 Task: Search one way flight ticket for 4 adults, 2 children, 2 infants in seat and 1 infant on lap in economy from Columbus: Golden Triangle Regional Airport to Fort Wayne: Fort Wayne International Airport on 5-4-2023. Choice of flights is Royal air maroc. Number of bags: 10 checked bags. Price is upto 90000. Outbound departure time preference is 18:00.
Action: Mouse moved to (616, 644)
Screenshot: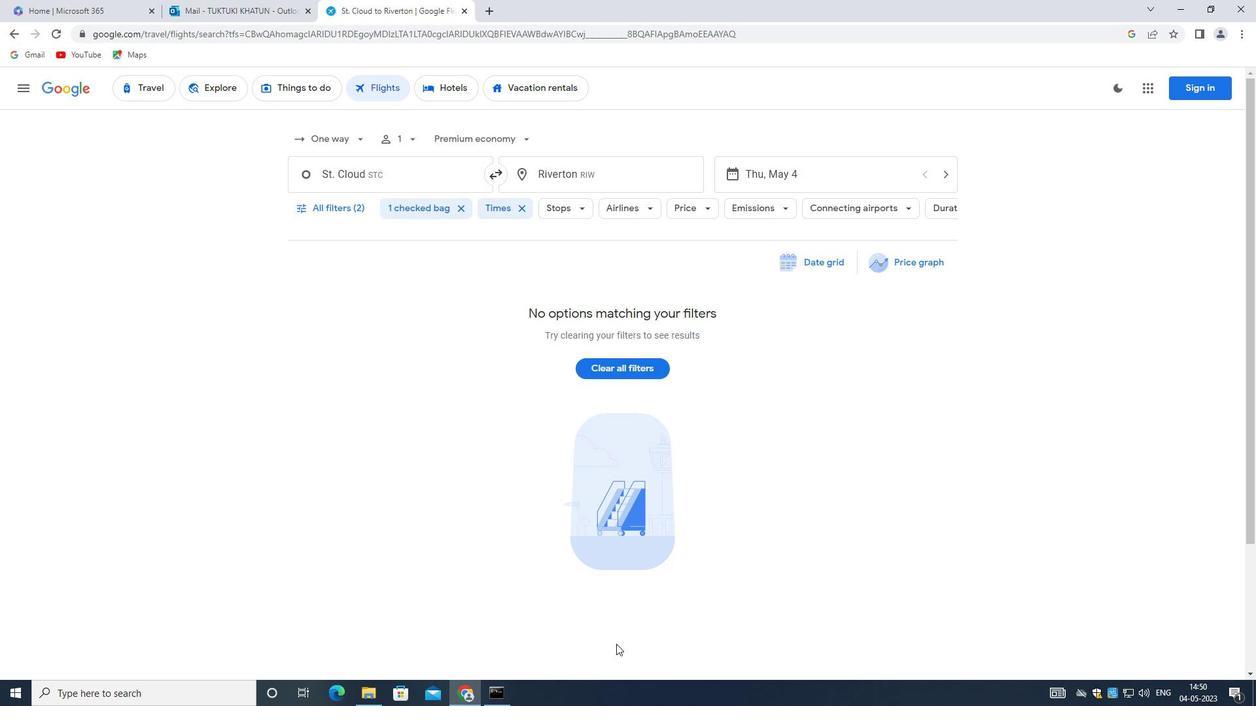 
Action: Mouse scrolled (616, 644) with delta (0, 0)
Screenshot: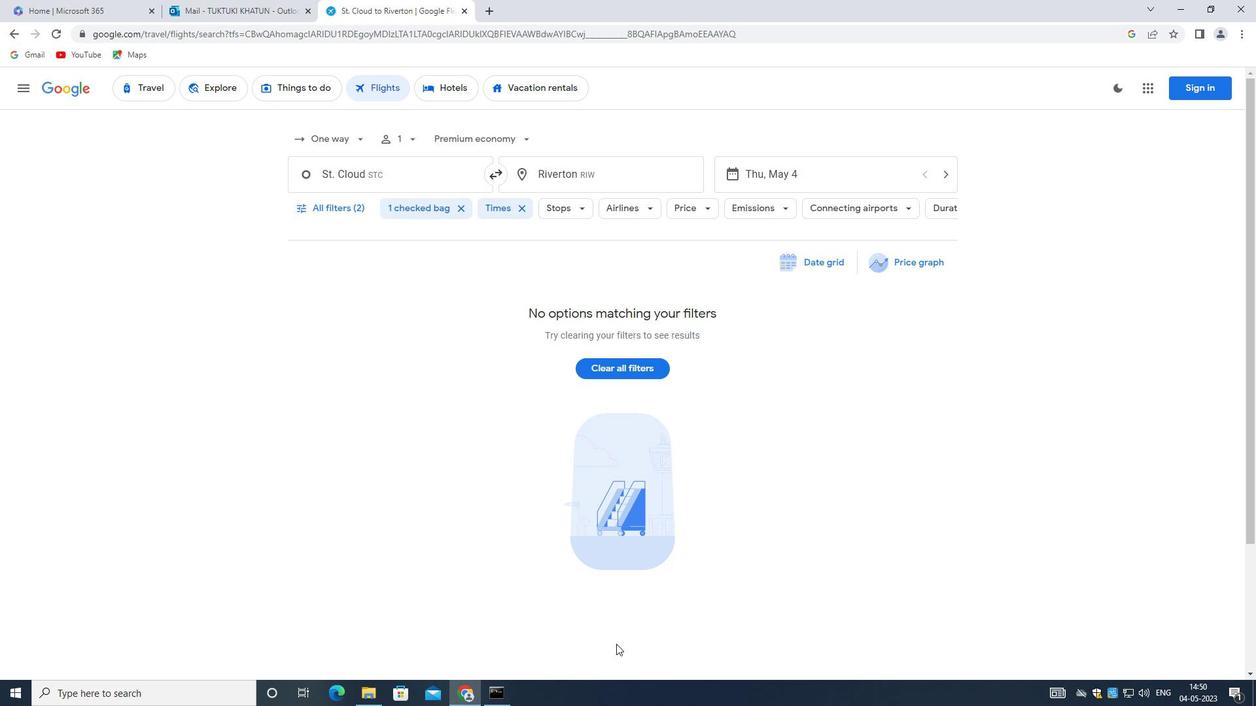 
Action: Mouse moved to (345, 136)
Screenshot: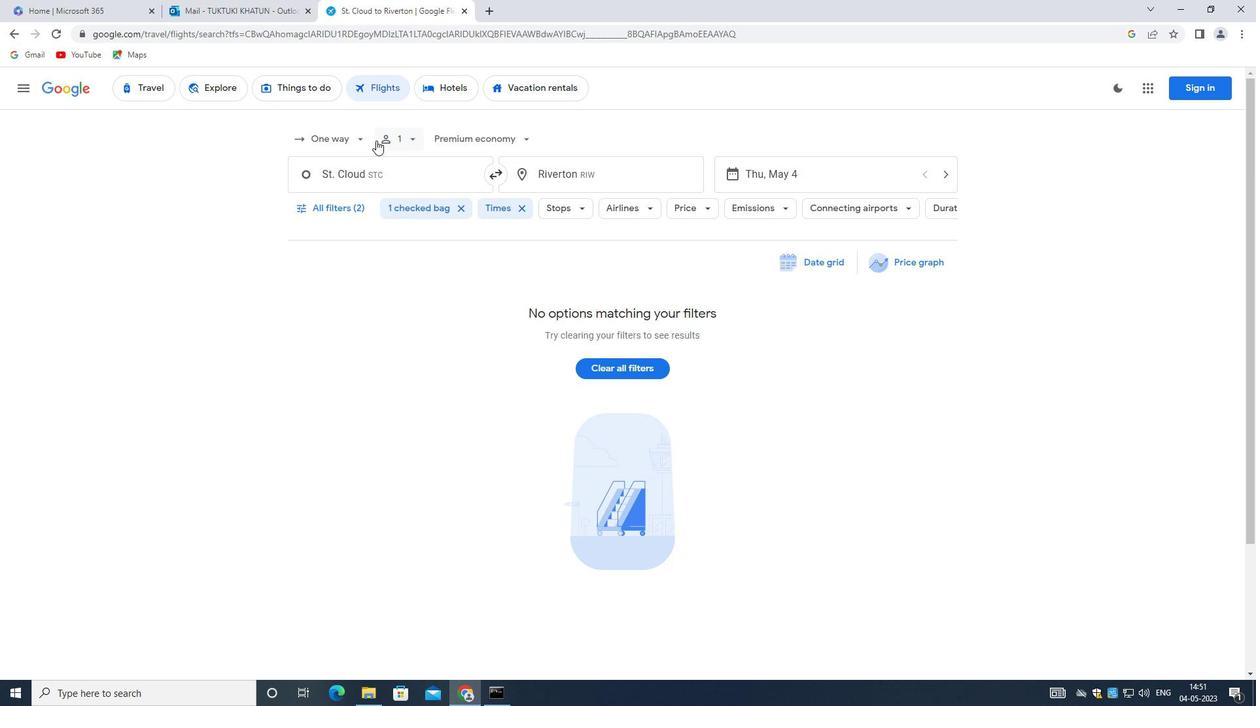
Action: Mouse pressed left at (345, 136)
Screenshot: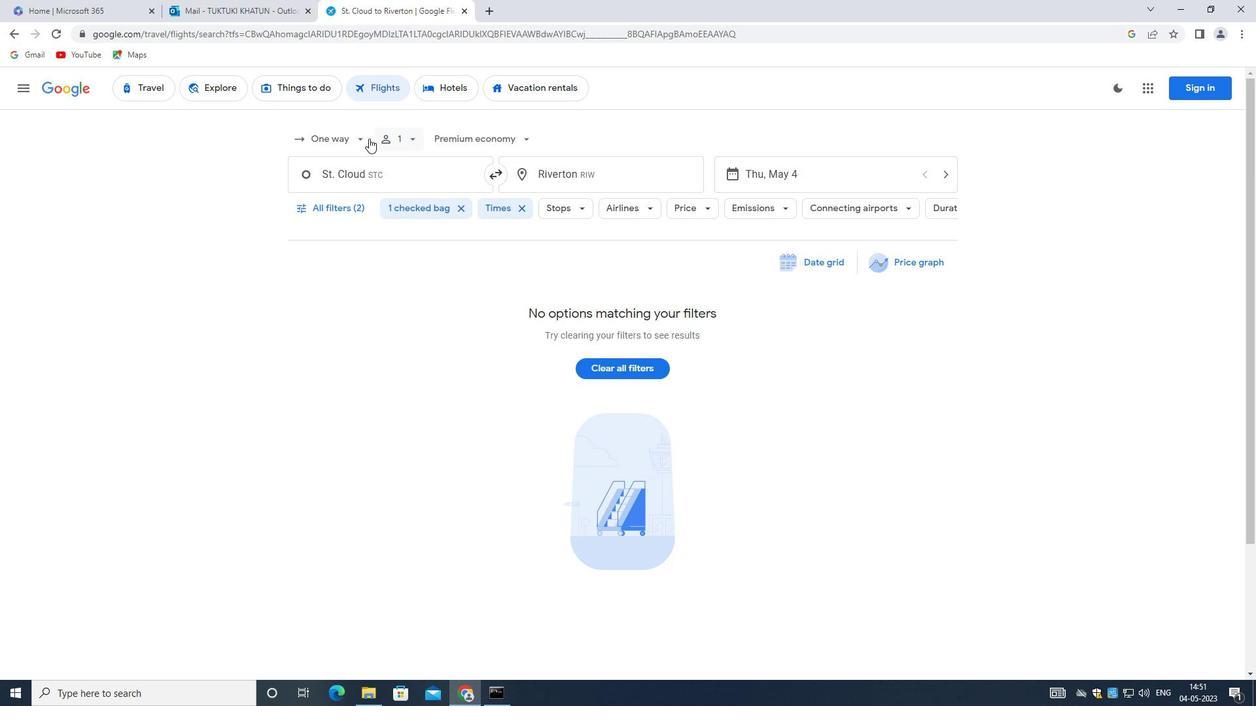 
Action: Mouse moved to (349, 198)
Screenshot: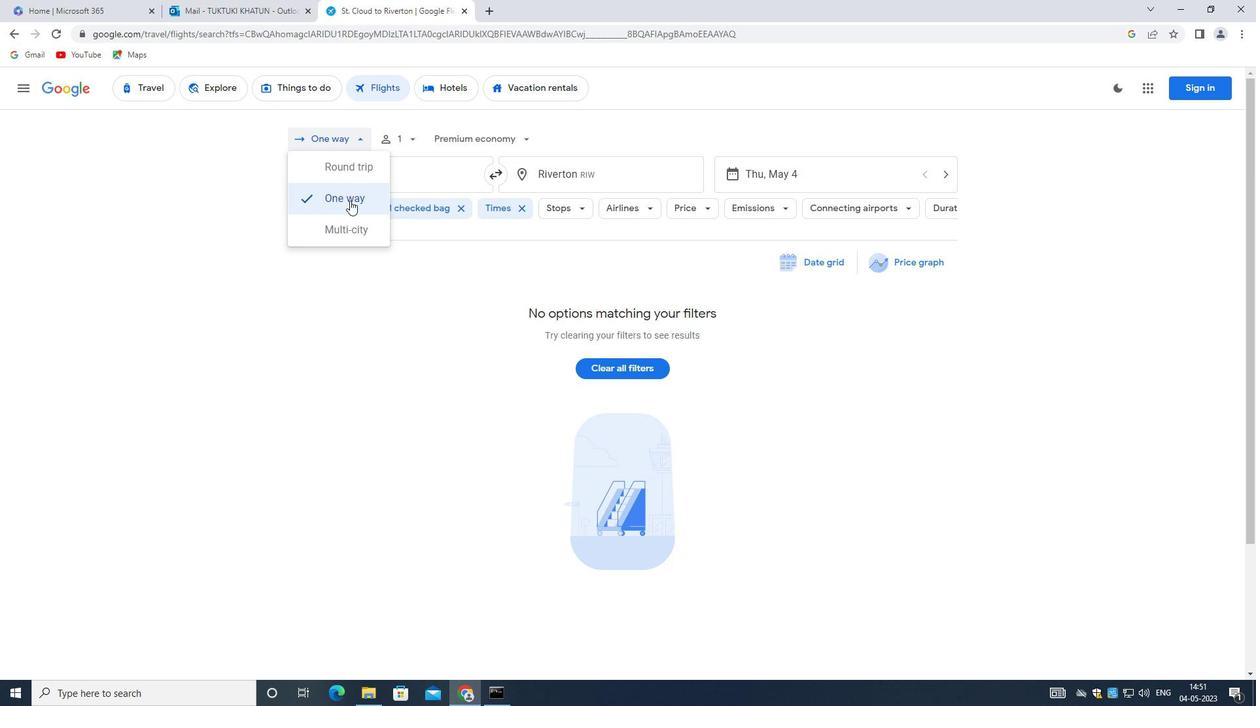 
Action: Mouse pressed left at (349, 198)
Screenshot: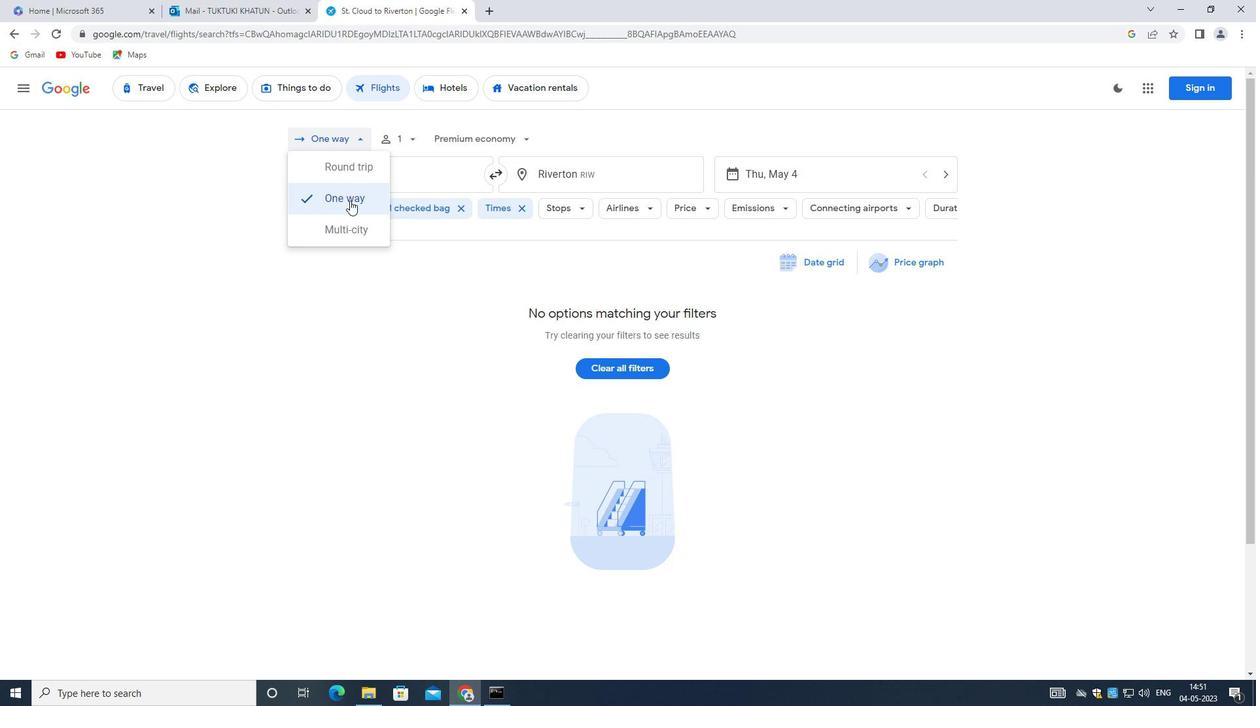 
Action: Mouse moved to (404, 140)
Screenshot: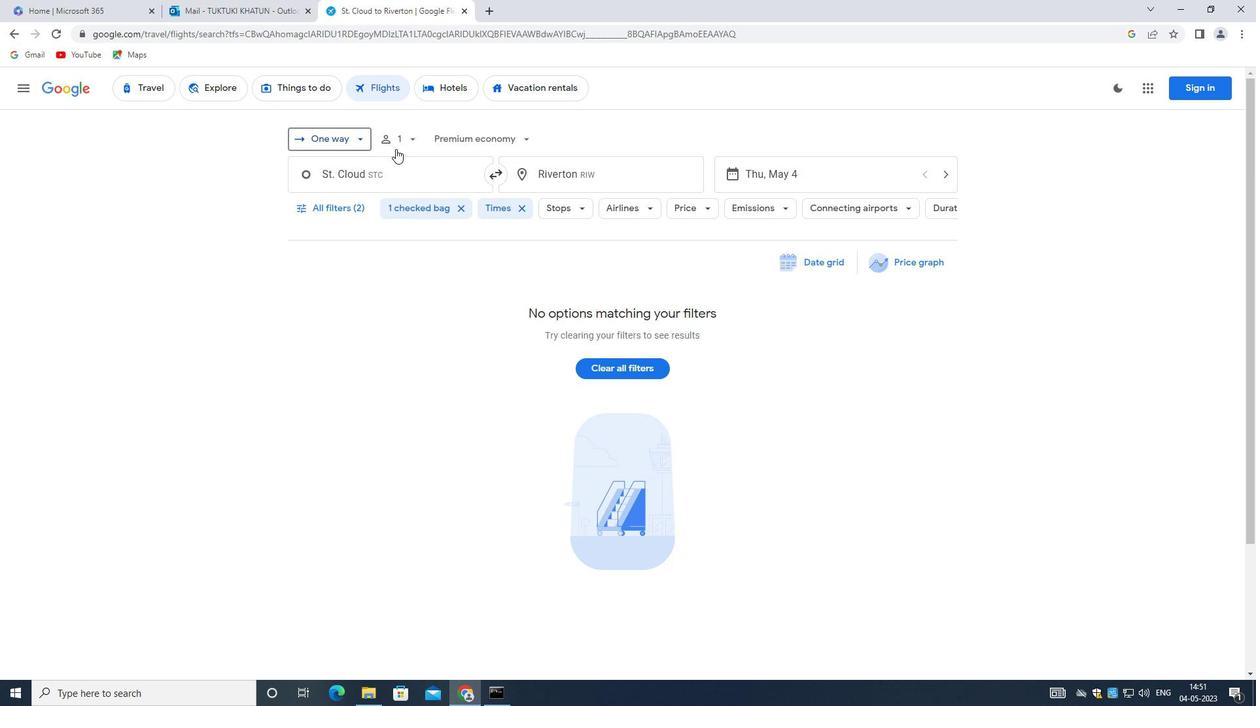 
Action: Mouse pressed left at (404, 140)
Screenshot: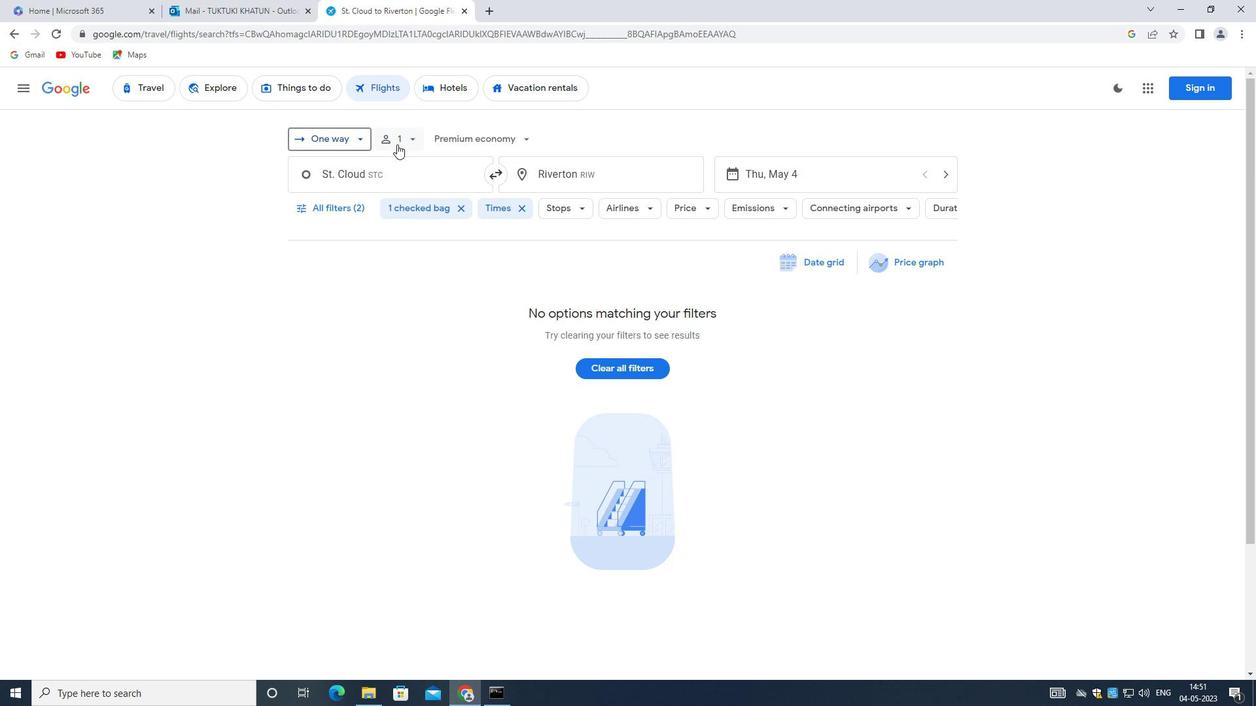 
Action: Mouse moved to (511, 172)
Screenshot: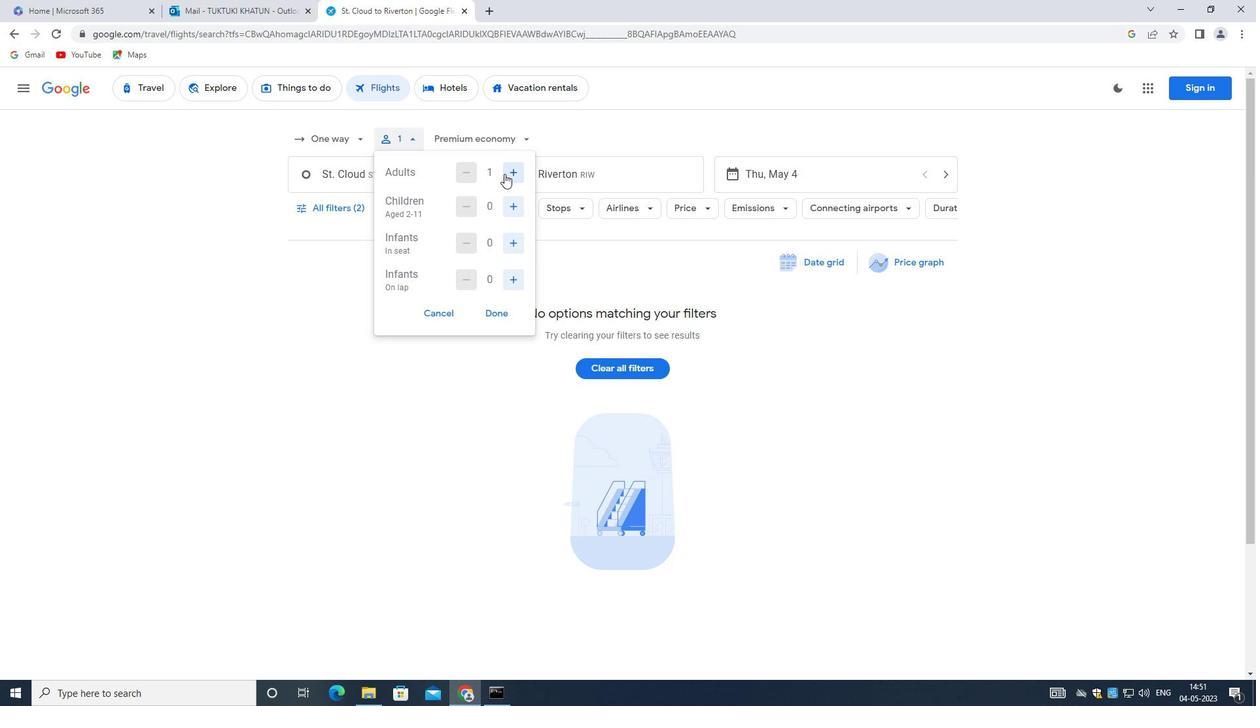 
Action: Mouse pressed left at (511, 172)
Screenshot: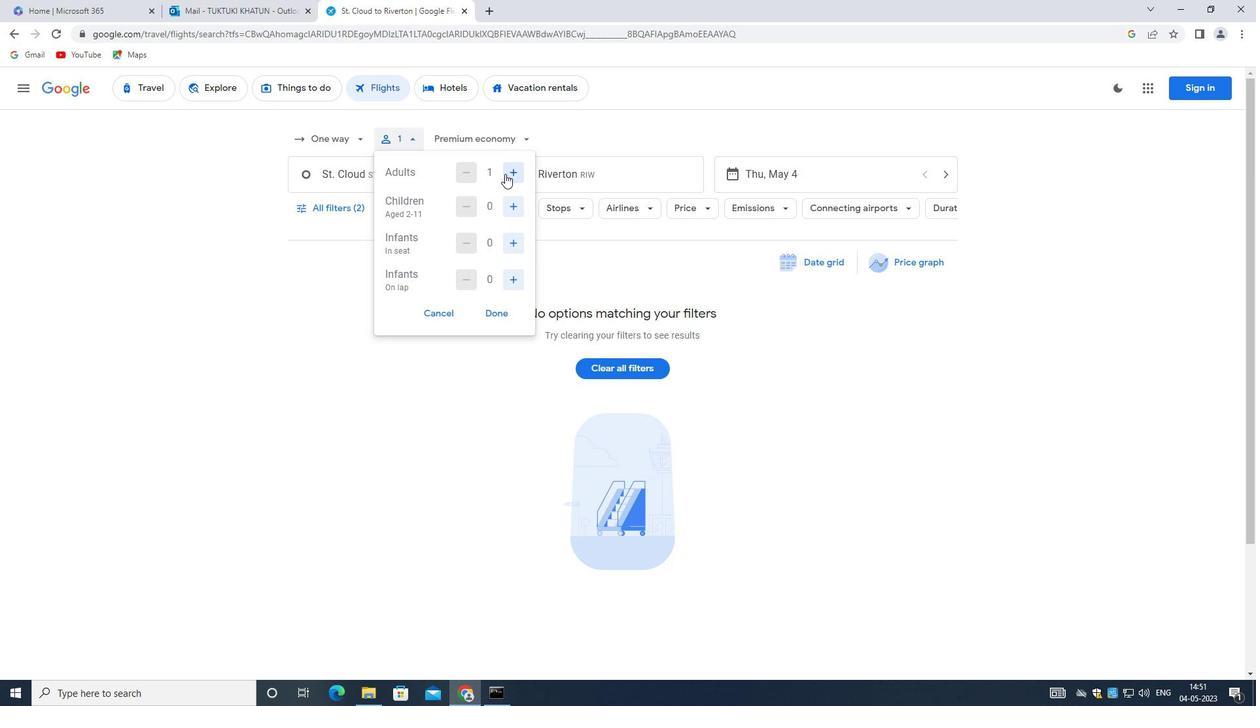 
Action: Mouse moved to (511, 172)
Screenshot: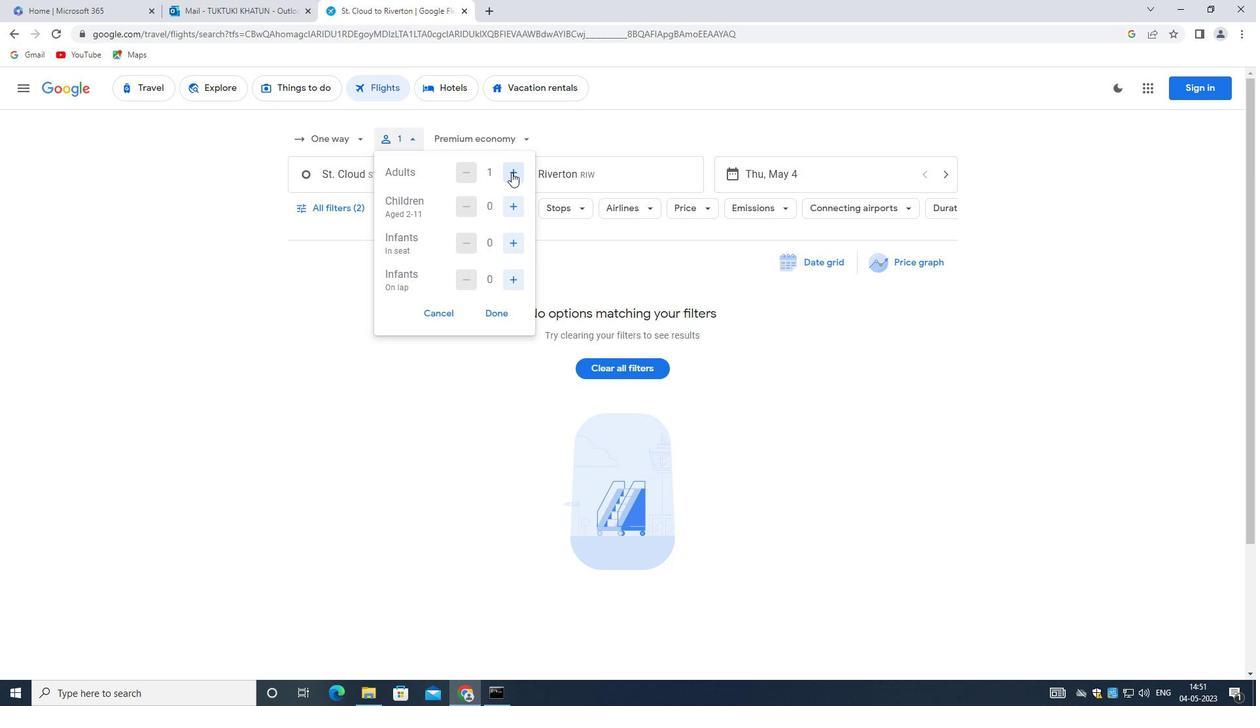 
Action: Mouse pressed left at (511, 172)
Screenshot: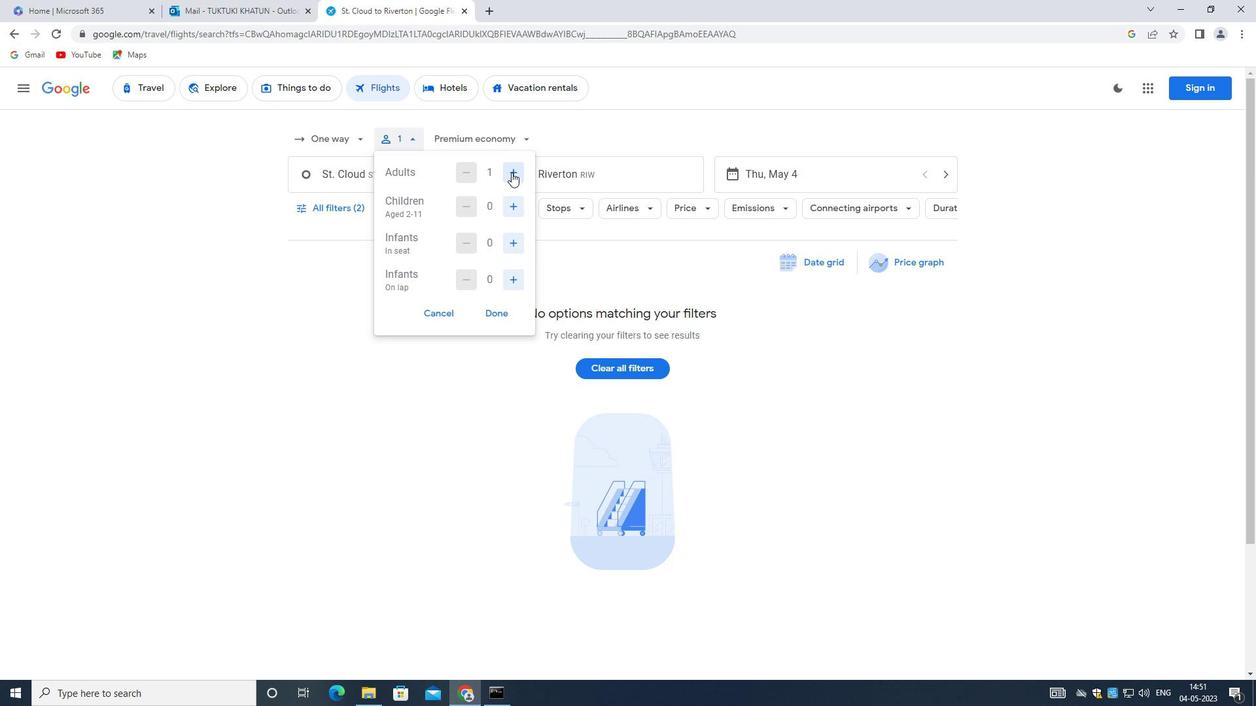 
Action: Mouse pressed left at (511, 172)
Screenshot: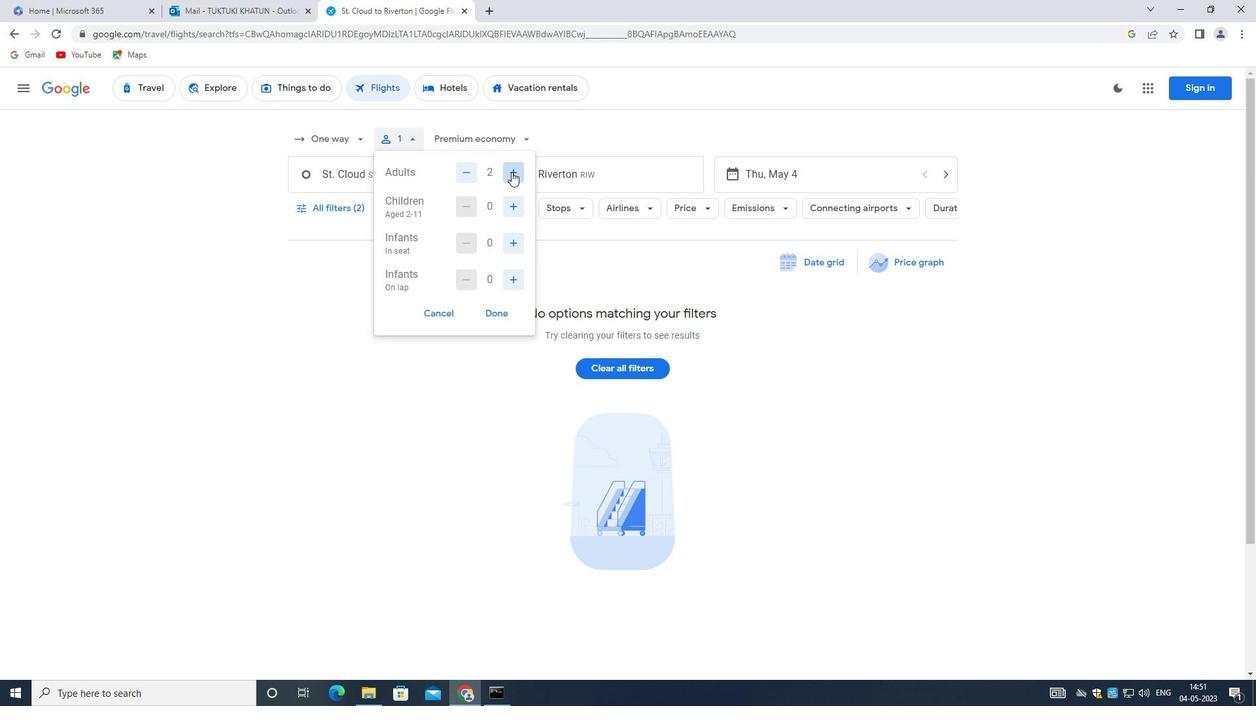 
Action: Mouse moved to (507, 206)
Screenshot: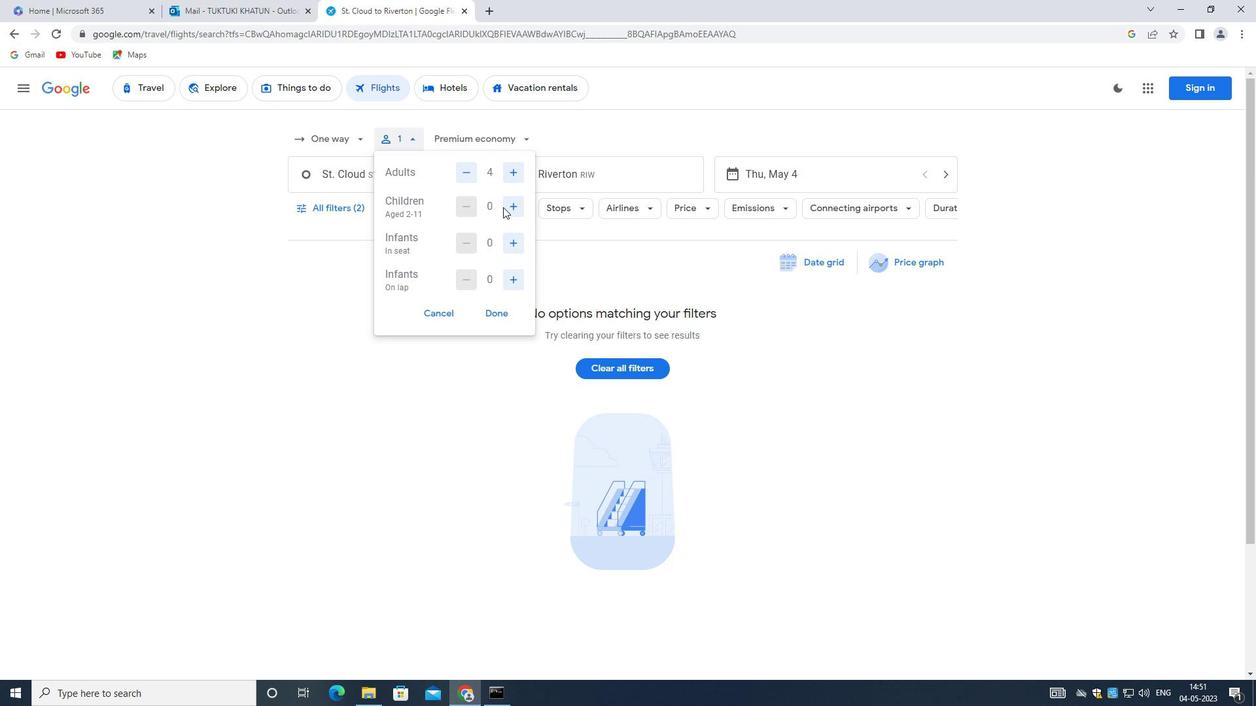 
Action: Mouse pressed left at (507, 206)
Screenshot: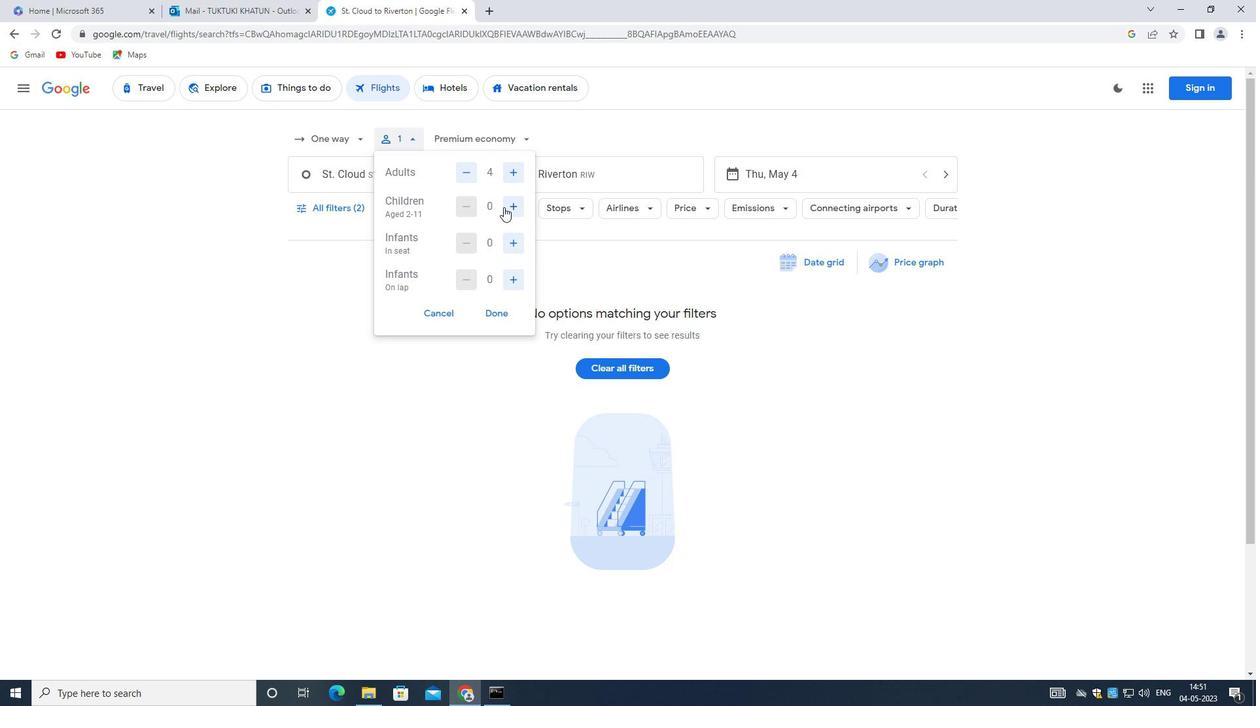 
Action: Mouse moved to (508, 206)
Screenshot: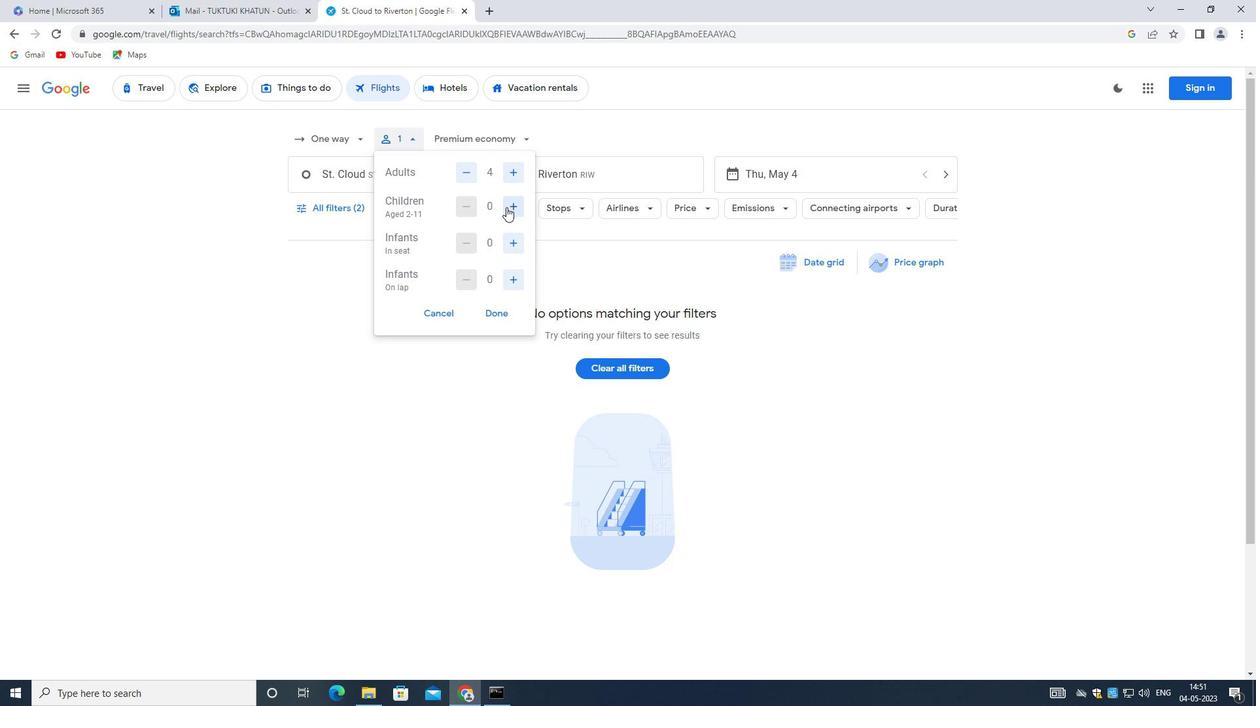
Action: Mouse pressed left at (508, 206)
Screenshot: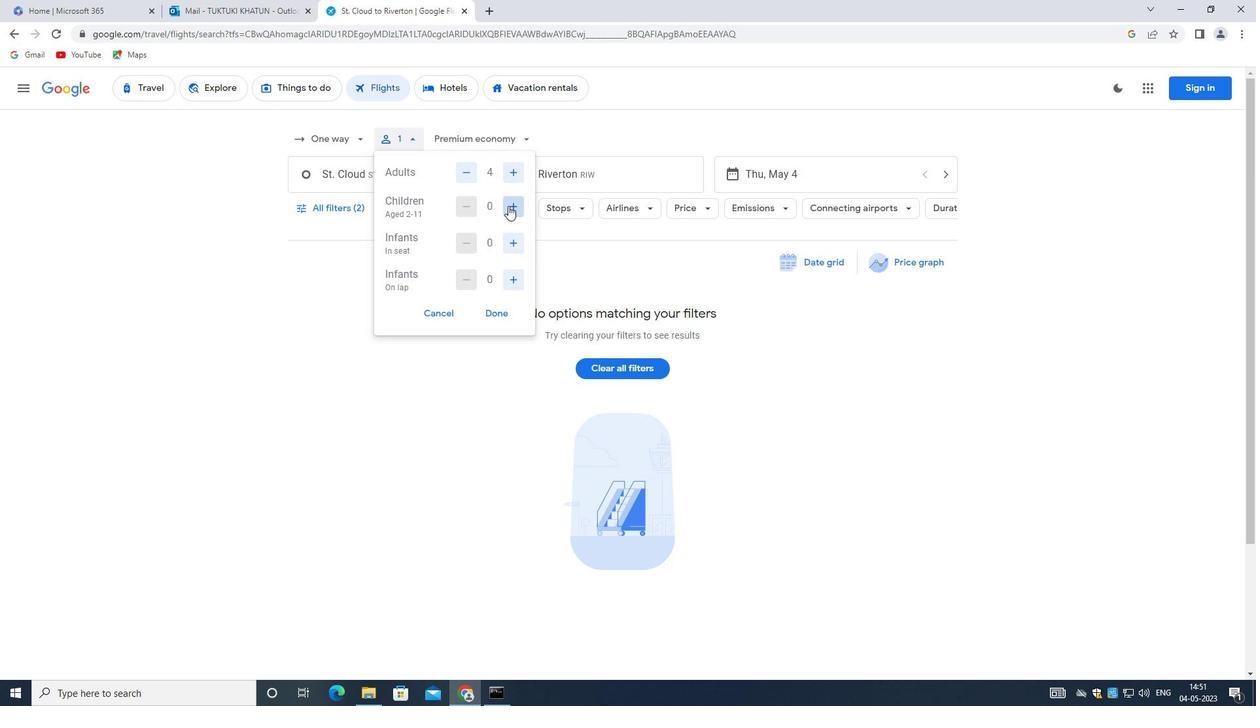 
Action: Mouse moved to (511, 239)
Screenshot: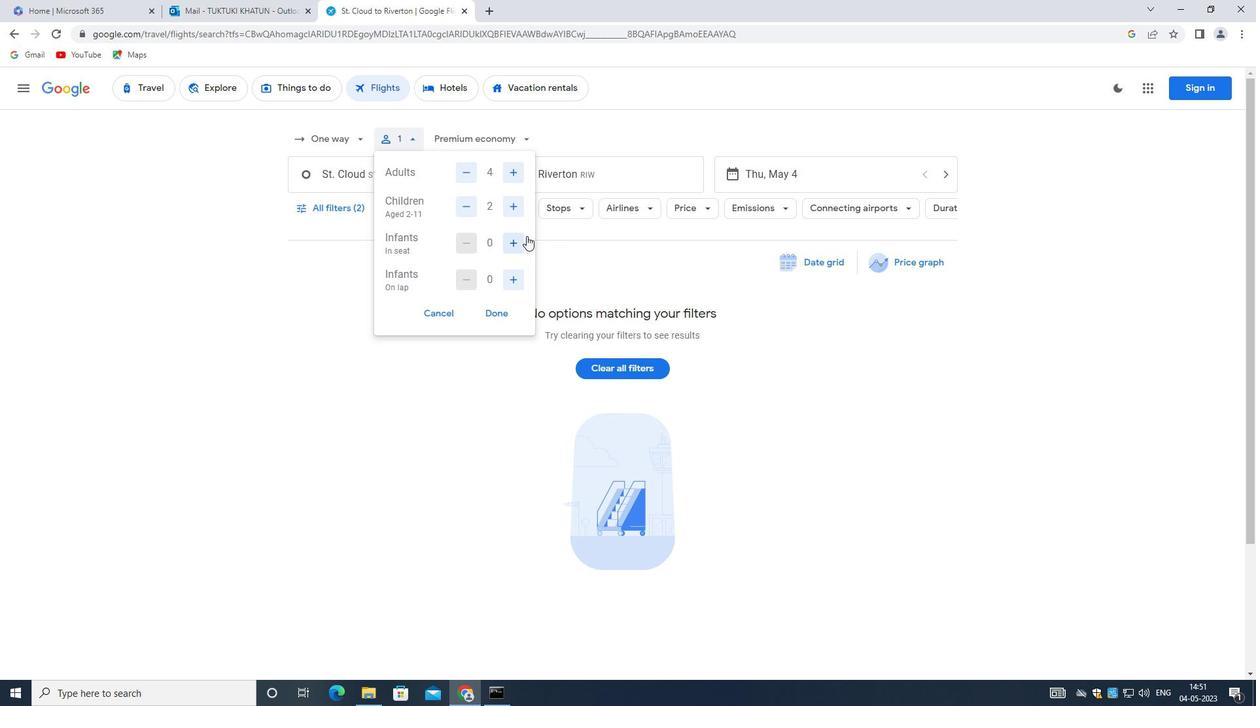 
Action: Mouse pressed left at (511, 239)
Screenshot: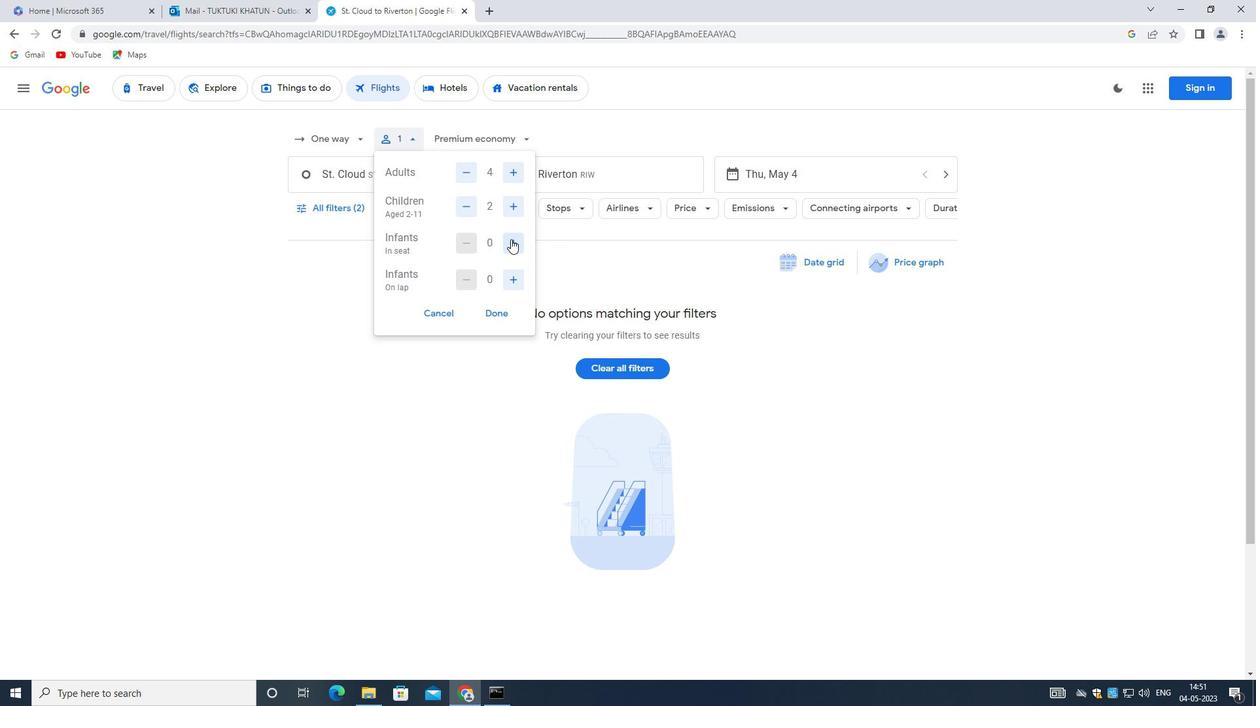 
Action: Mouse pressed left at (511, 239)
Screenshot: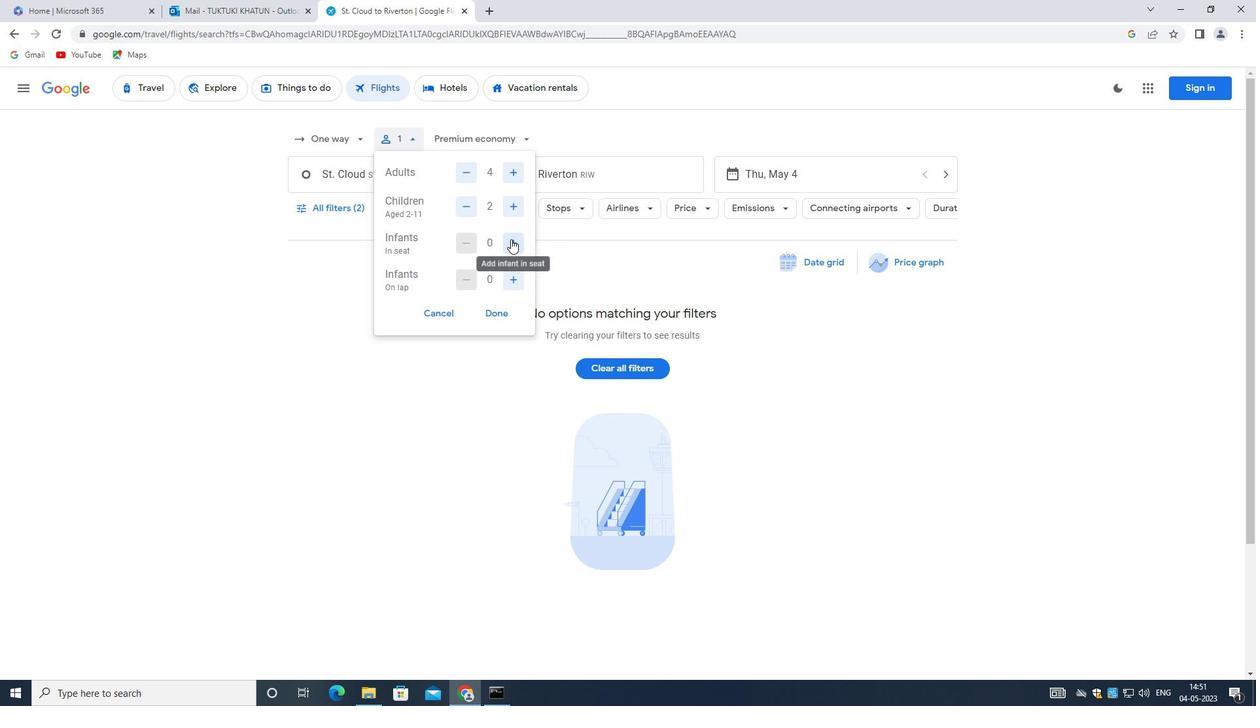 
Action: Mouse moved to (513, 280)
Screenshot: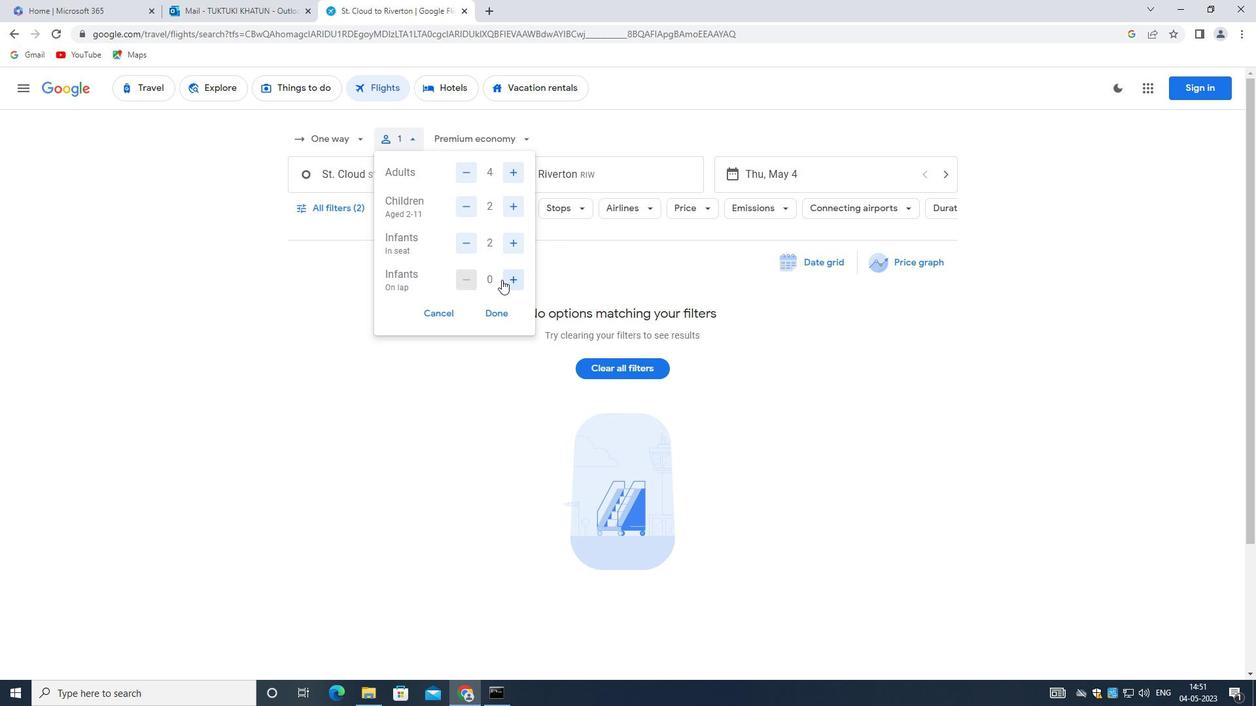 
Action: Mouse pressed left at (513, 280)
Screenshot: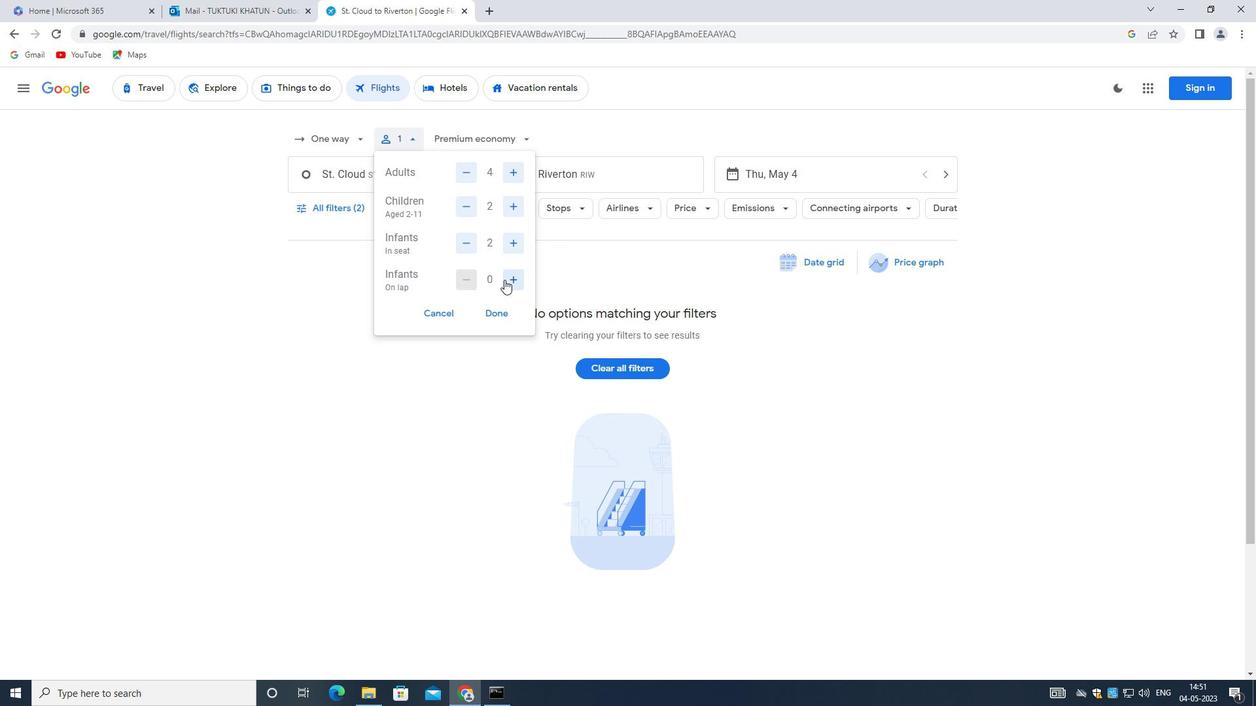 
Action: Mouse moved to (501, 312)
Screenshot: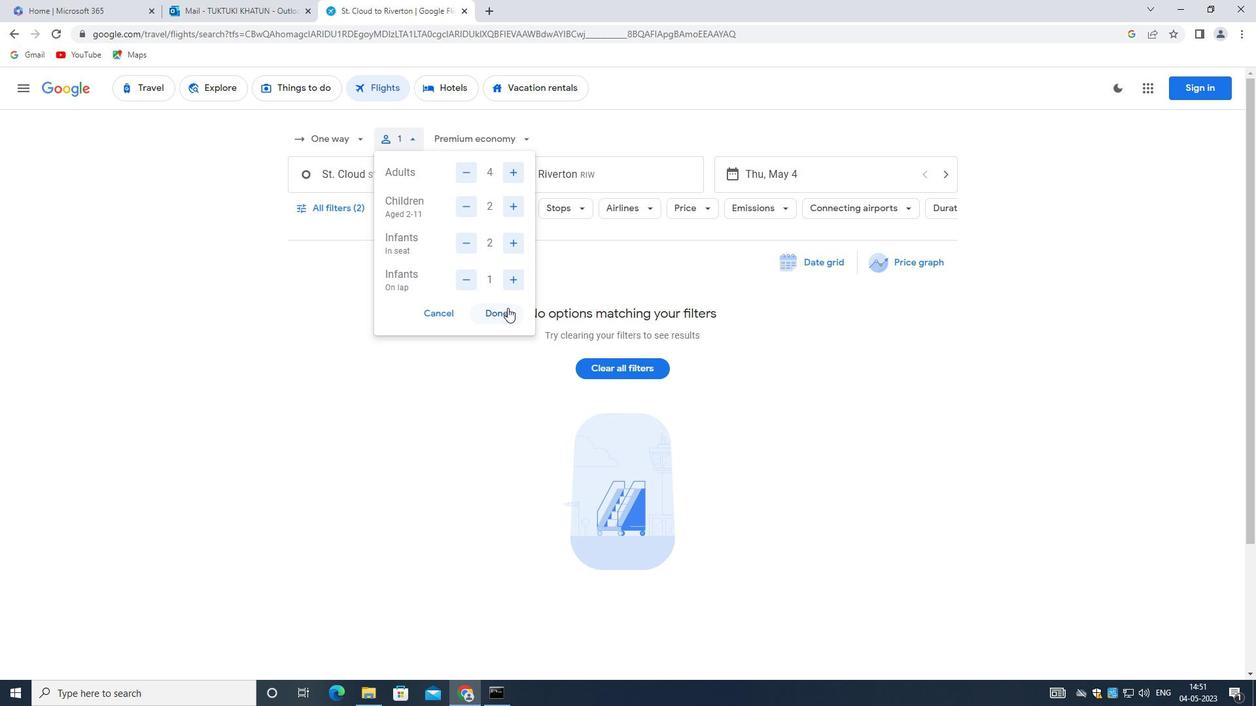 
Action: Mouse pressed left at (501, 312)
Screenshot: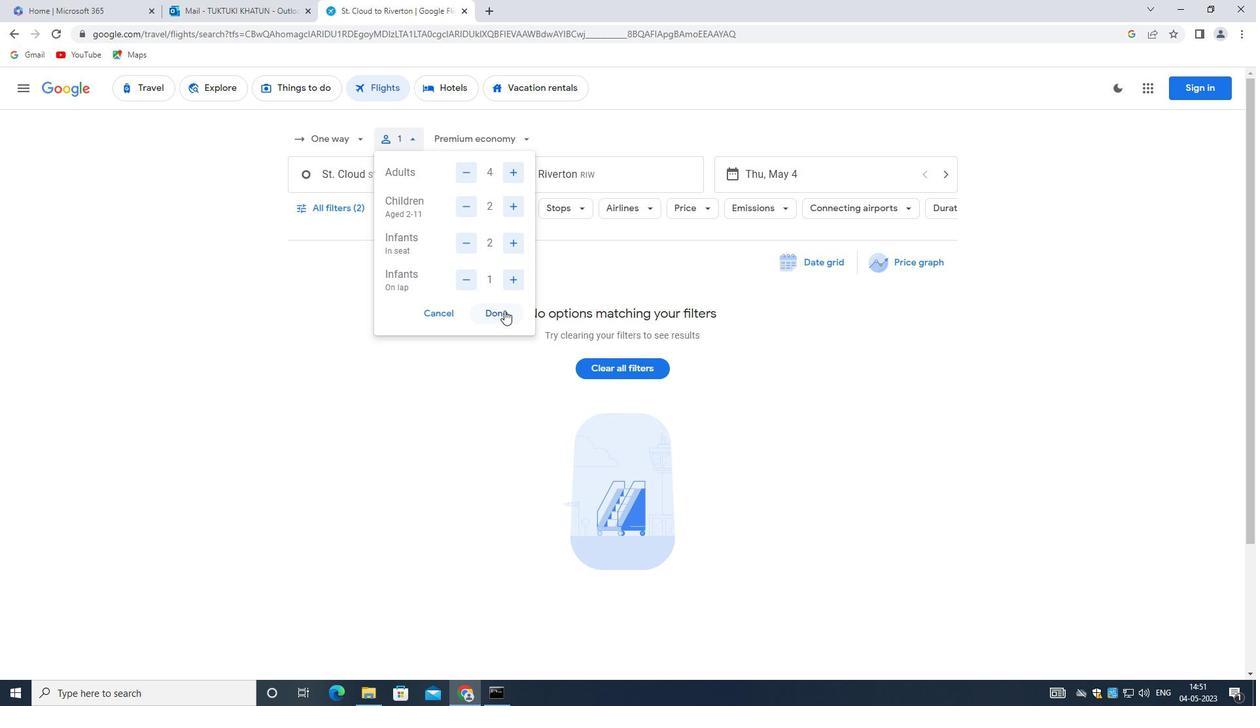 
Action: Mouse moved to (368, 163)
Screenshot: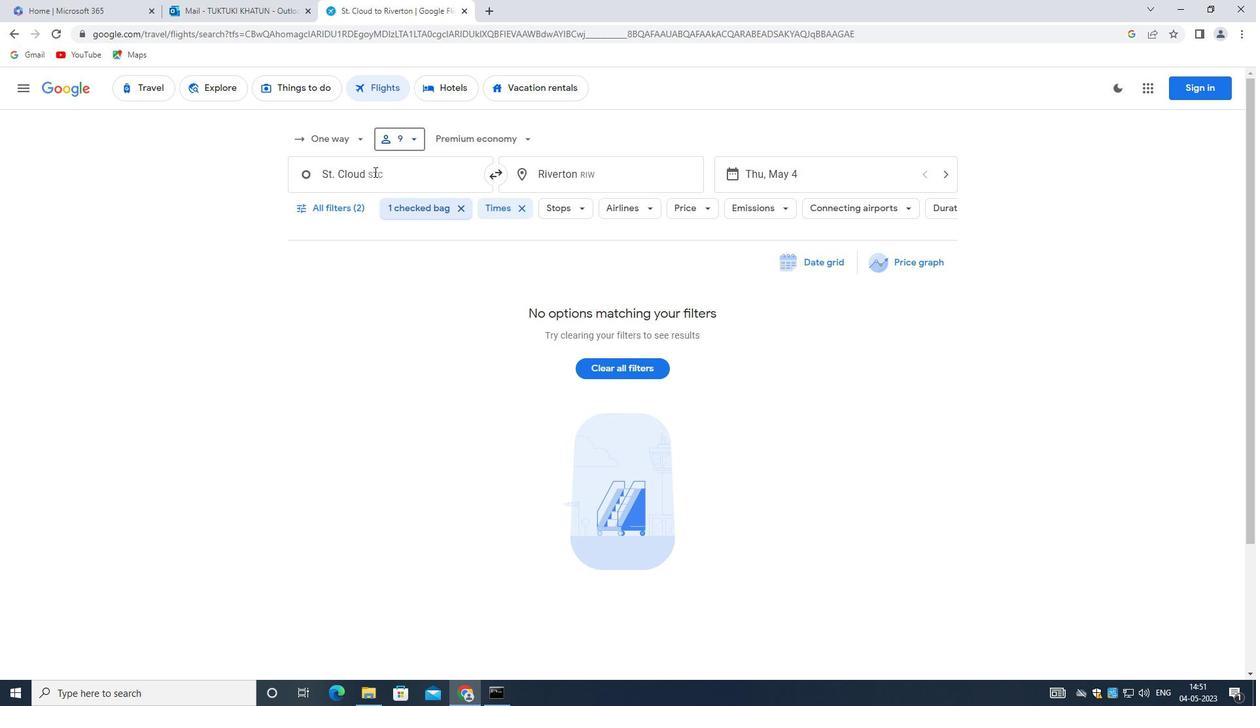 
Action: Mouse pressed left at (368, 163)
Screenshot: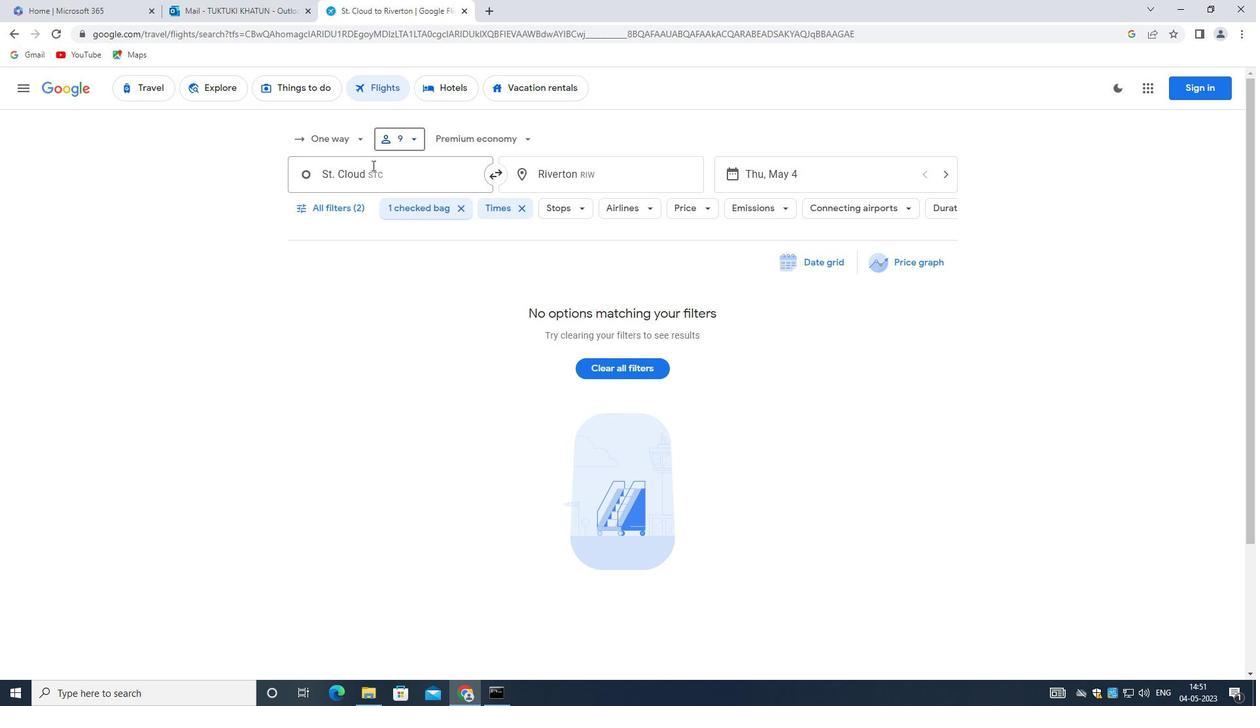 
Action: Key pressed <Key.backspace><Key.shift><Key.shift><Key.shift><Key.shift>GOLDEN<Key.space><Key.shift><Key.shift><Key.shift><Key.shift><Key.shift><Key.shift>TRIANGLE
Screenshot: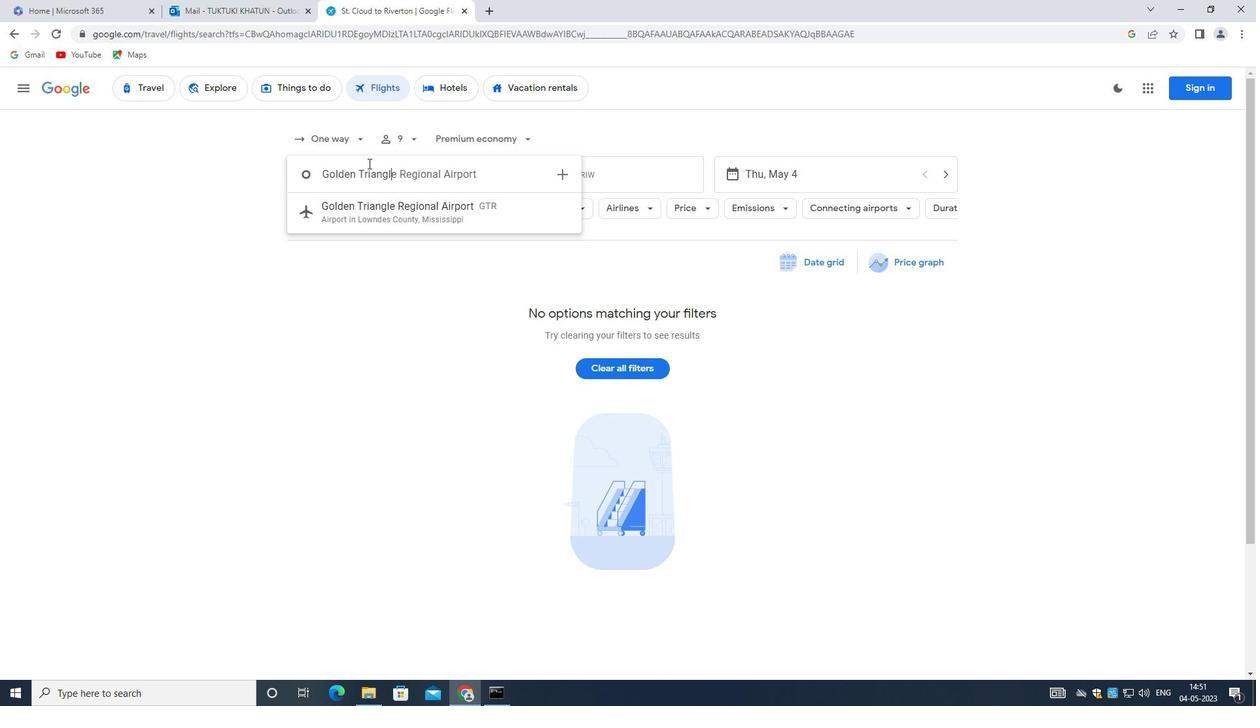 
Action: Mouse moved to (418, 209)
Screenshot: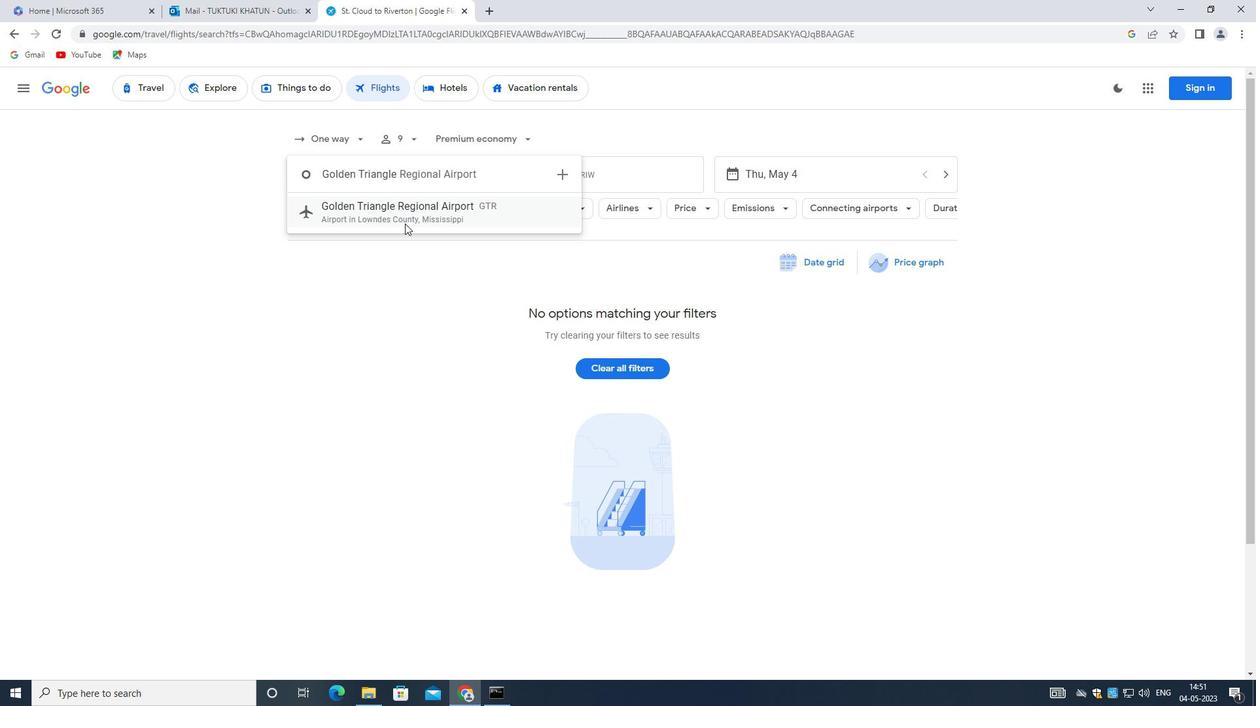
Action: Mouse pressed left at (418, 209)
Screenshot: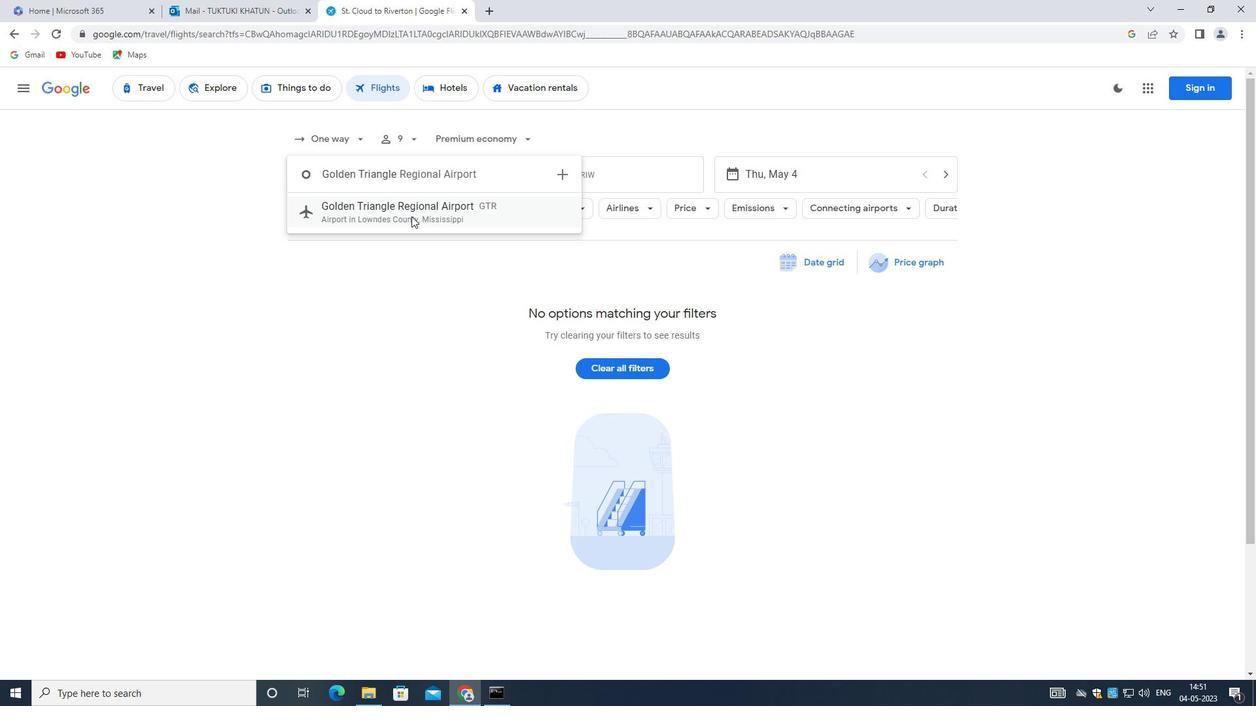 
Action: Mouse moved to (613, 187)
Screenshot: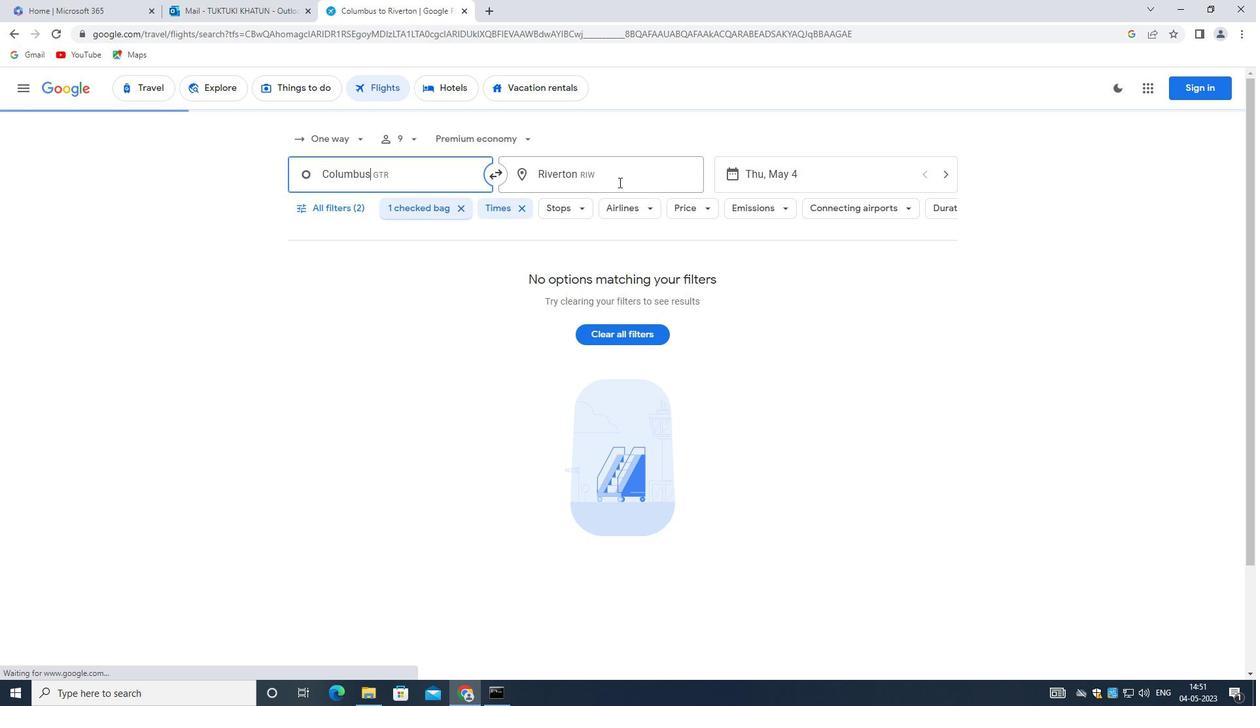 
Action: Mouse pressed left at (613, 187)
Screenshot: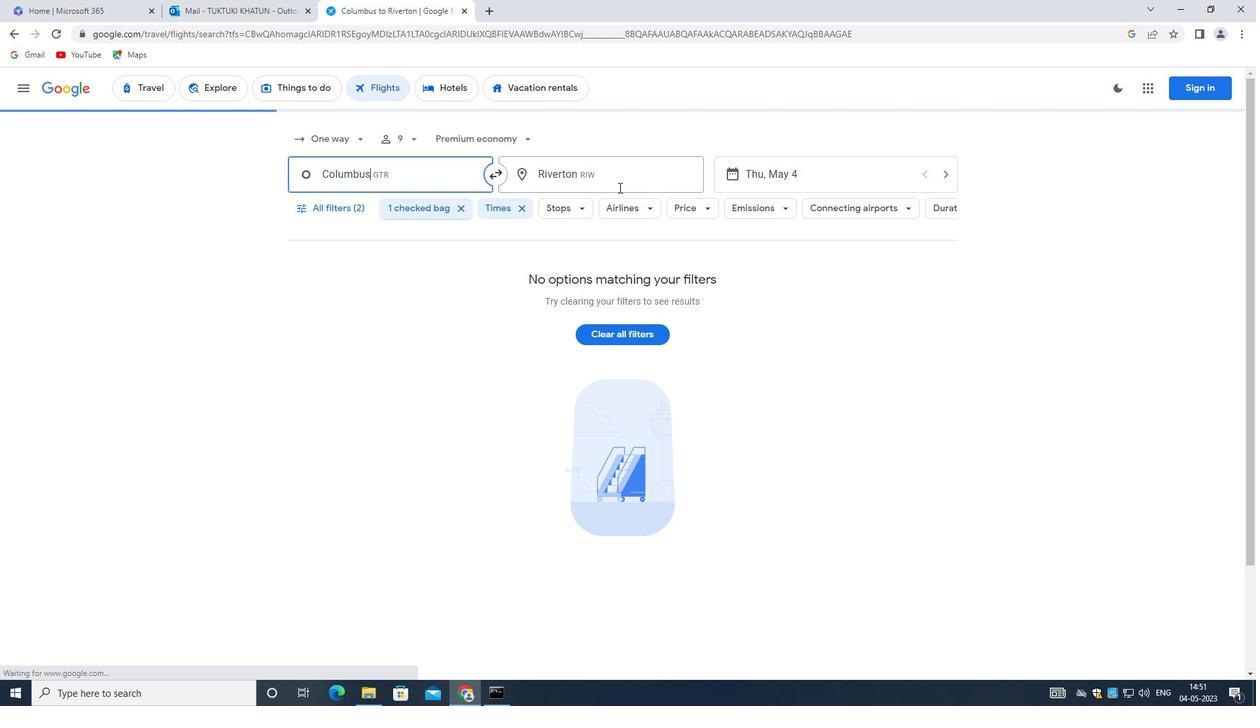 
Action: Mouse moved to (611, 180)
Screenshot: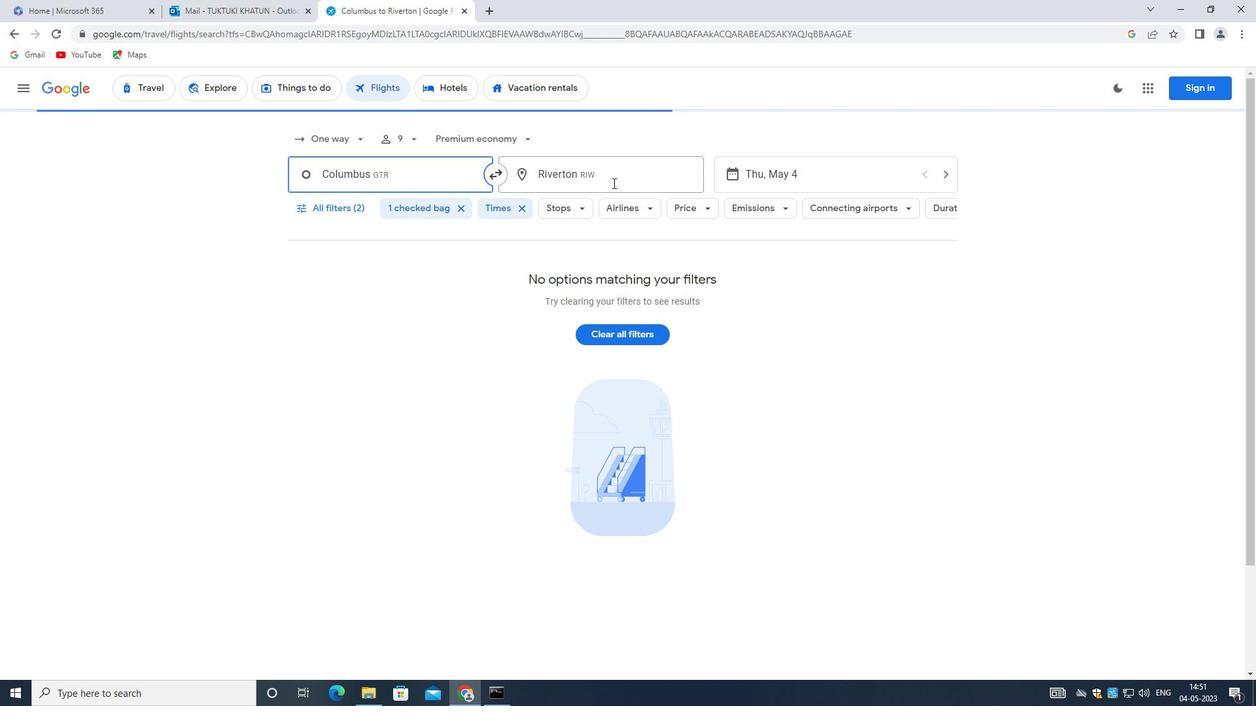 
Action: Key pressed <Key.backspace><Key.shift><Key.shift><Key.shift><Key.shift><Key.shift><Key.shift><Key.shift><Key.shift><Key.shift>FORT<Key.space><Key.shift>WAYNE<Key.space>
Screenshot: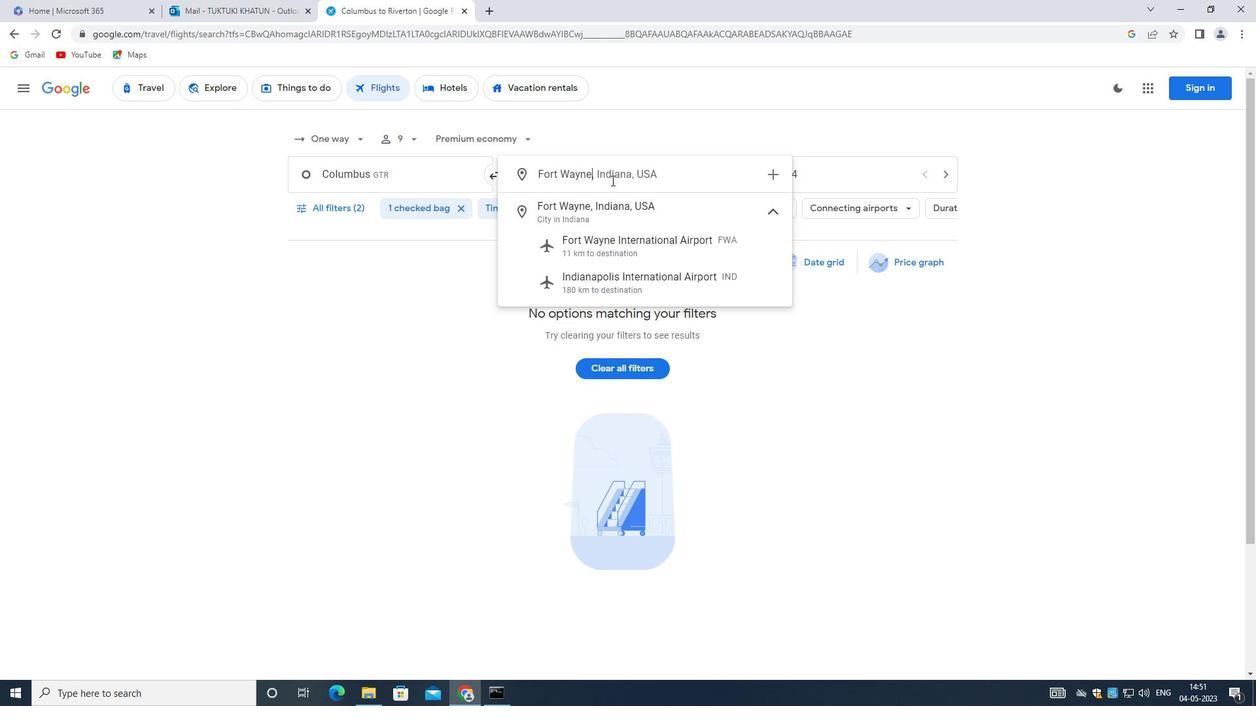 
Action: Mouse moved to (638, 242)
Screenshot: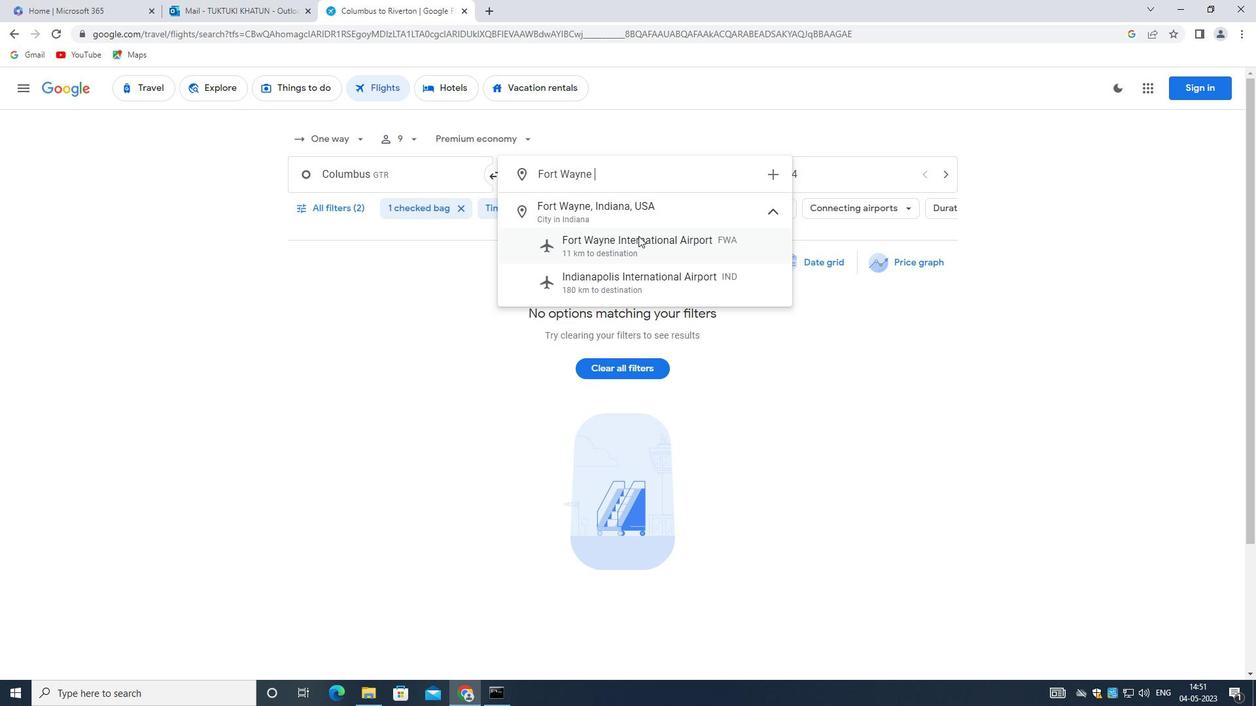 
Action: Mouse pressed left at (638, 242)
Screenshot: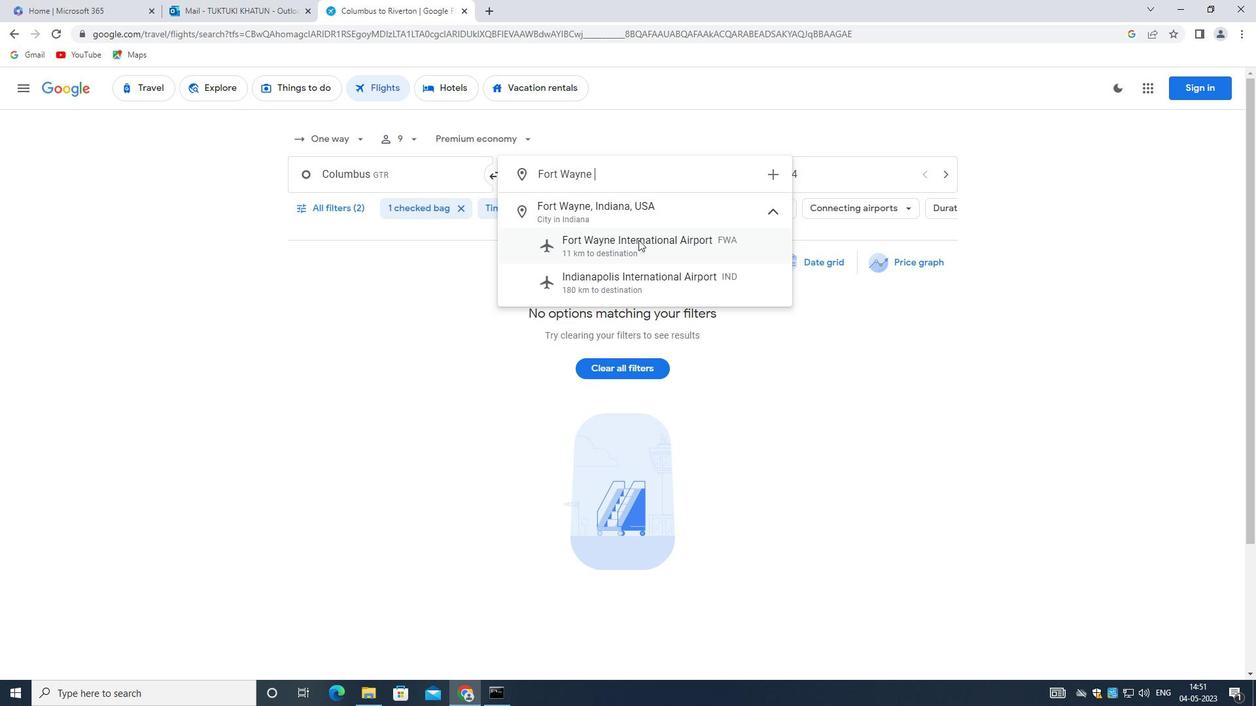 
Action: Mouse moved to (613, 174)
Screenshot: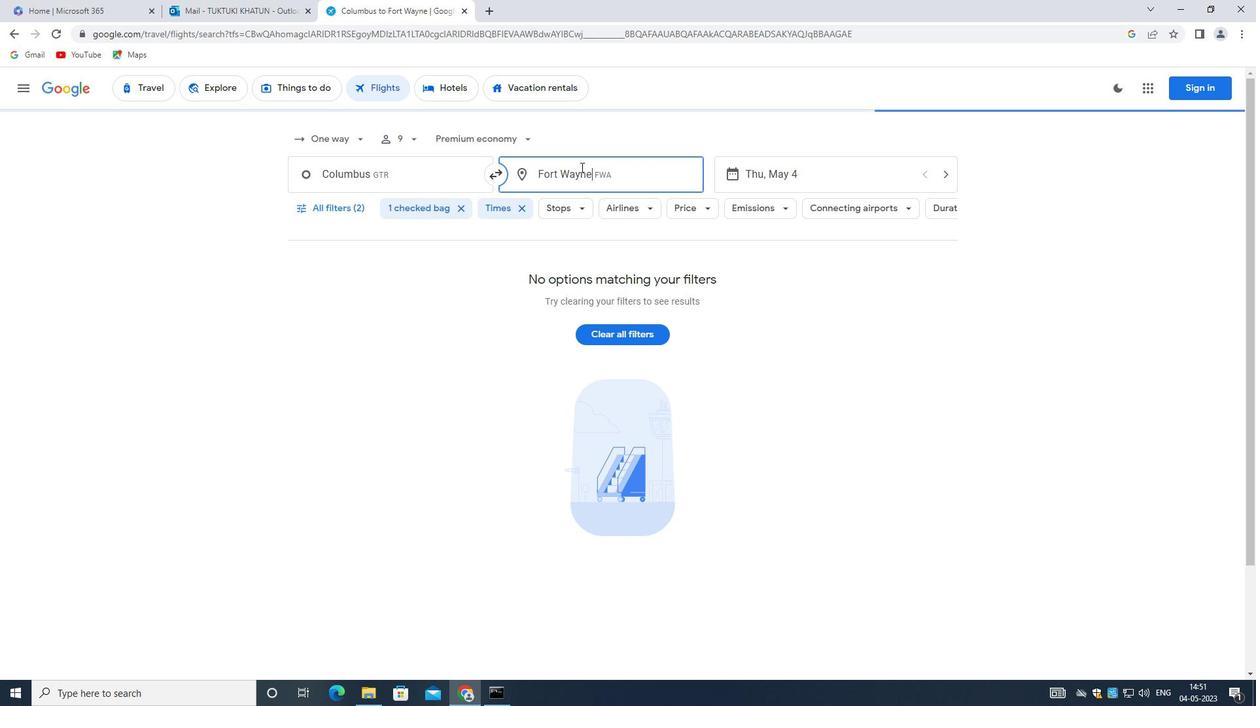 
Action: Mouse pressed left at (613, 174)
Screenshot: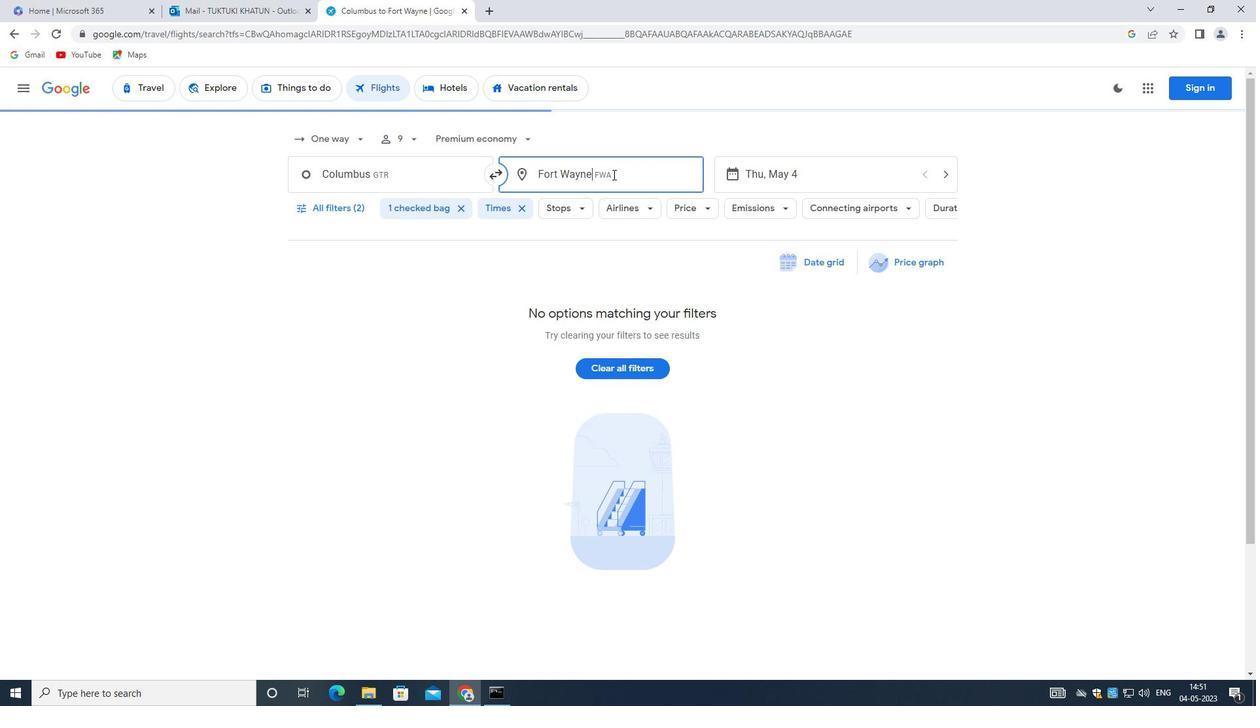 
Action: Mouse moved to (655, 242)
Screenshot: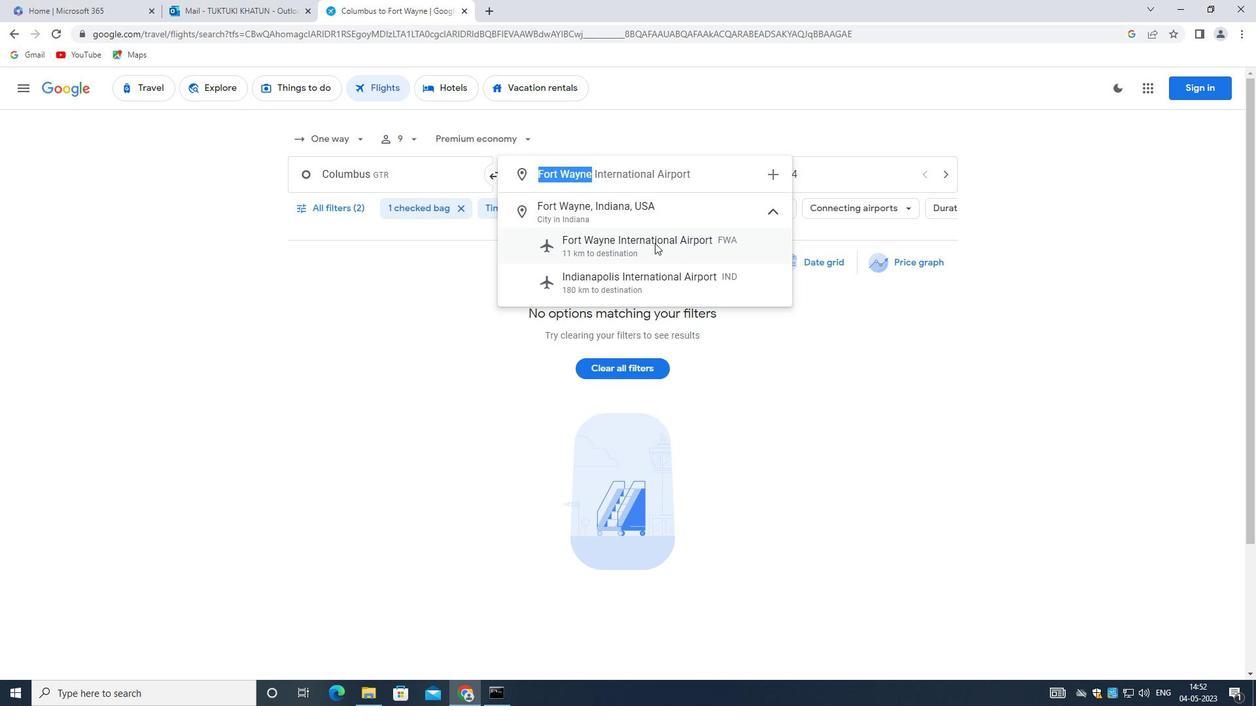 
Action: Mouse pressed left at (655, 242)
Screenshot: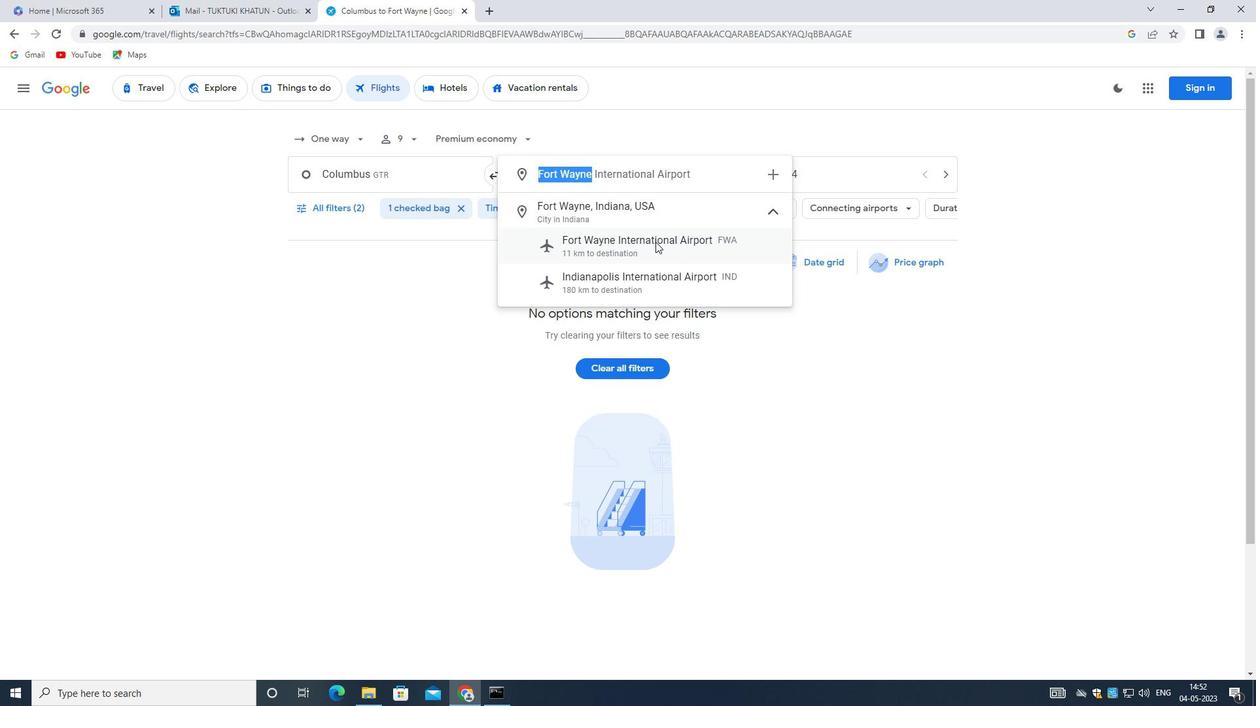 
Action: Mouse moved to (803, 175)
Screenshot: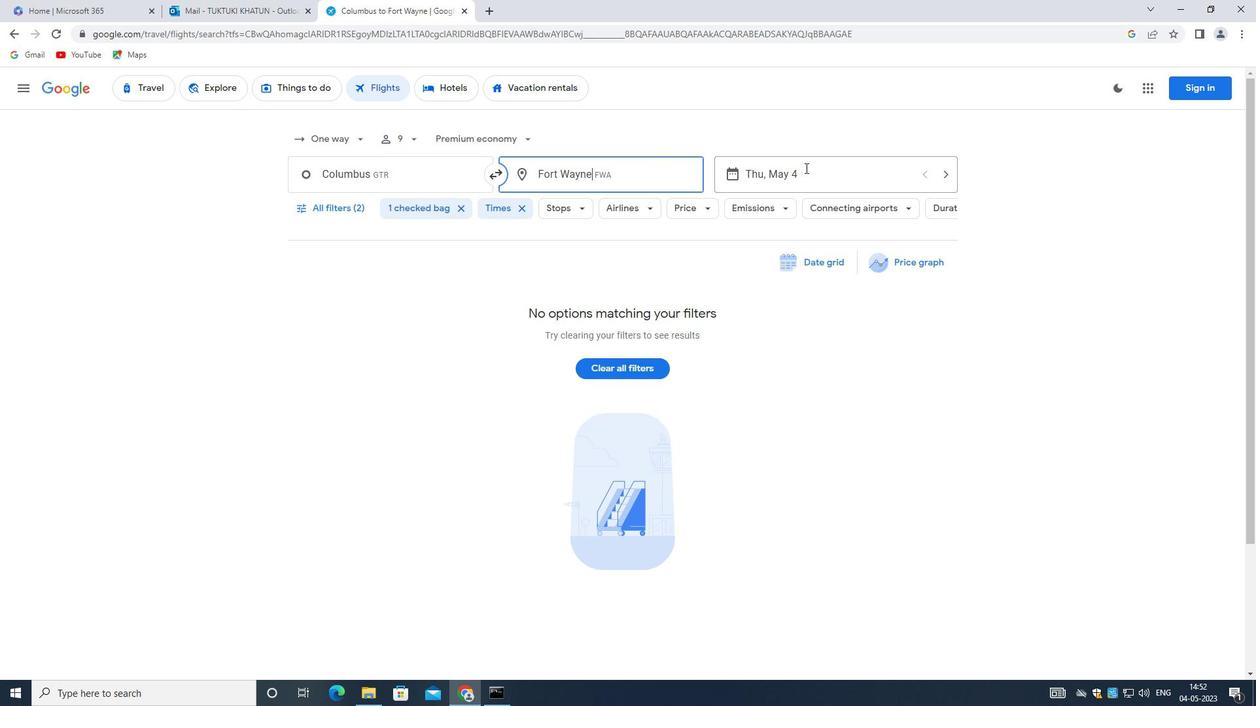 
Action: Mouse pressed left at (803, 175)
Screenshot: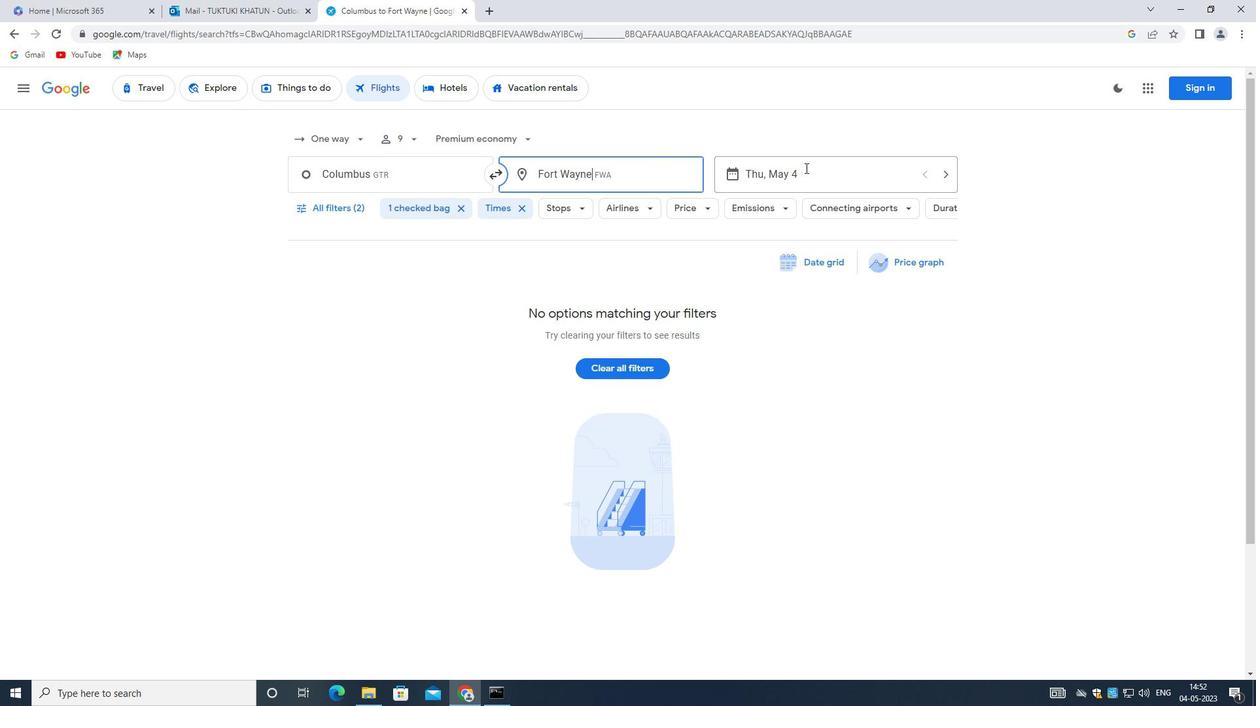 
Action: Mouse moved to (924, 488)
Screenshot: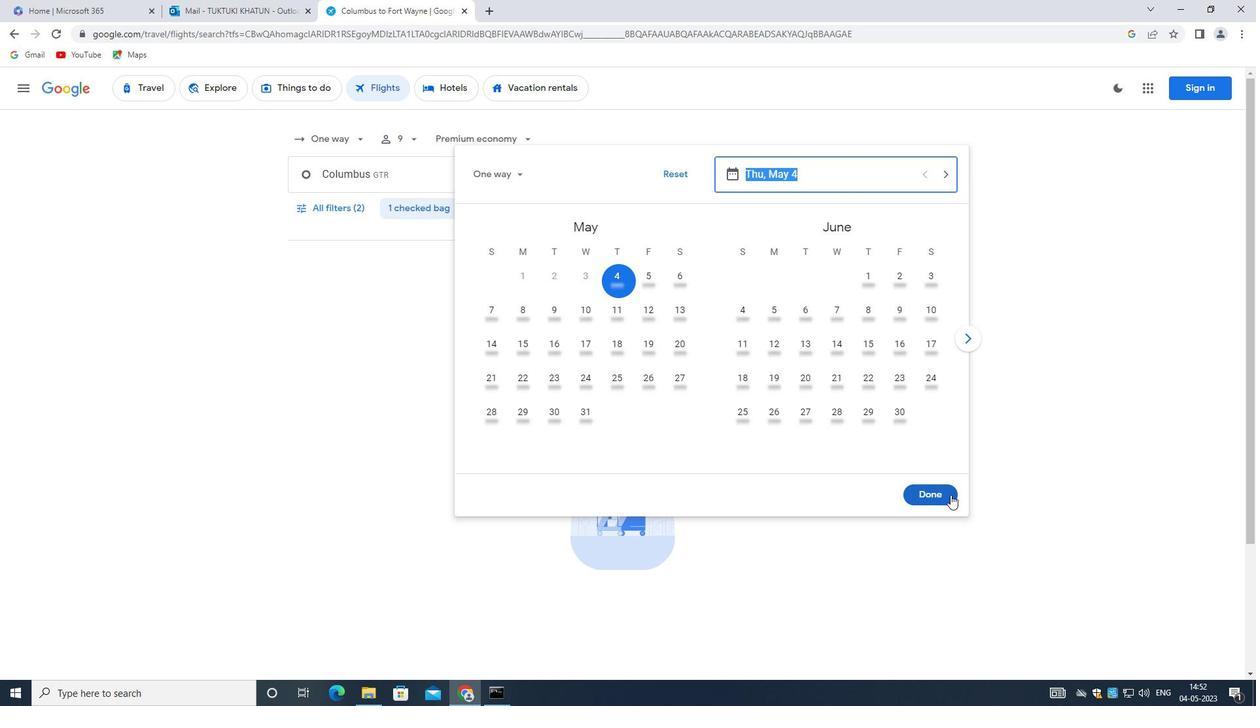 
Action: Mouse pressed left at (924, 488)
Screenshot: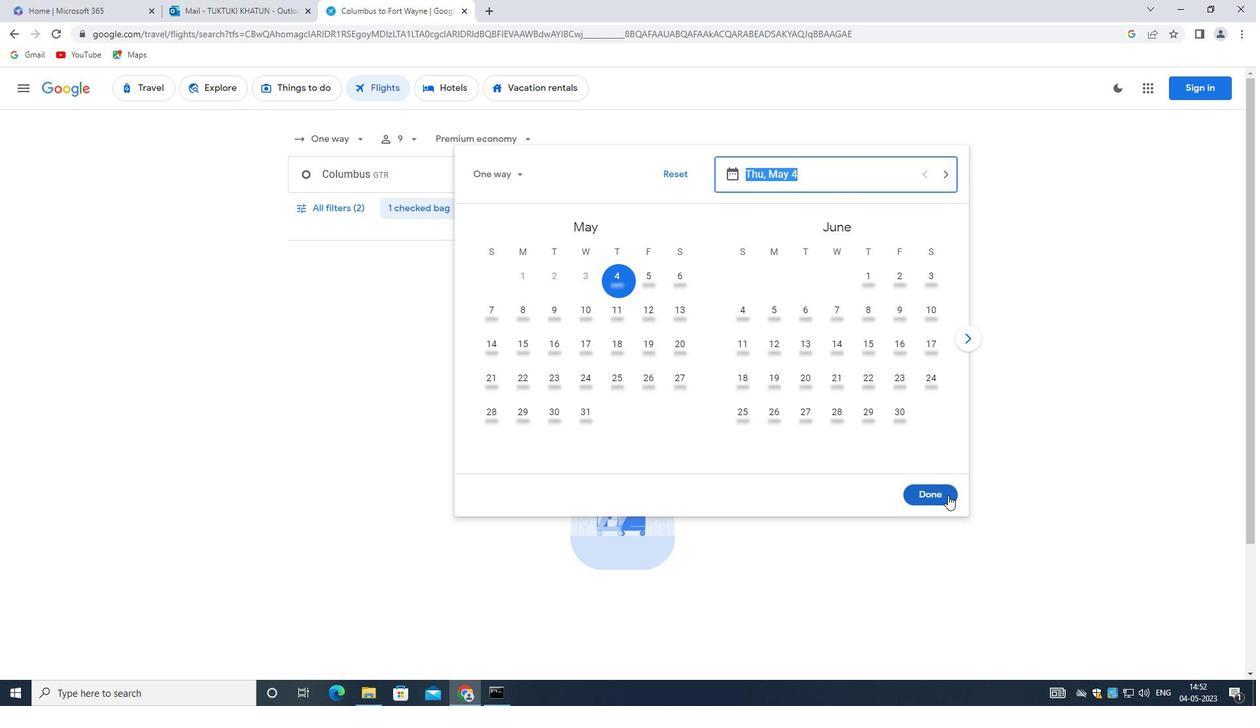 
Action: Mouse moved to (350, 204)
Screenshot: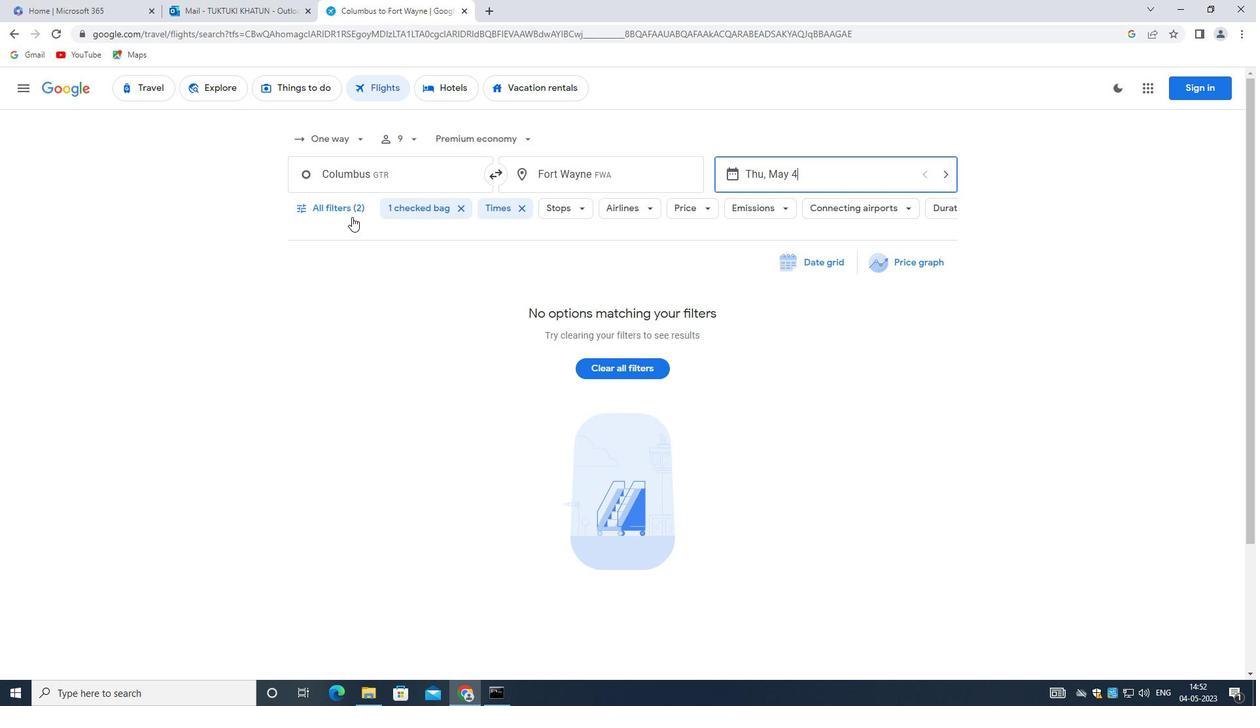 
Action: Mouse pressed left at (350, 204)
Screenshot: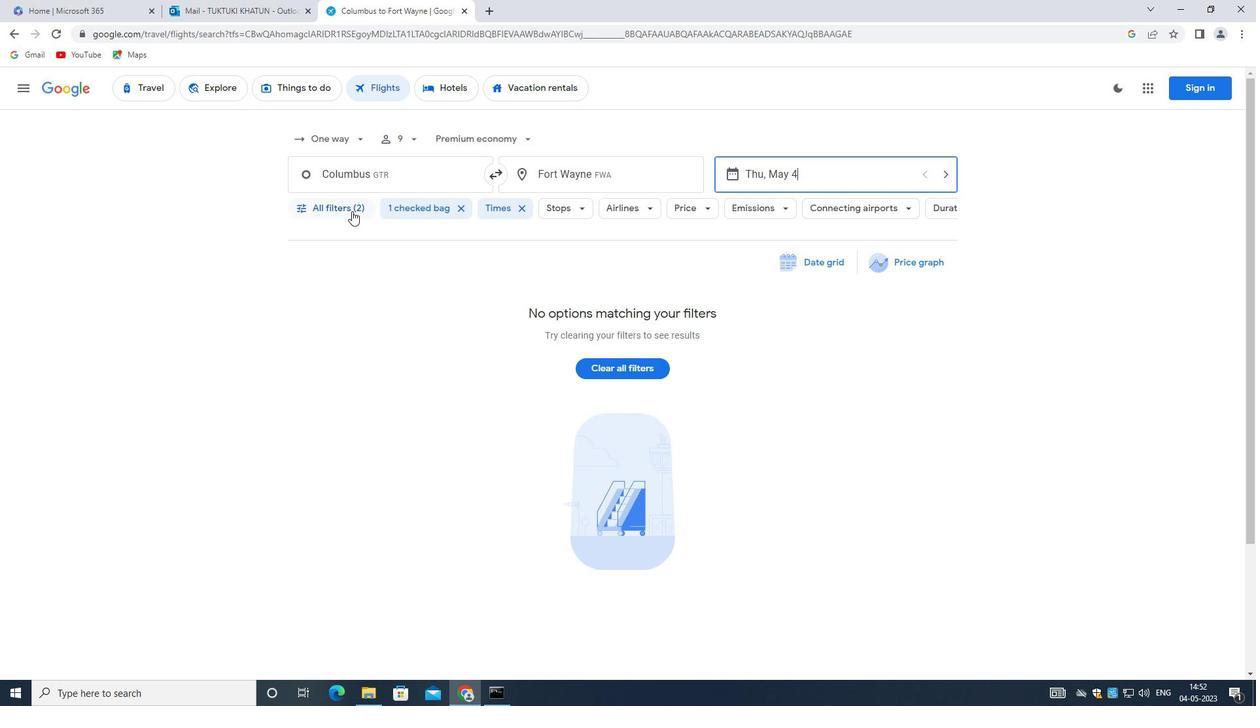 
Action: Mouse moved to (303, 331)
Screenshot: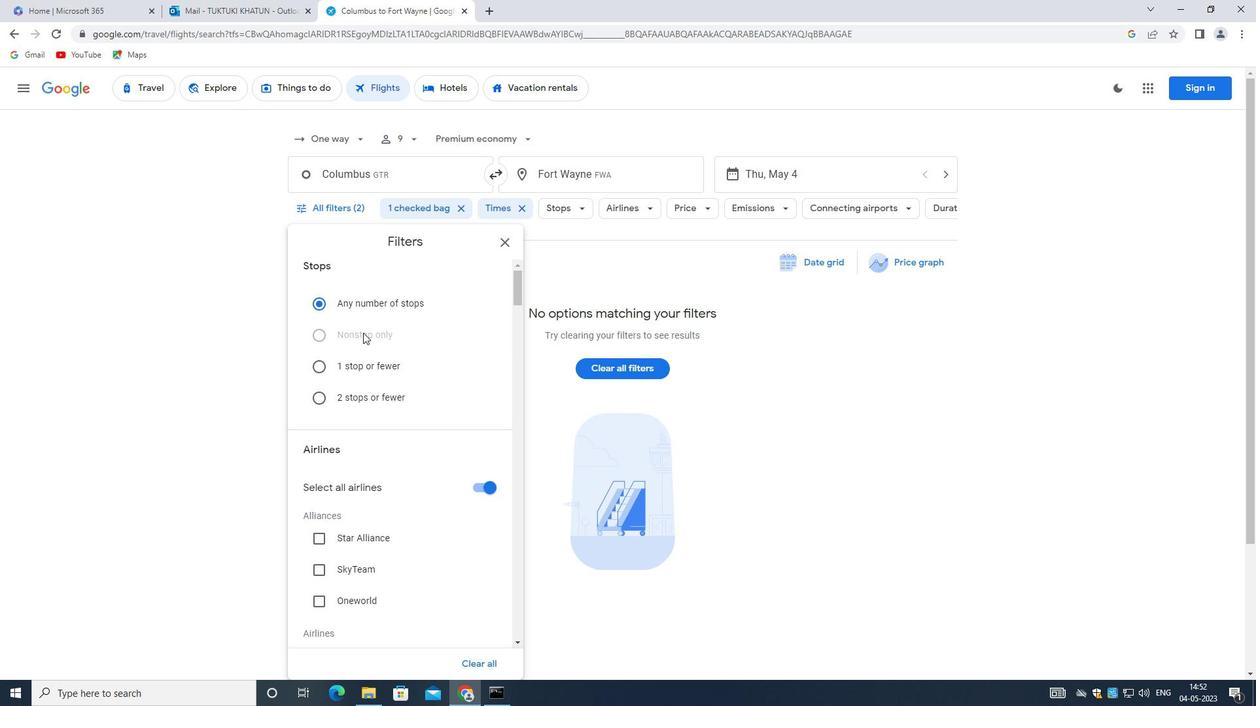 
Action: Mouse scrolled (303, 331) with delta (0, 0)
Screenshot: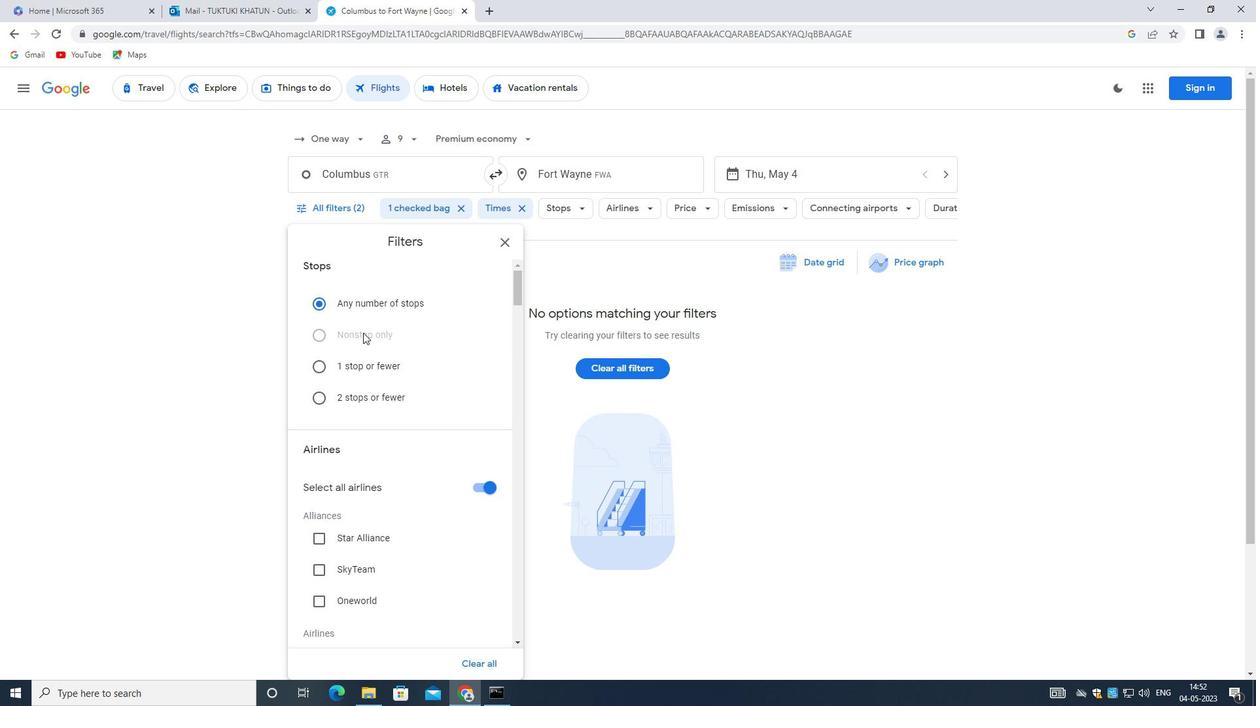 
Action: Mouse moved to (302, 334)
Screenshot: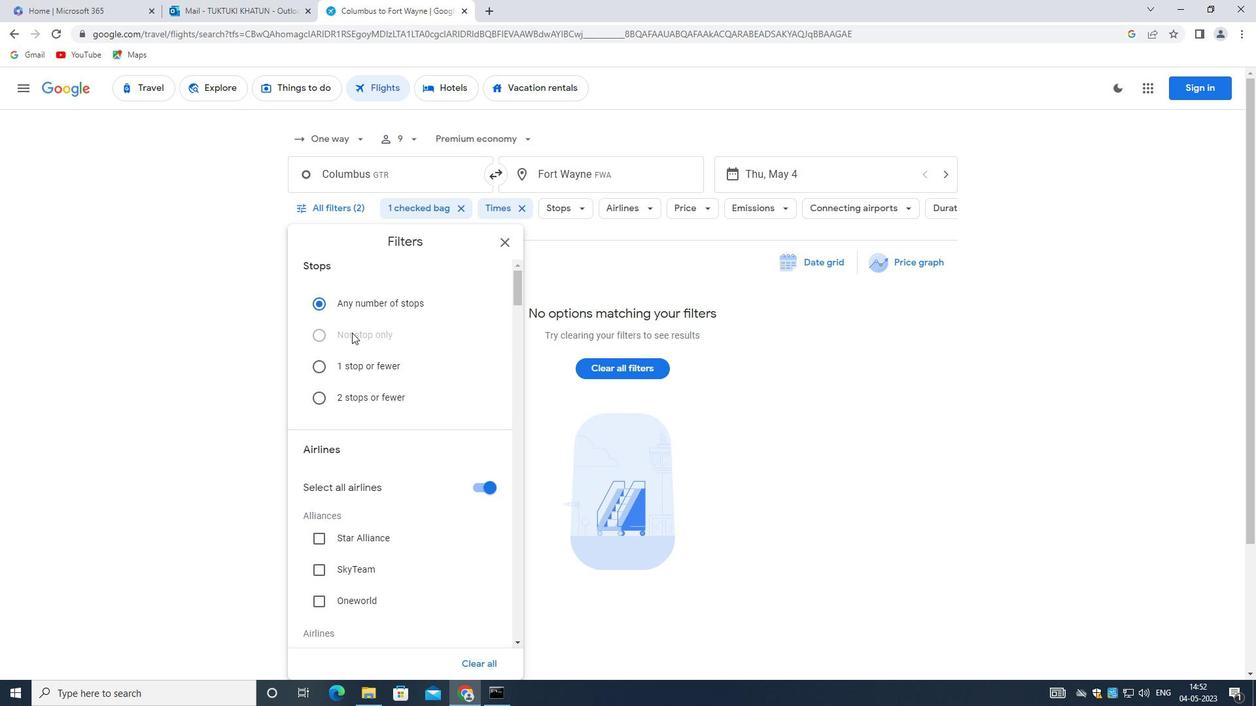 
Action: Mouse scrolled (302, 333) with delta (0, 0)
Screenshot: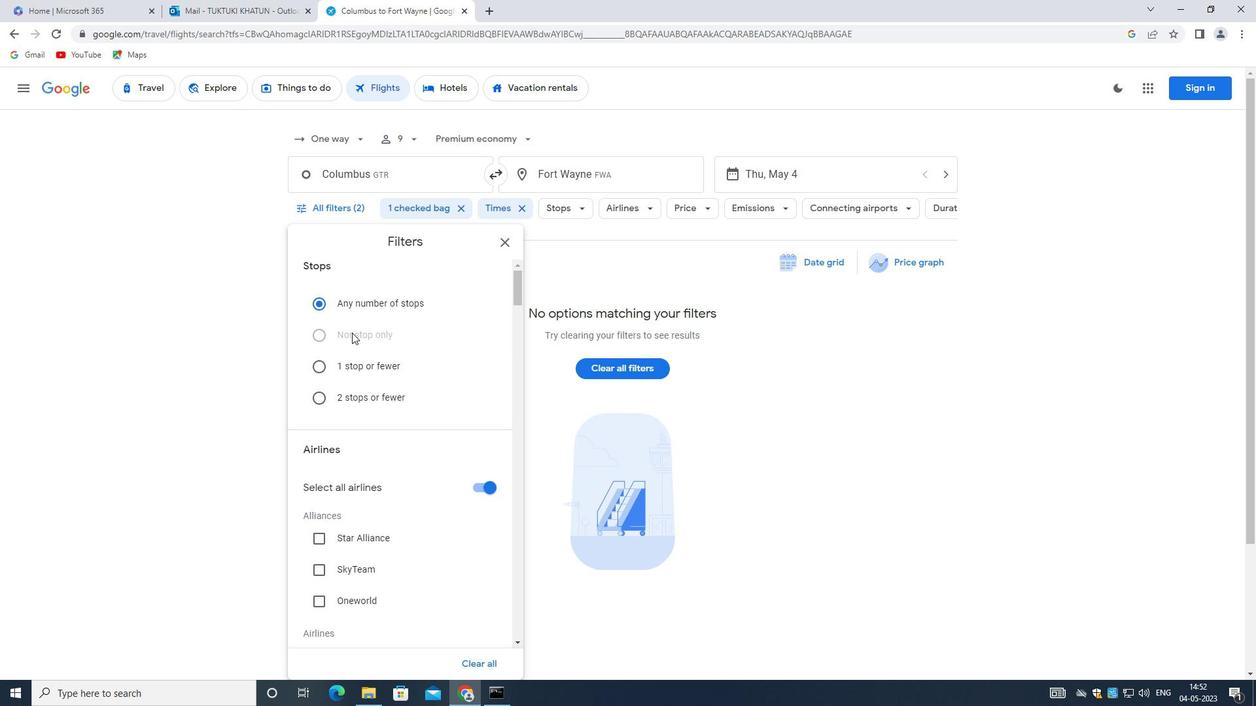 
Action: Mouse scrolled (302, 333) with delta (0, 0)
Screenshot: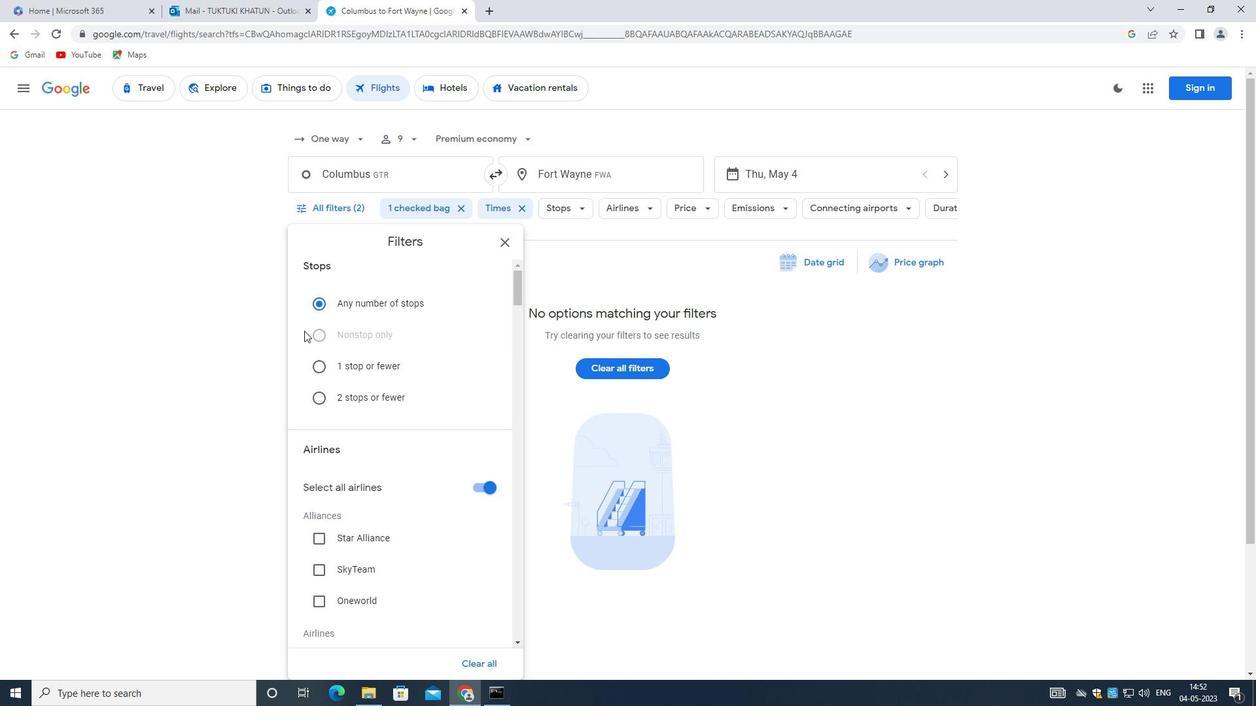 
Action: Mouse moved to (477, 287)
Screenshot: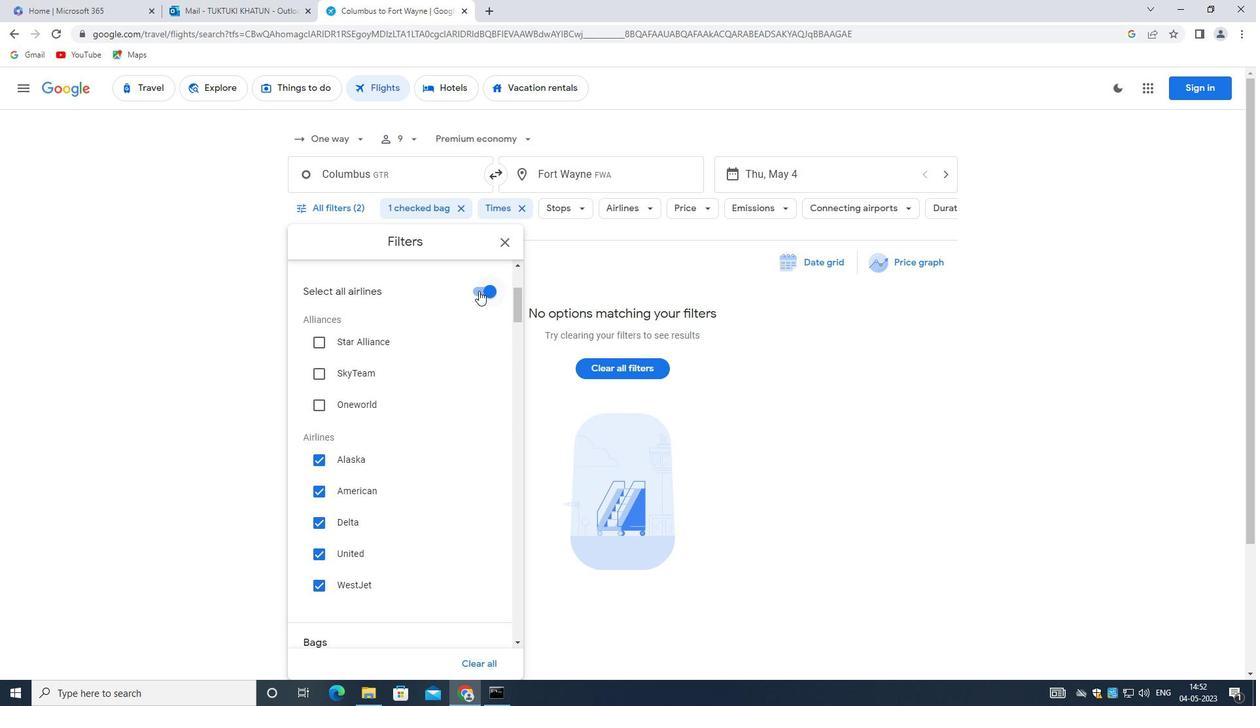 
Action: Mouse pressed left at (477, 287)
Screenshot: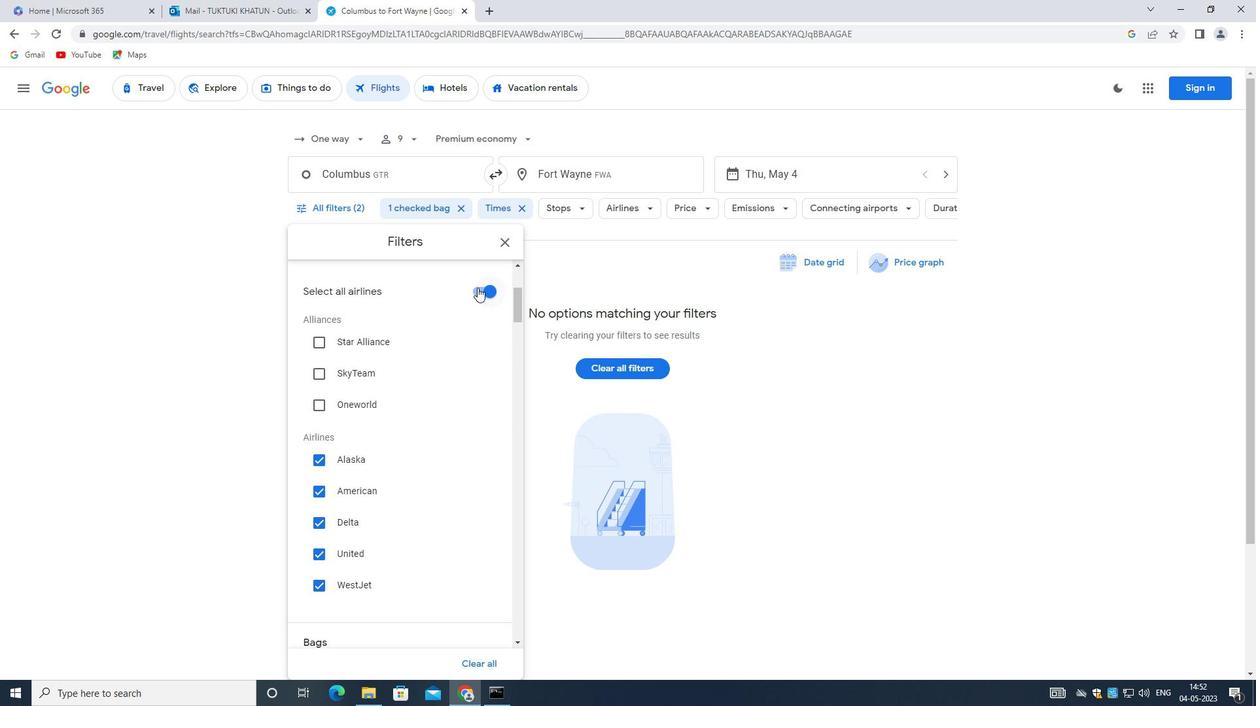 
Action: Mouse moved to (406, 402)
Screenshot: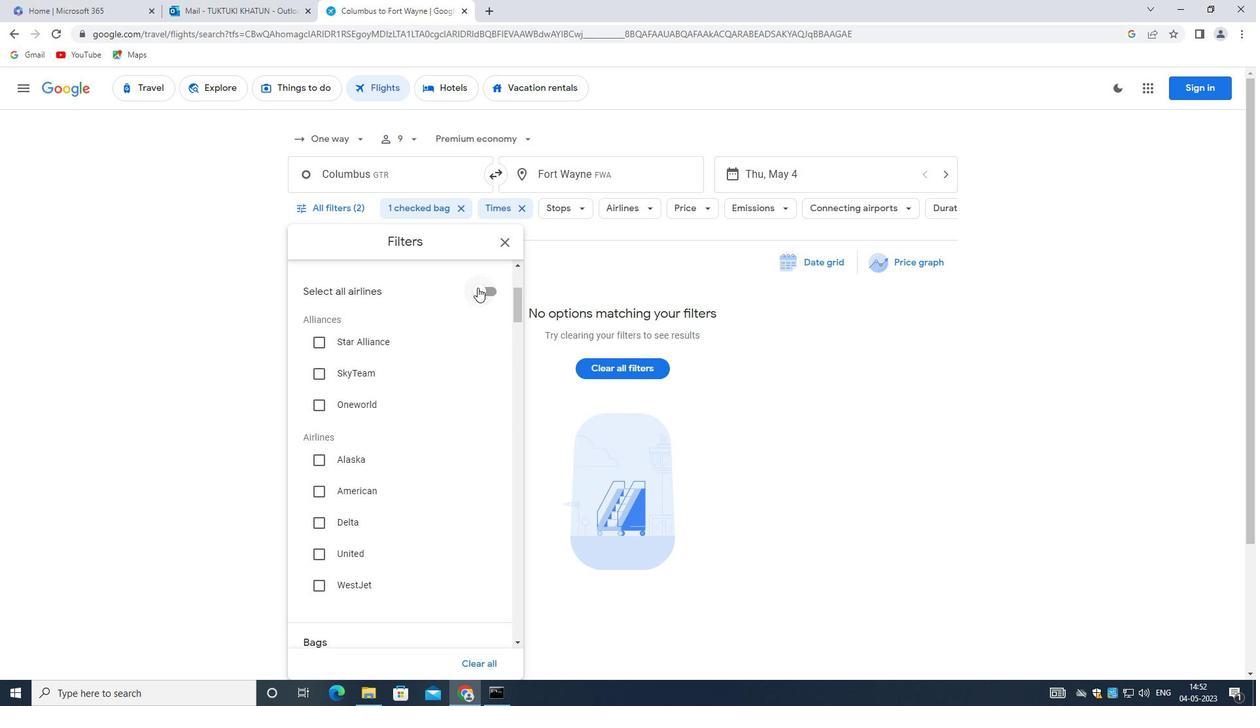 
Action: Mouse scrolled (406, 401) with delta (0, 0)
Screenshot: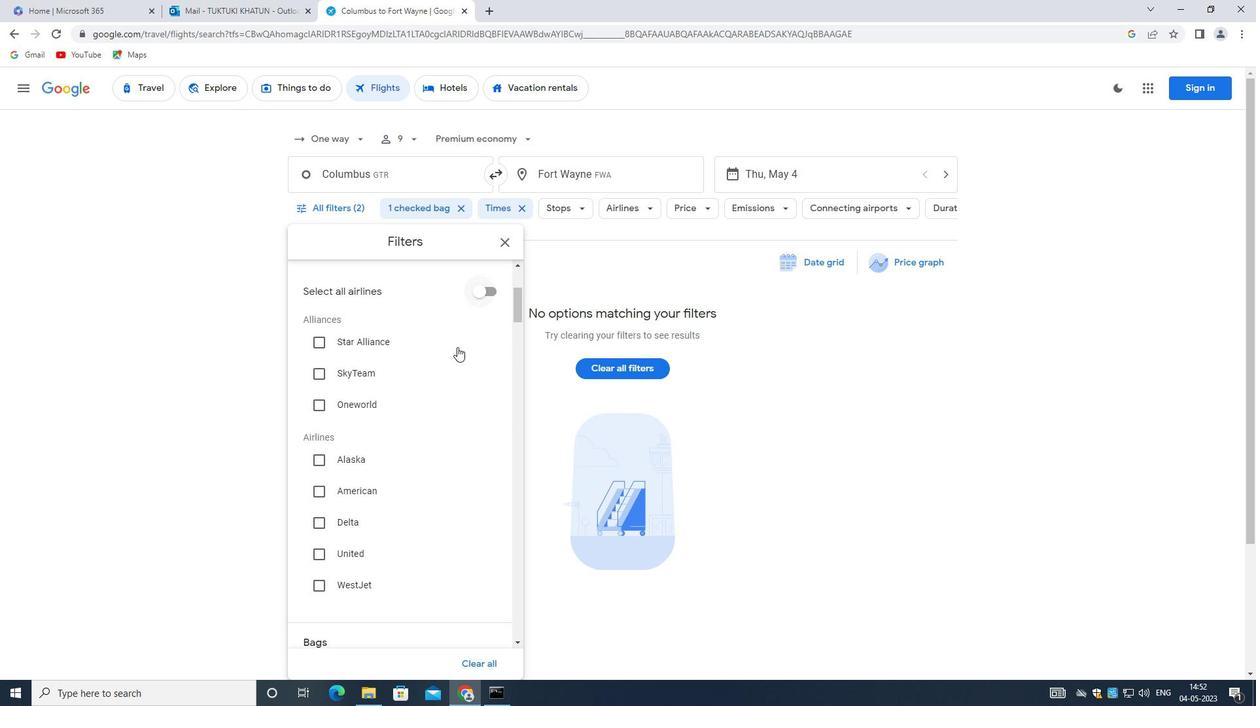 
Action: Mouse scrolled (406, 401) with delta (0, 0)
Screenshot: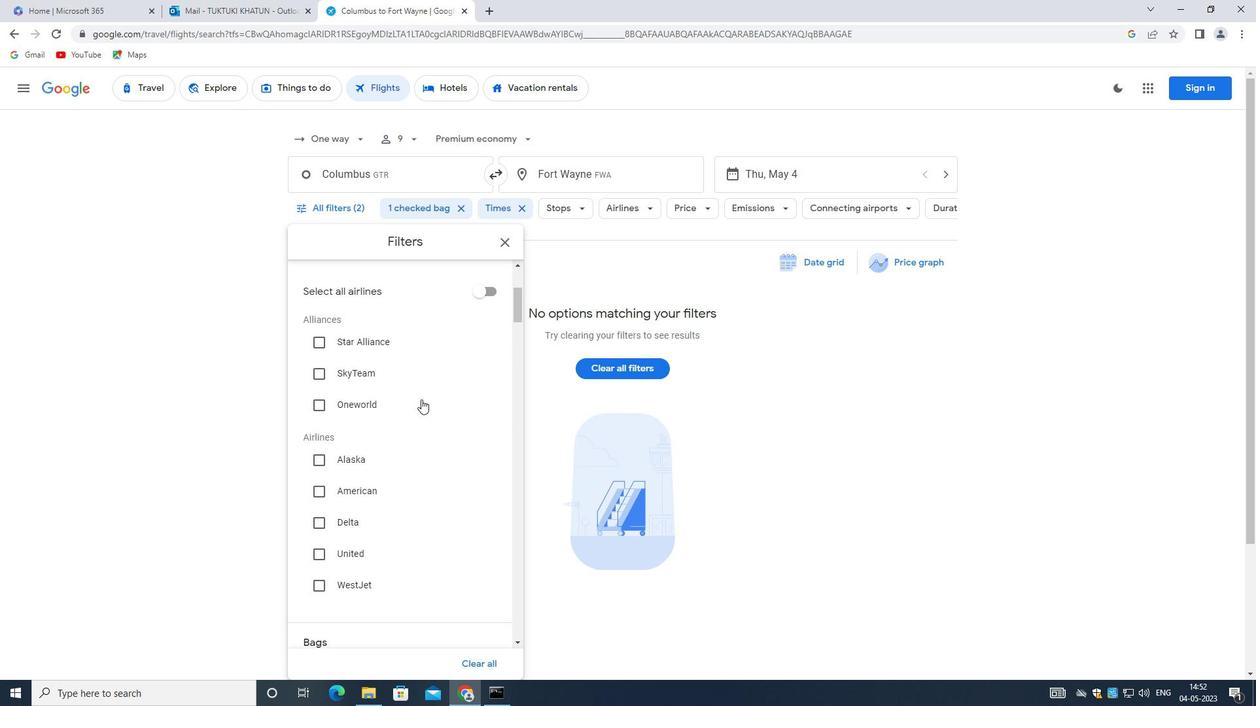 
Action: Mouse scrolled (406, 401) with delta (0, 0)
Screenshot: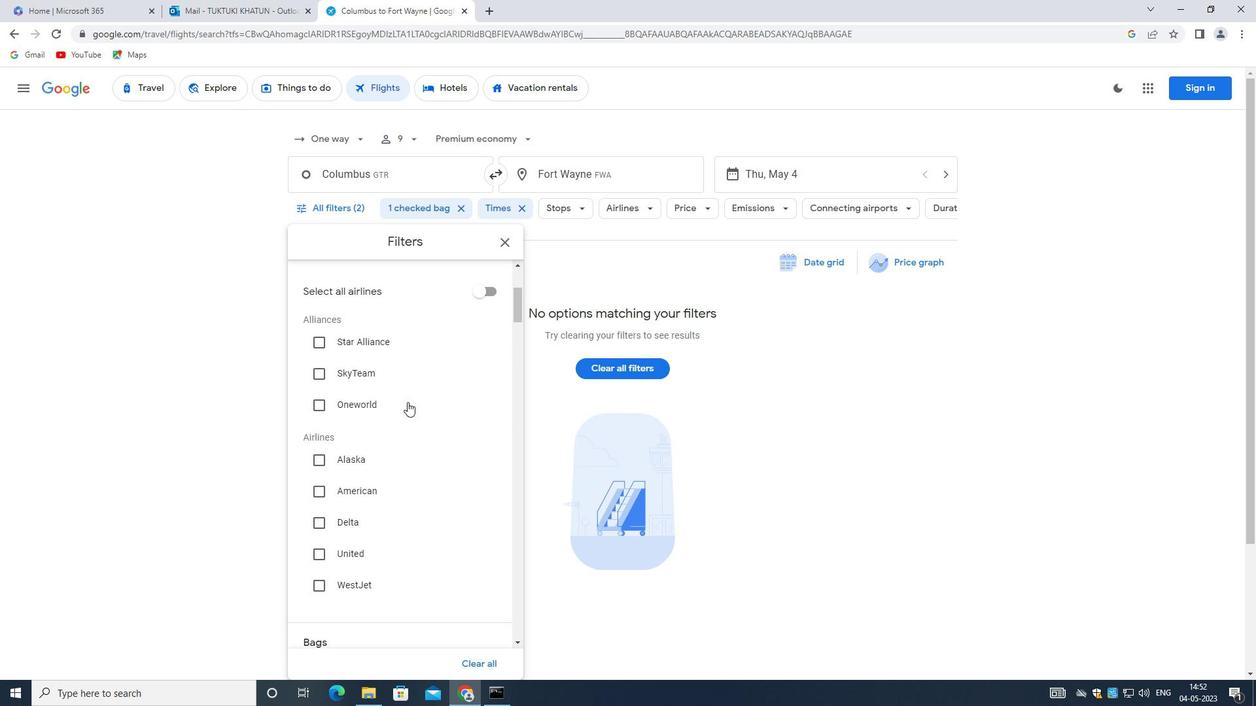 
Action: Mouse scrolled (406, 401) with delta (0, 0)
Screenshot: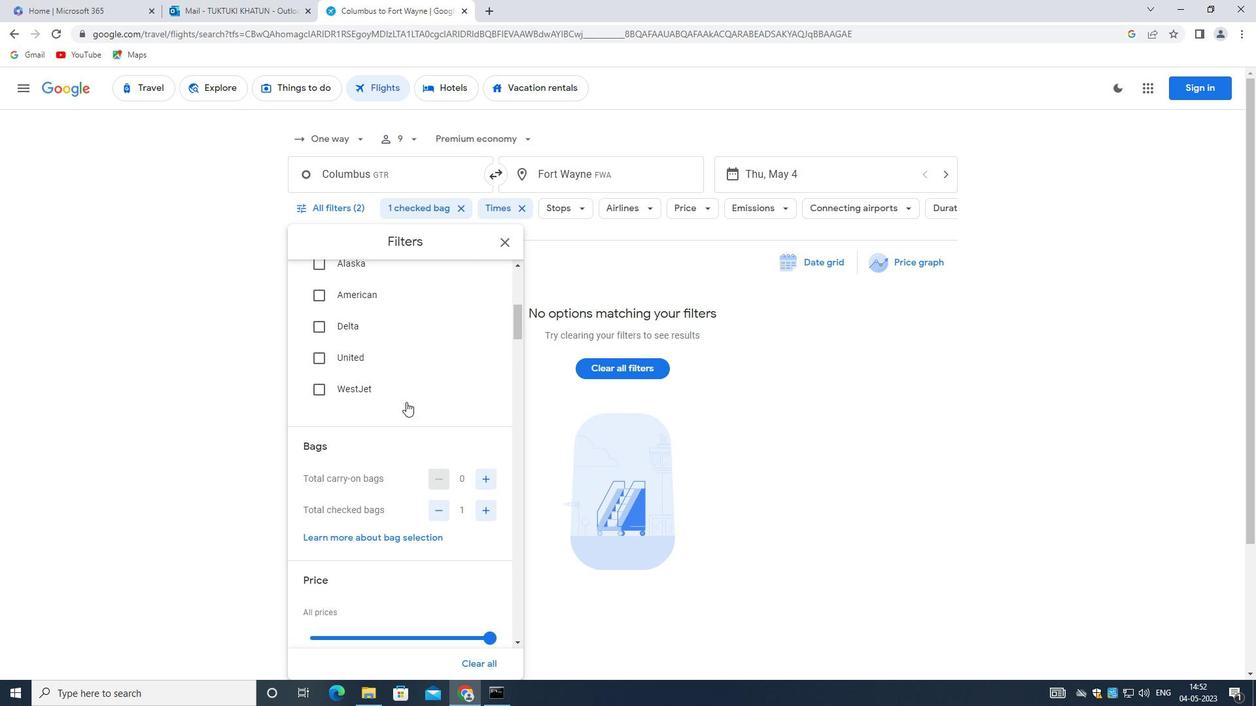 
Action: Mouse moved to (485, 443)
Screenshot: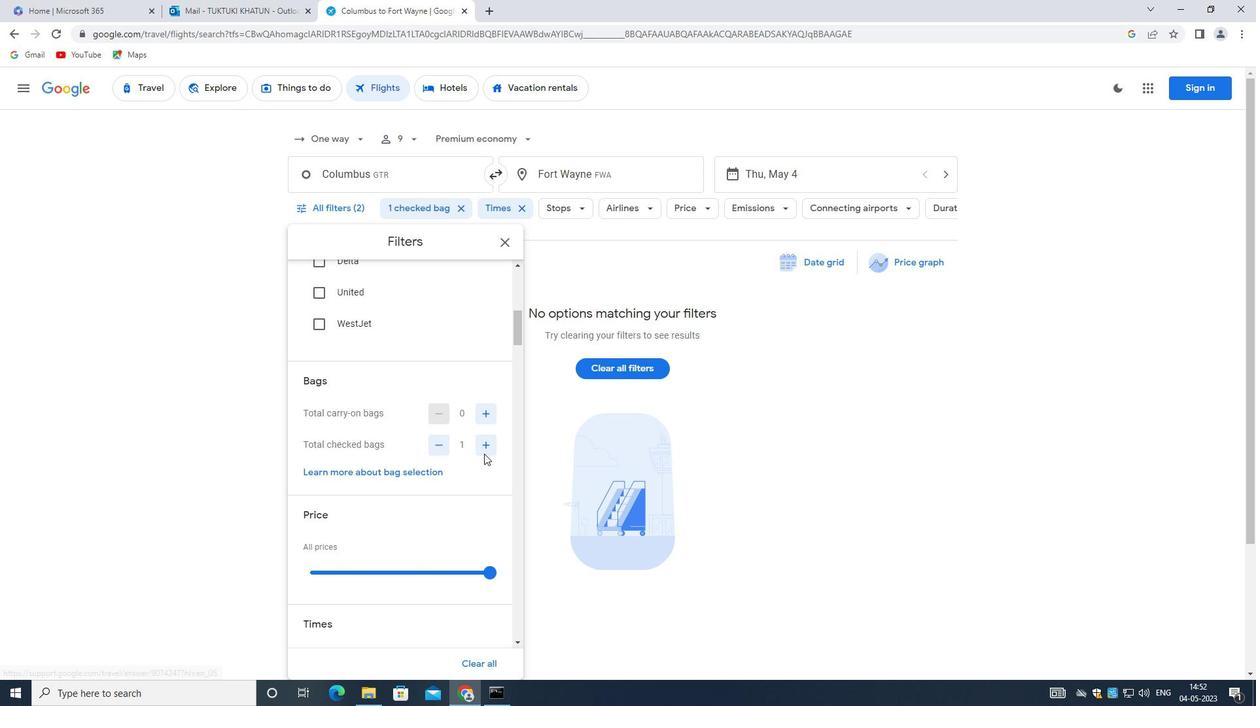 
Action: Mouse pressed left at (485, 443)
Screenshot: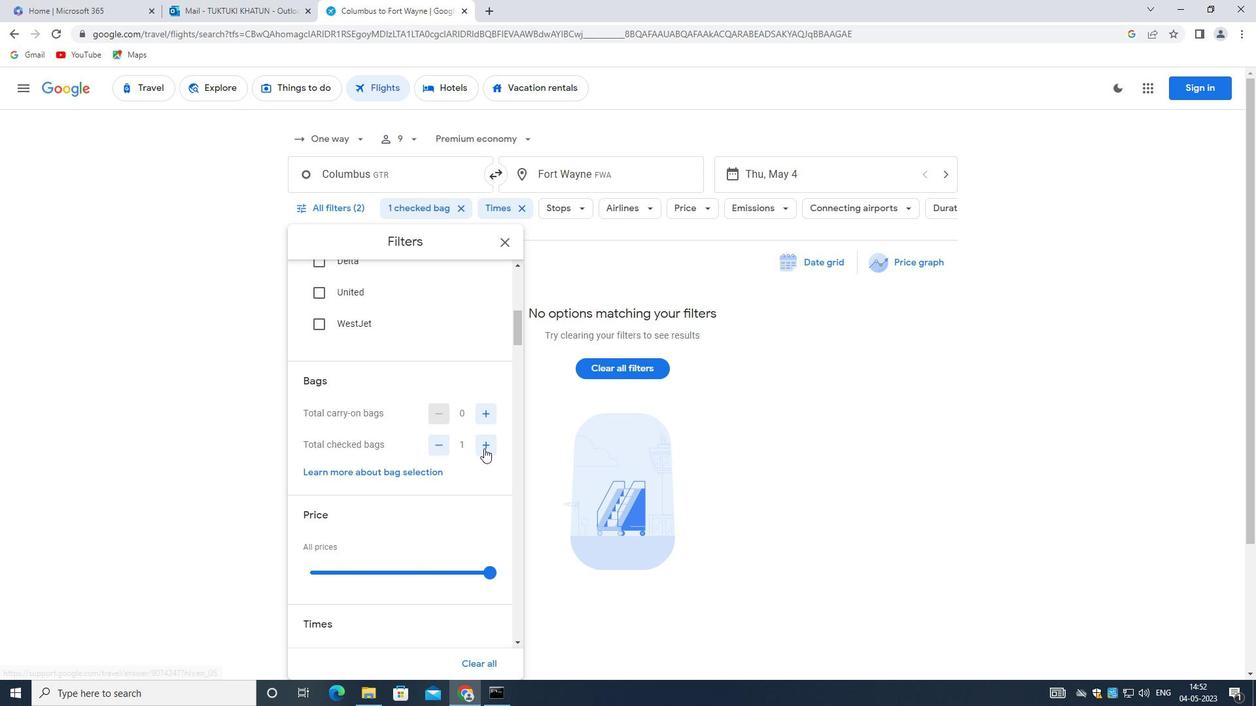 
Action: Mouse pressed left at (485, 443)
Screenshot: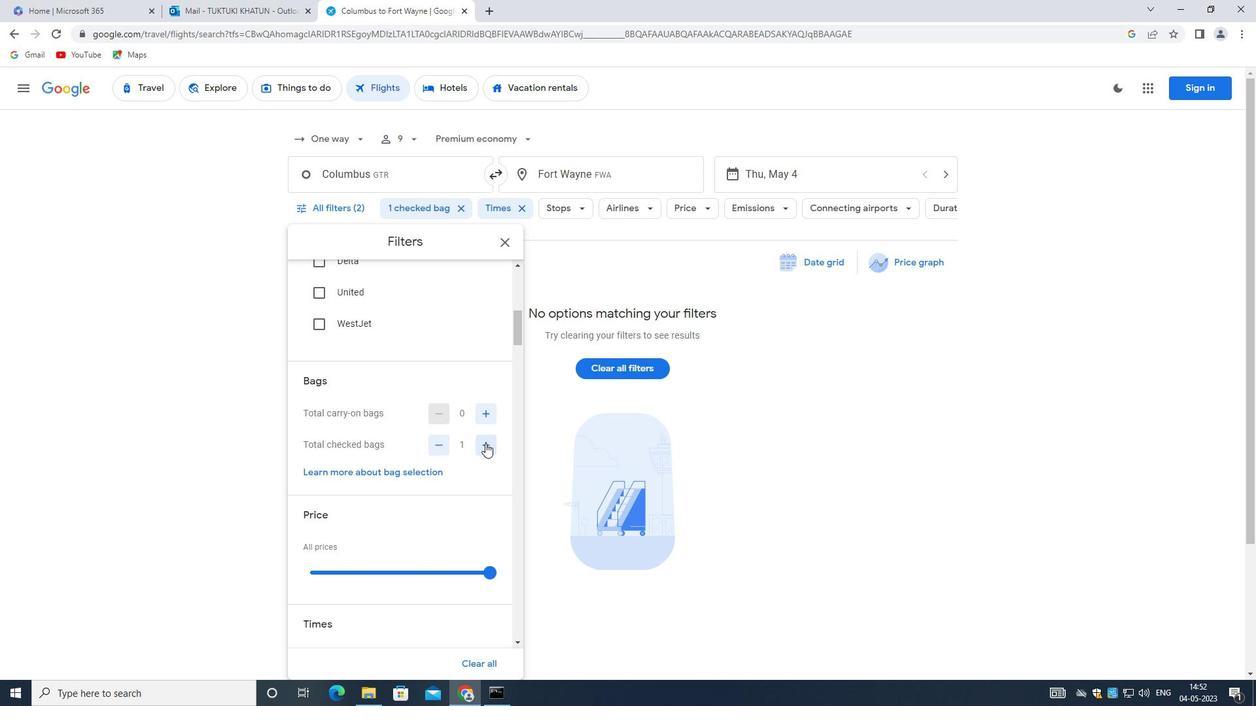 
Action: Mouse moved to (485, 443)
Screenshot: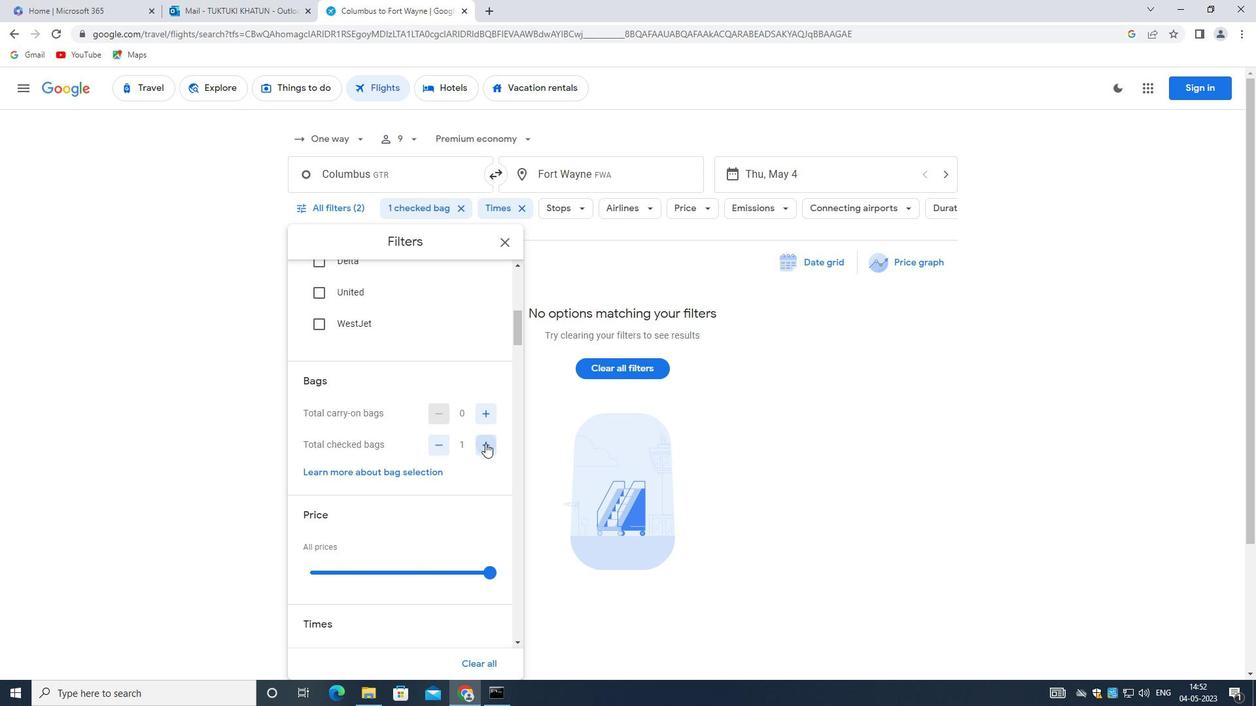 
Action: Mouse pressed left at (485, 443)
Screenshot: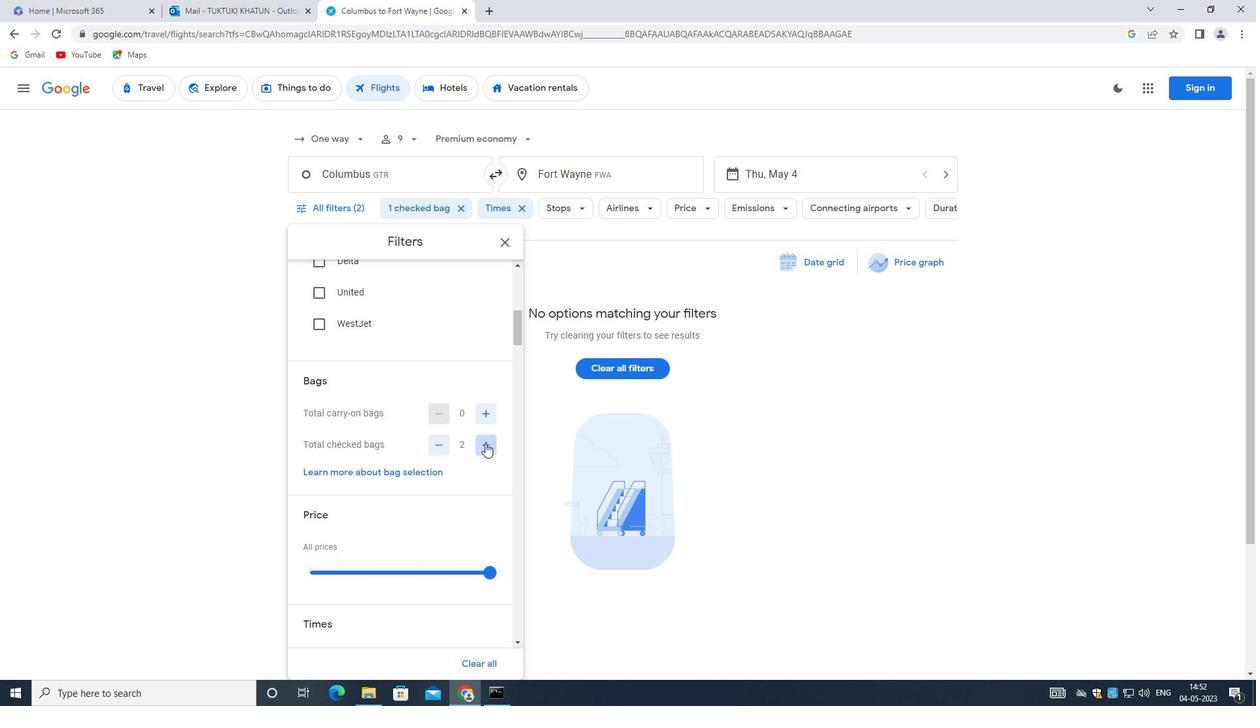 
Action: Mouse pressed left at (485, 443)
Screenshot: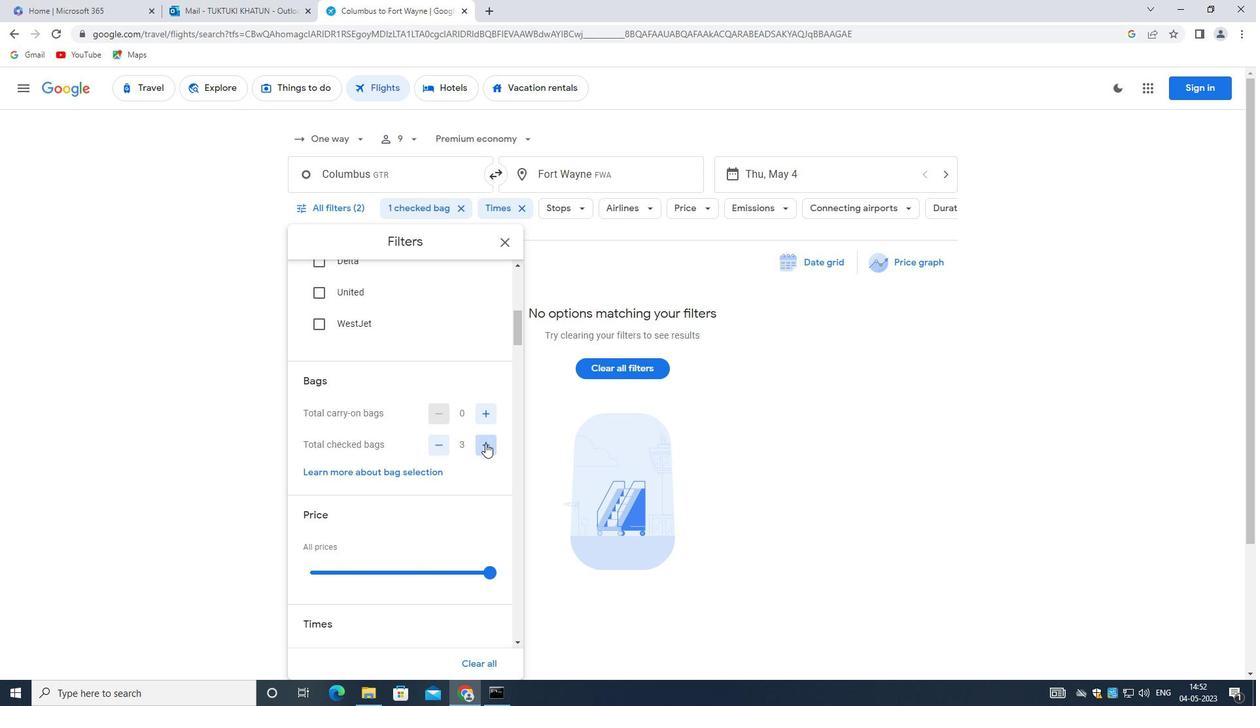
Action: Mouse pressed left at (485, 443)
Screenshot: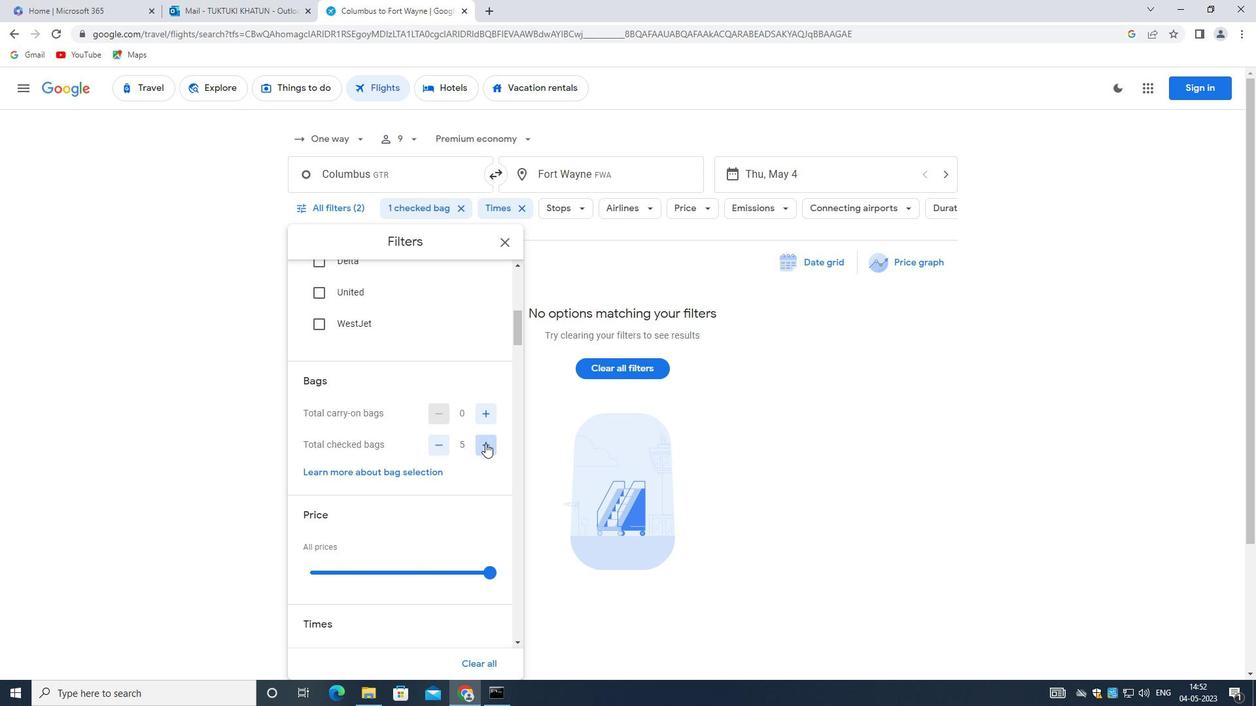 
Action: Mouse pressed left at (485, 443)
Screenshot: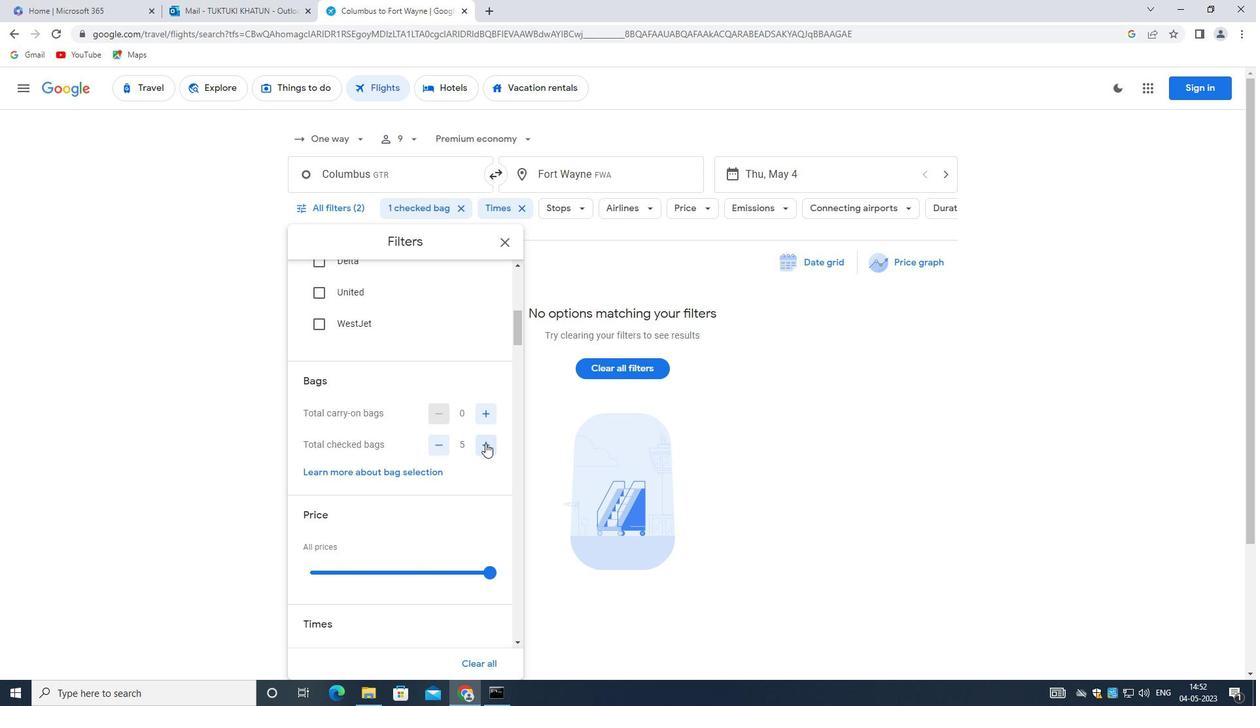 
Action: Mouse pressed left at (485, 443)
Screenshot: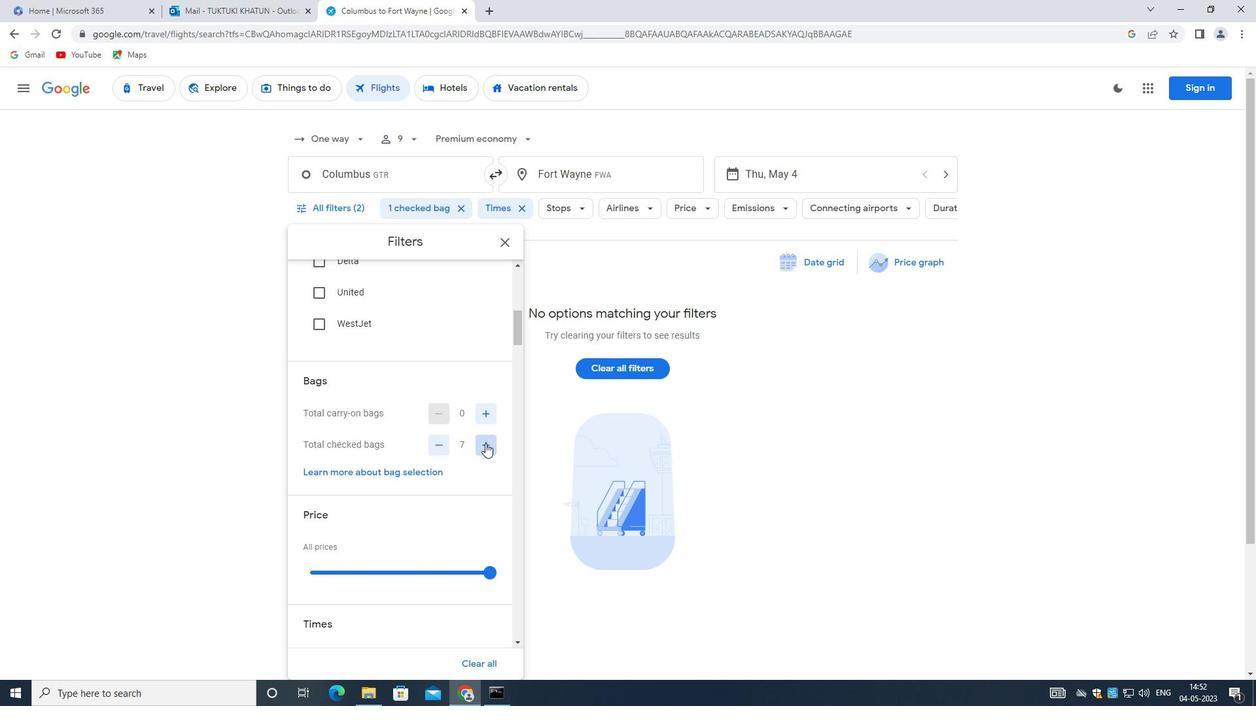 
Action: Mouse pressed left at (485, 443)
Screenshot: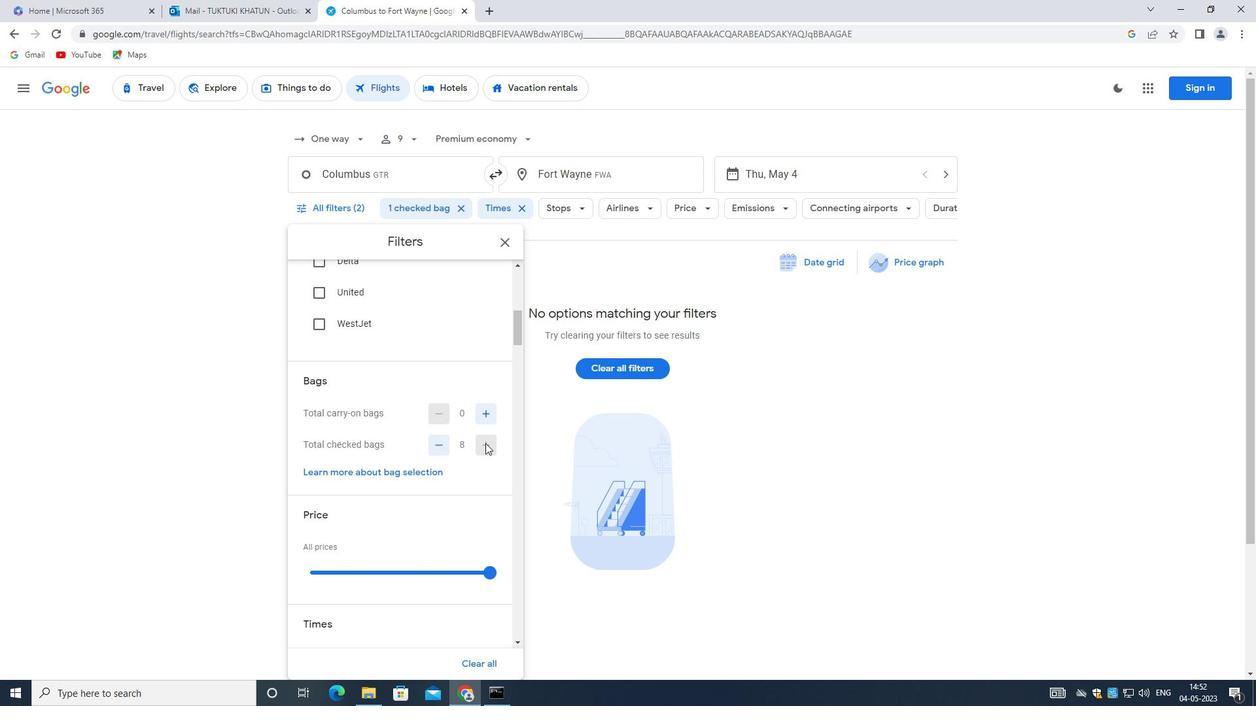 
Action: Mouse moved to (486, 584)
Screenshot: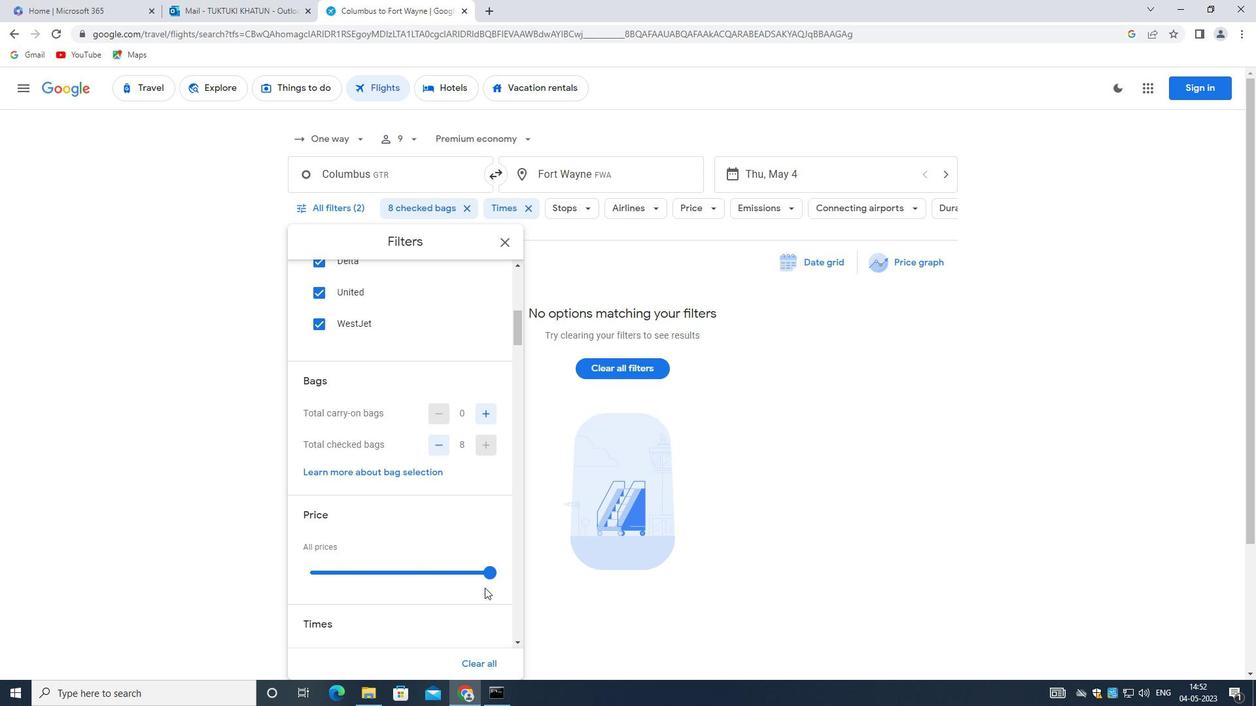 
Action: Mouse pressed left at (486, 584)
Screenshot: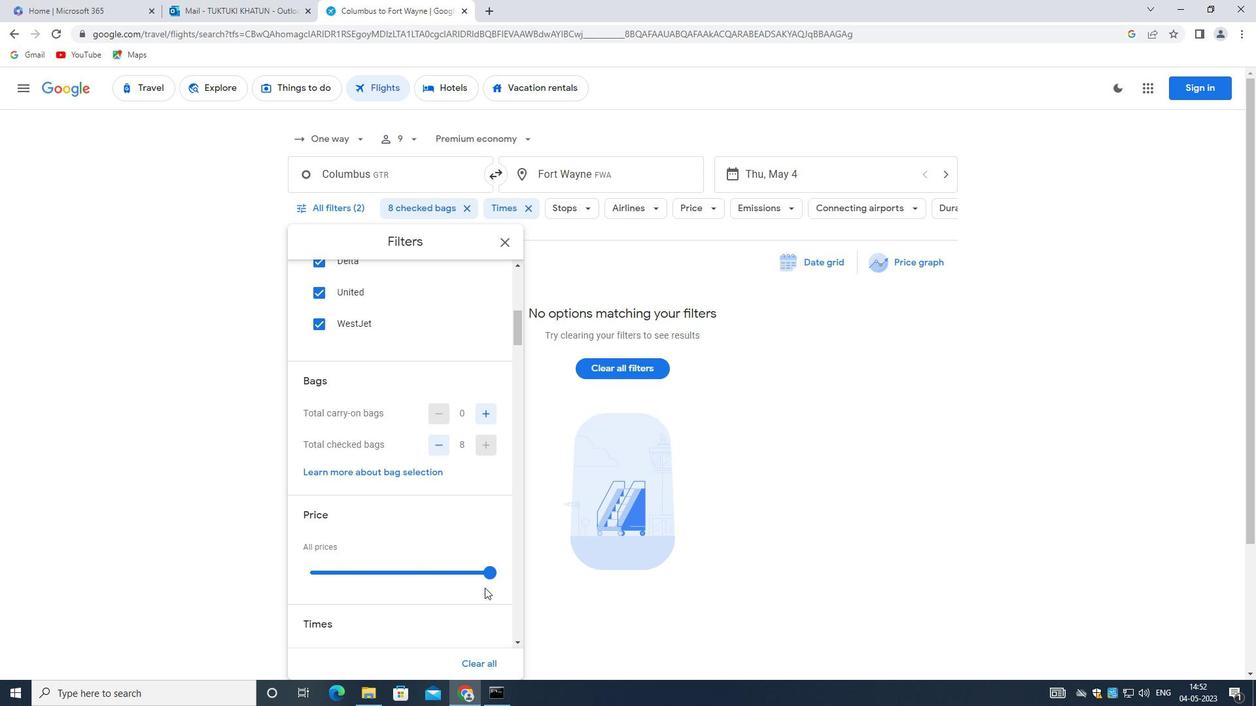 
Action: Mouse moved to (488, 576)
Screenshot: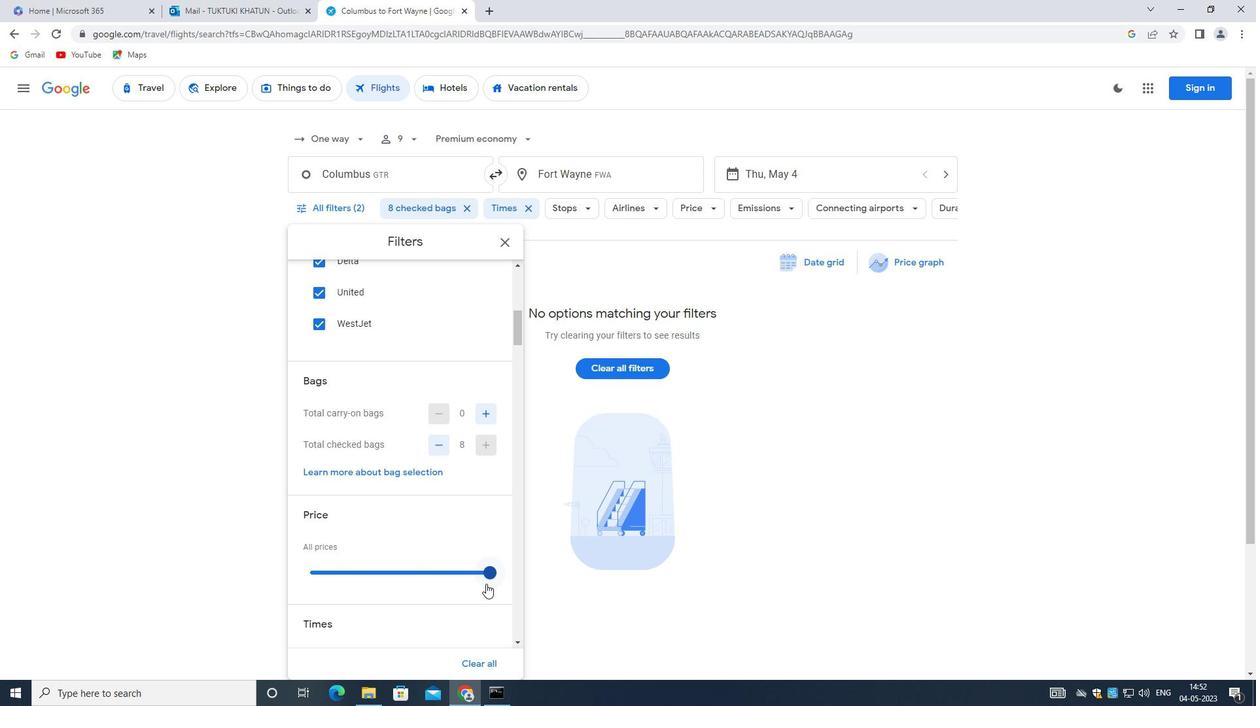 
Action: Mouse pressed left at (488, 576)
Screenshot: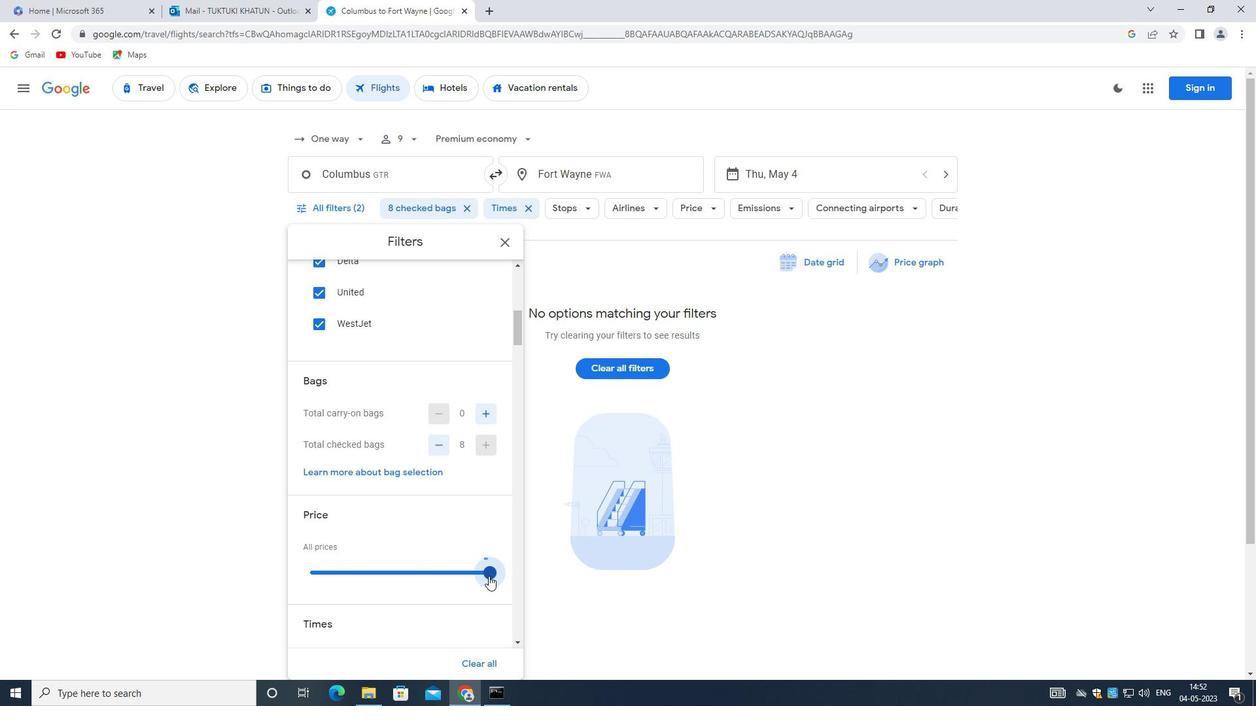 
Action: Mouse moved to (455, 519)
Screenshot: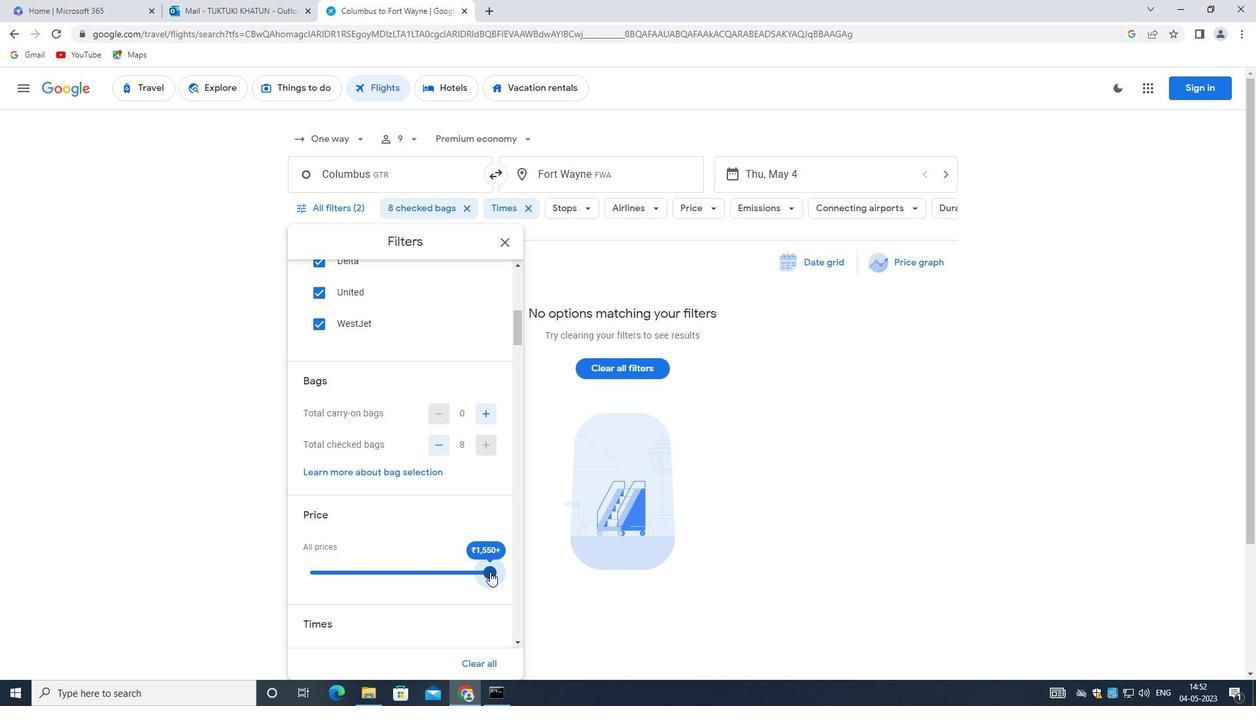 
Action: Mouse scrolled (455, 518) with delta (0, 0)
Screenshot: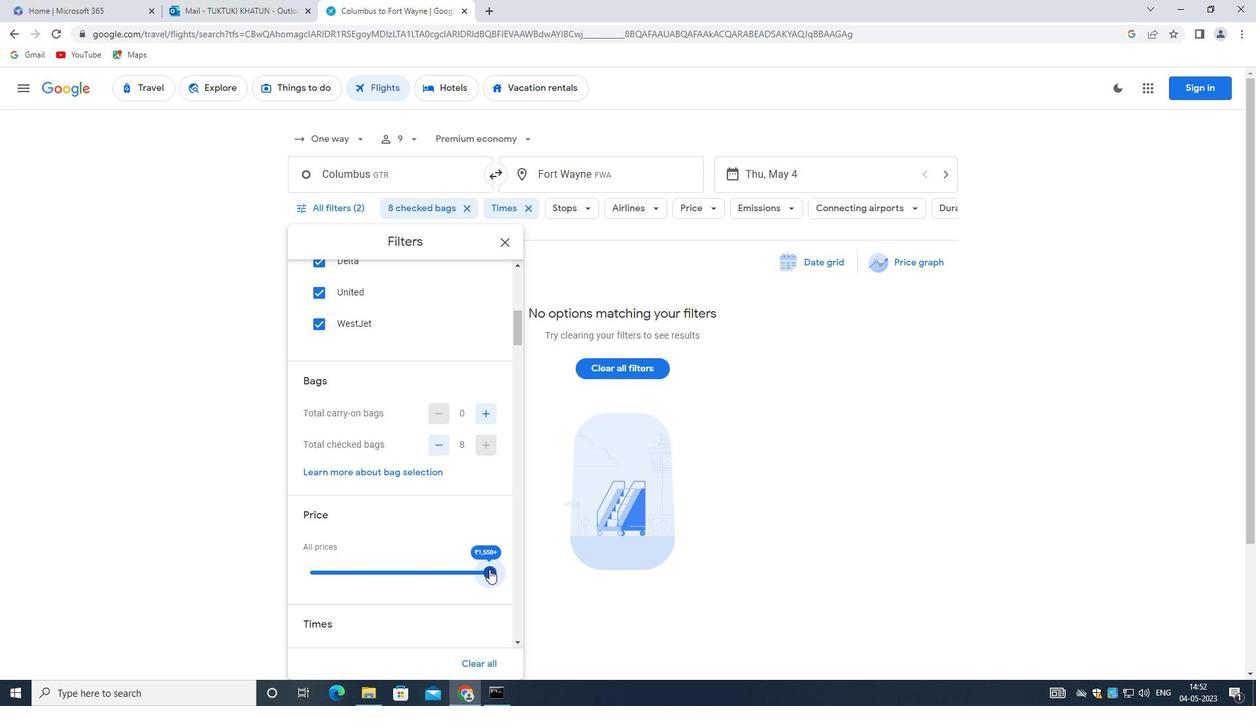 
Action: Mouse scrolled (455, 518) with delta (0, 0)
Screenshot: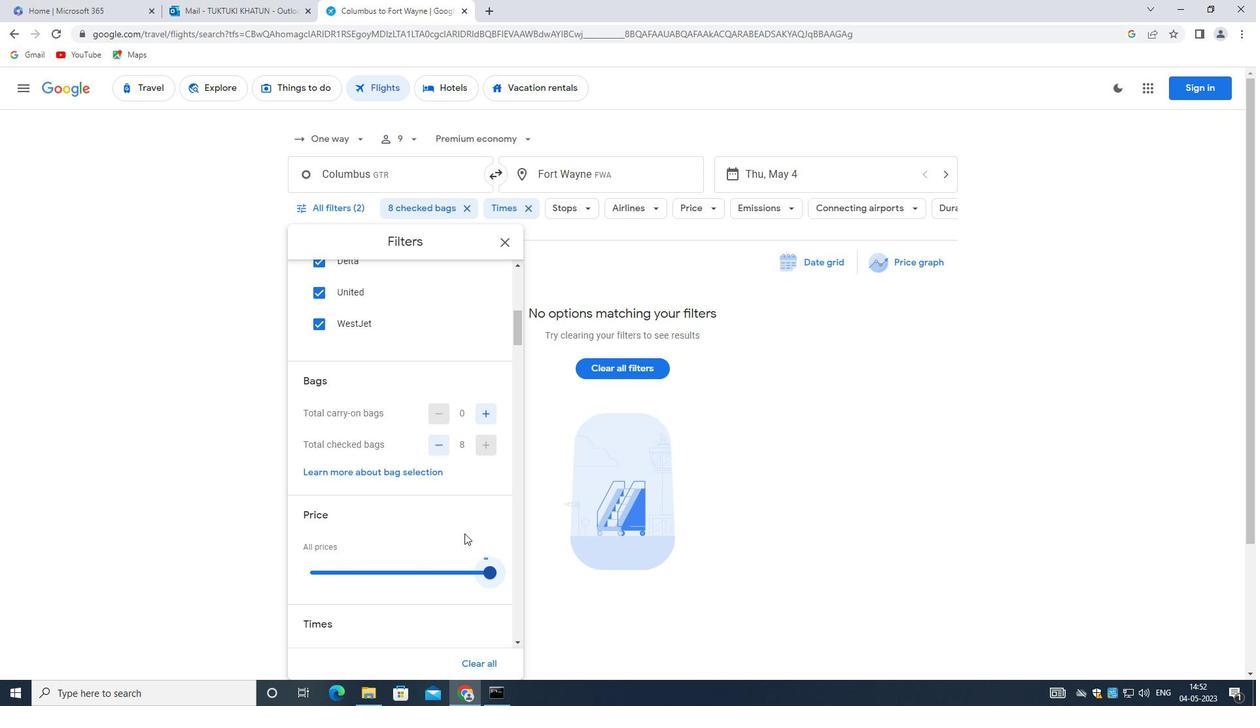 
Action: Mouse scrolled (455, 518) with delta (0, 0)
Screenshot: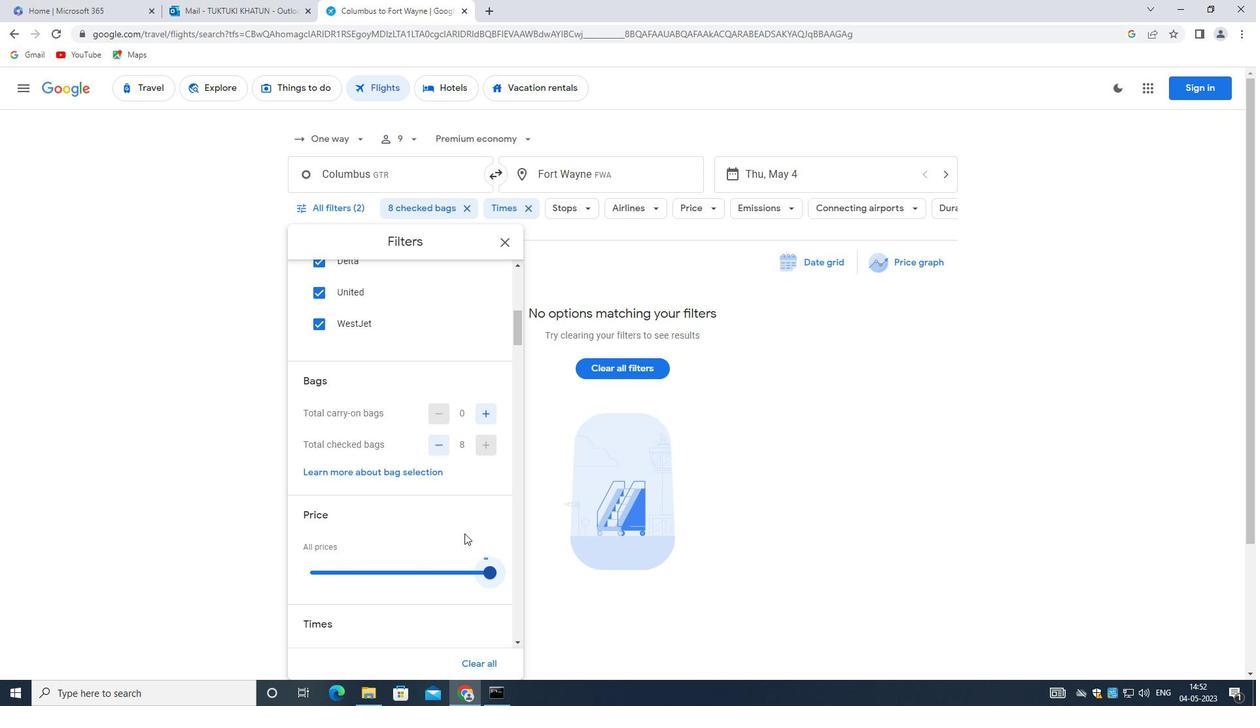 
Action: Mouse scrolled (455, 518) with delta (0, 0)
Screenshot: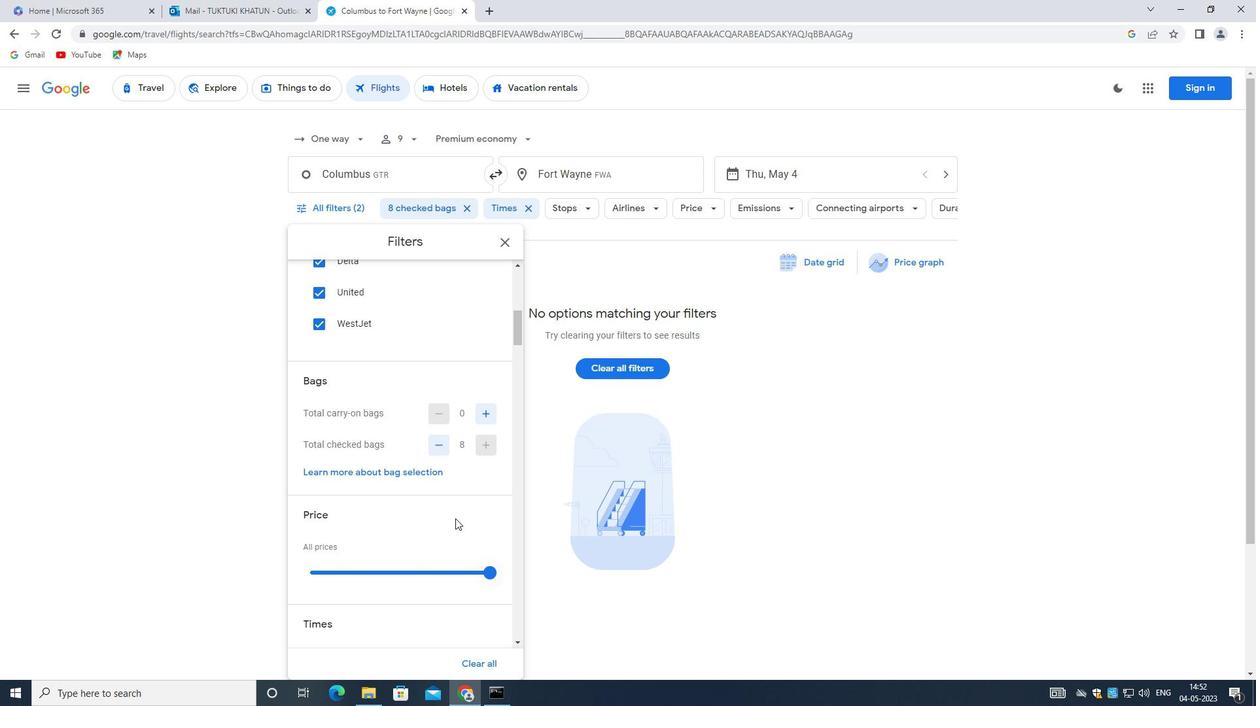 
Action: Mouse moved to (454, 516)
Screenshot: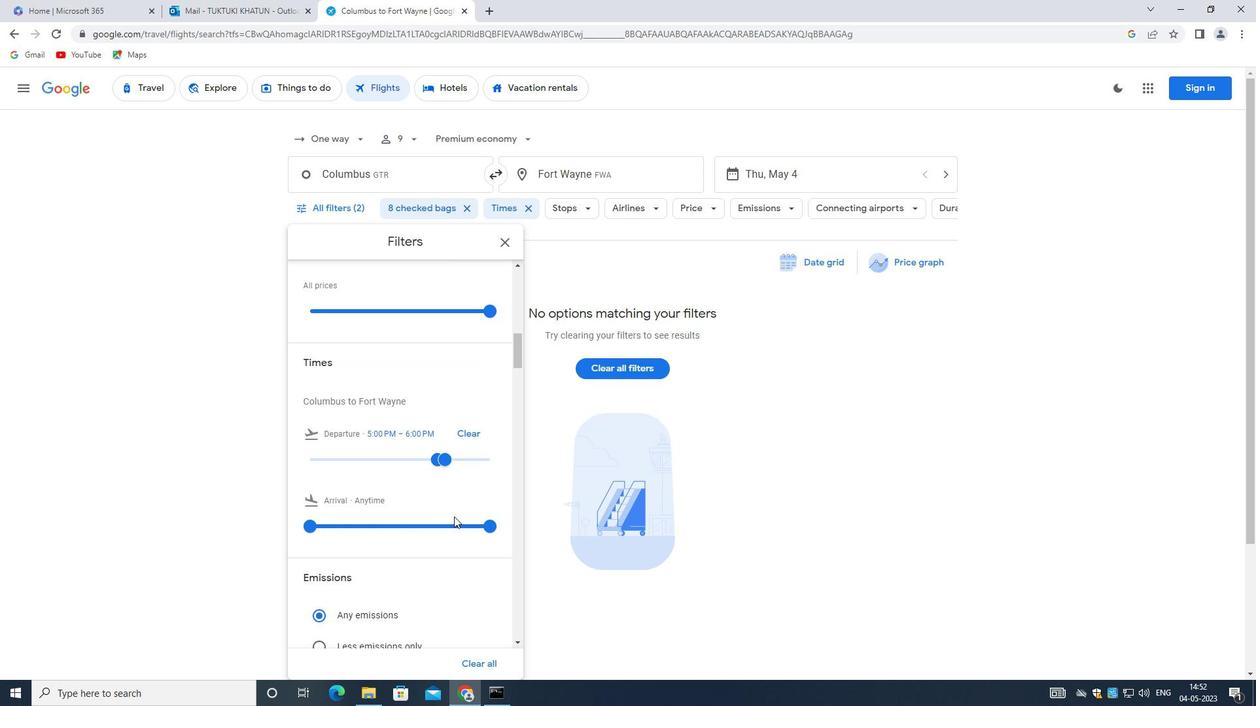 
Action: Mouse scrolled (454, 515) with delta (0, 0)
Screenshot: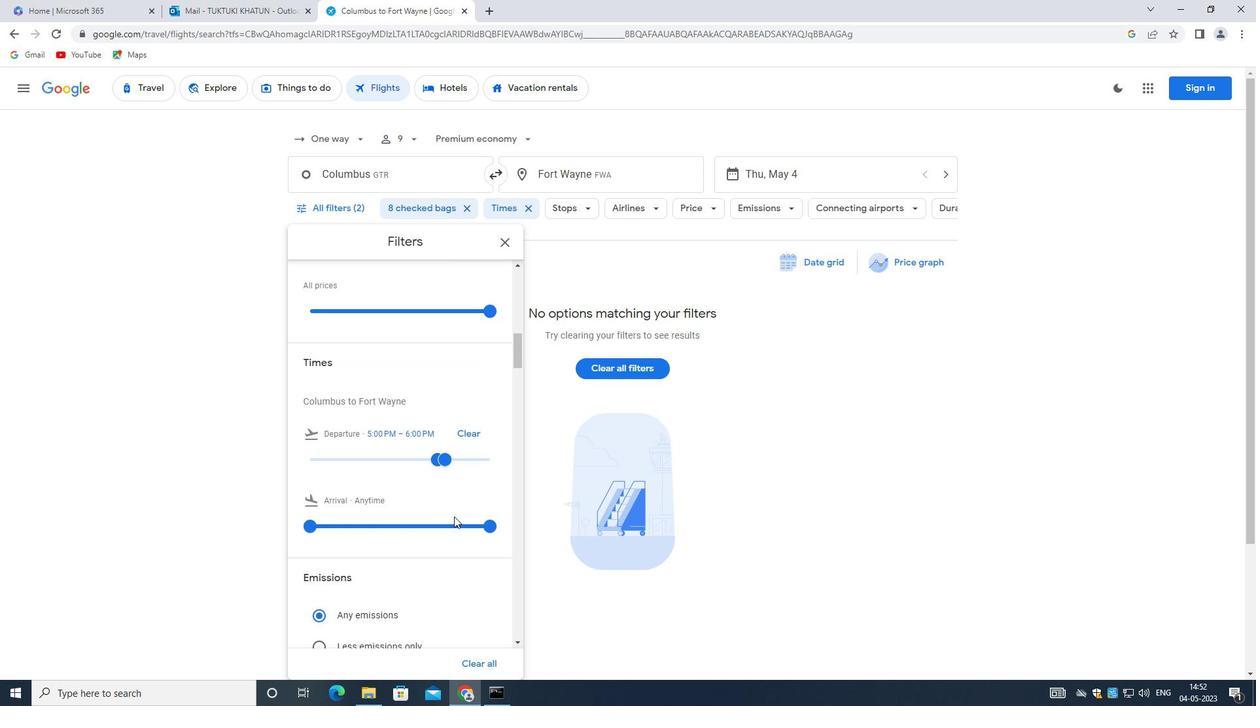 
Action: Mouse scrolled (454, 515) with delta (0, 0)
Screenshot: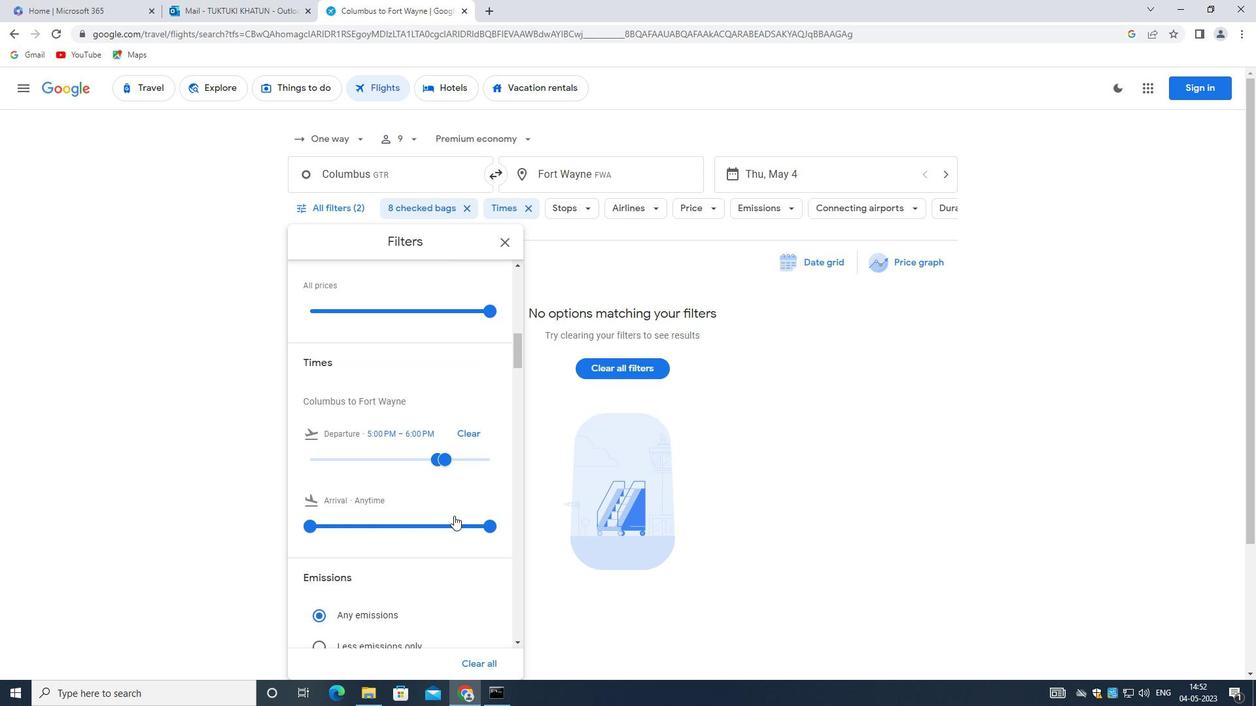 
Action: Mouse moved to (407, 312)
Screenshot: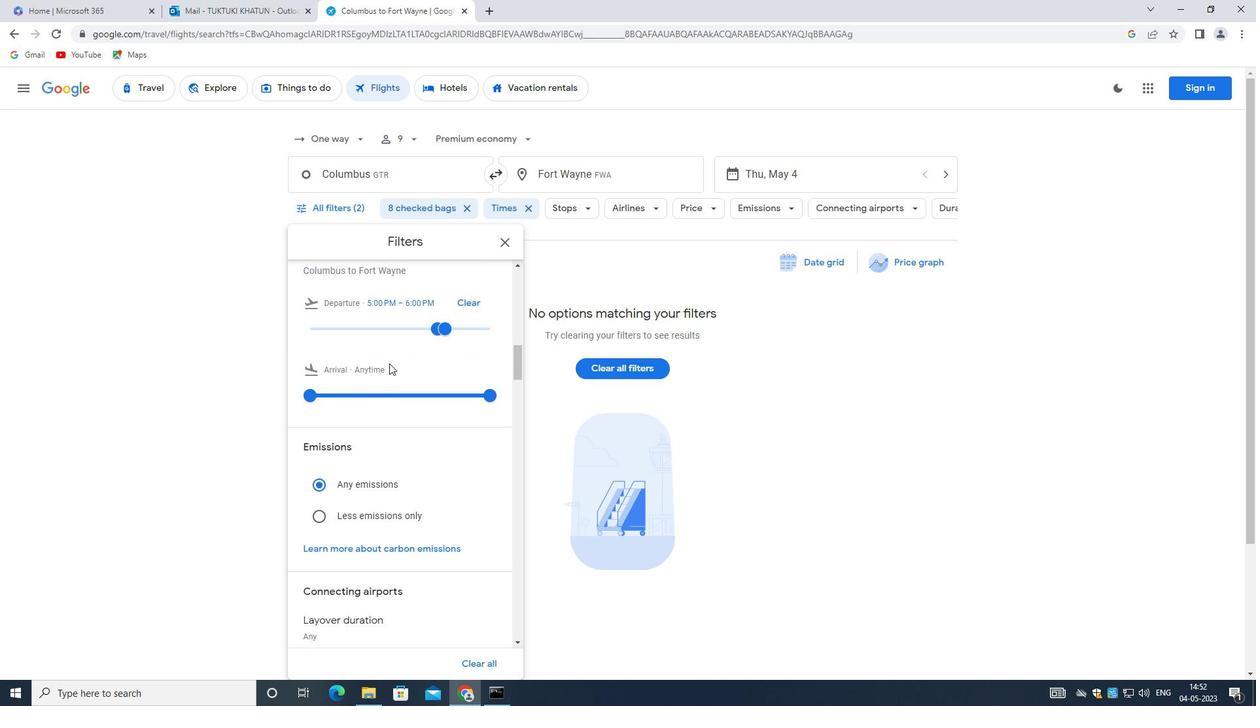 
Action: Mouse pressed left at (407, 312)
Screenshot: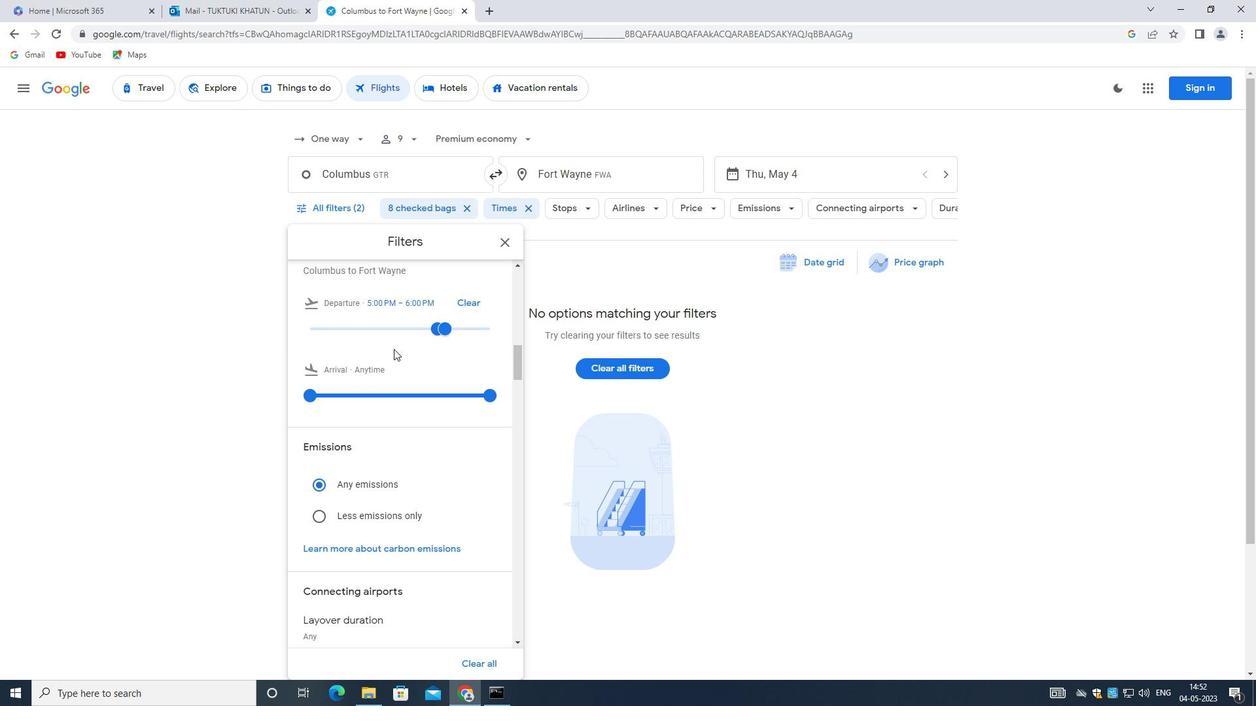 
Action: Mouse moved to (492, 323)
Screenshot: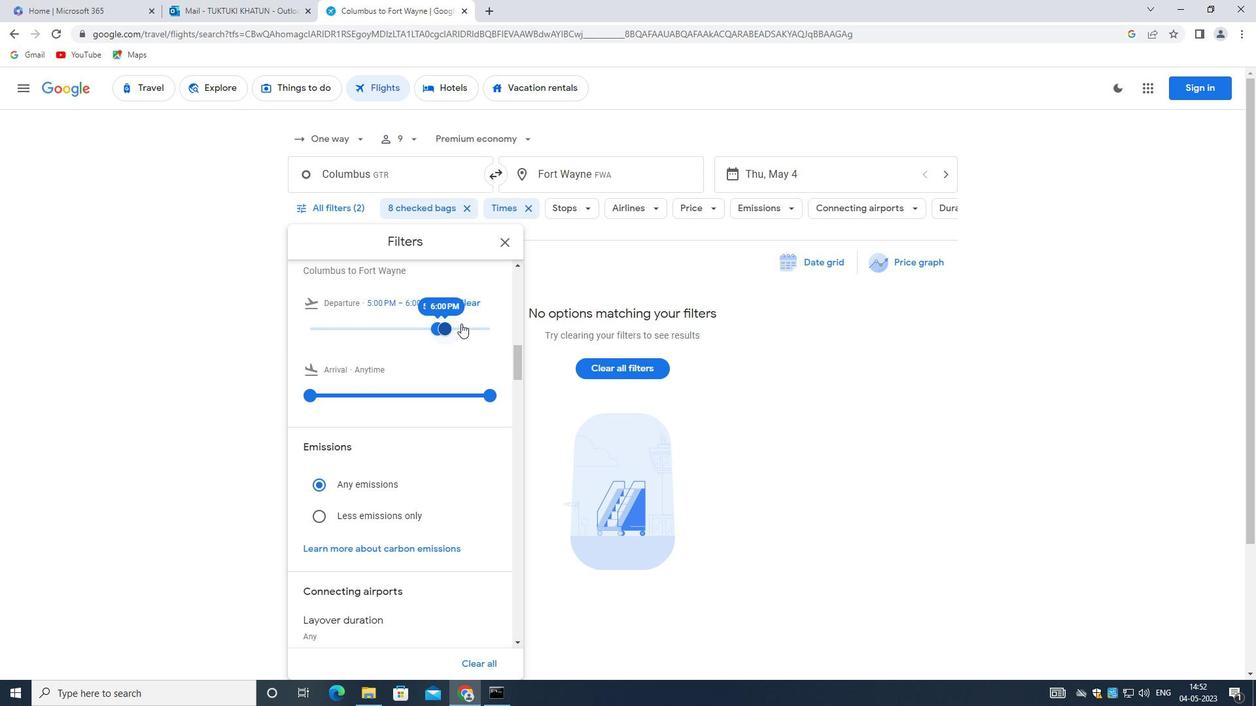 
Action: Mouse pressed left at (492, 323)
Screenshot: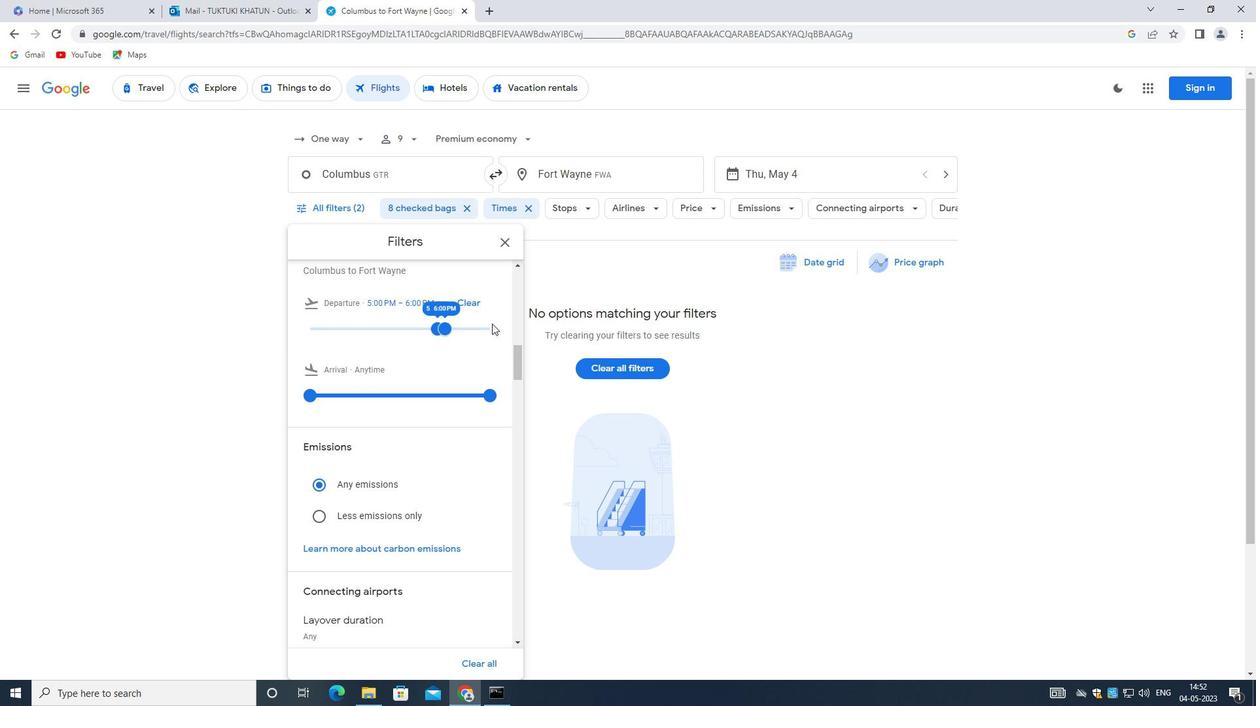
Action: Mouse moved to (485, 327)
Screenshot: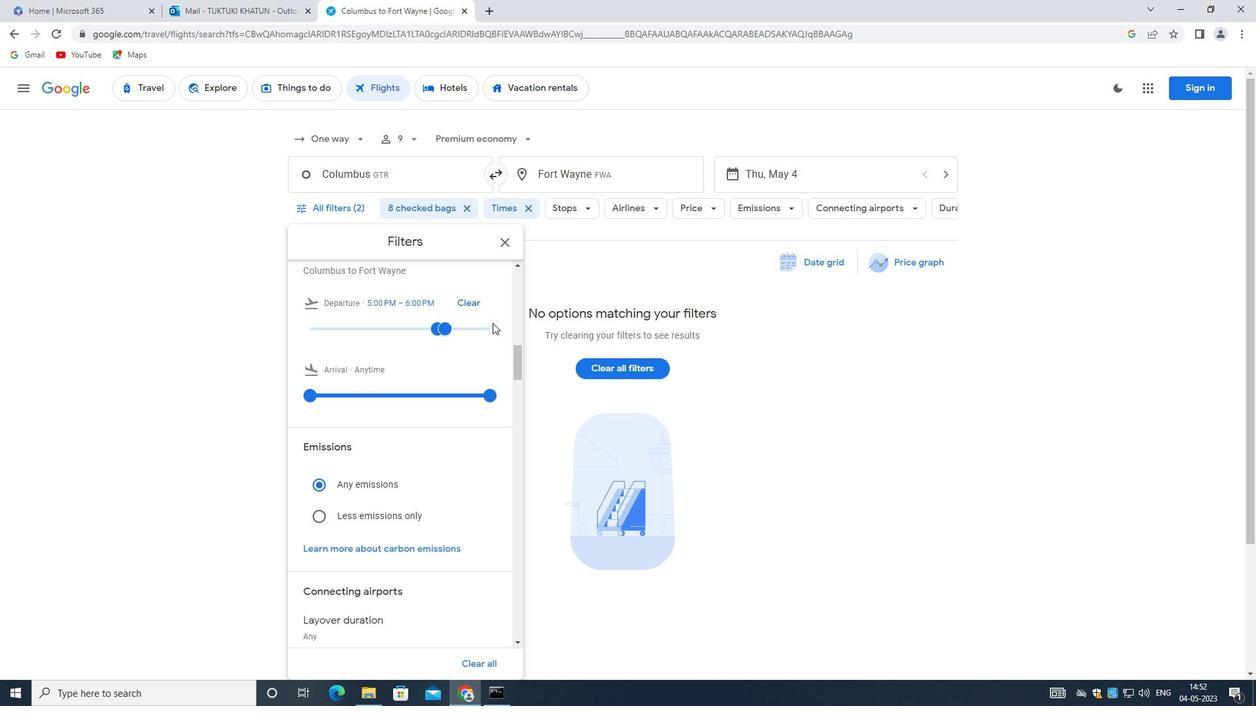 
Action: Mouse pressed left at (485, 327)
Screenshot: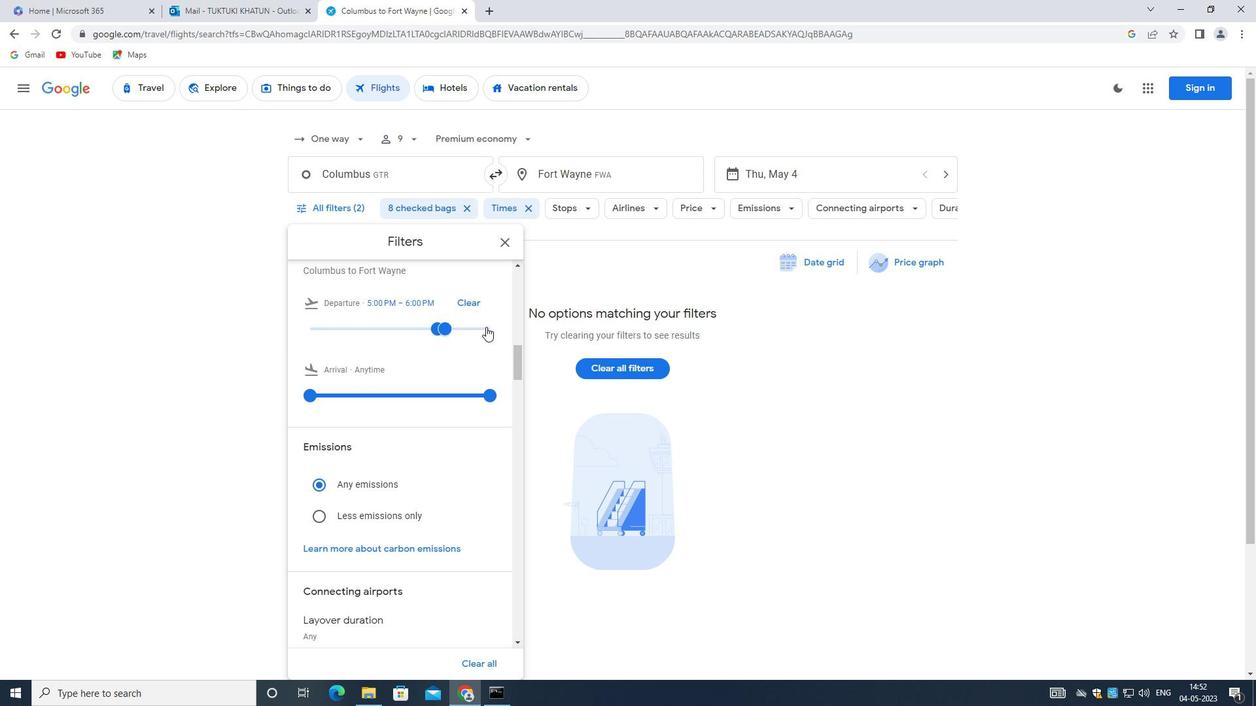 
Action: Mouse moved to (413, 328)
Screenshot: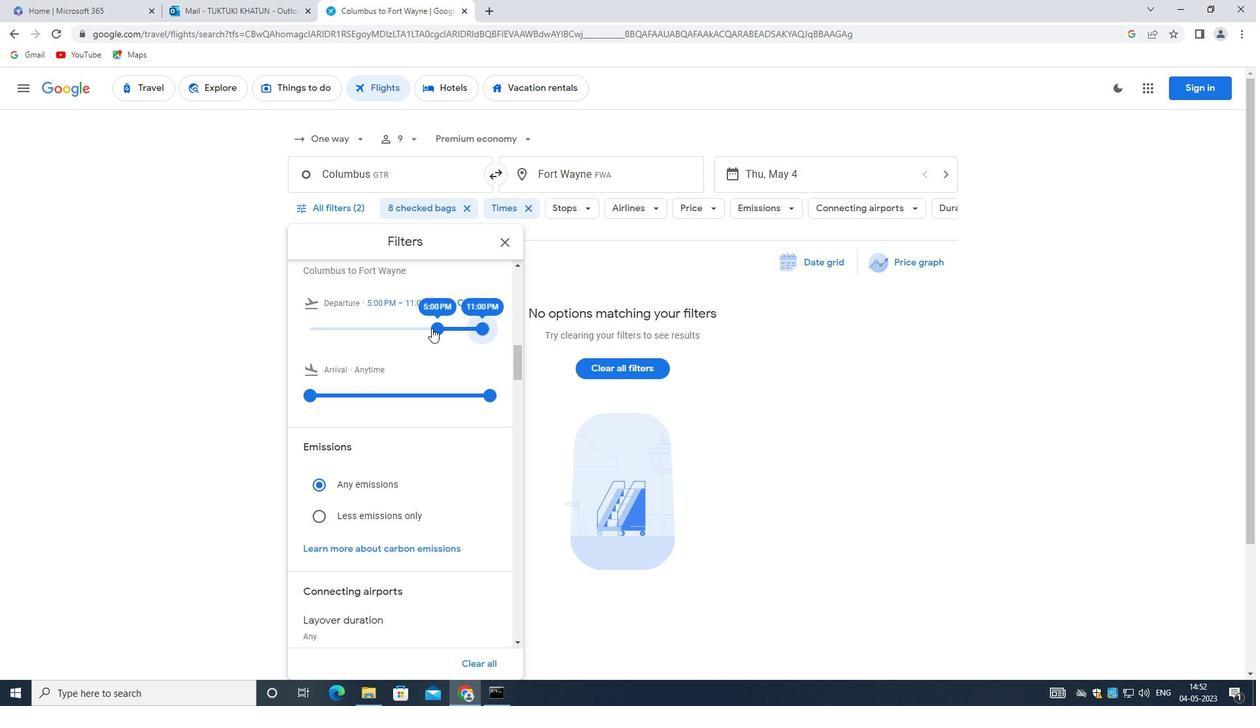 
Action: Mouse pressed left at (413, 328)
Screenshot: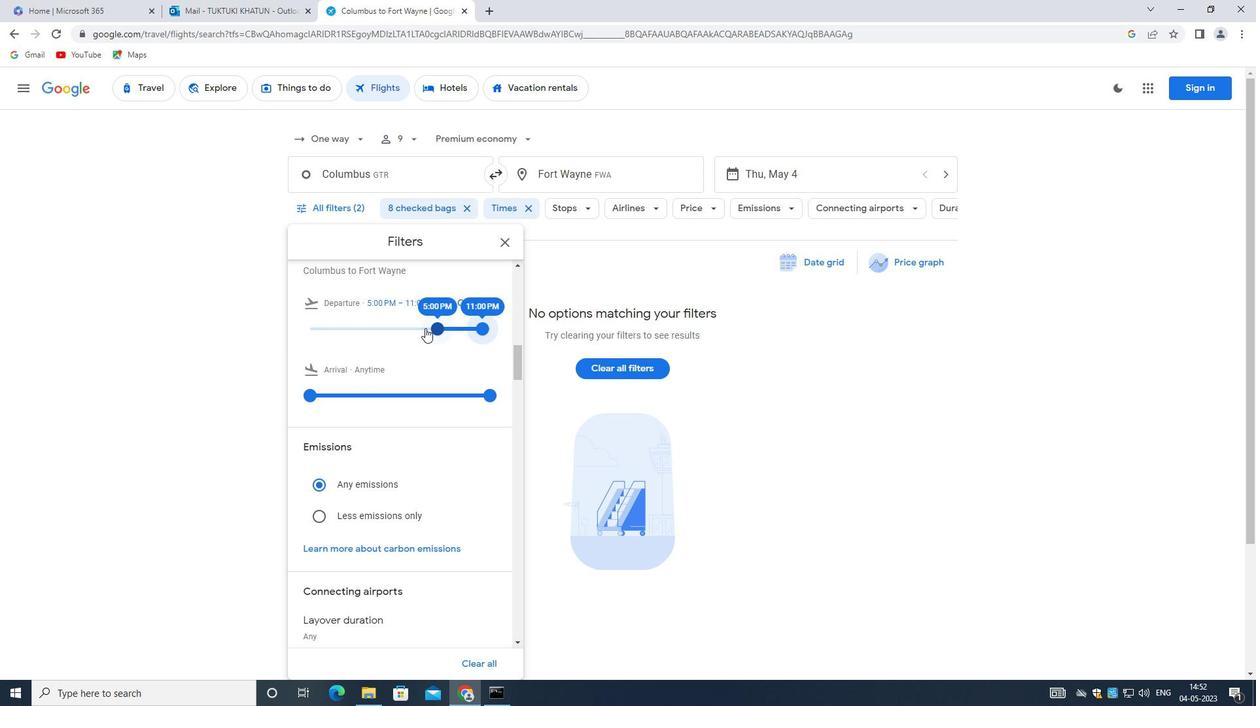 
Action: Mouse moved to (443, 325)
Screenshot: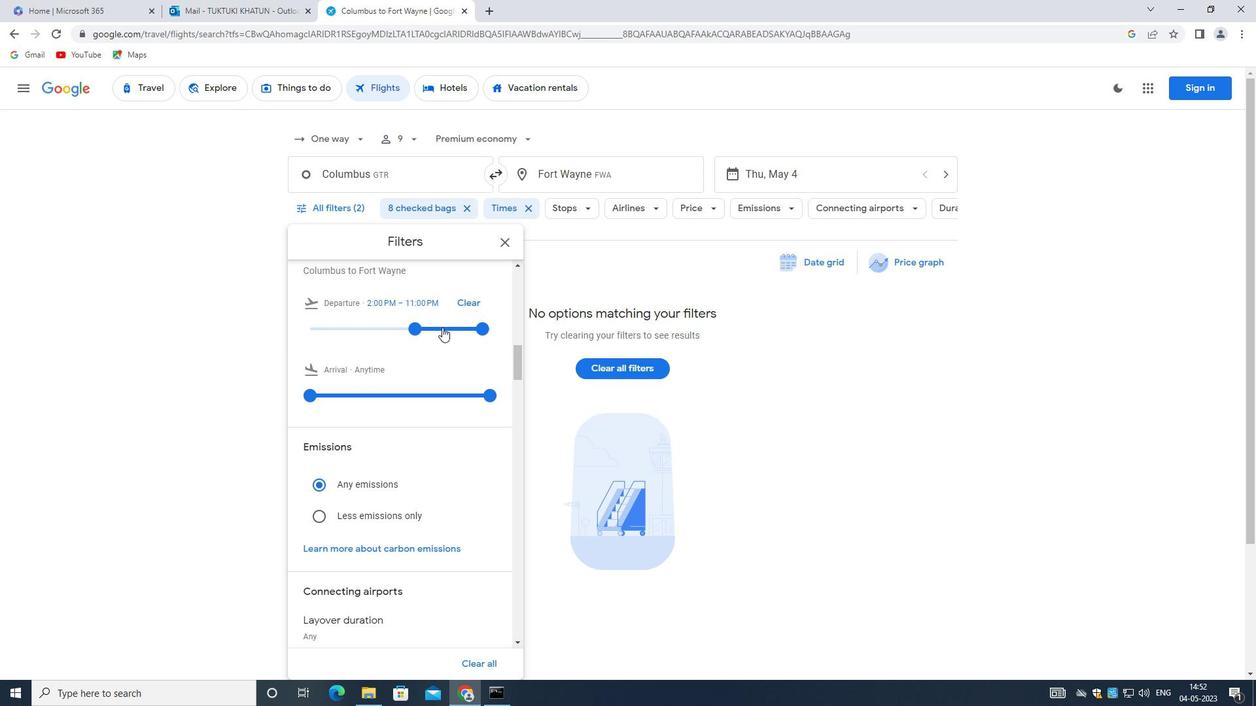 
Action: Mouse pressed left at (443, 325)
Screenshot: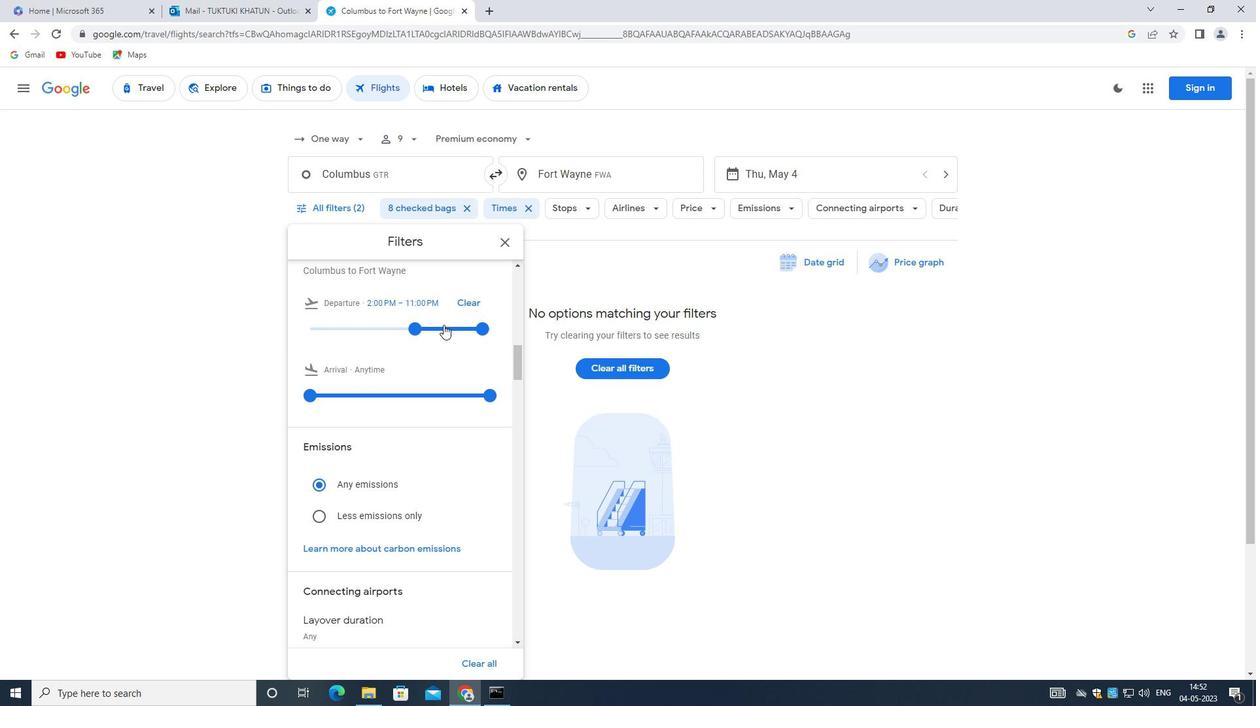 
Action: Mouse moved to (477, 323)
Screenshot: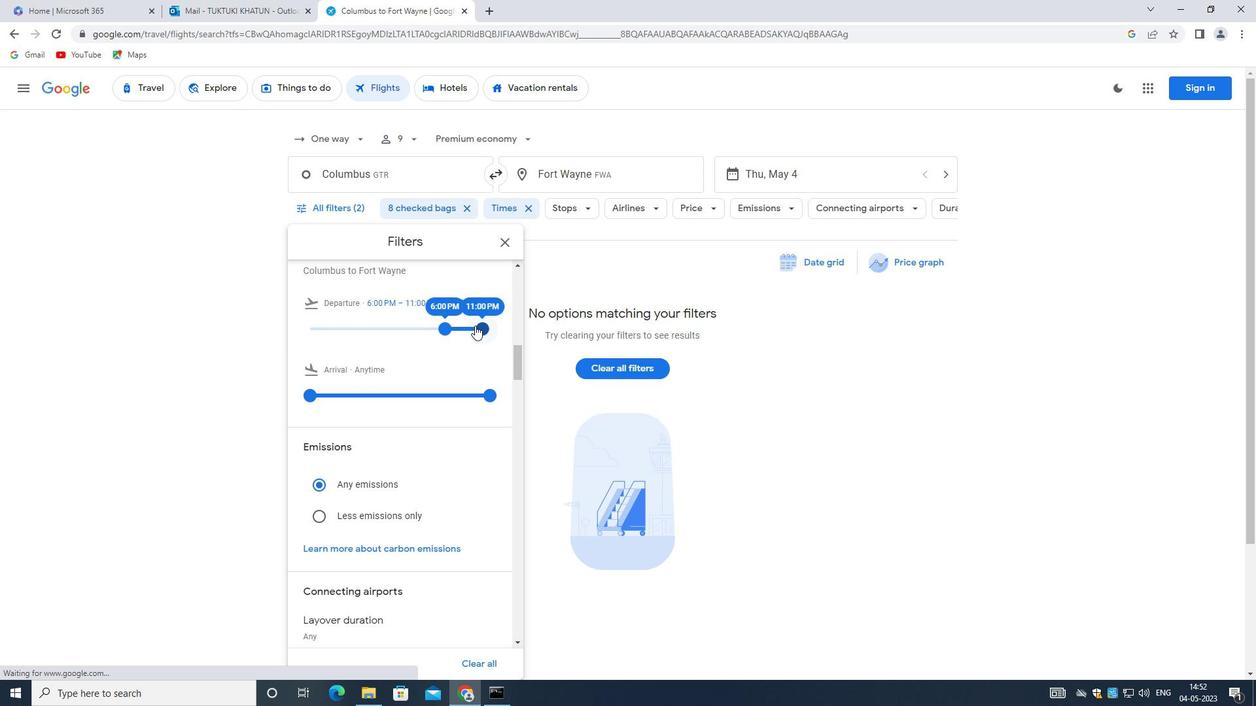 
Action: Mouse pressed left at (477, 323)
Screenshot: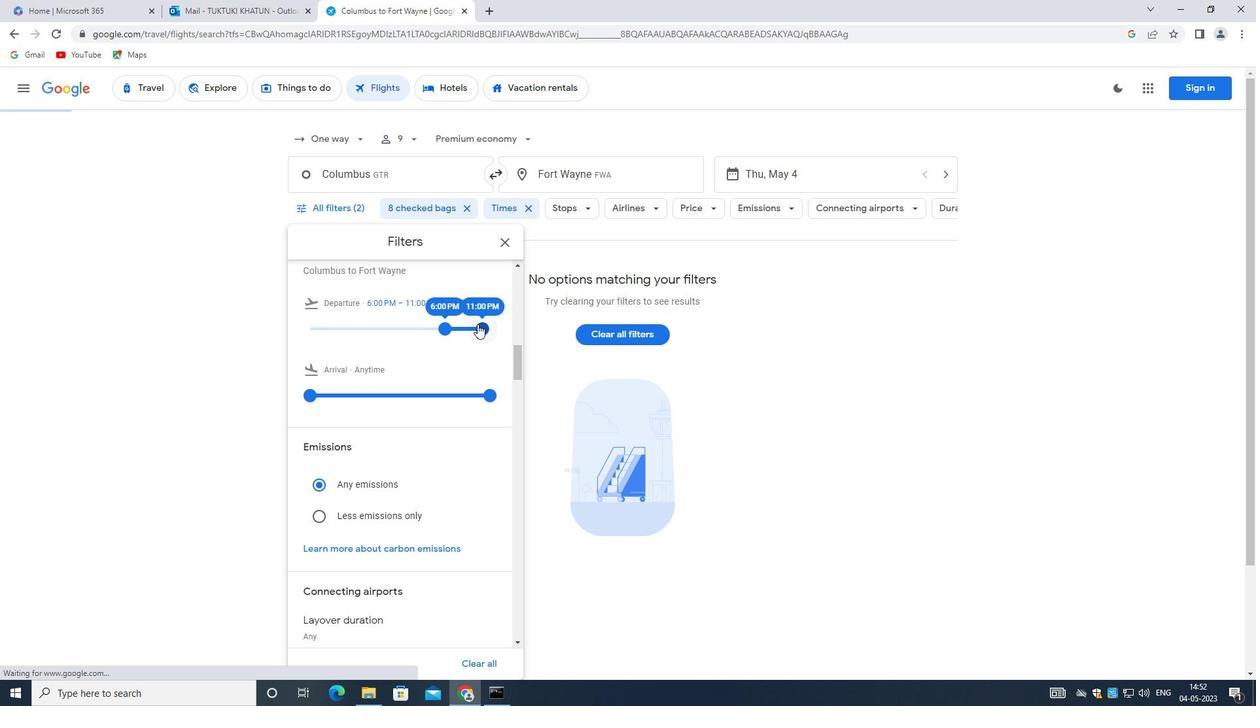 
Action: Mouse moved to (418, 432)
Screenshot: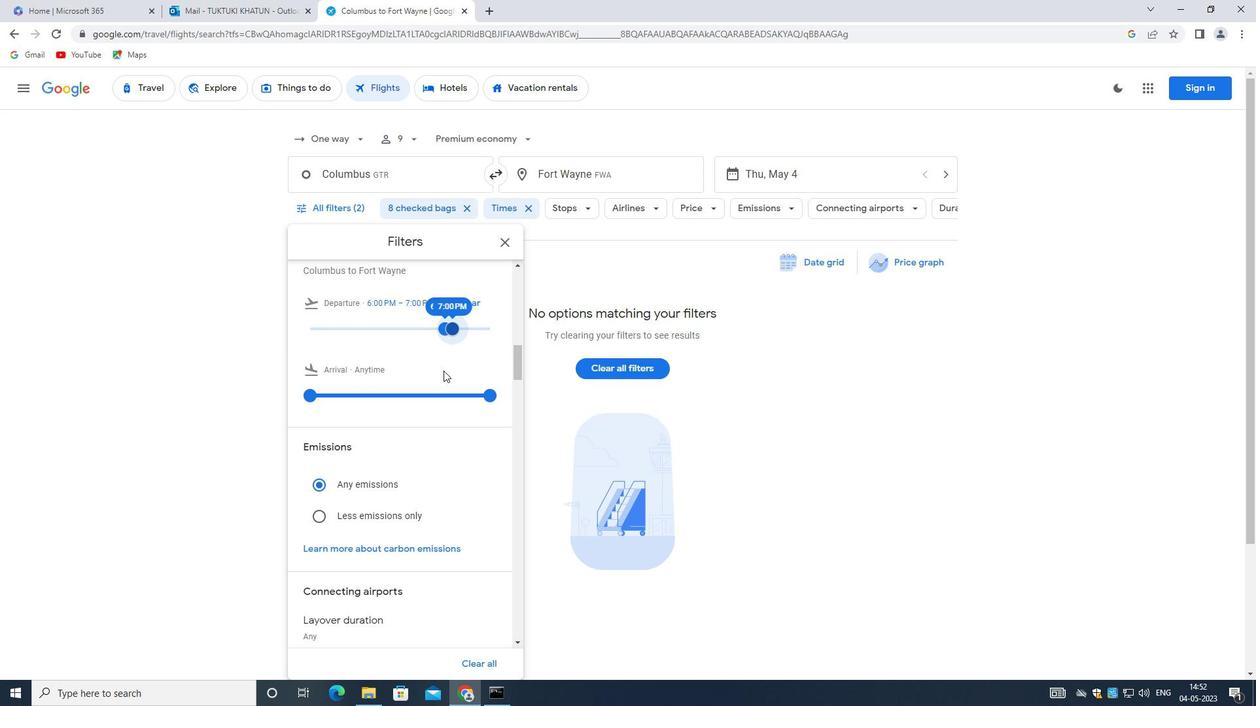 
Action: Mouse scrolled (418, 431) with delta (0, 0)
Screenshot: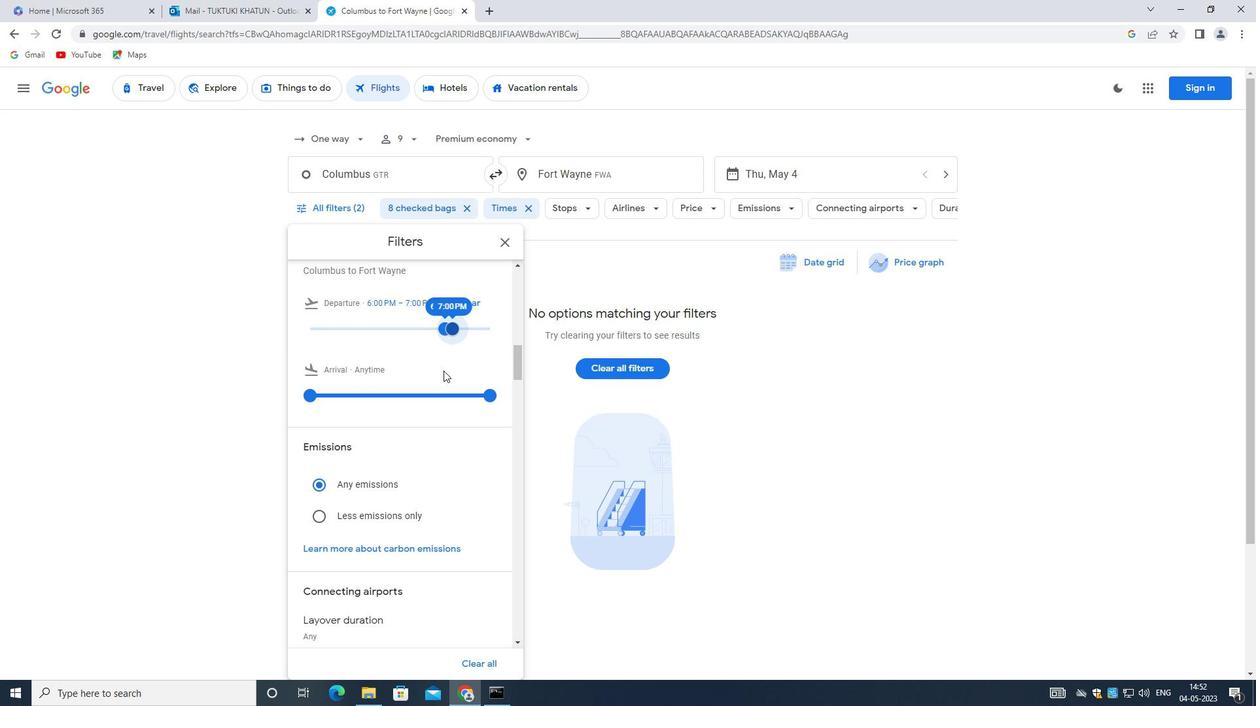 
Action: Mouse moved to (418, 437)
Screenshot: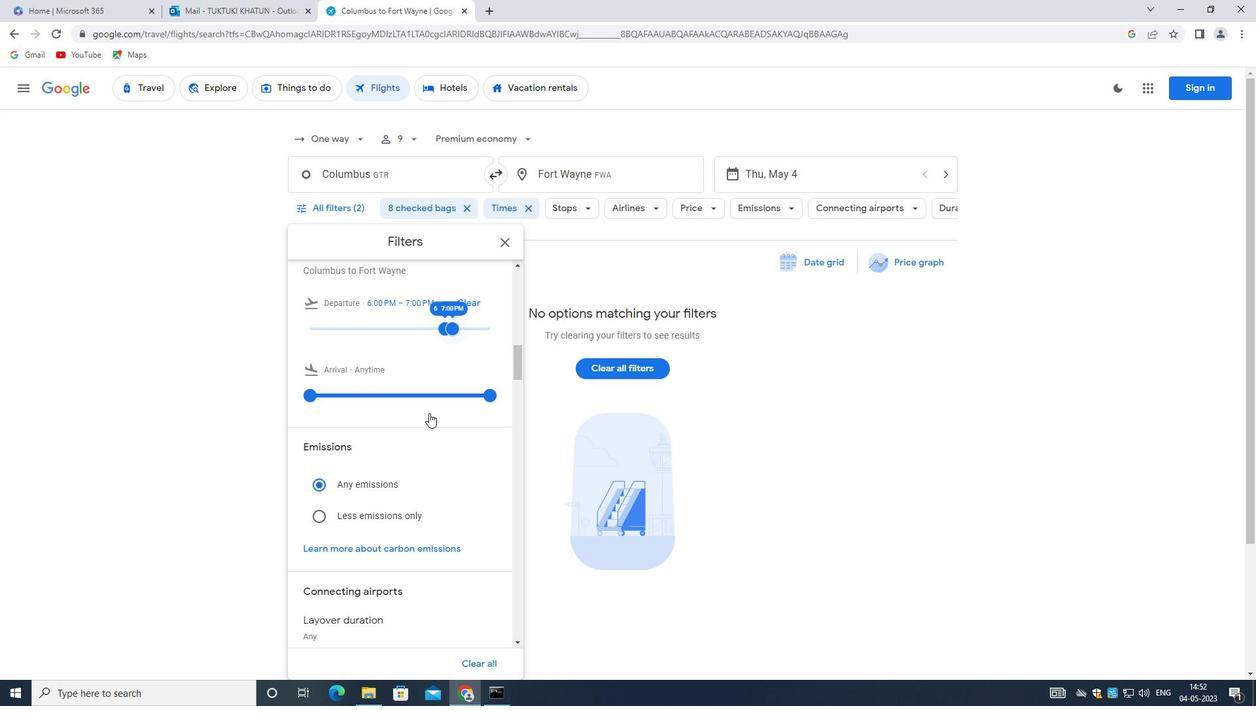 
Action: Mouse scrolled (418, 436) with delta (0, 0)
Screenshot: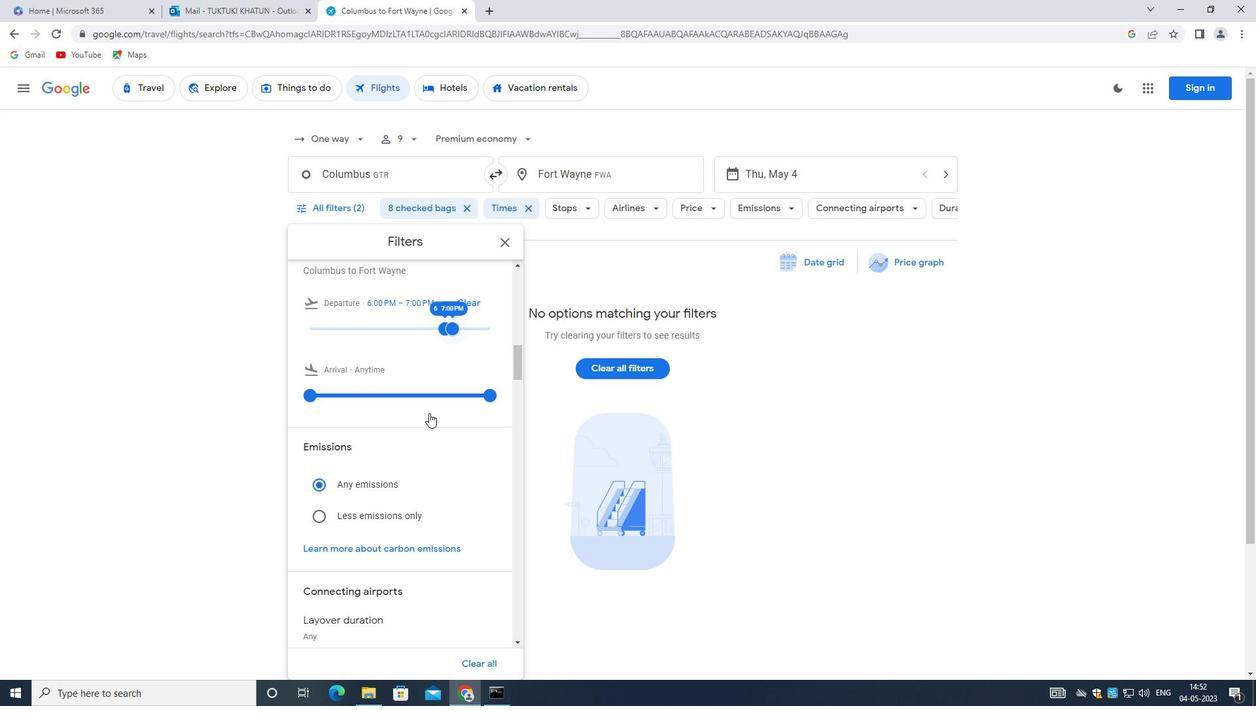 
Action: Mouse moved to (418, 437)
Screenshot: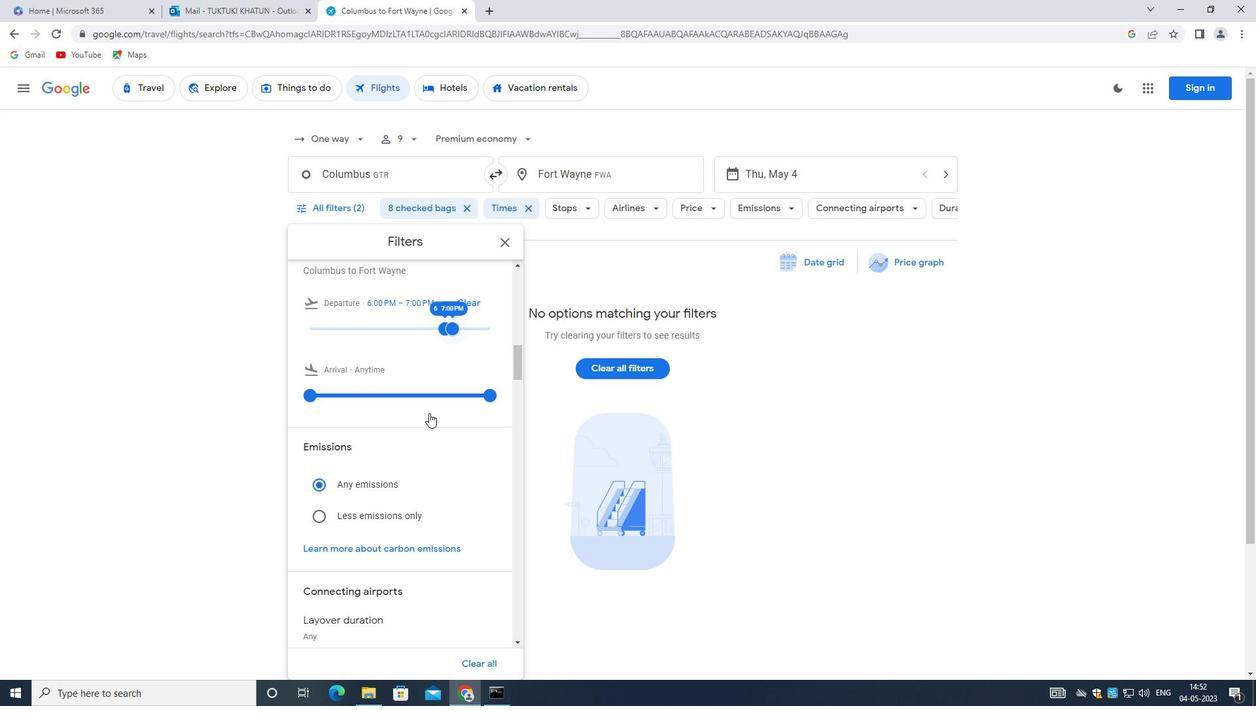 
Action: Mouse scrolled (418, 436) with delta (0, 0)
Screenshot: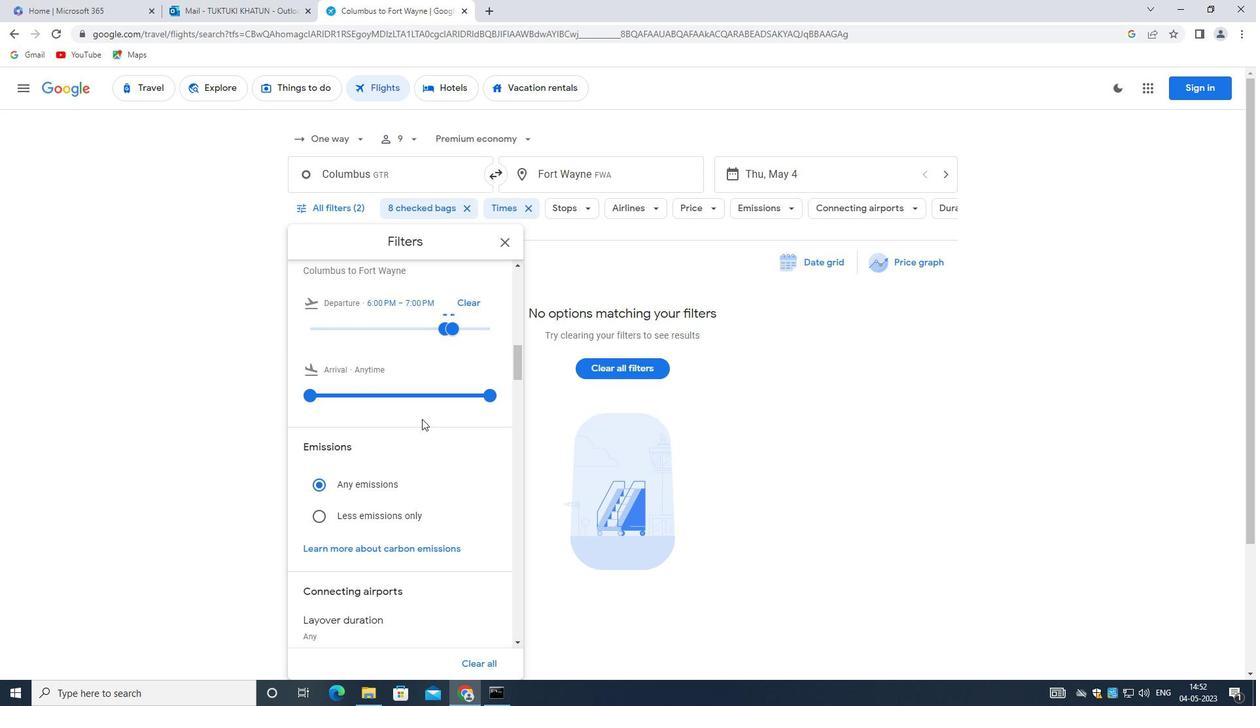 
Action: Mouse moved to (418, 437)
Screenshot: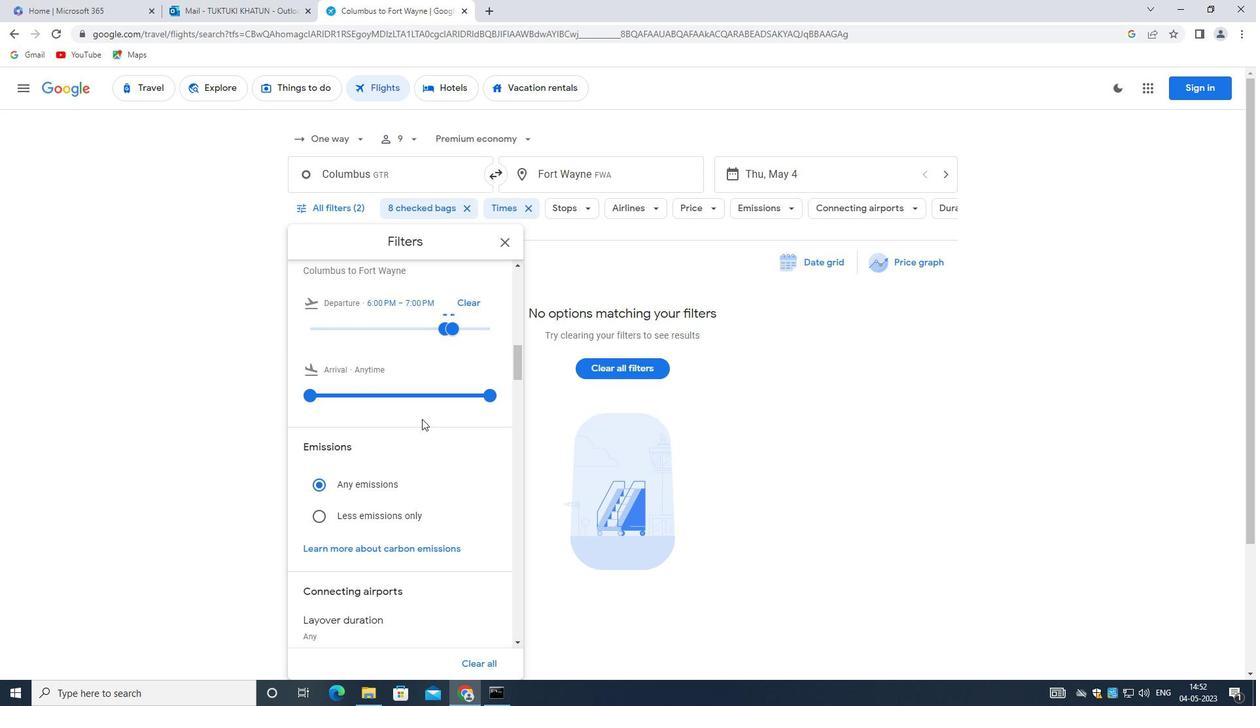 
Action: Mouse scrolled (418, 437) with delta (0, 0)
Screenshot: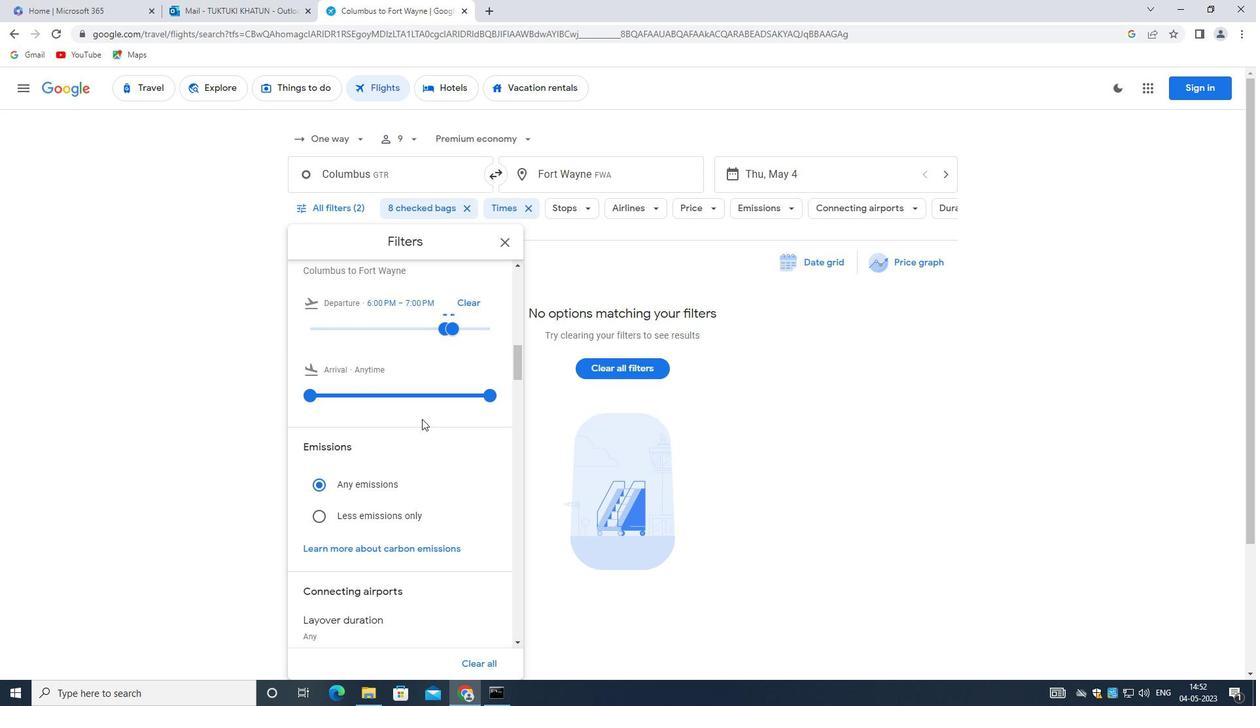 
Action: Mouse scrolled (418, 437) with delta (0, 0)
Screenshot: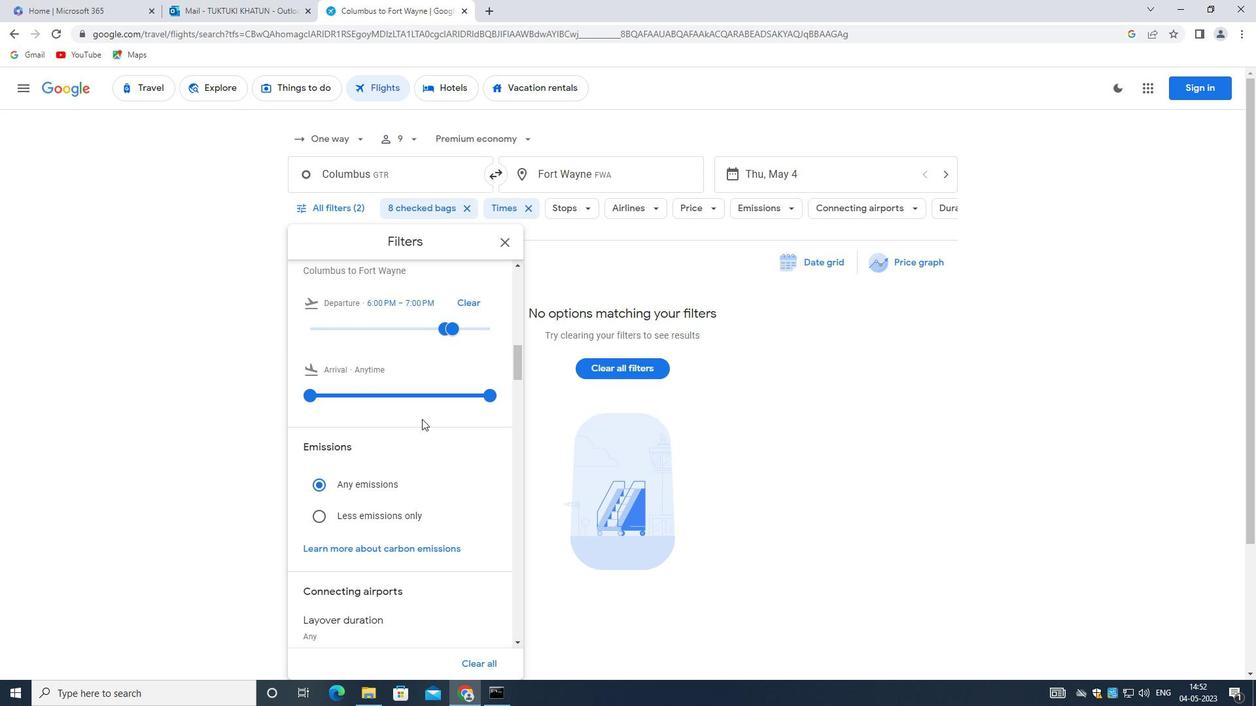 
Action: Mouse moved to (418, 437)
Screenshot: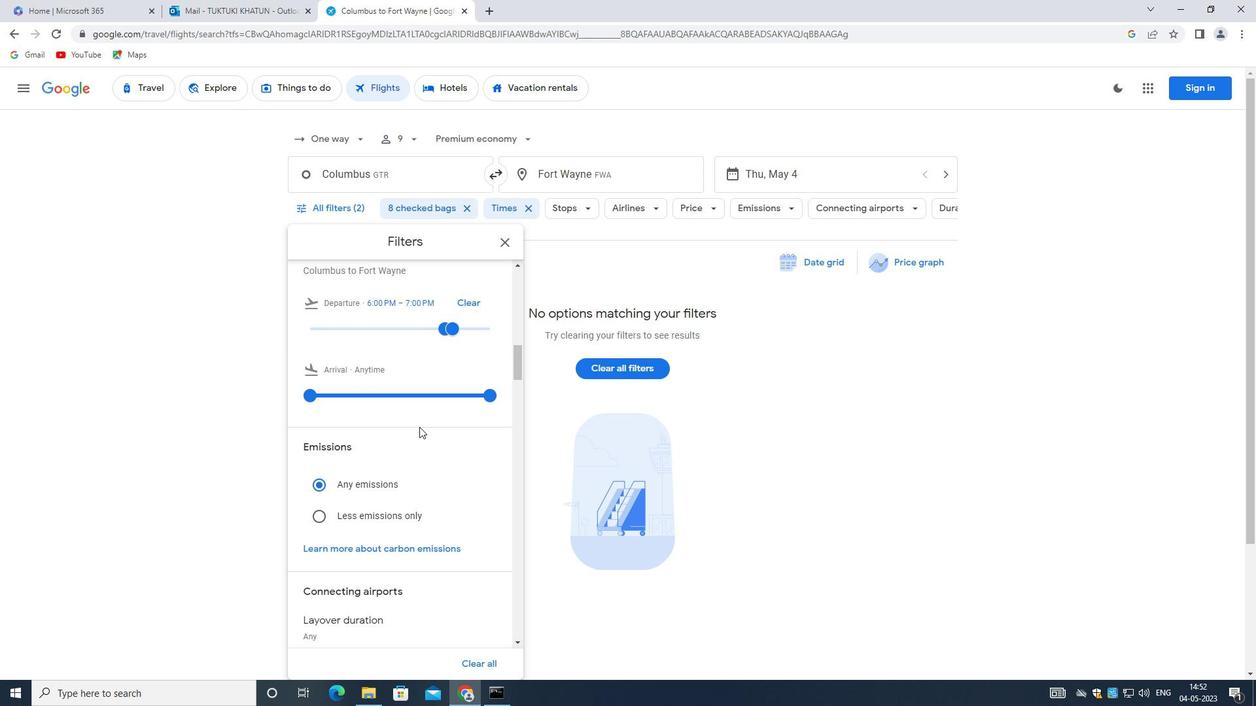 
Action: Mouse scrolled (418, 437) with delta (0, 0)
Screenshot: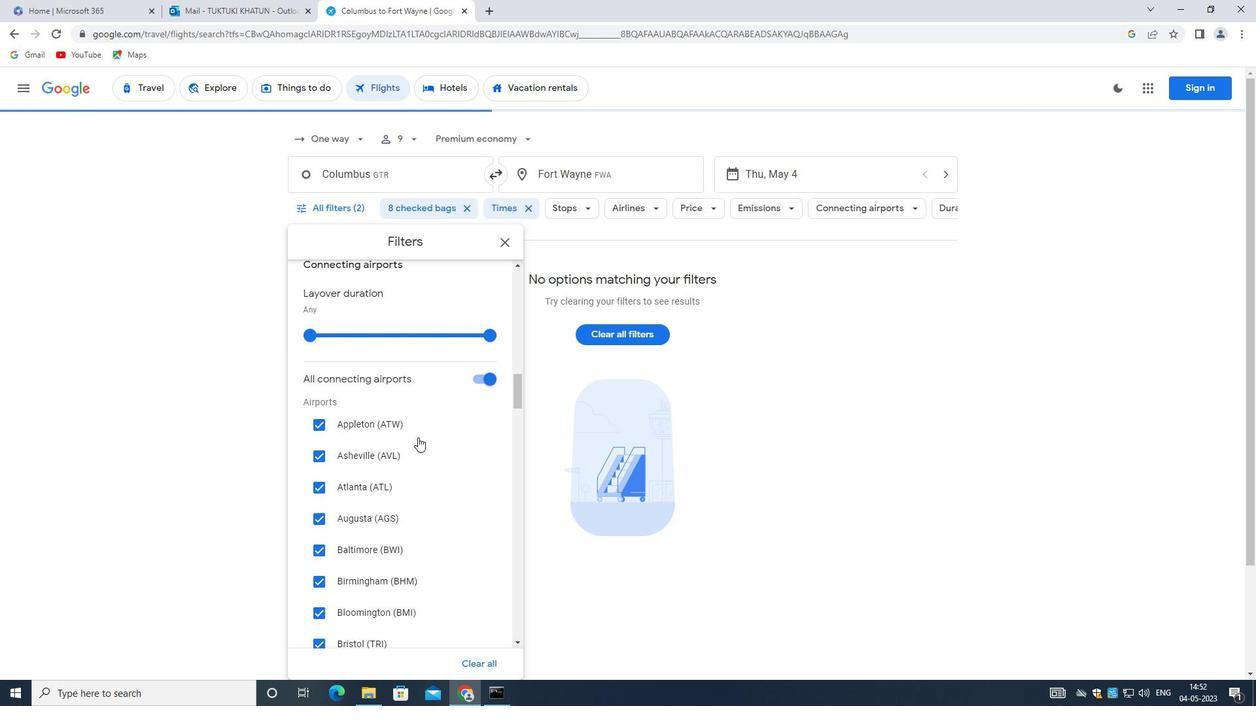 
Action: Mouse scrolled (418, 437) with delta (0, 0)
Screenshot: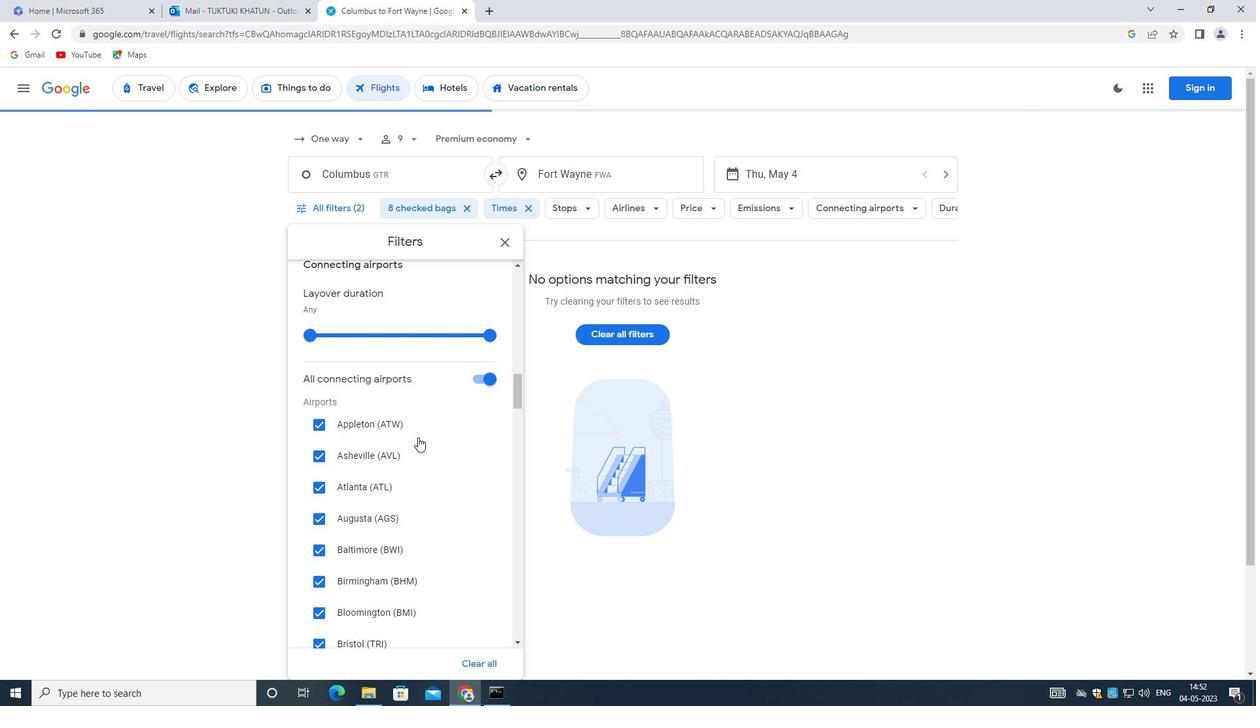 
Action: Mouse scrolled (418, 437) with delta (0, 0)
Screenshot: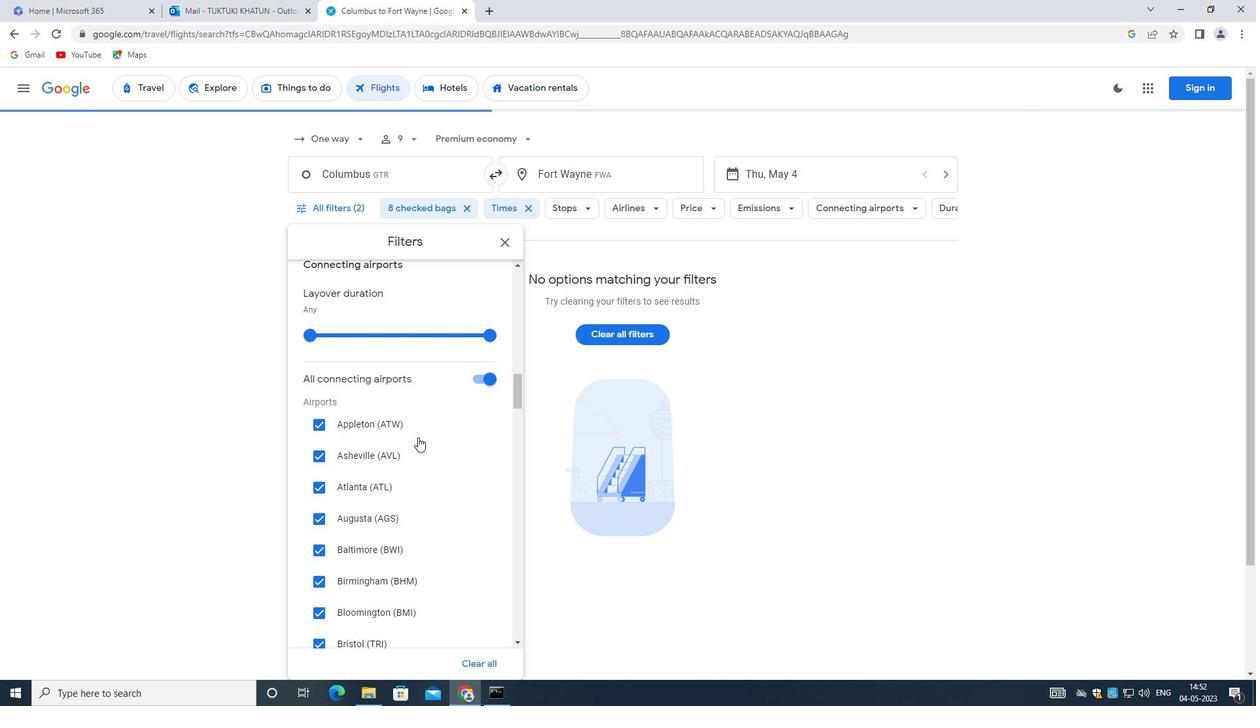 
Action: Mouse scrolled (418, 437) with delta (0, 0)
Screenshot: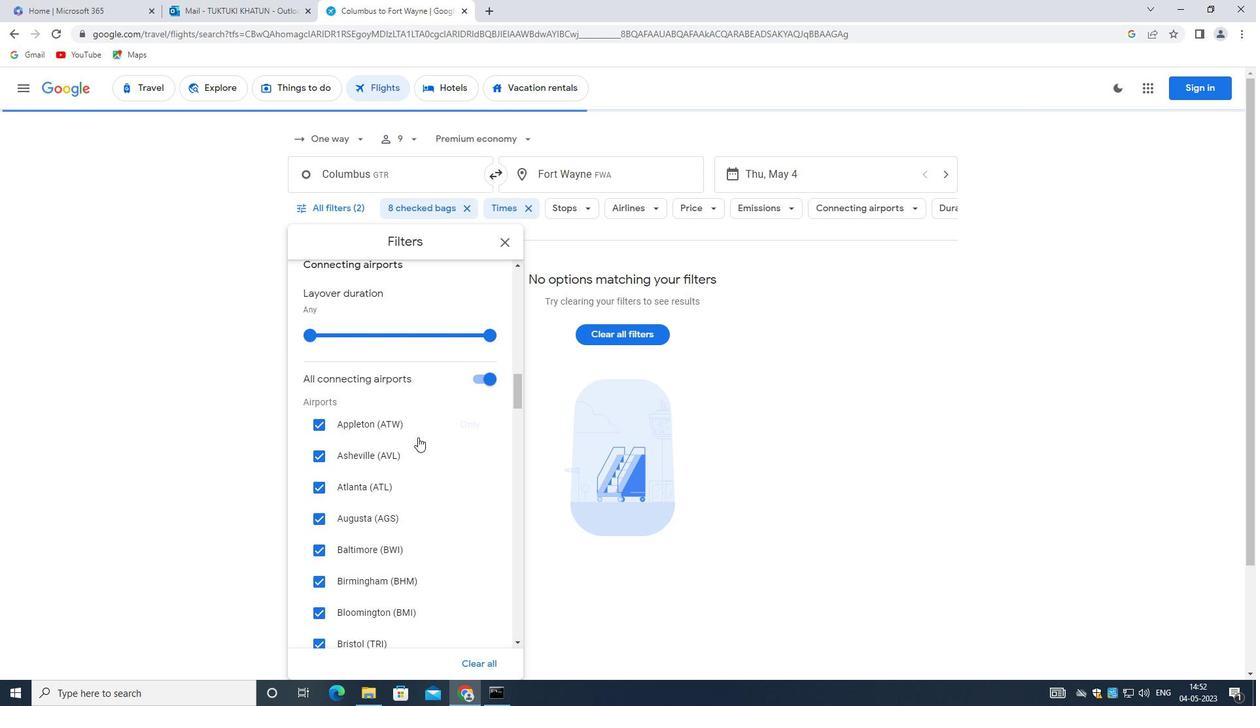 
Action: Mouse scrolled (418, 437) with delta (0, 0)
Screenshot: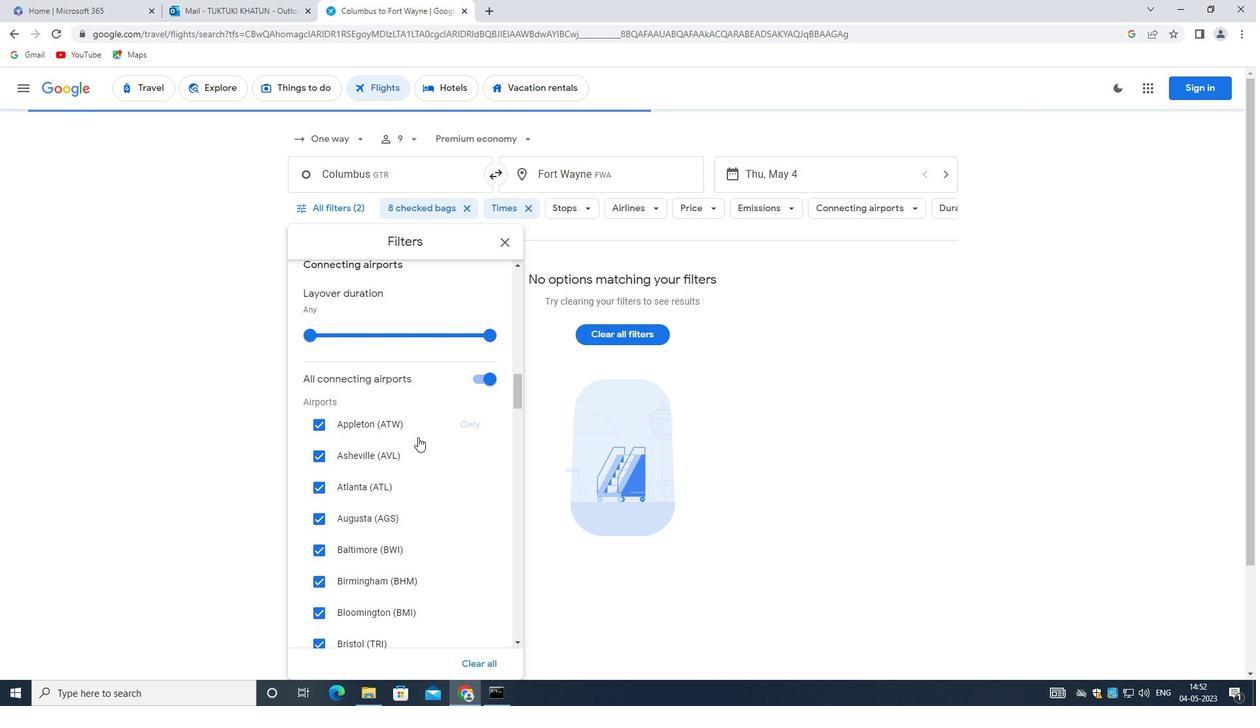 
Action: Mouse moved to (416, 437)
Screenshot: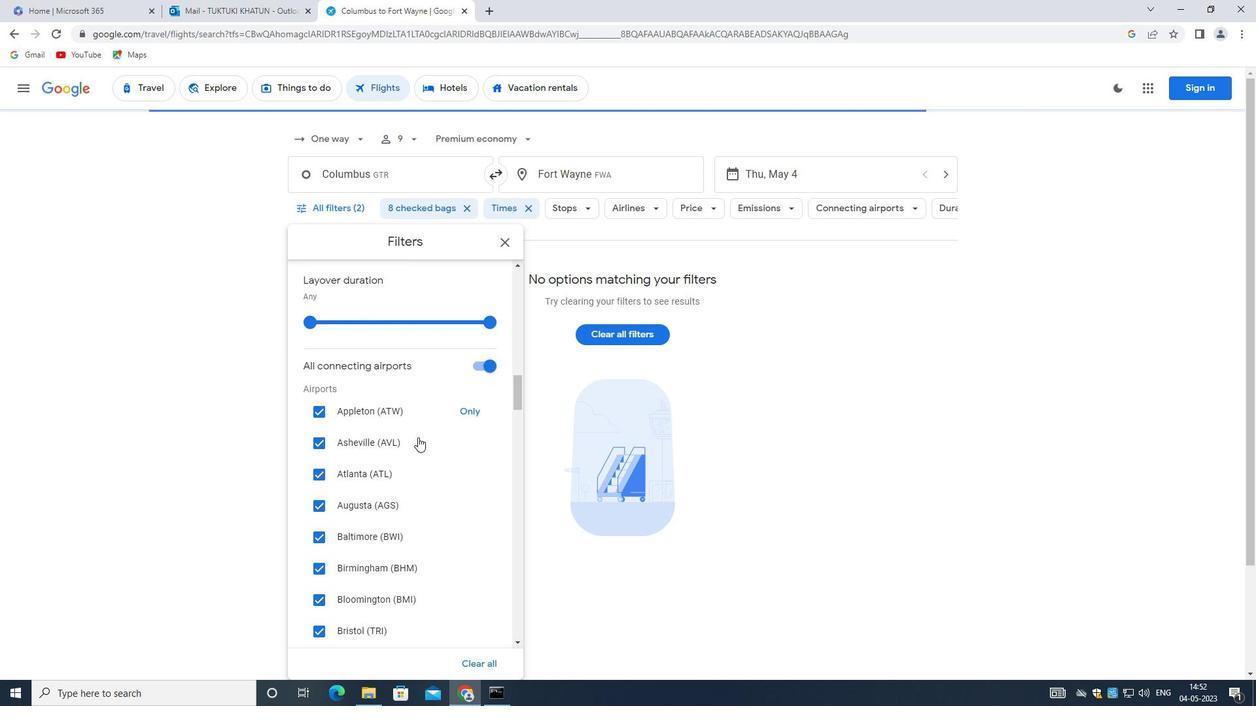 
Action: Mouse scrolled (416, 437) with delta (0, 0)
Screenshot: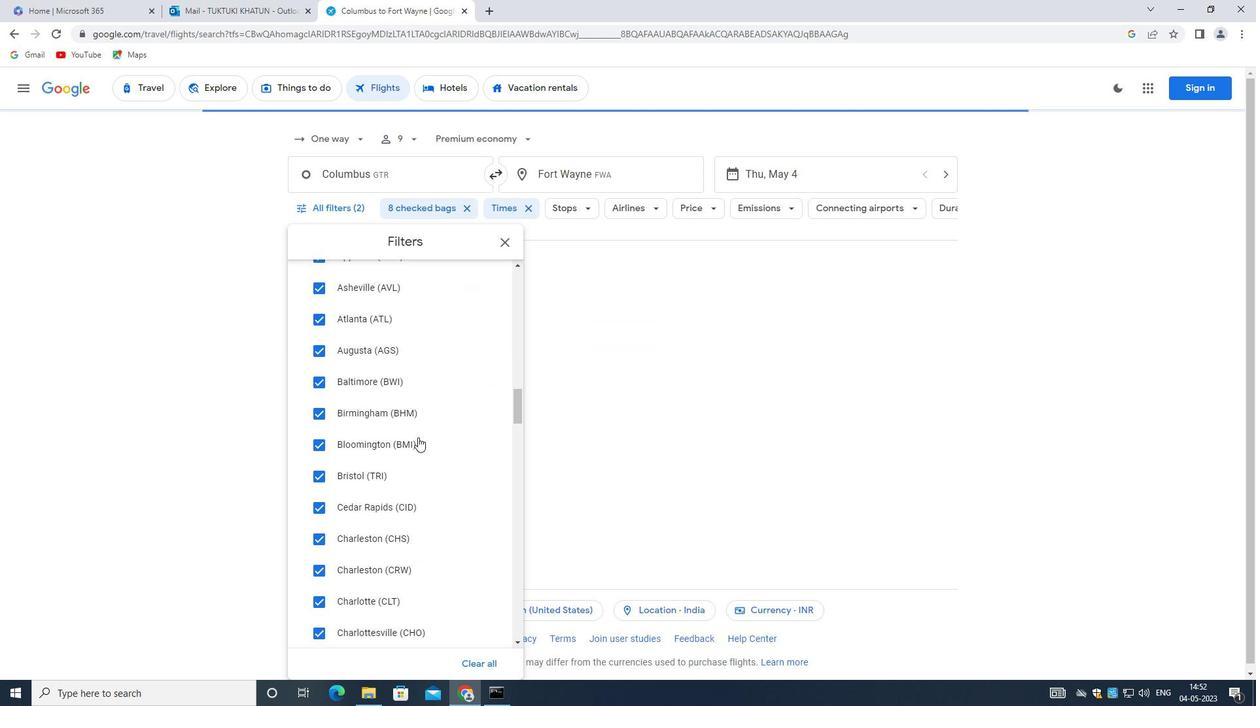 
Action: Mouse scrolled (416, 437) with delta (0, 0)
Screenshot: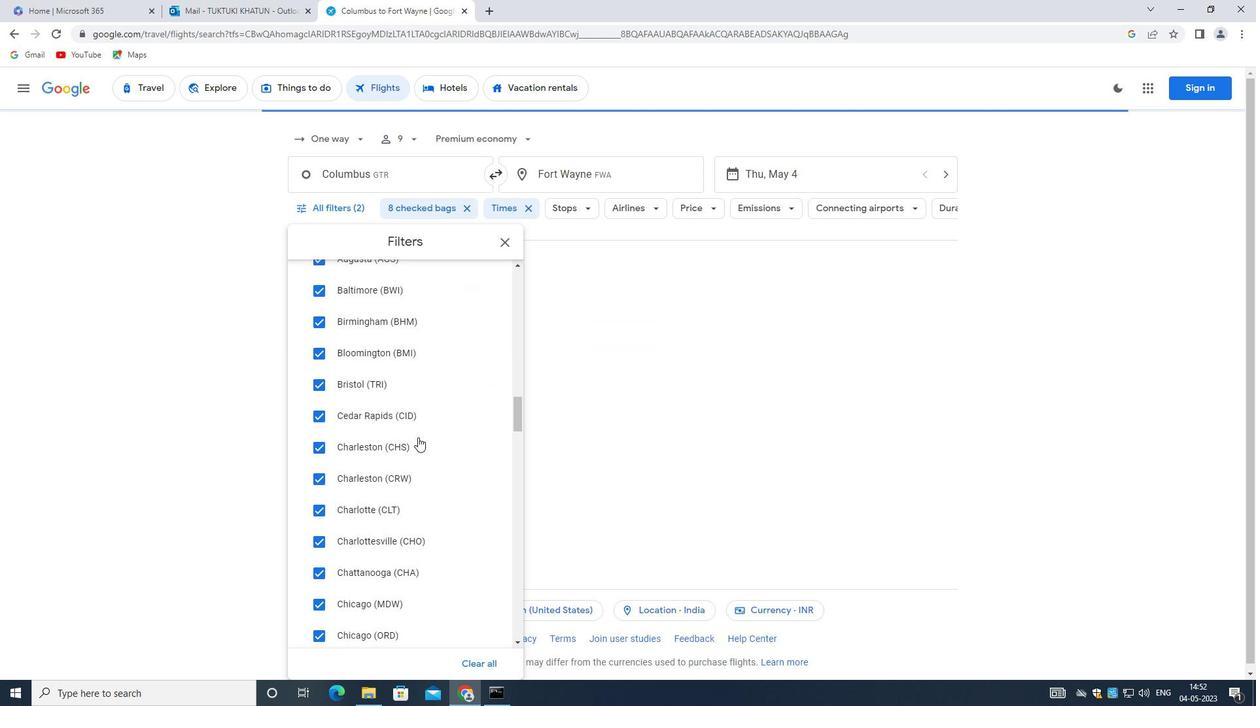 
Action: Mouse scrolled (416, 437) with delta (0, 0)
Screenshot: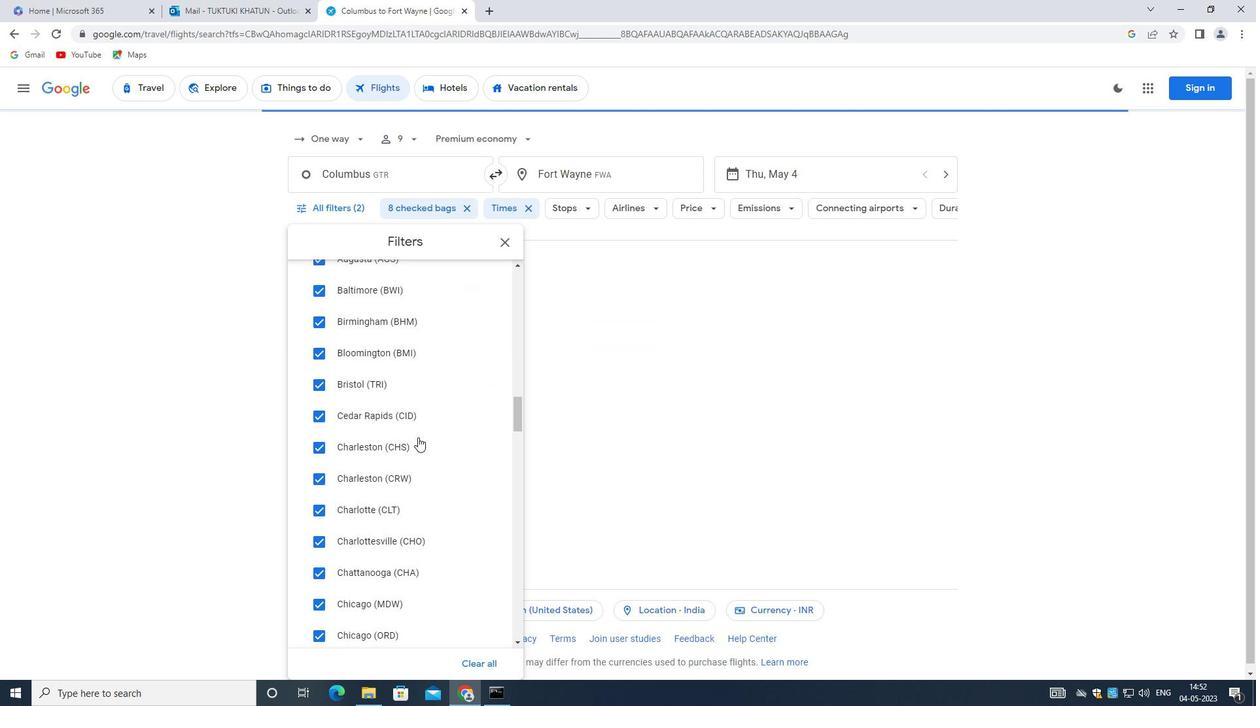 
Action: Mouse moved to (367, 433)
Screenshot: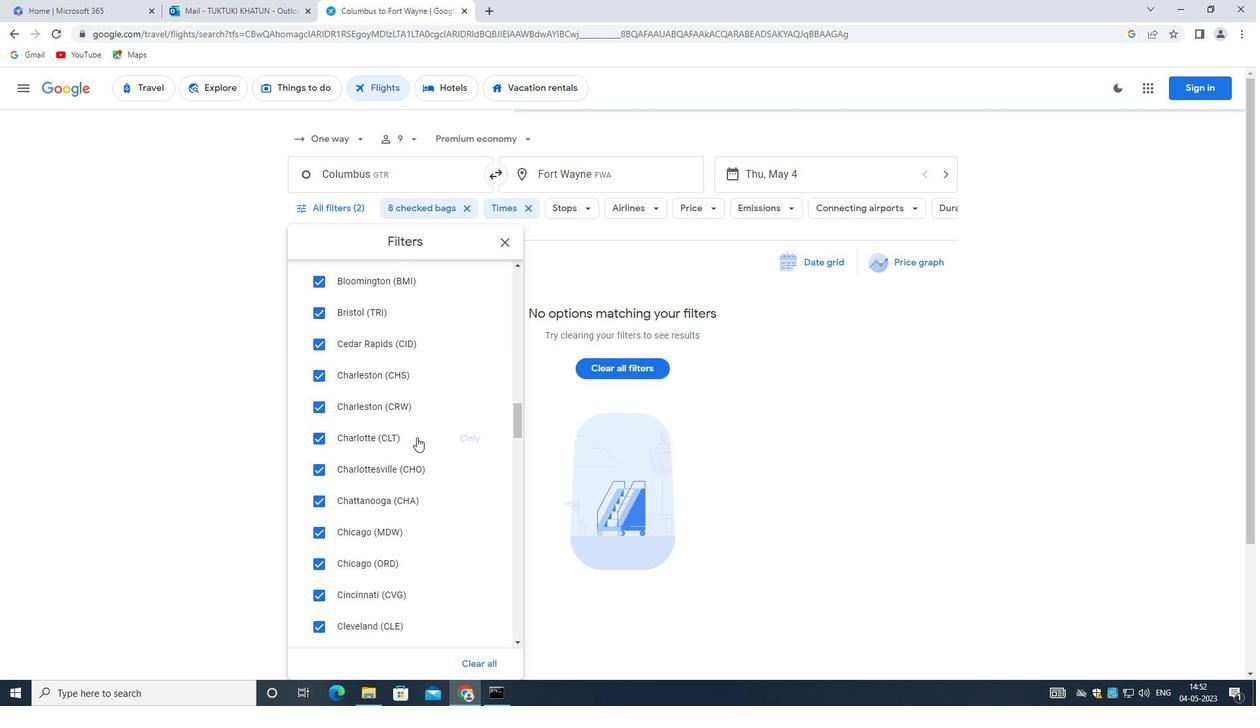 
Action: Mouse scrolled (367, 433) with delta (0, 0)
Screenshot: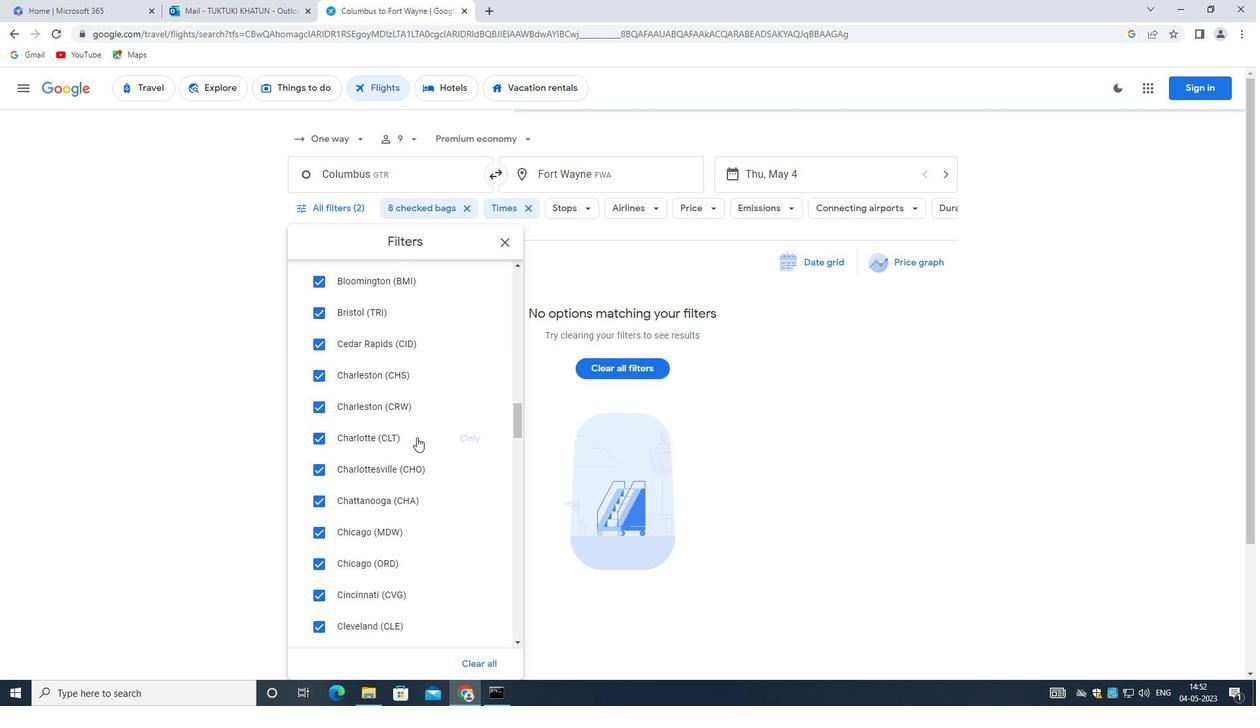 
Action: Mouse moved to (367, 433)
Screenshot: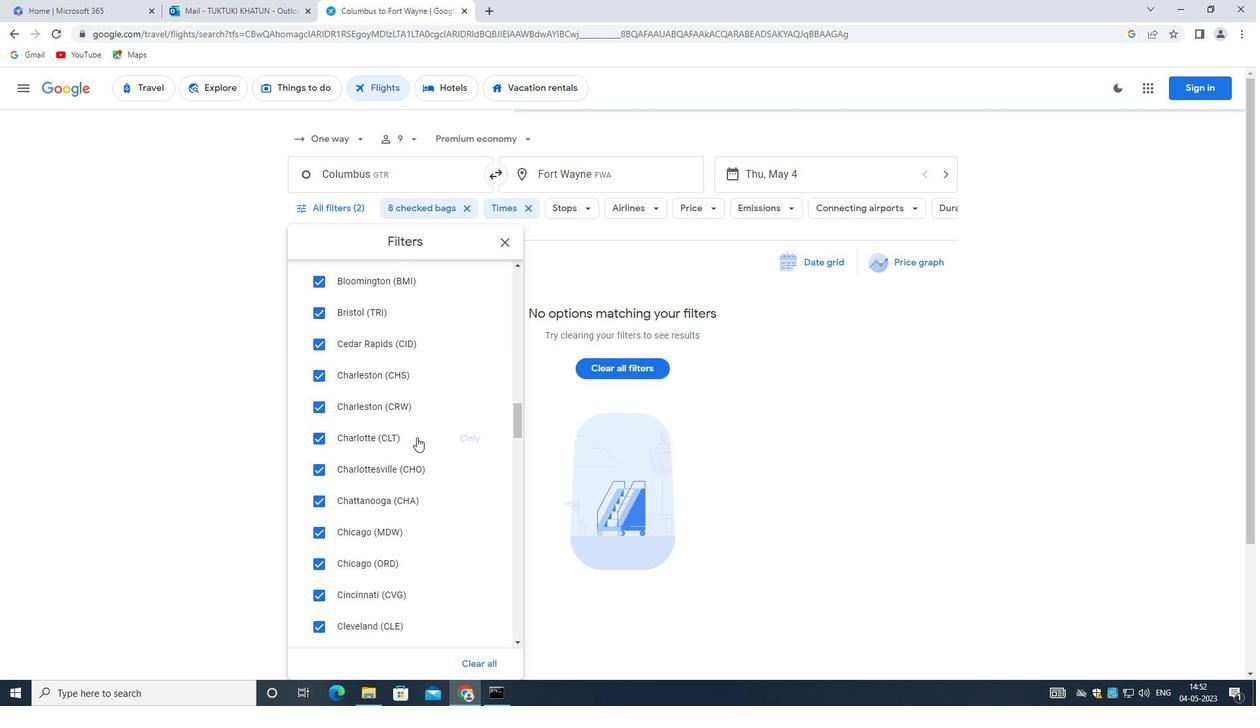 
Action: Mouse scrolled (367, 433) with delta (0, 0)
Screenshot: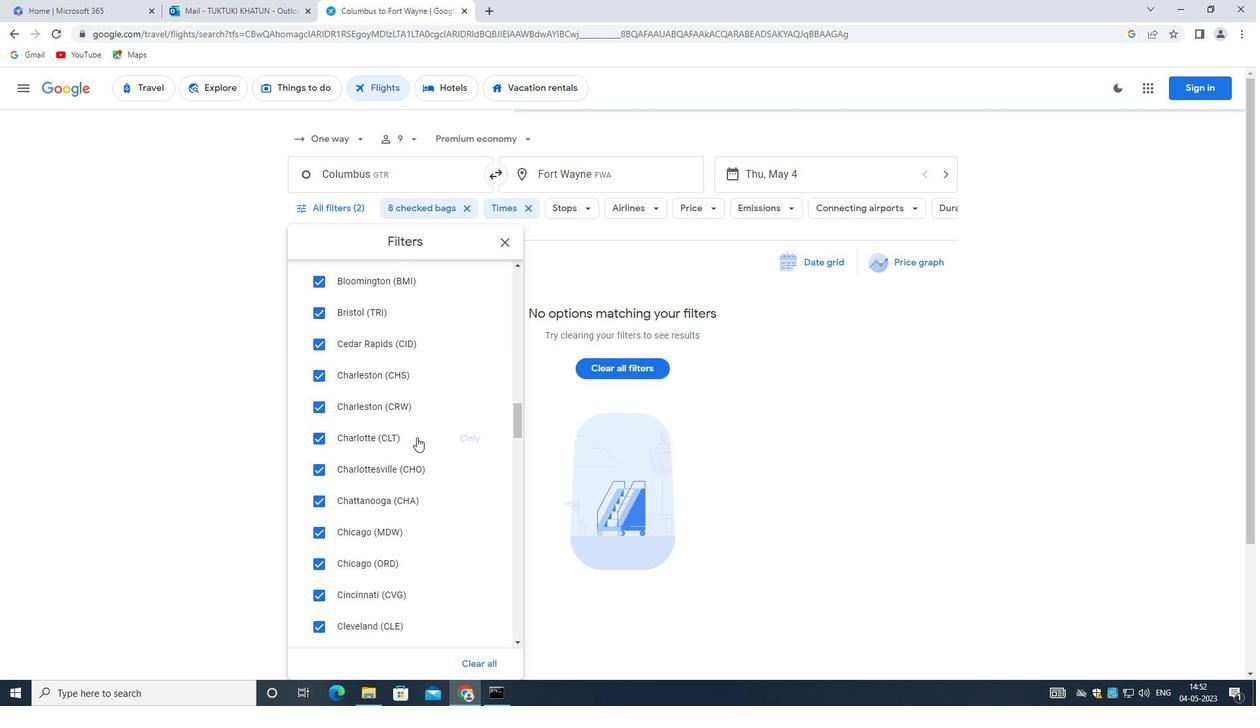 
Action: Mouse moved to (359, 423)
Screenshot: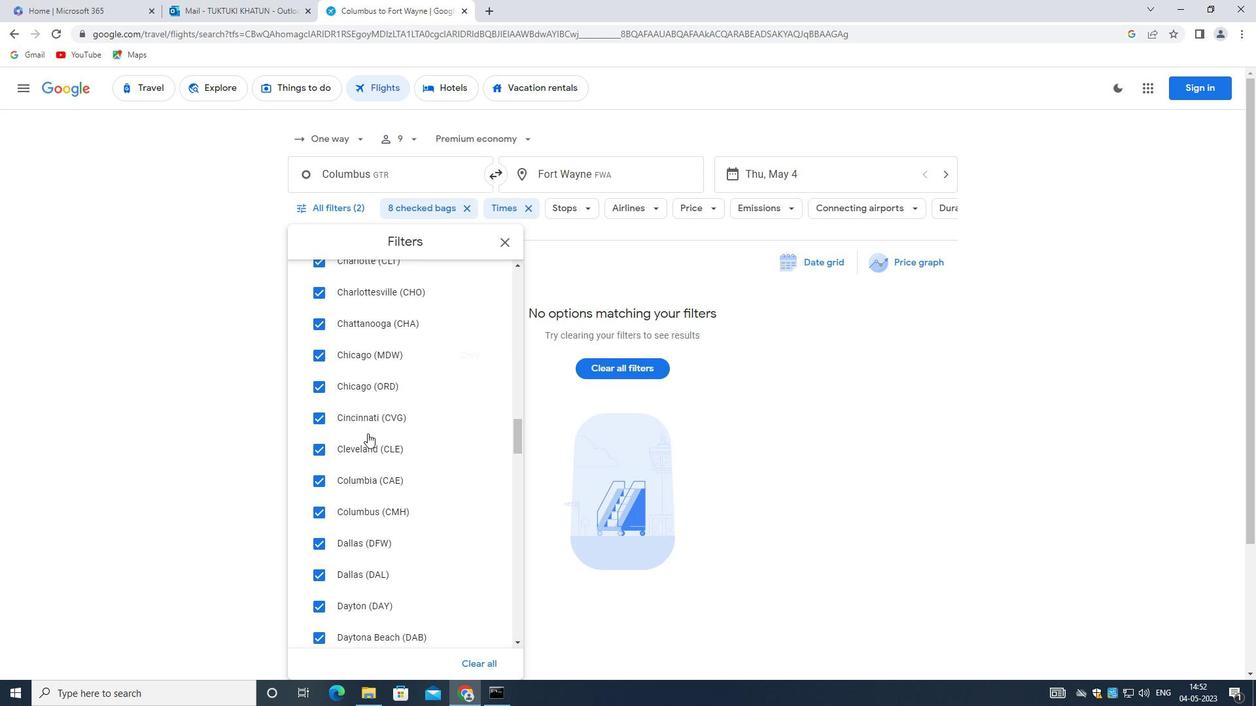 
Action: Mouse scrolled (359, 422) with delta (0, 0)
Screenshot: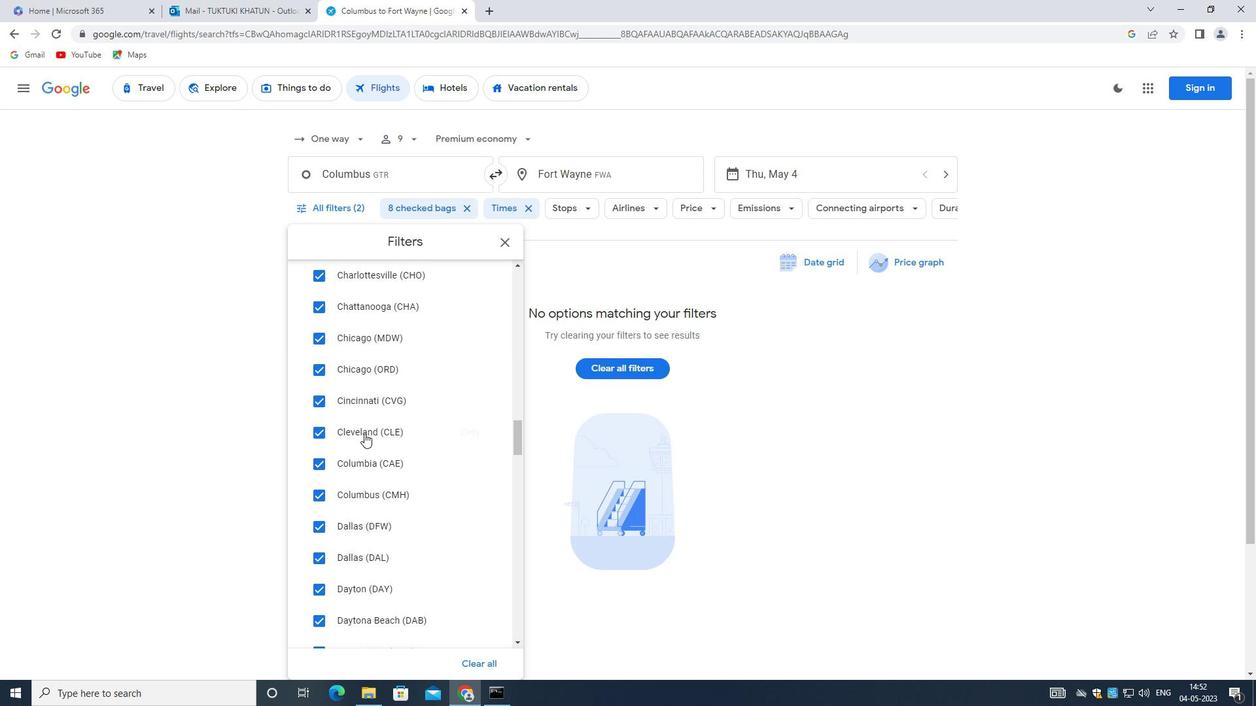 
Action: Mouse scrolled (359, 422) with delta (0, 0)
Screenshot: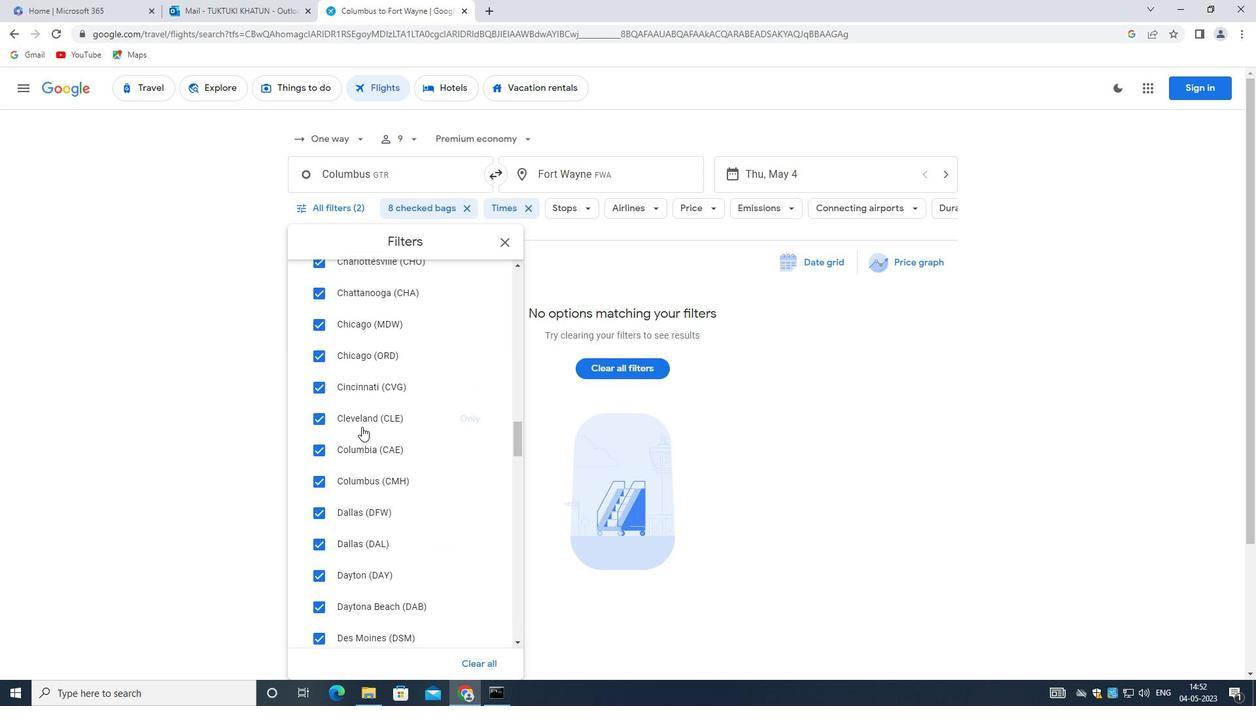 
Action: Mouse moved to (359, 422)
Screenshot: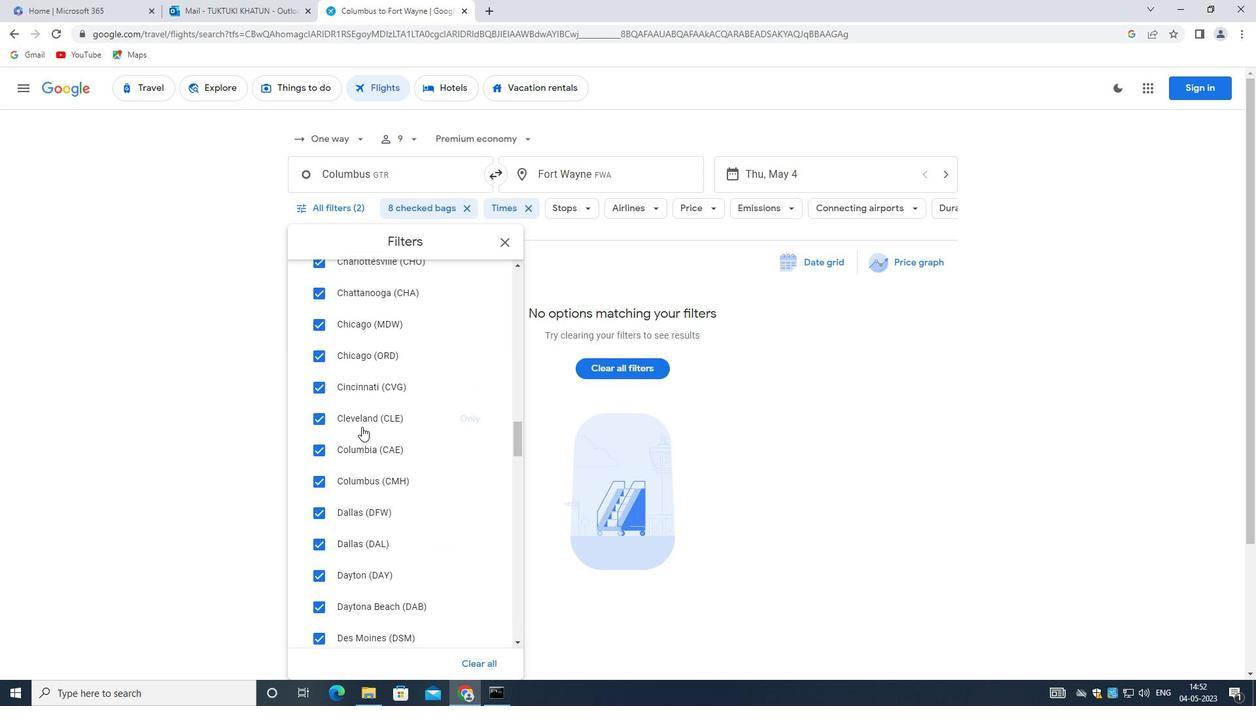 
Action: Mouse scrolled (359, 422) with delta (0, 0)
Screenshot: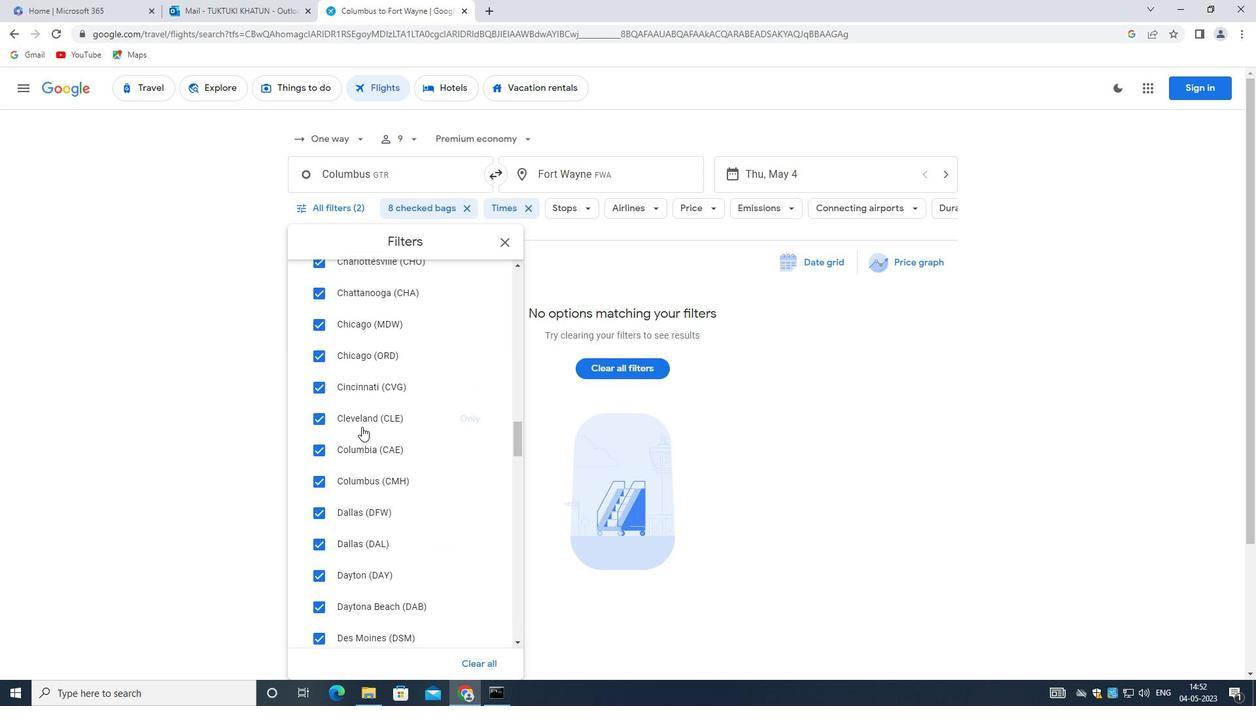 
Action: Mouse moved to (359, 418)
Screenshot: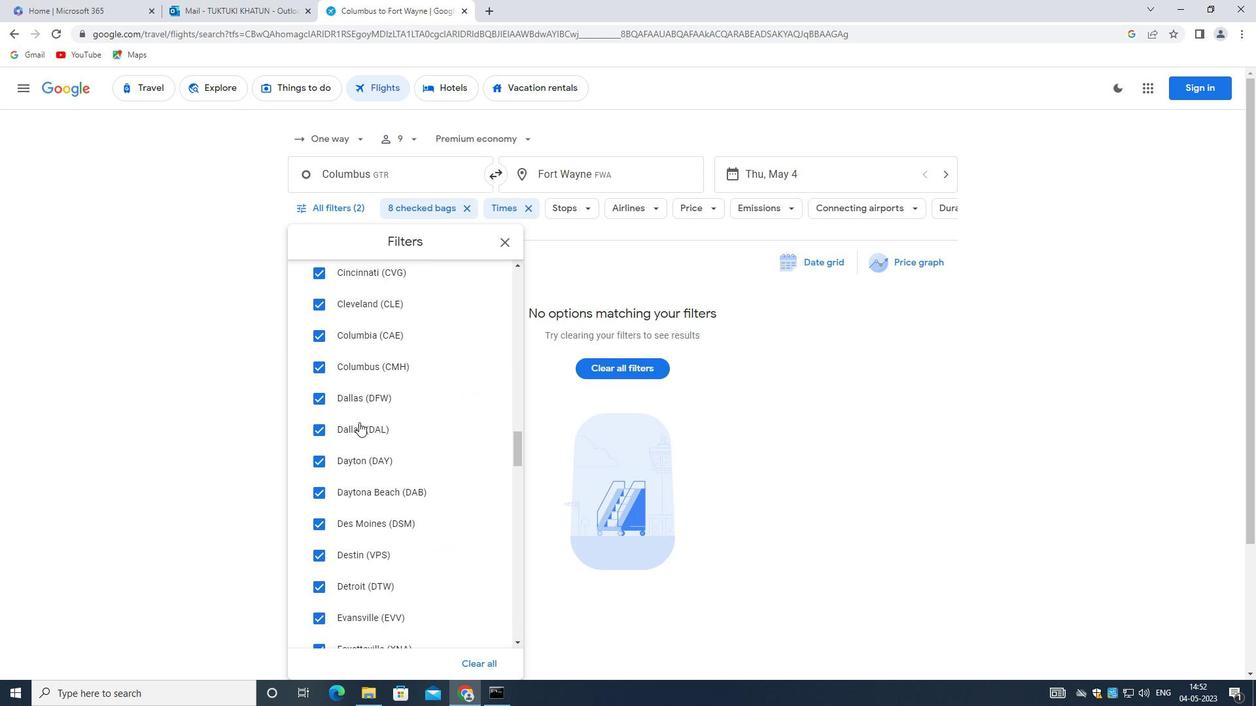 
Action: Mouse scrolled (359, 417) with delta (0, 0)
Screenshot: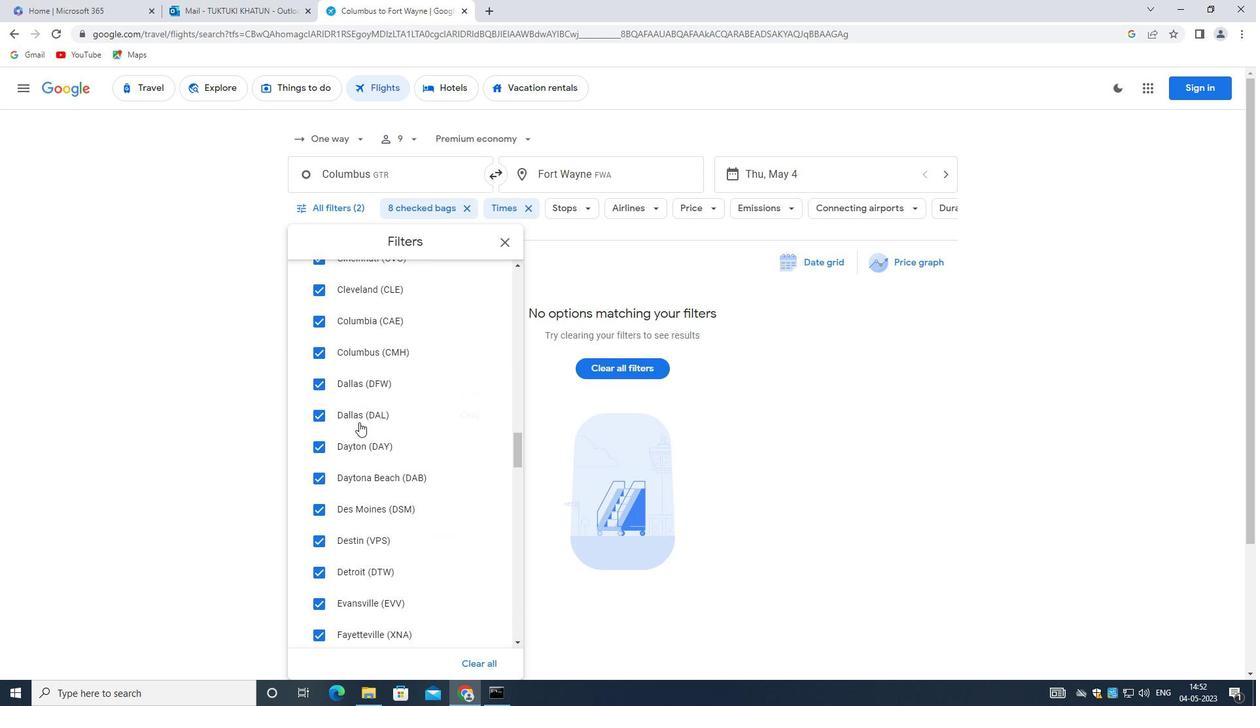
Action: Mouse moved to (359, 418)
Screenshot: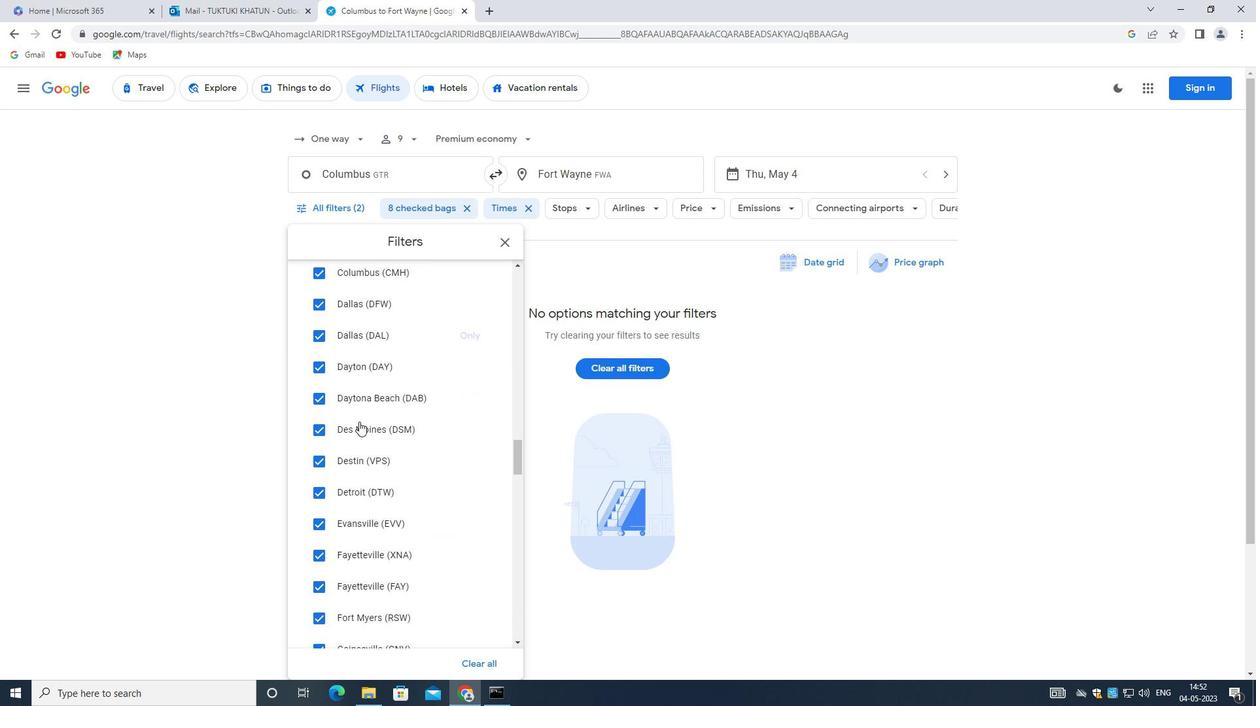 
Action: Mouse scrolled (359, 417) with delta (0, 0)
Screenshot: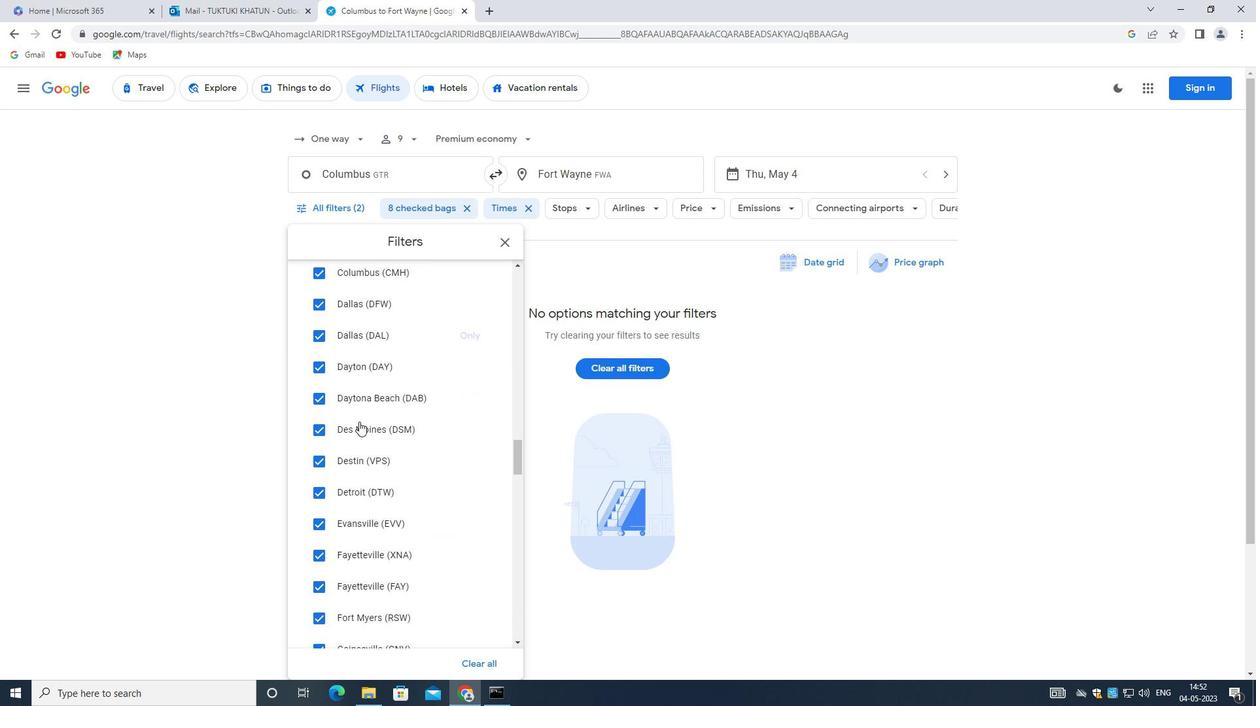 
Action: Mouse scrolled (359, 417) with delta (0, 0)
Screenshot: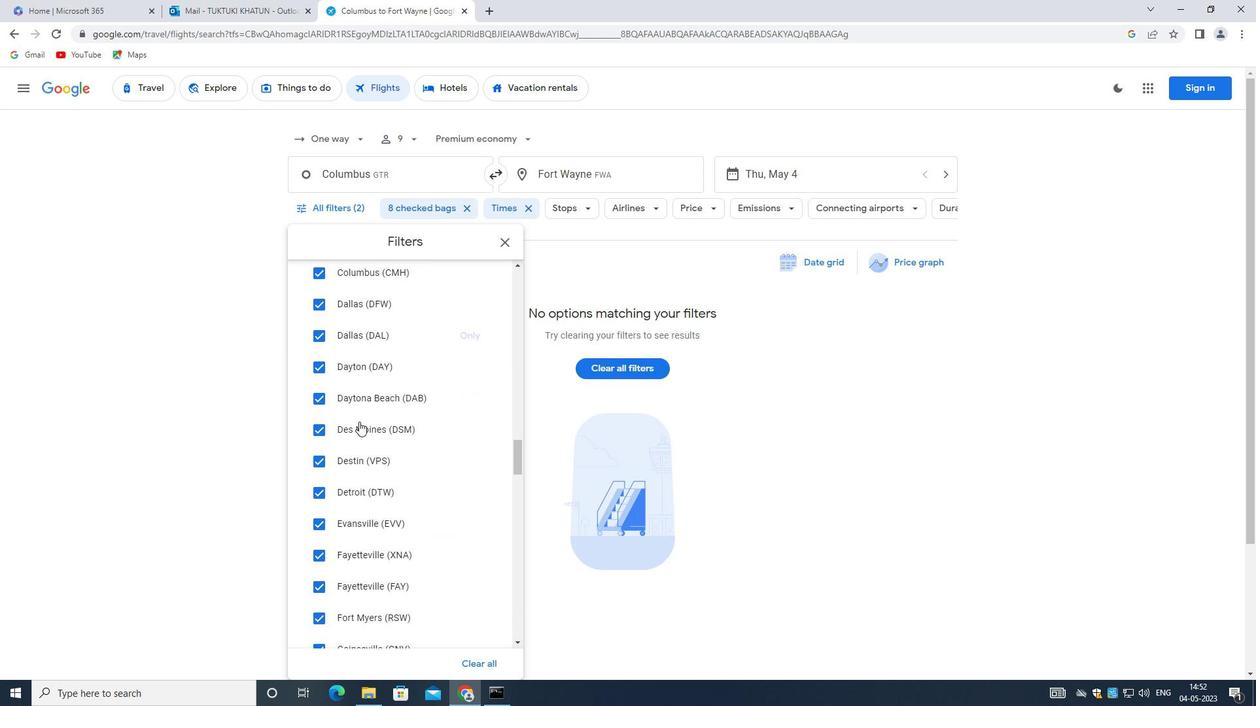 
Action: Mouse scrolled (359, 417) with delta (0, 0)
Screenshot: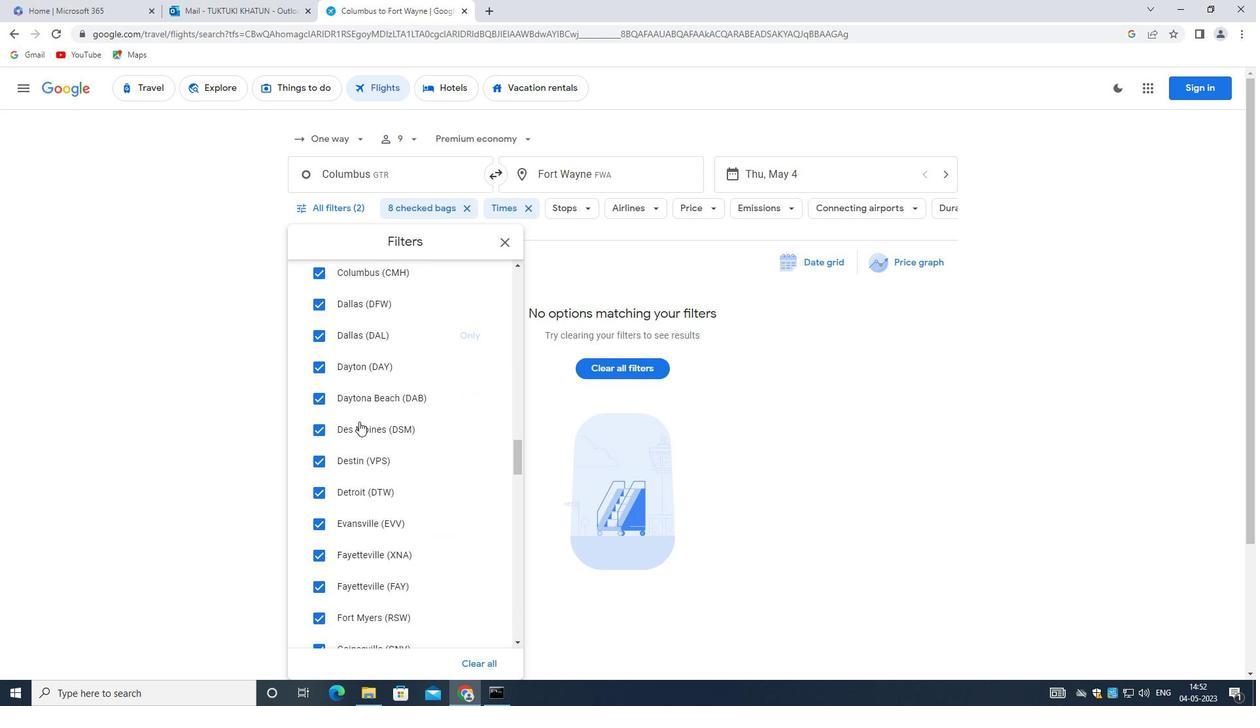
Action: Mouse scrolled (359, 417) with delta (0, 0)
Screenshot: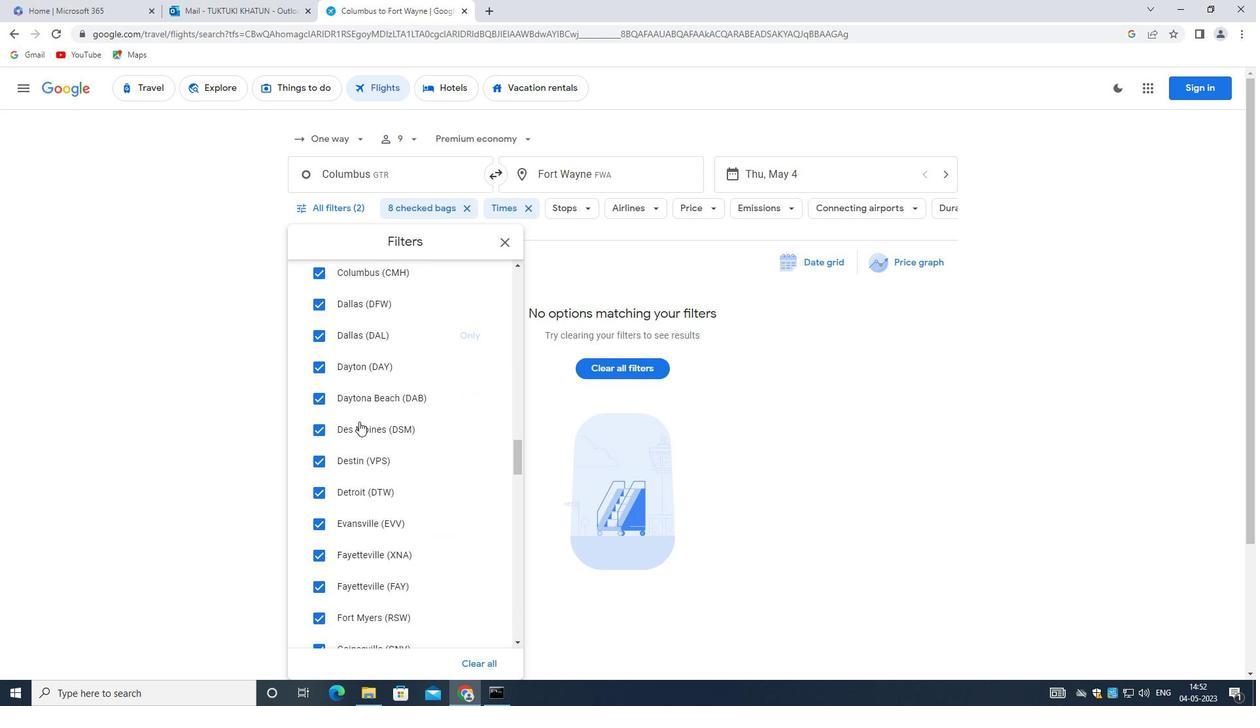 
Action: Mouse scrolled (359, 417) with delta (0, 0)
Screenshot: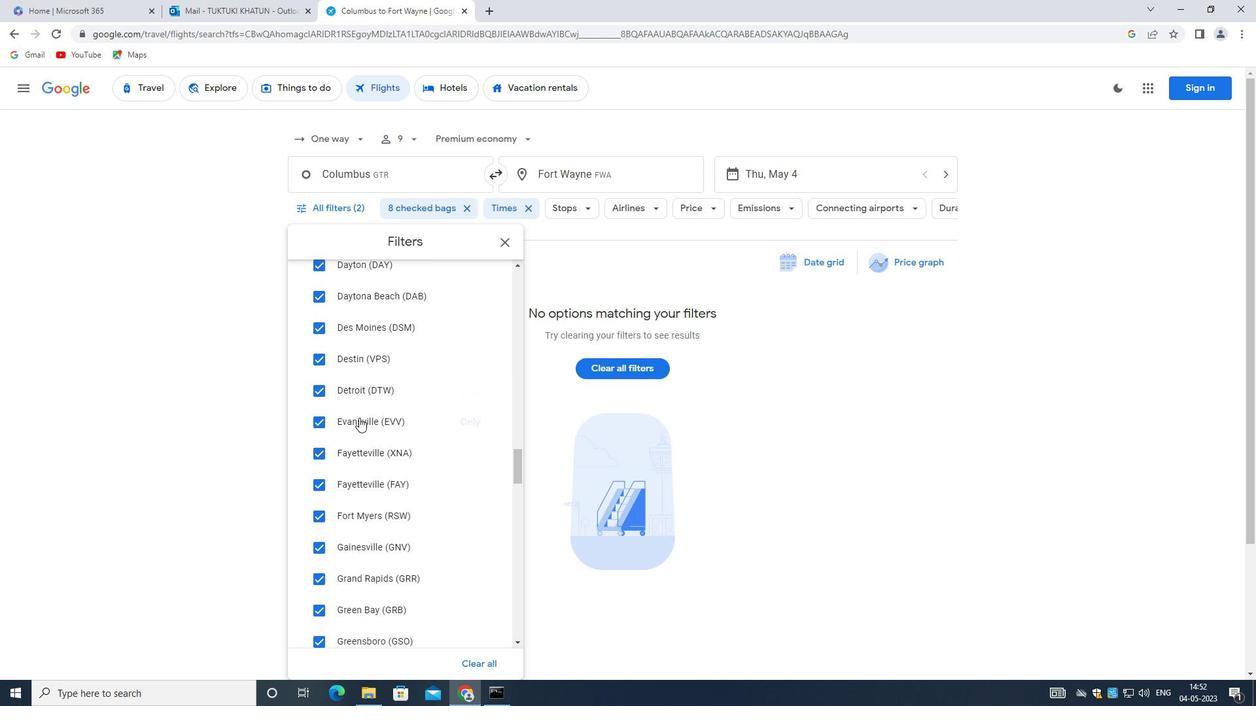 
Action: Mouse scrolled (359, 417) with delta (0, 0)
Screenshot: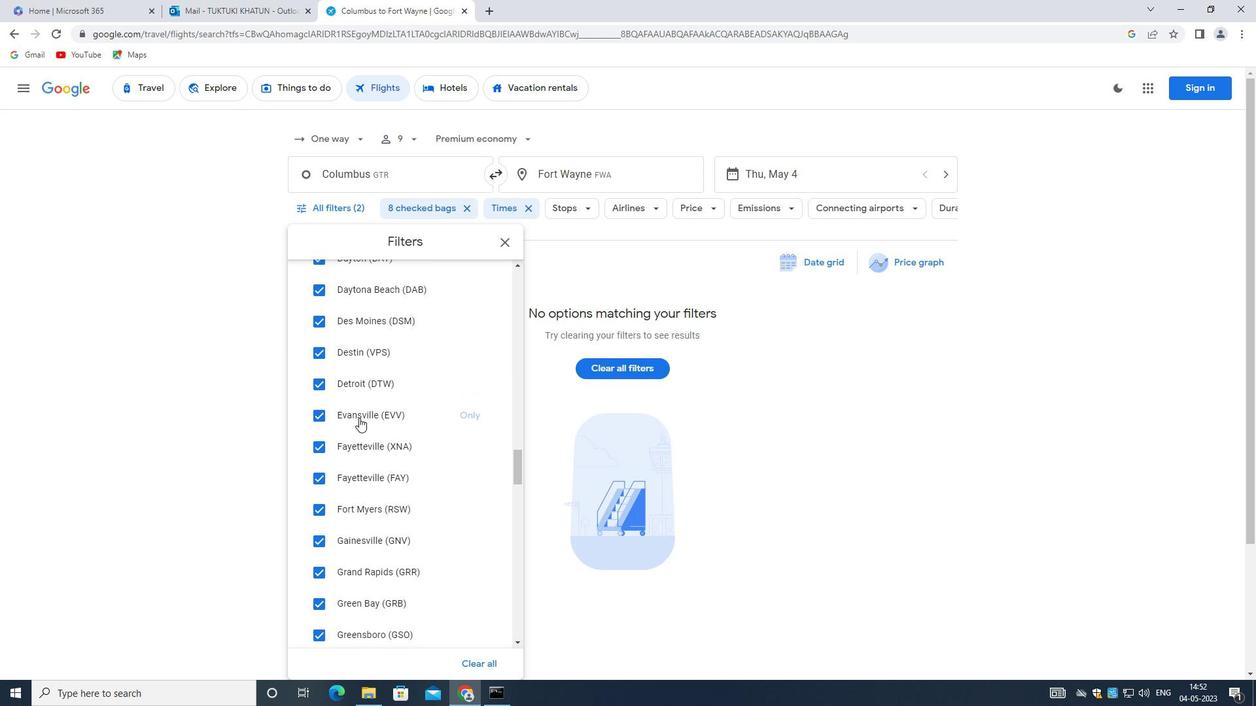 
Action: Mouse scrolled (359, 417) with delta (0, 0)
Screenshot: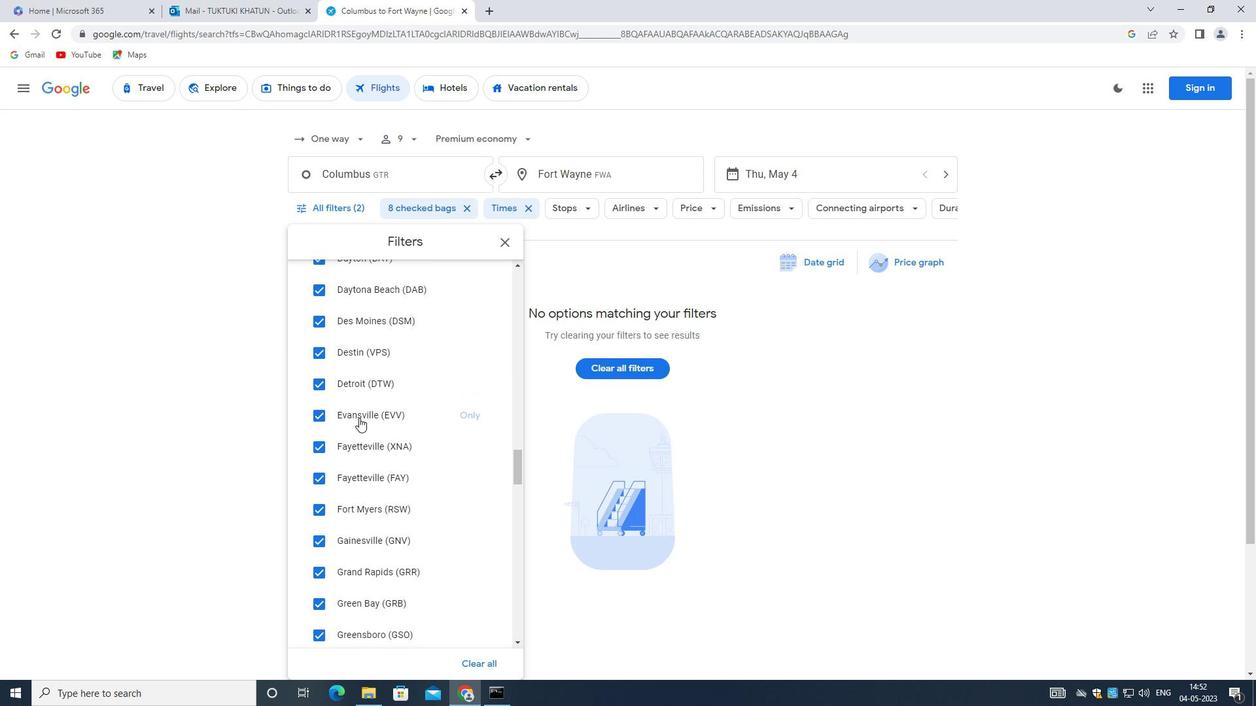 
Action: Mouse moved to (359, 418)
Screenshot: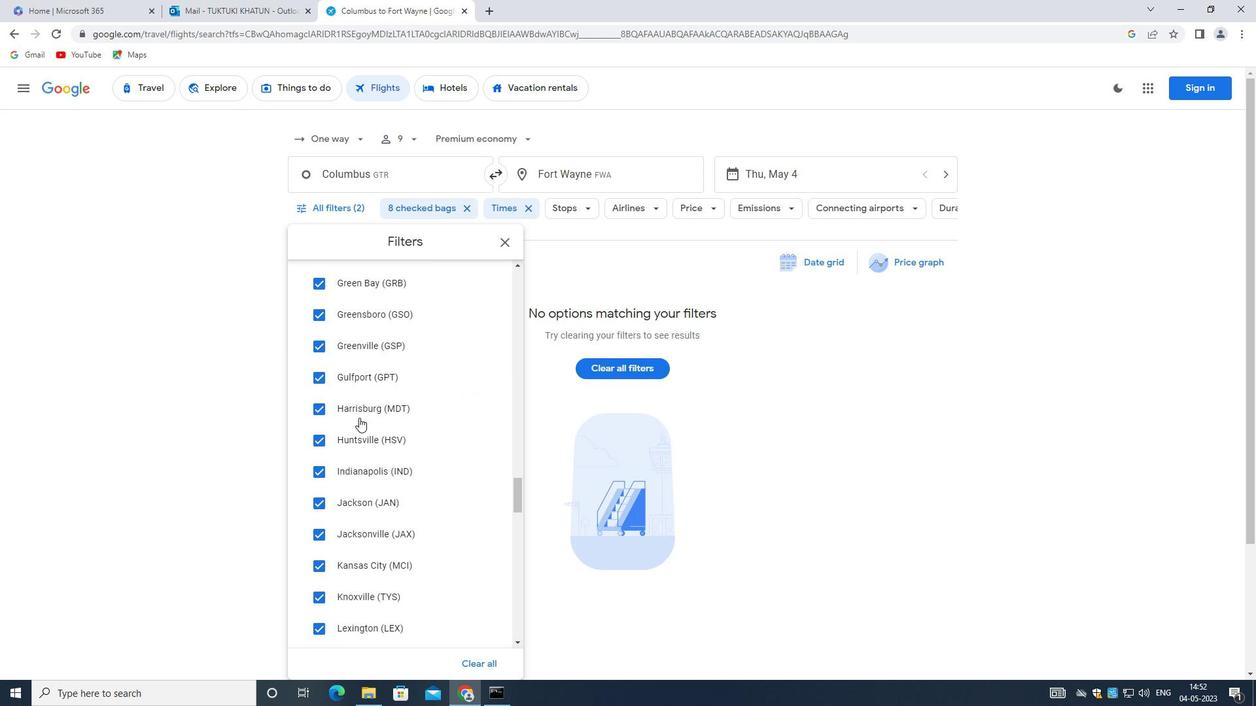 
Action: Mouse scrolled (359, 417) with delta (0, 0)
Screenshot: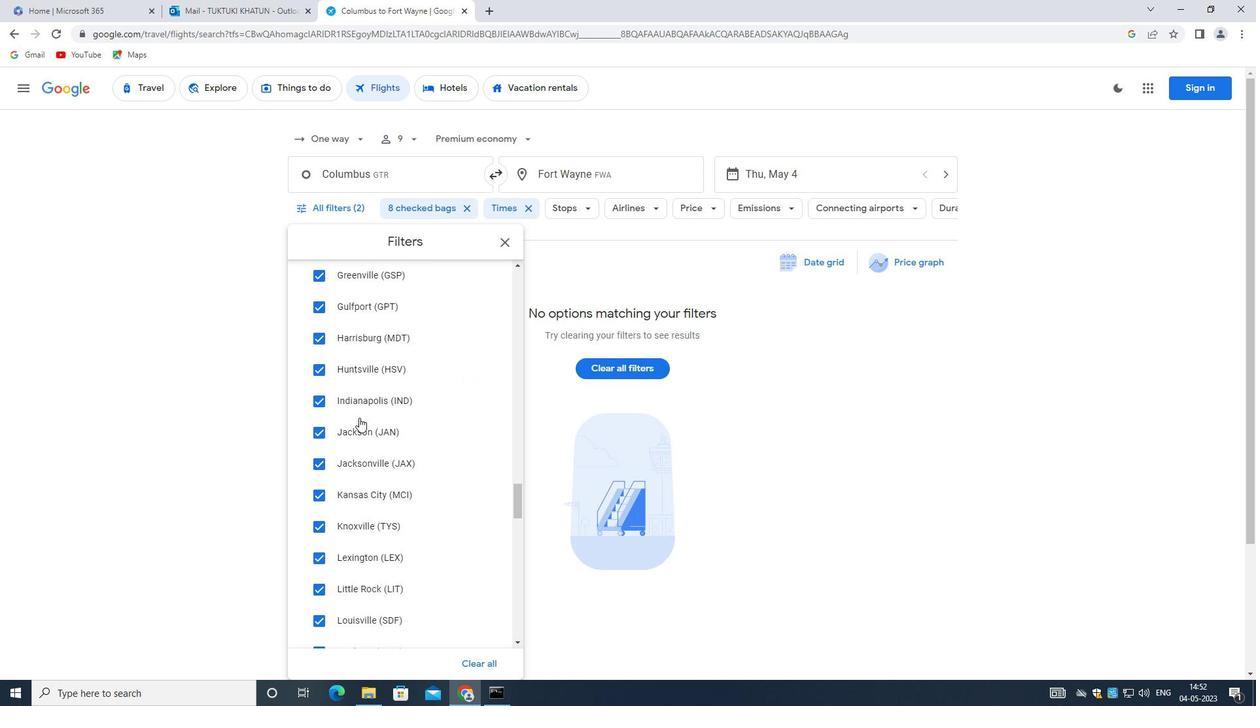 
Action: Mouse scrolled (359, 417) with delta (0, 0)
Screenshot: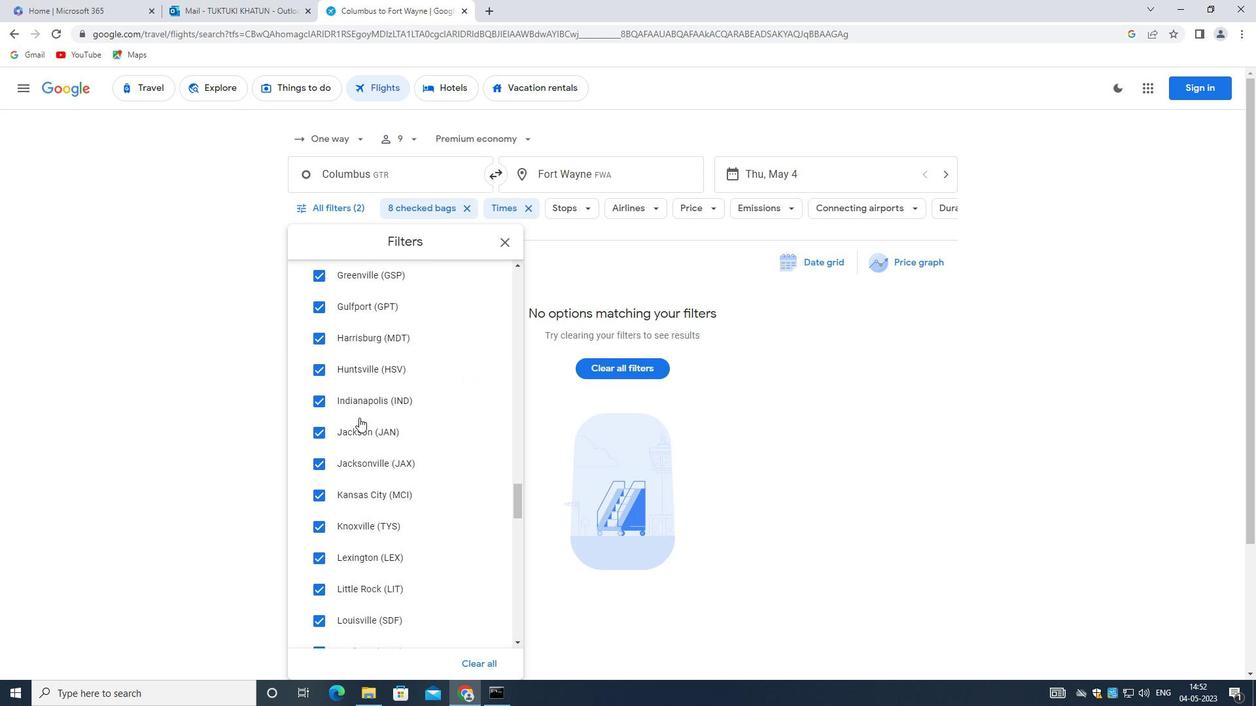 
Action: Mouse scrolled (359, 417) with delta (0, 0)
Screenshot: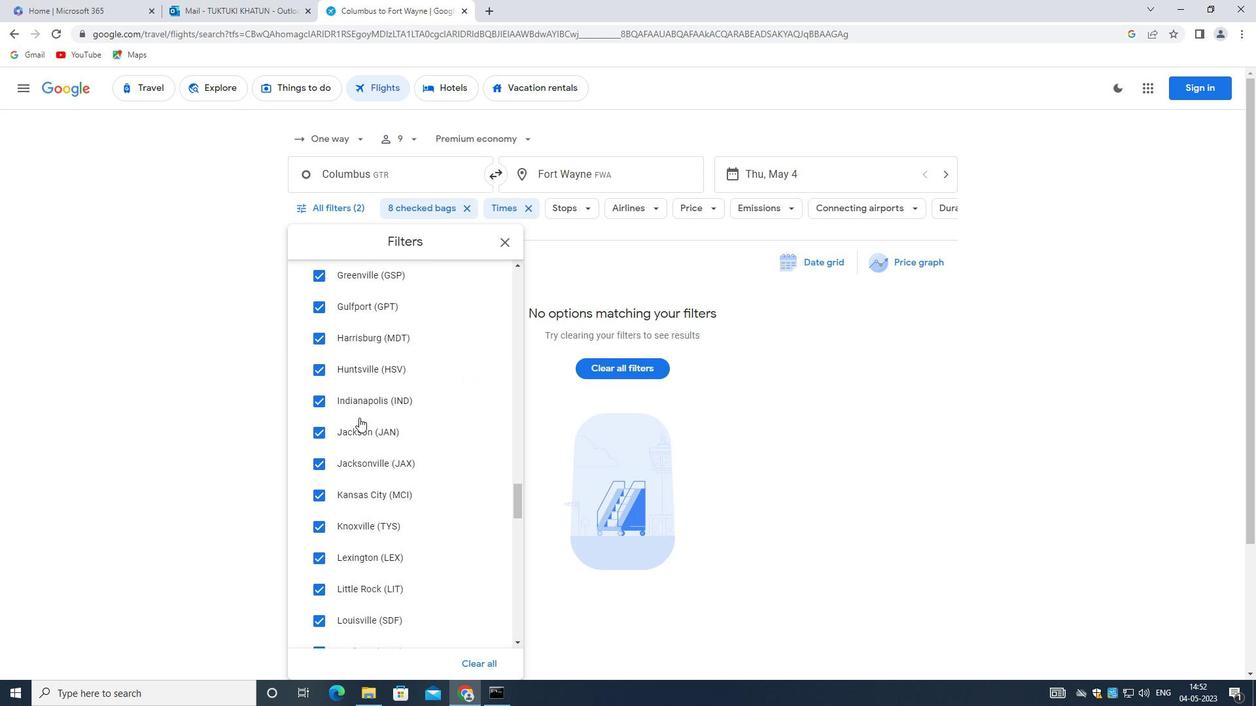 
Action: Mouse scrolled (359, 417) with delta (0, 0)
Screenshot: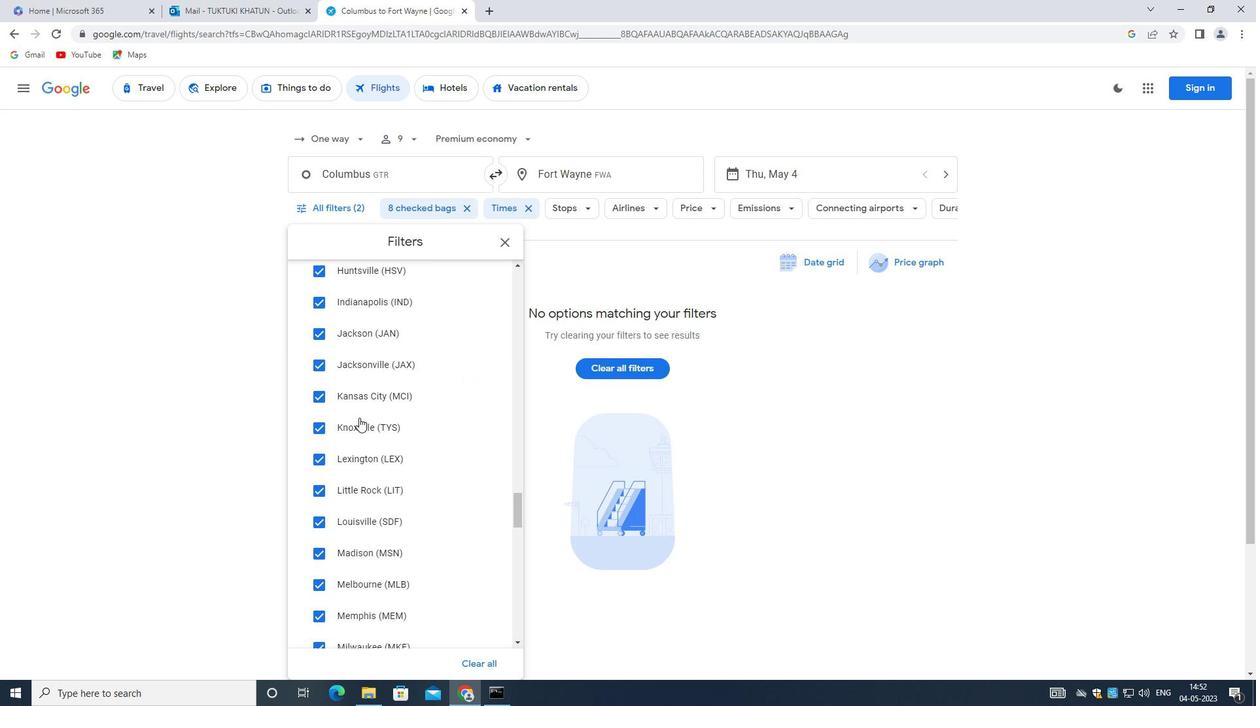 
Action: Mouse scrolled (359, 417) with delta (0, 0)
Screenshot: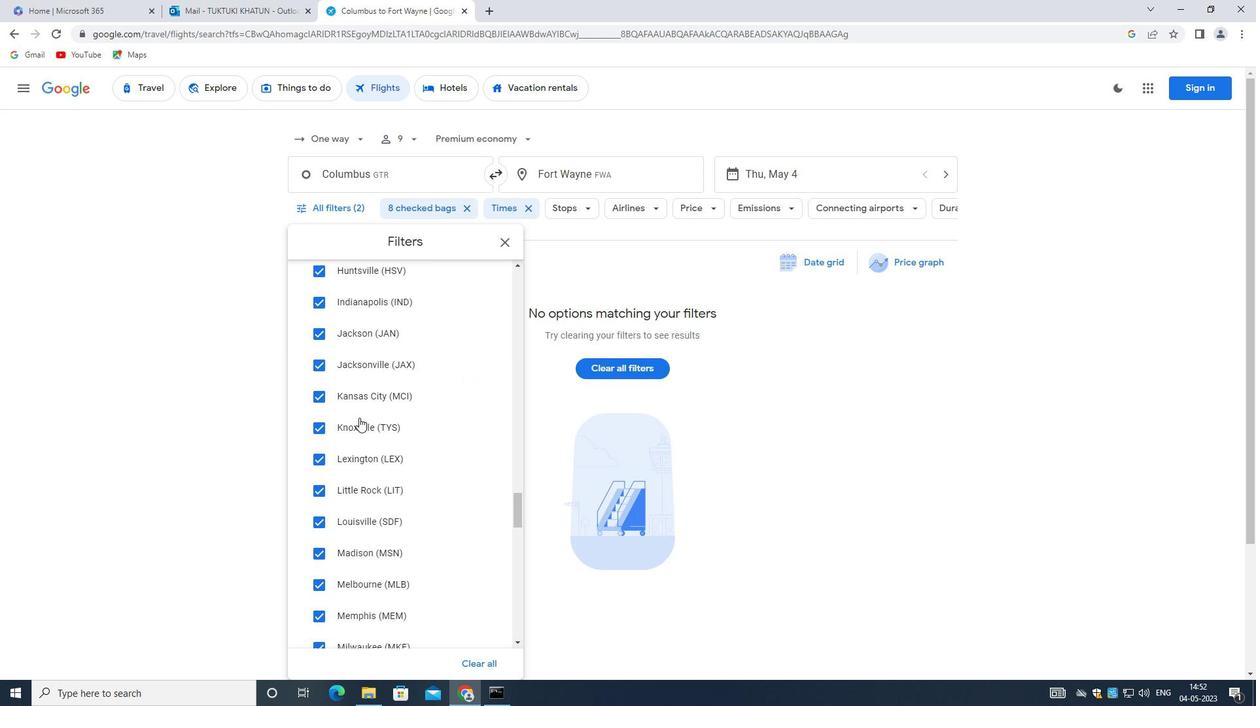 
Action: Mouse moved to (324, 418)
Screenshot: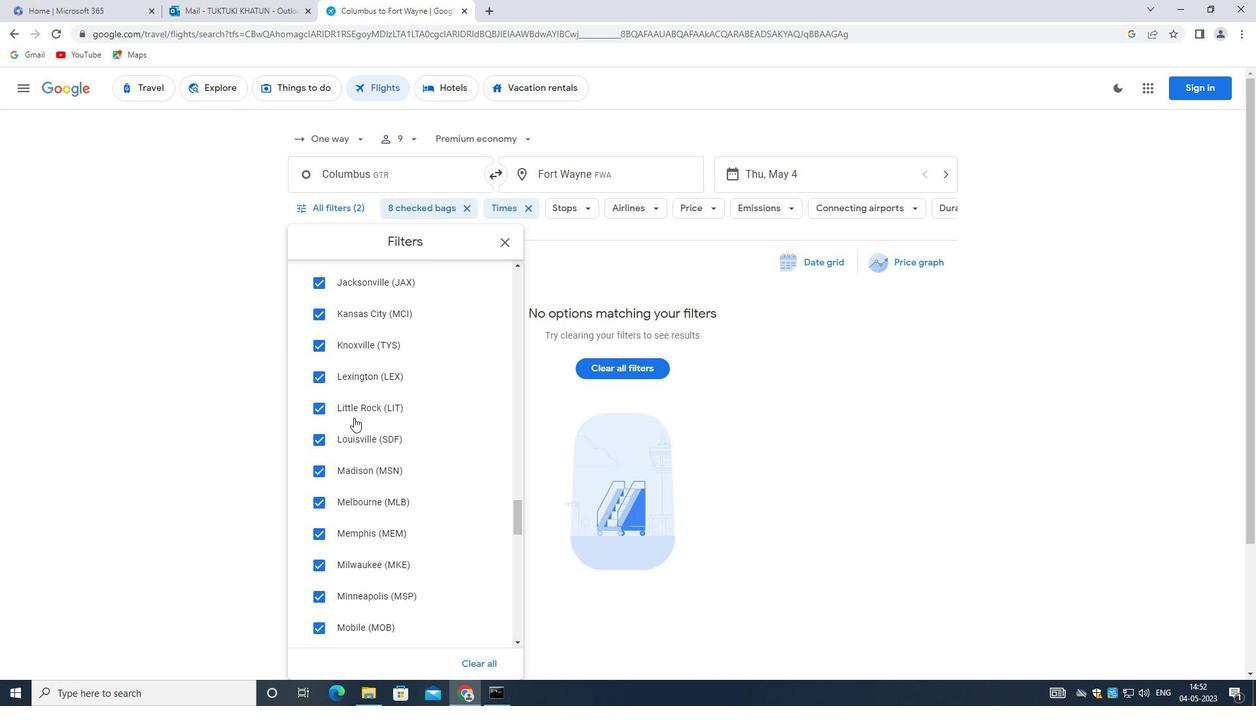 
Action: Mouse scrolled (324, 417) with delta (0, 0)
Screenshot: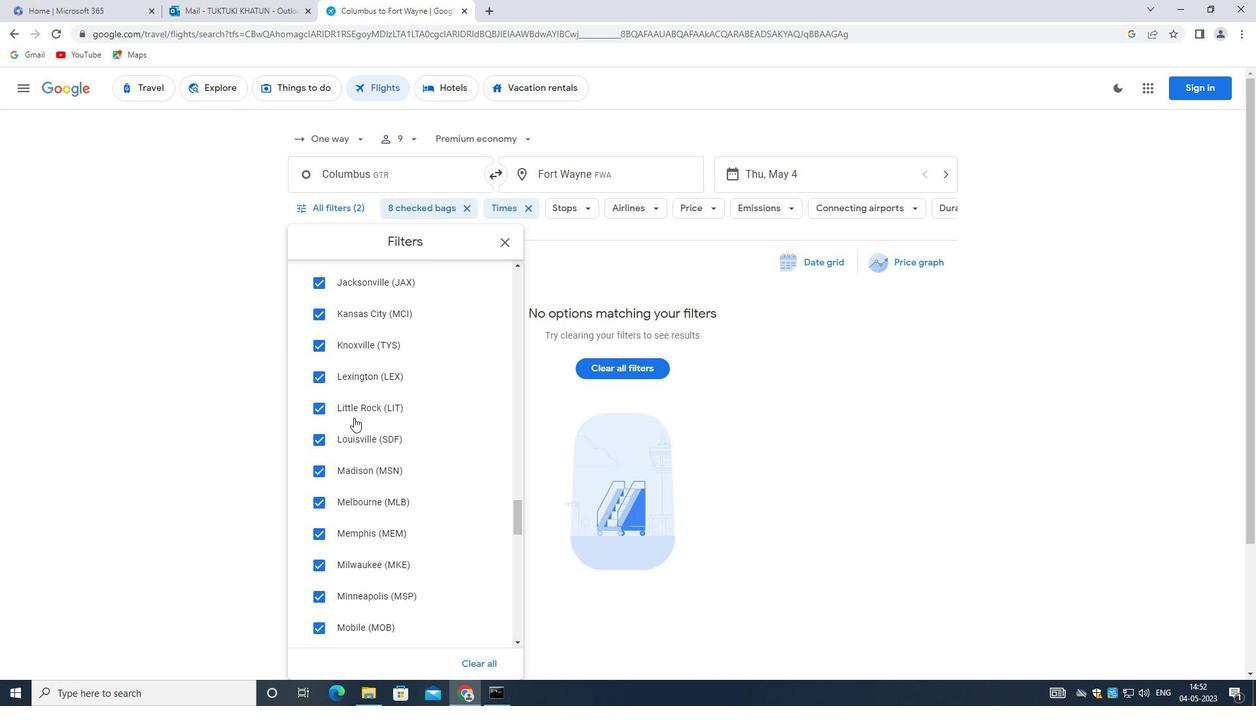 
Action: Mouse scrolled (324, 417) with delta (0, 0)
Screenshot: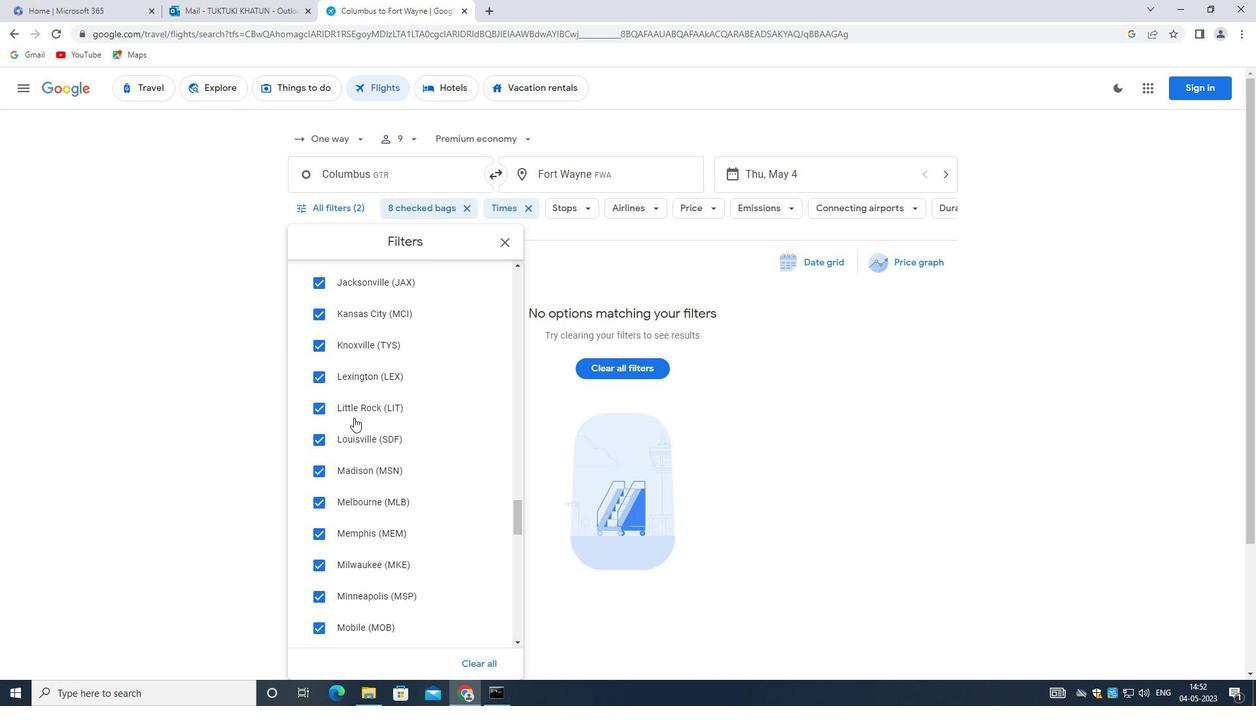 
Action: Mouse scrolled (324, 417) with delta (0, 0)
Screenshot: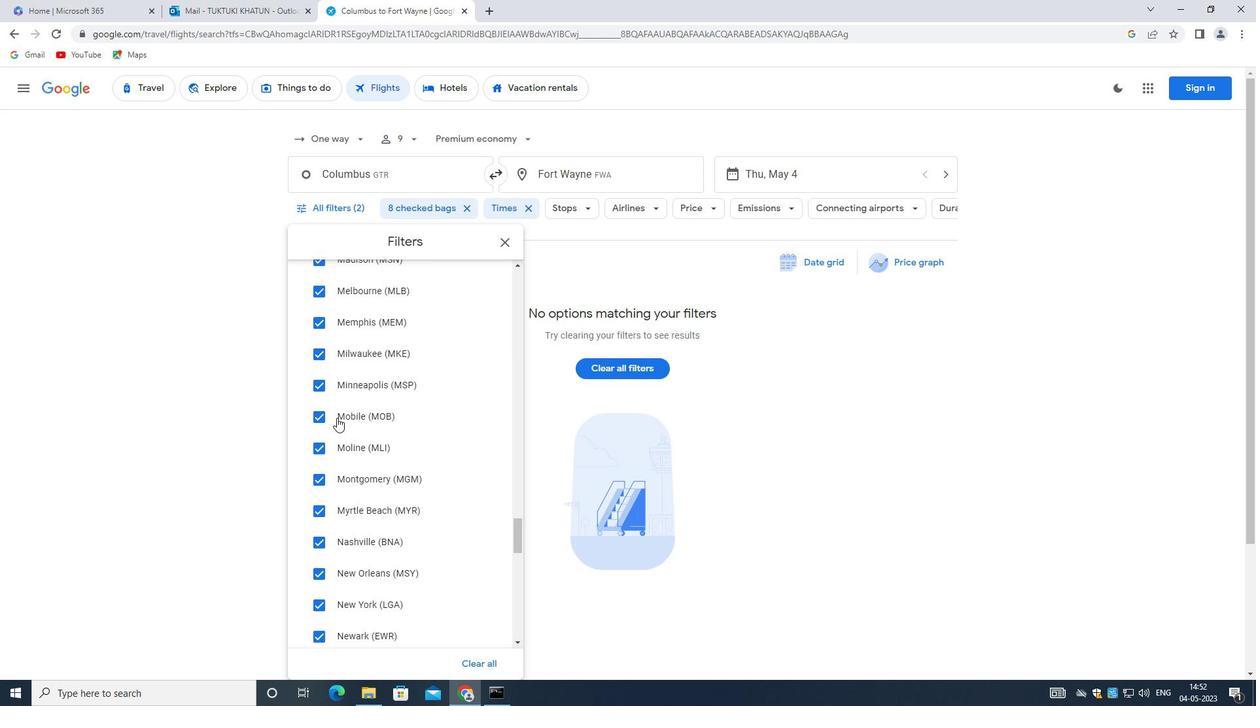 
Action: Mouse scrolled (324, 417) with delta (0, 0)
Screenshot: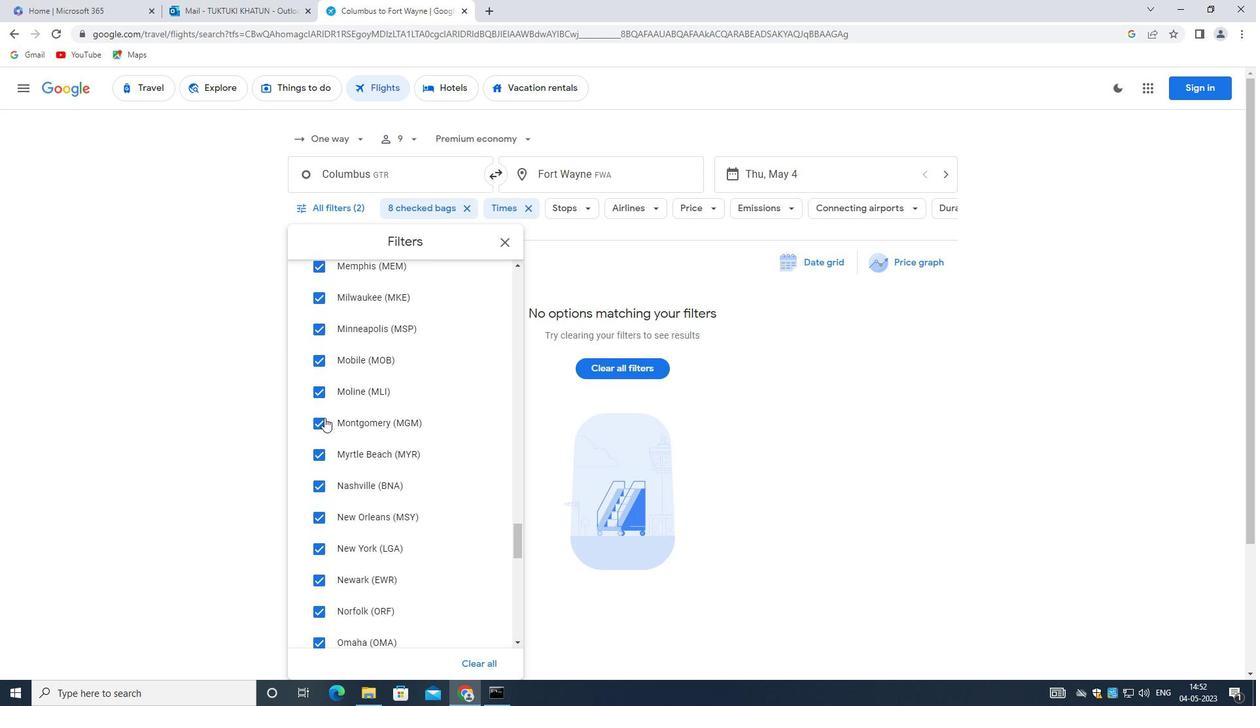 
Action: Mouse scrolled (324, 417) with delta (0, 0)
Screenshot: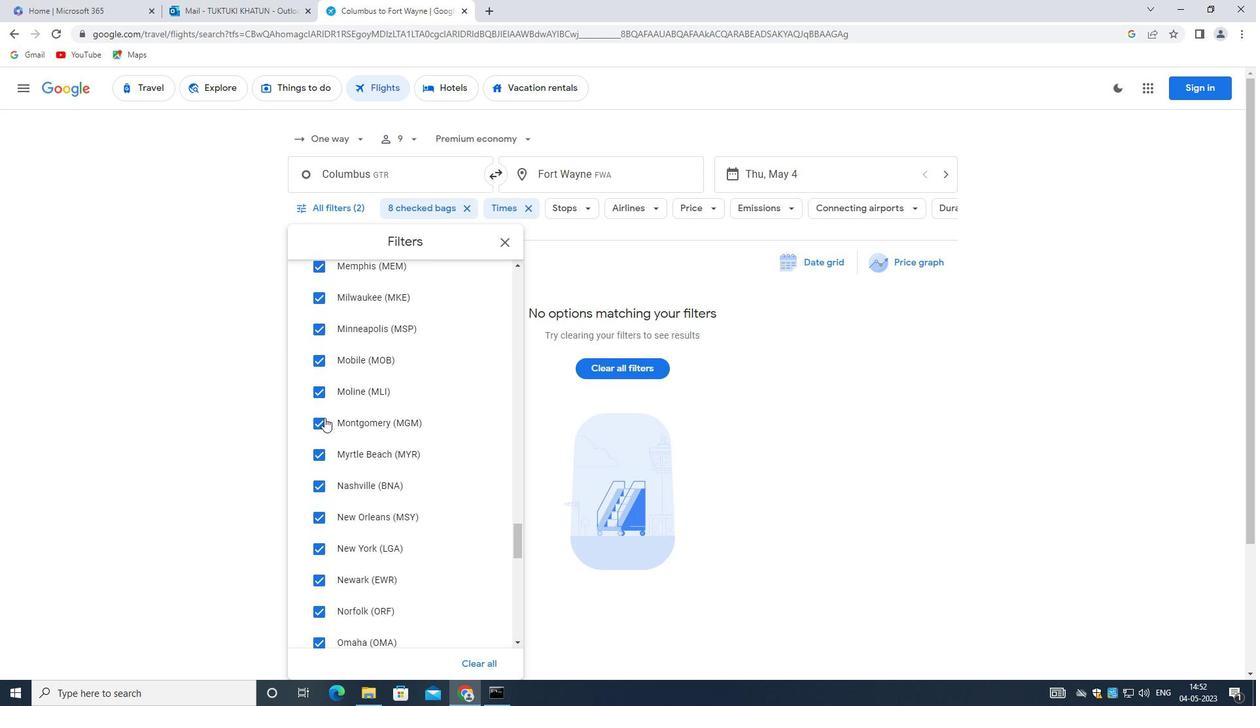
Action: Mouse moved to (393, 423)
Screenshot: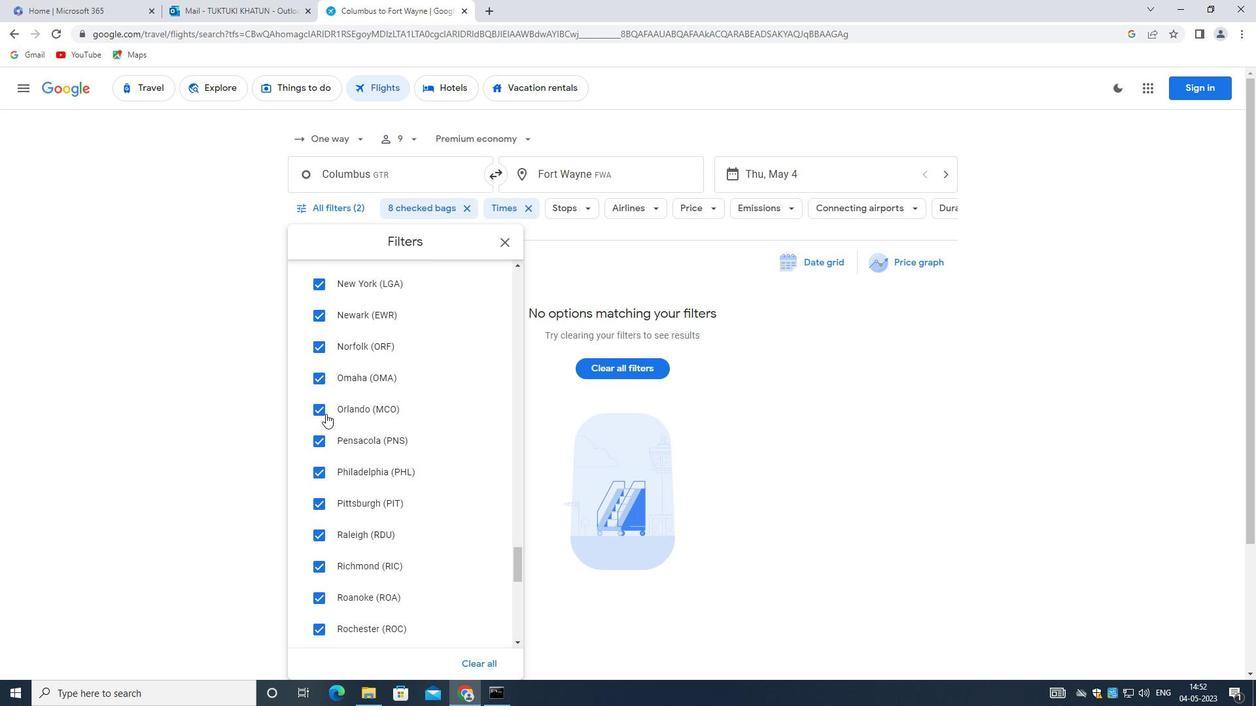 
Action: Mouse scrolled (393, 422) with delta (0, 0)
Screenshot: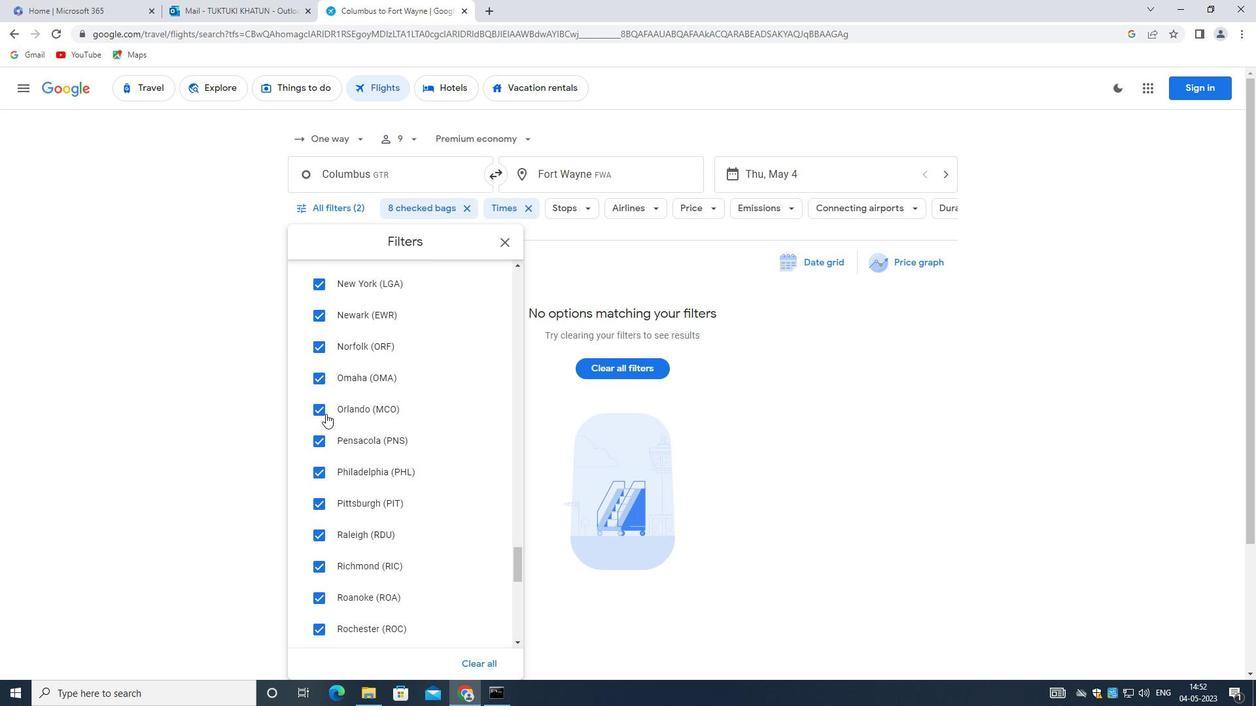 
Action: Mouse moved to (403, 431)
Screenshot: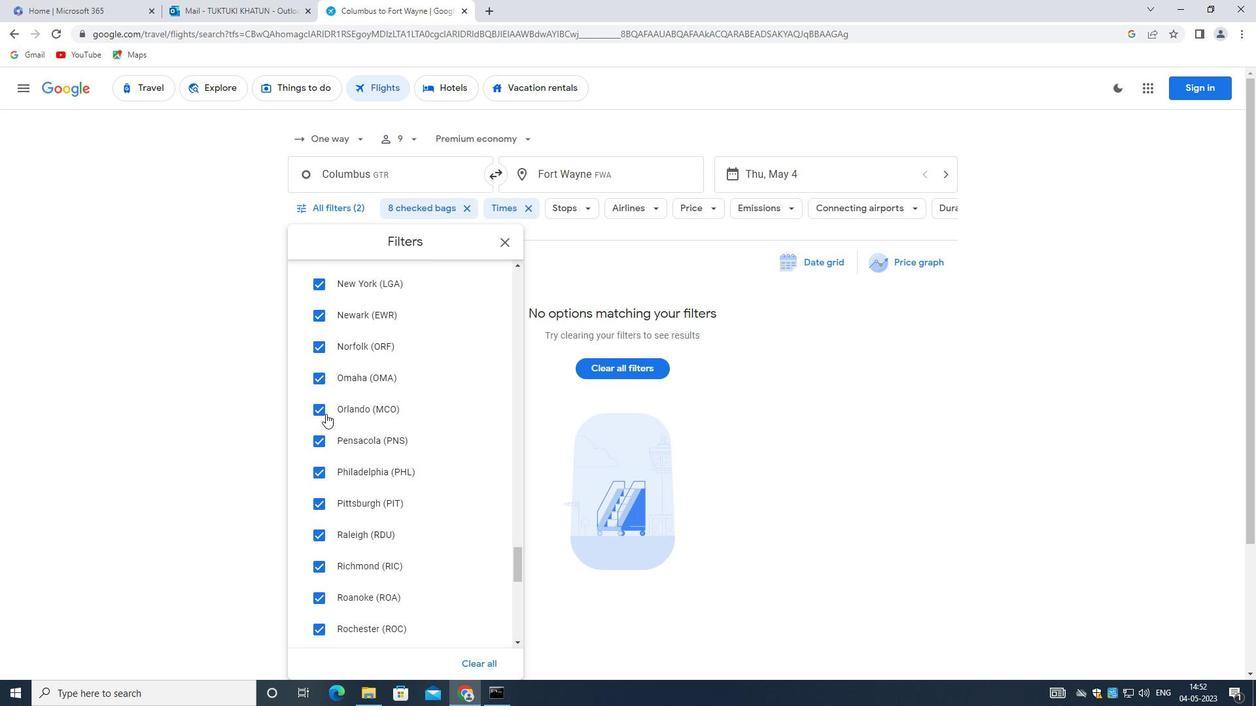
Action: Mouse scrolled (403, 430) with delta (0, 0)
Screenshot: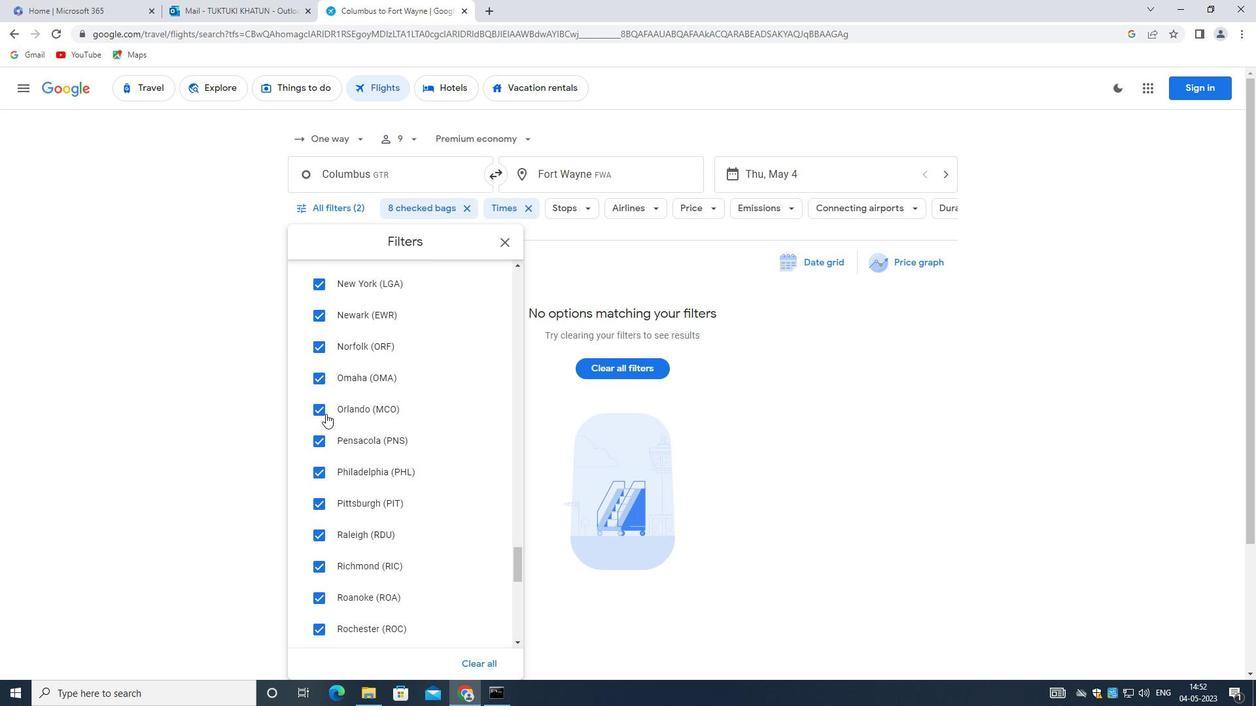 
Action: Mouse moved to (409, 435)
Screenshot: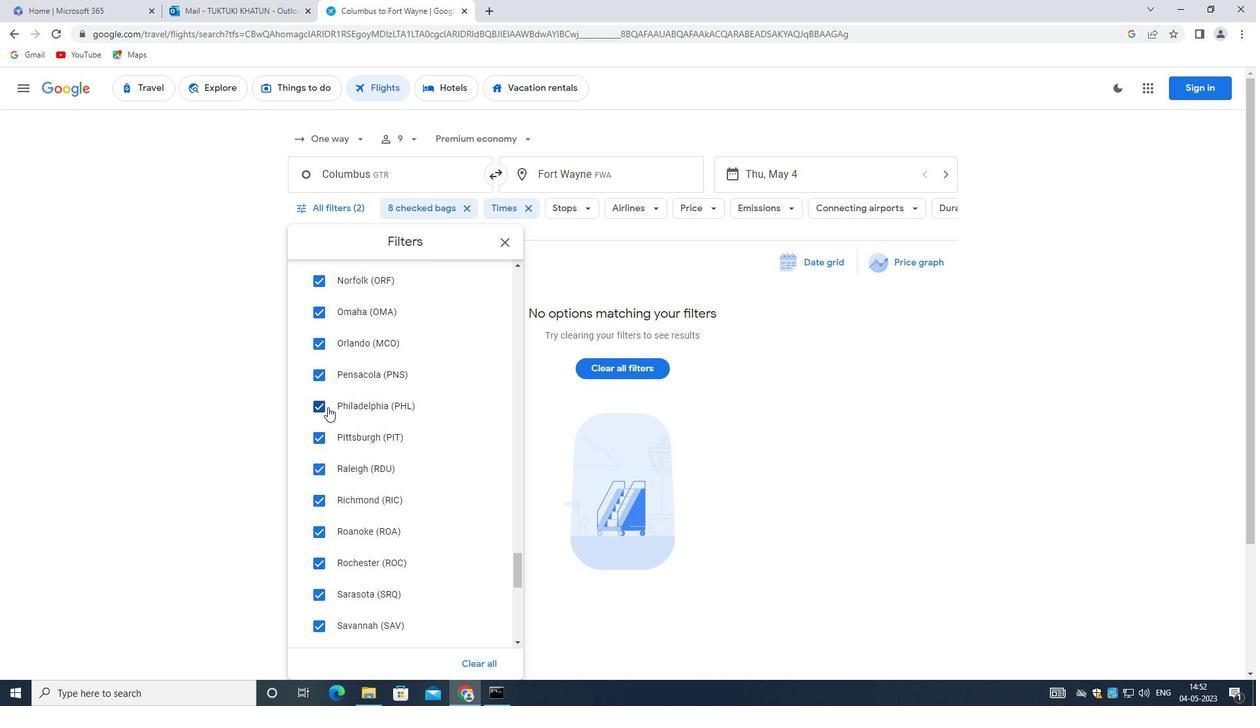 
Action: Mouse scrolled (409, 435) with delta (0, 0)
Screenshot: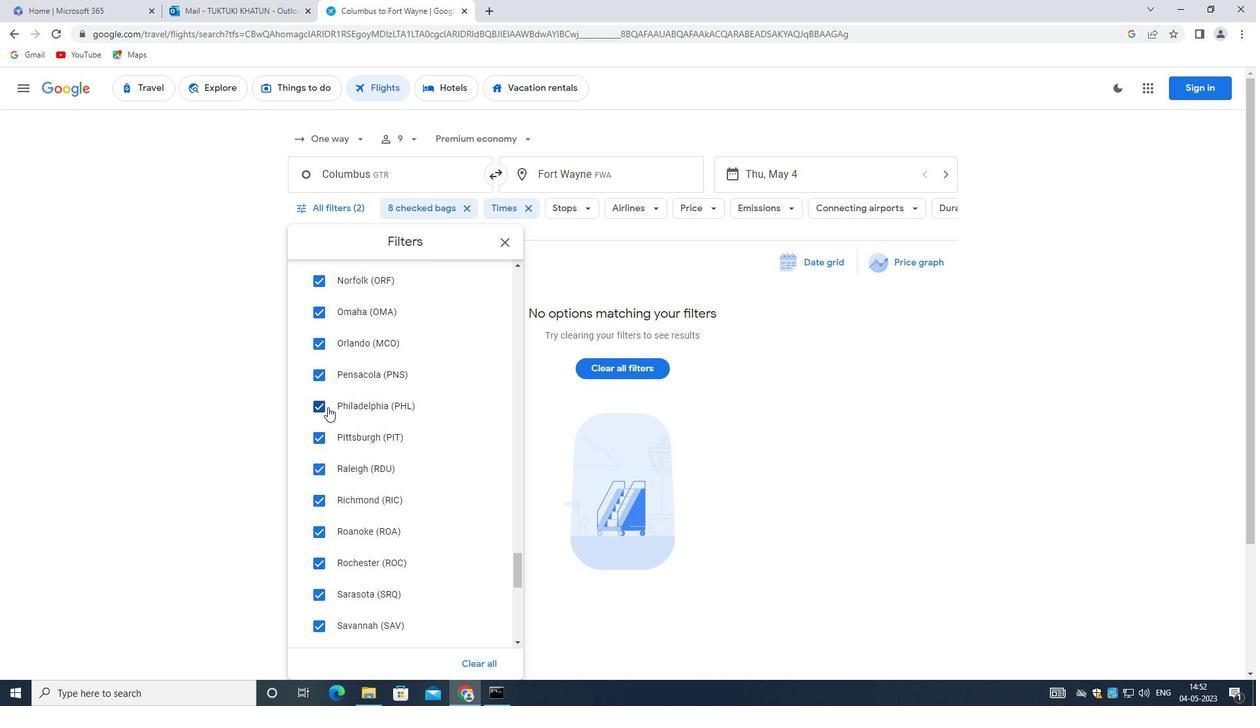 
Action: Mouse moved to (411, 437)
Screenshot: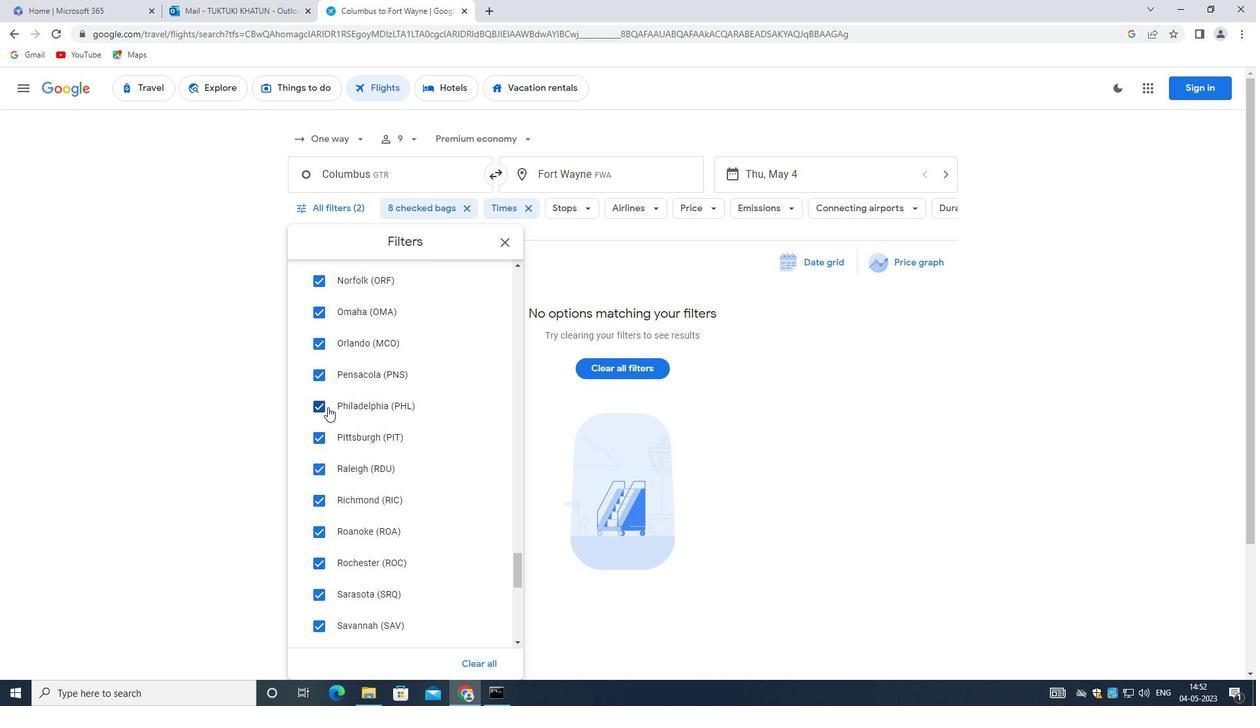 
Action: Mouse scrolled (411, 437) with delta (0, 0)
Screenshot: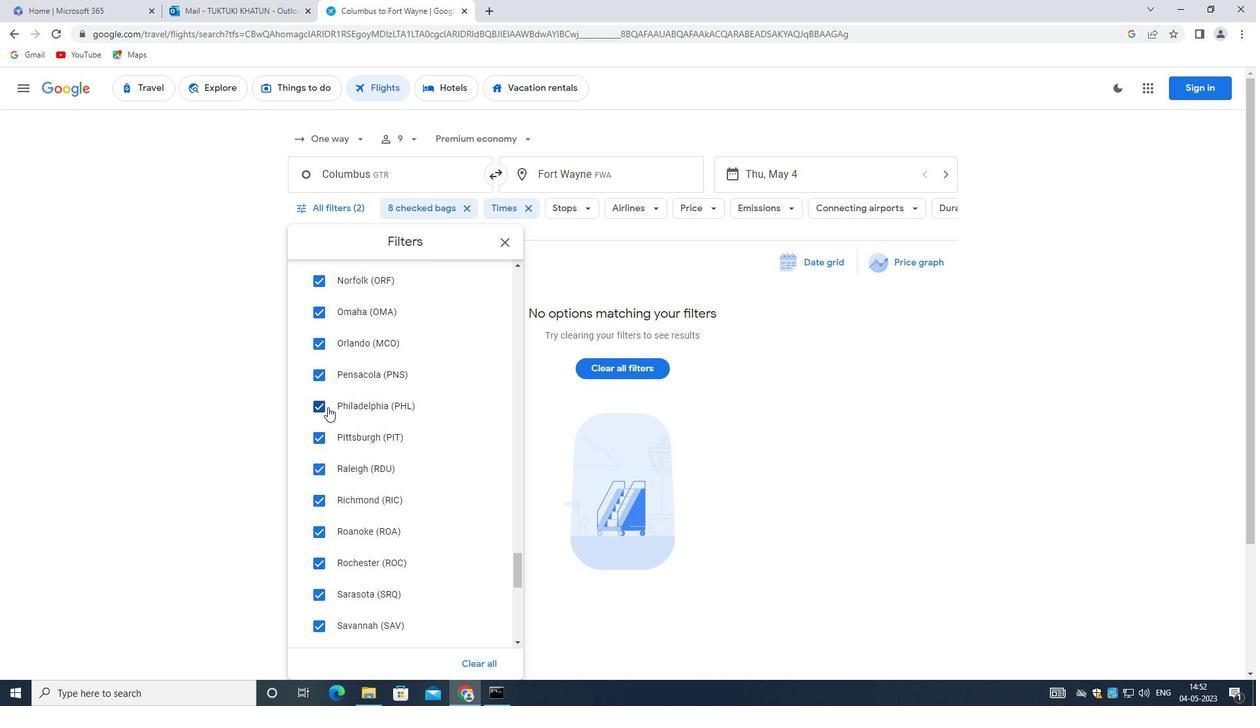 
Action: Mouse moved to (393, 434)
Screenshot: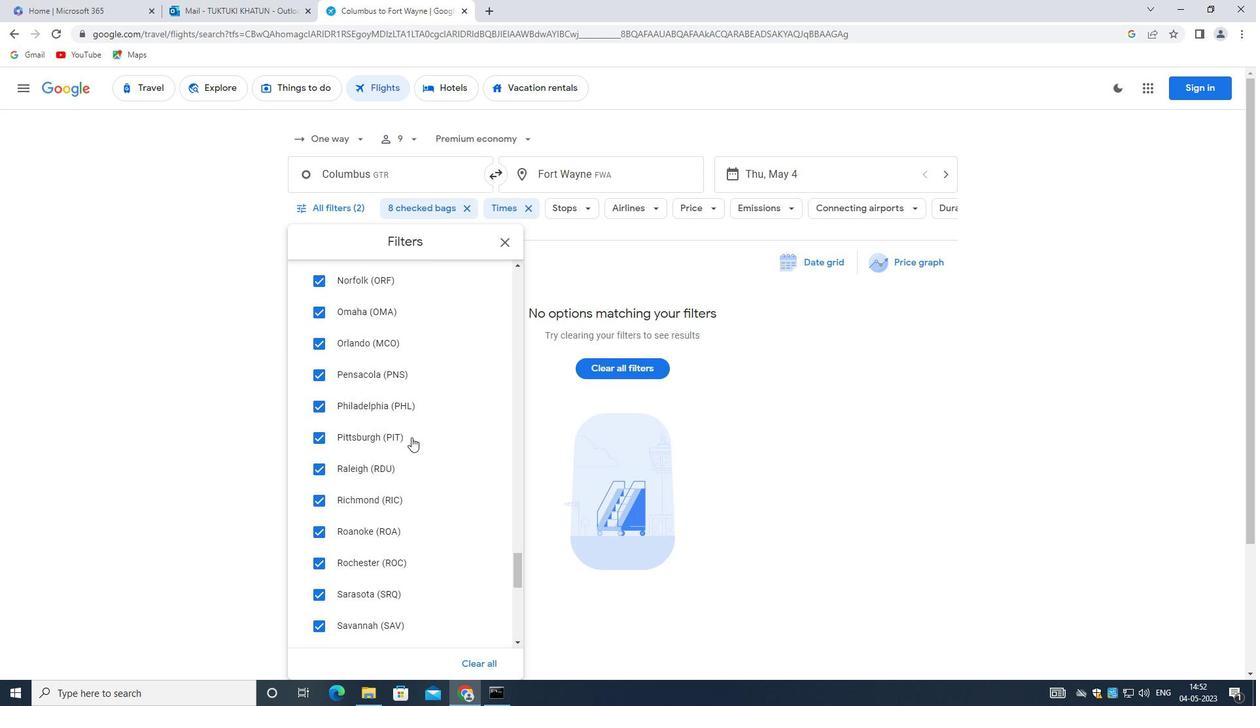 
Action: Mouse scrolled (393, 433) with delta (0, 0)
Screenshot: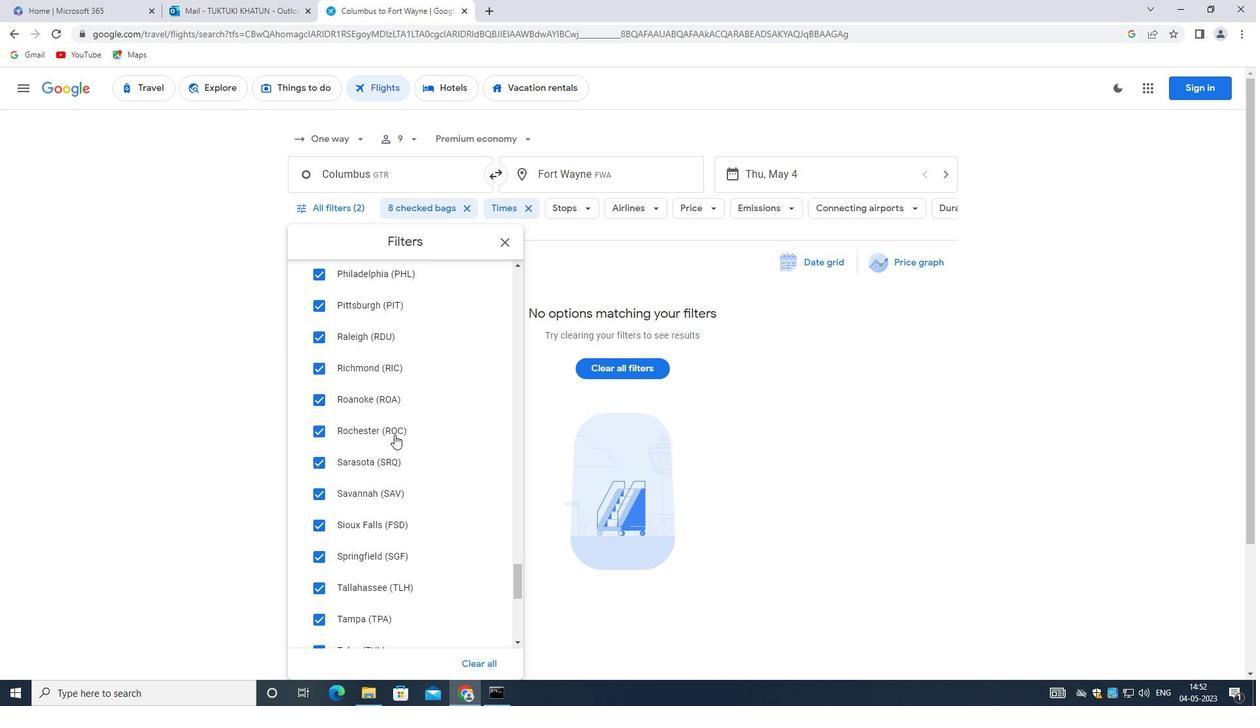 
Action: Mouse scrolled (393, 433) with delta (0, 0)
Screenshot: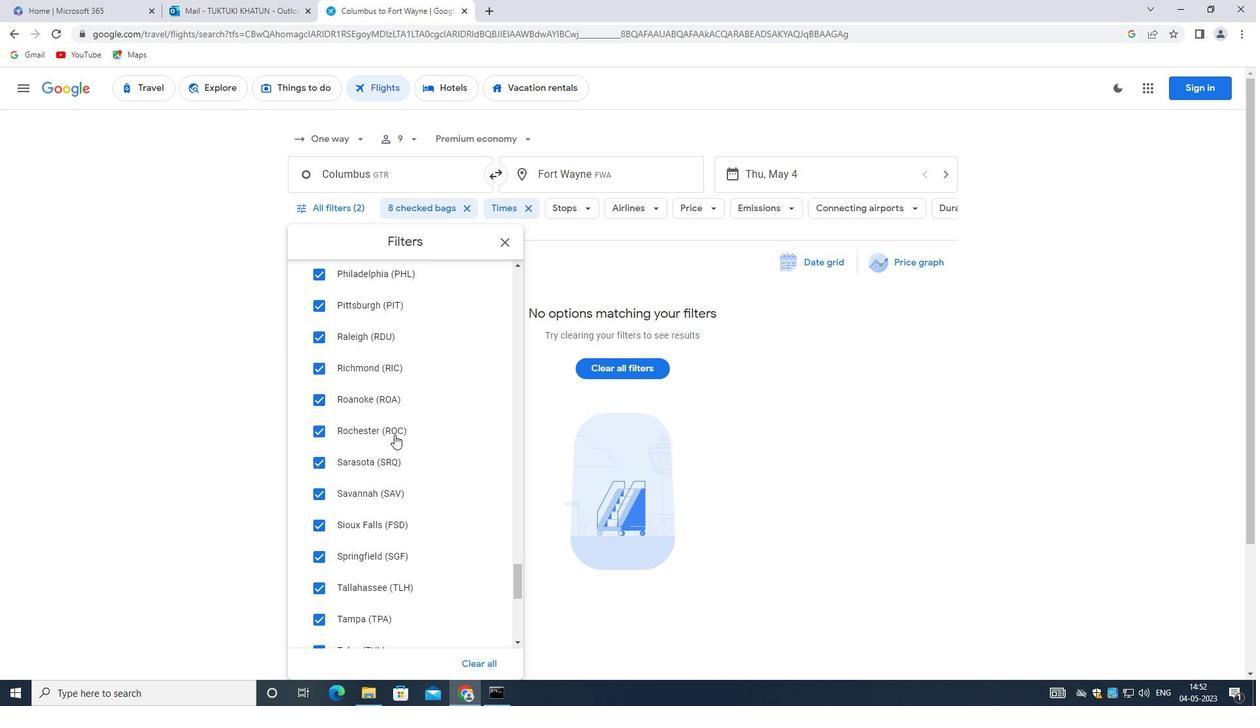 
Action: Mouse scrolled (393, 433) with delta (0, 0)
Screenshot: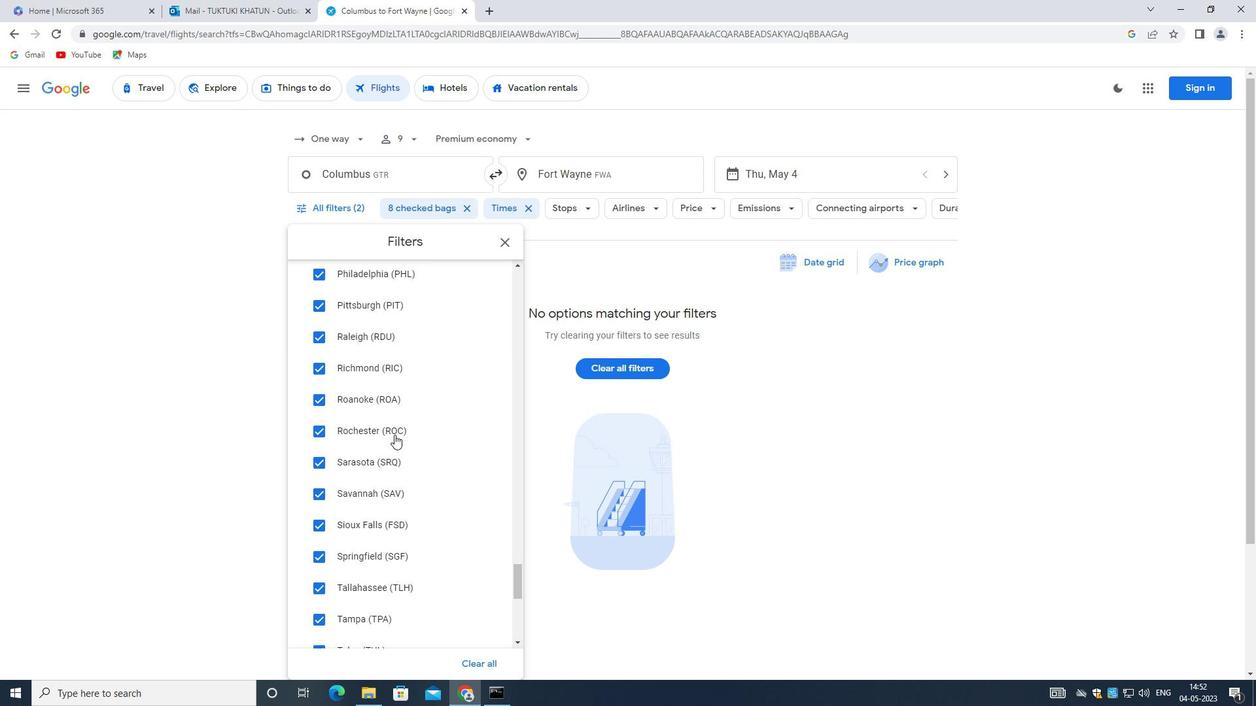 
Action: Mouse scrolled (393, 433) with delta (0, 0)
Screenshot: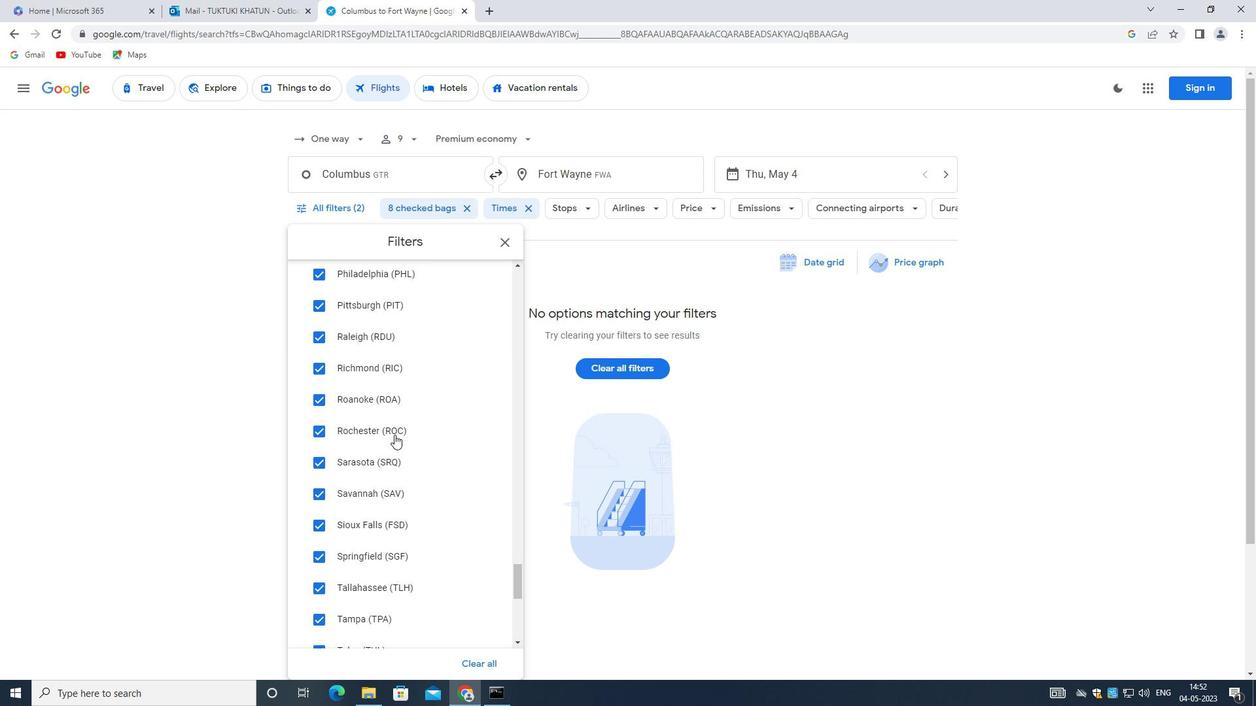 
Action: Mouse moved to (371, 443)
Screenshot: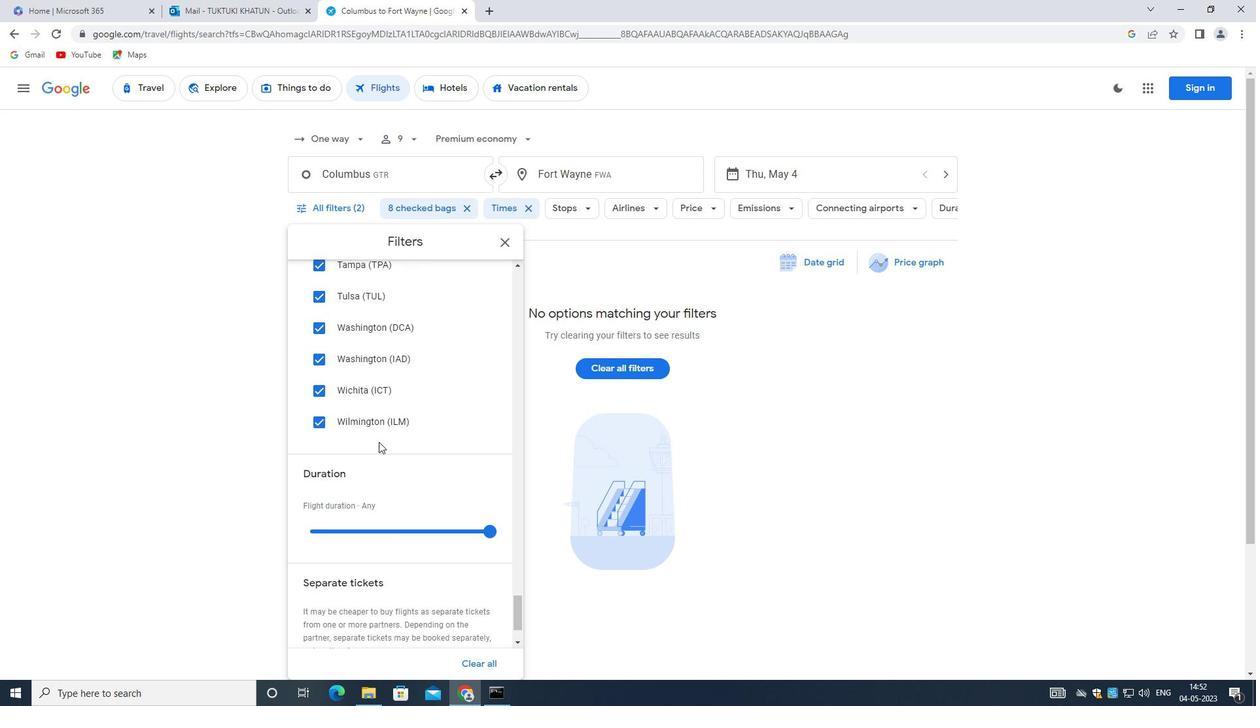 
Action: Mouse scrolled (371, 443) with delta (0, 0)
Screenshot: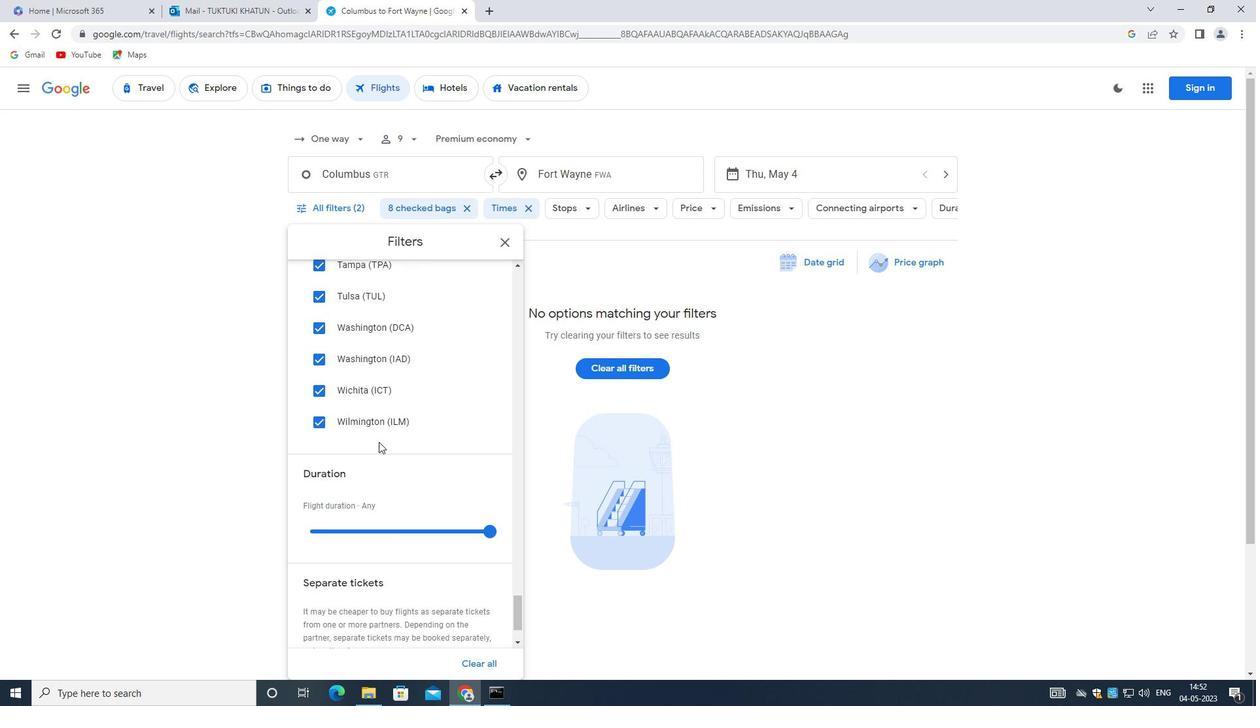 
Action: Mouse moved to (371, 444)
Screenshot: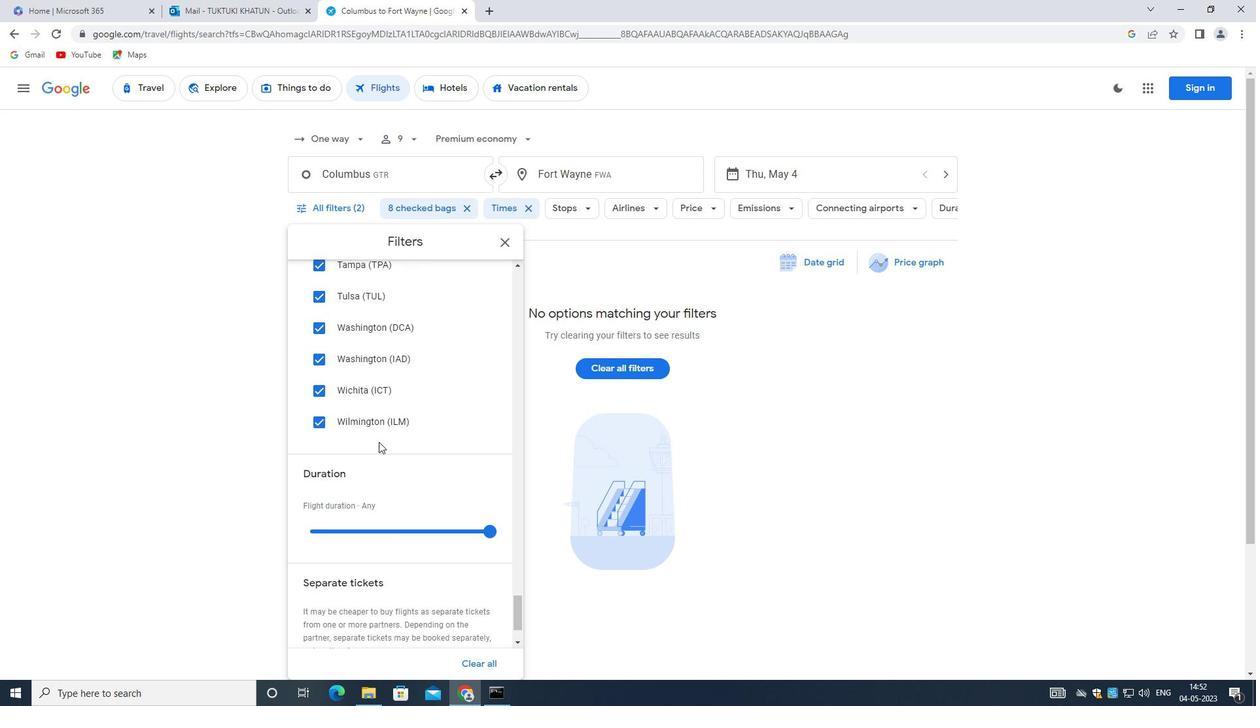 
Action: Mouse scrolled (371, 443) with delta (0, 0)
Screenshot: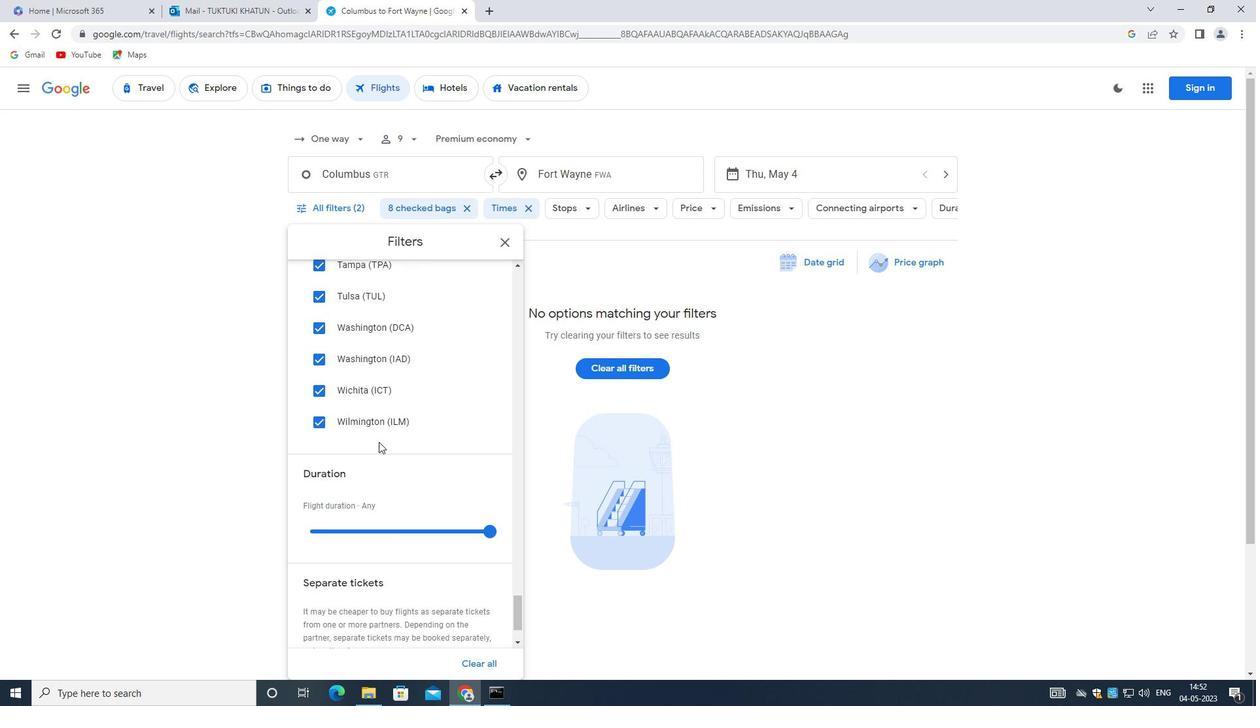 
Action: Mouse moved to (371, 445)
Screenshot: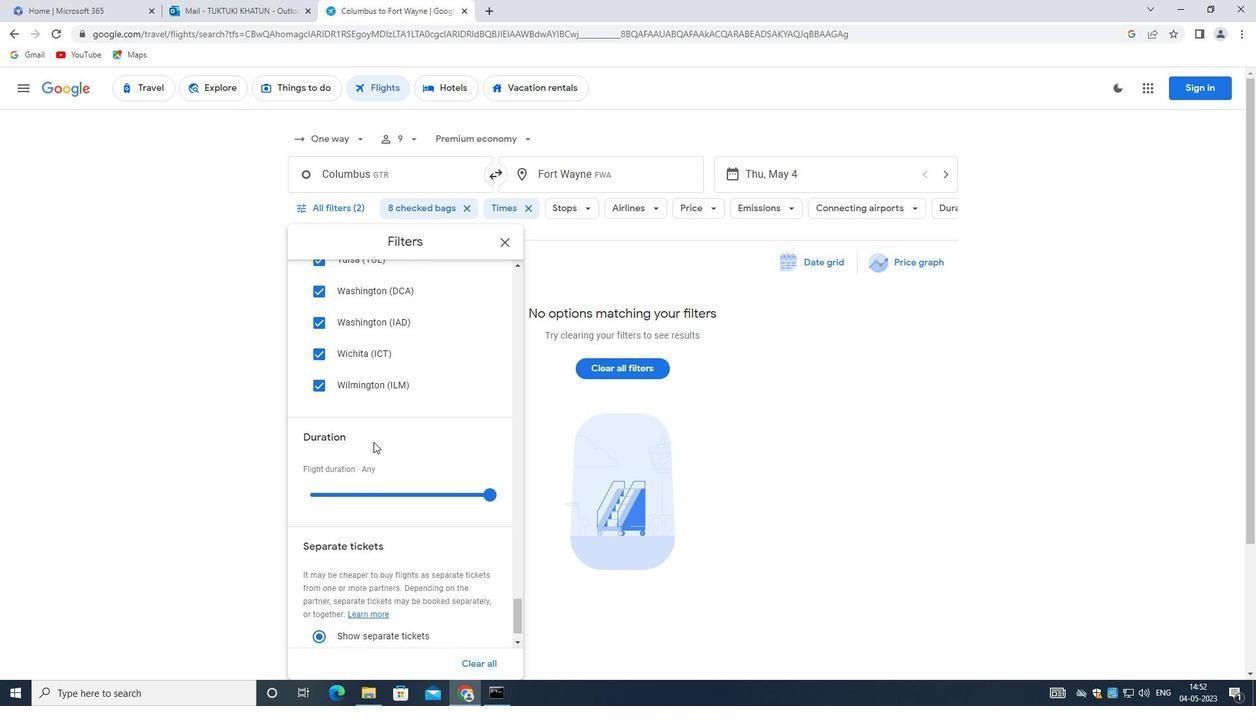 
Action: Mouse scrolled (371, 444) with delta (0, 0)
Screenshot: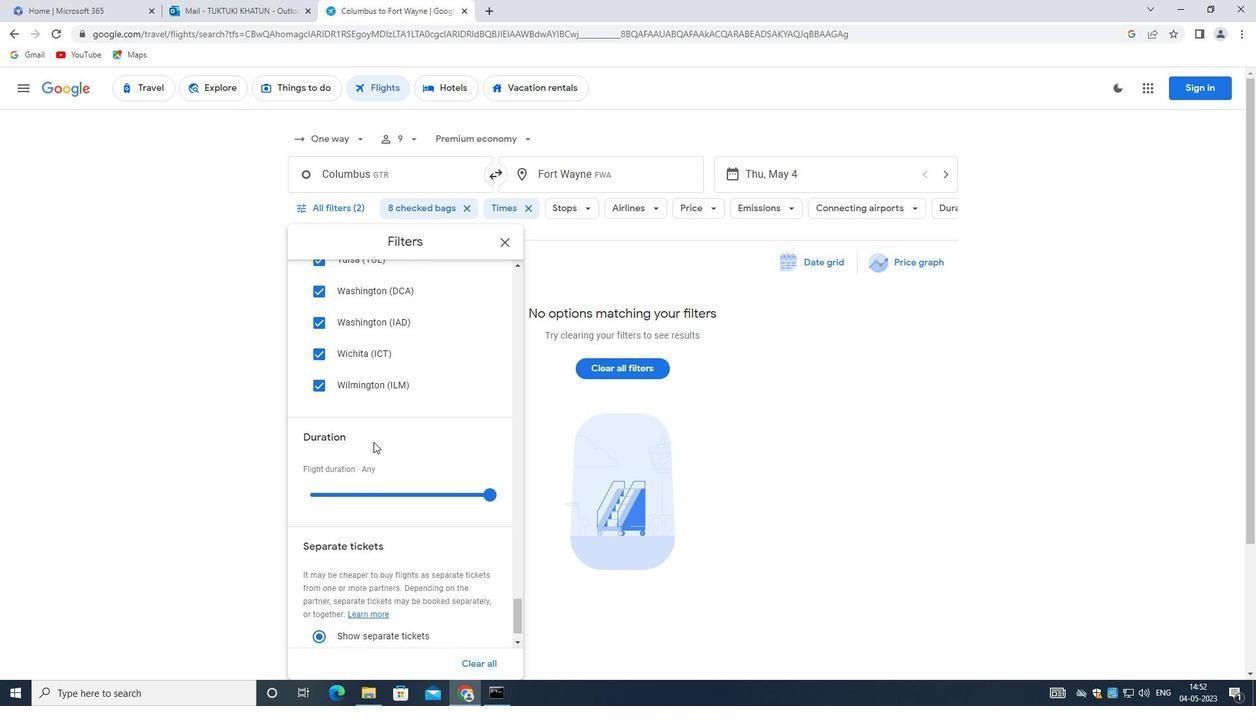 
Action: Mouse moved to (371, 445)
Screenshot: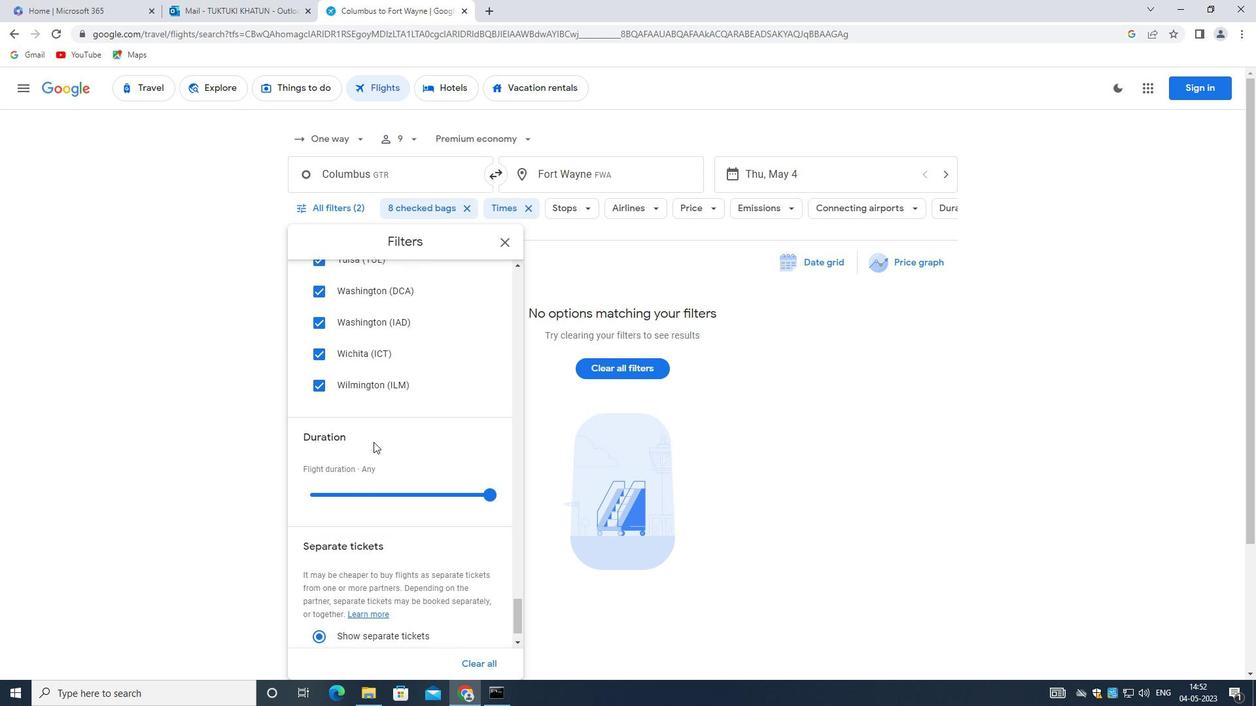 
Action: Mouse scrolled (371, 445) with delta (0, 0)
Screenshot: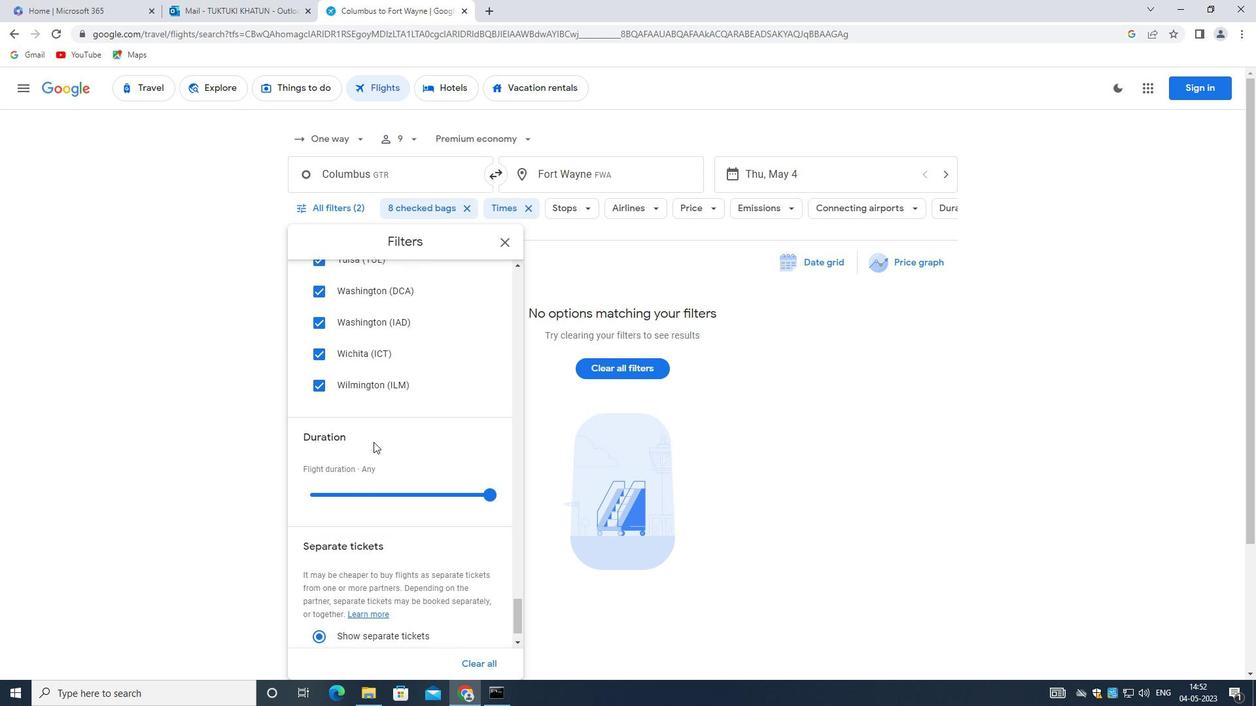 
Action: Mouse moved to (371, 445)
Screenshot: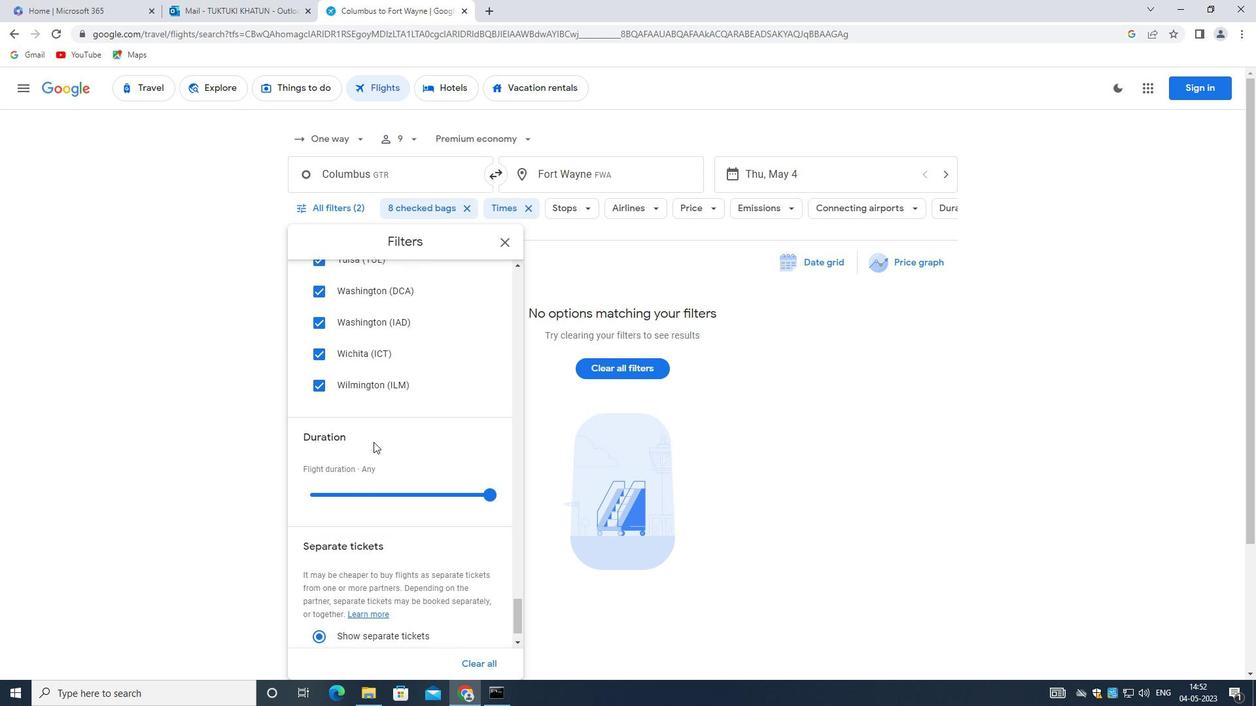 
Action: Mouse scrolled (371, 445) with delta (0, 0)
Screenshot: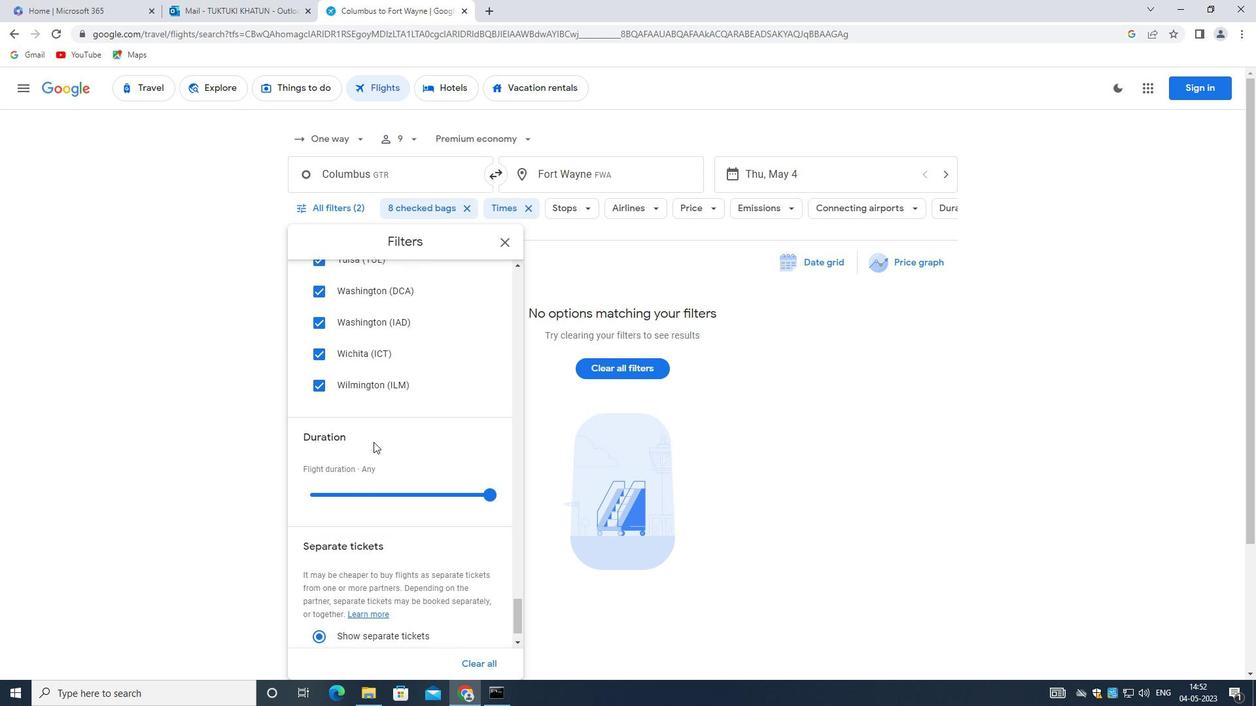 
Action: Mouse moved to (371, 446)
Screenshot: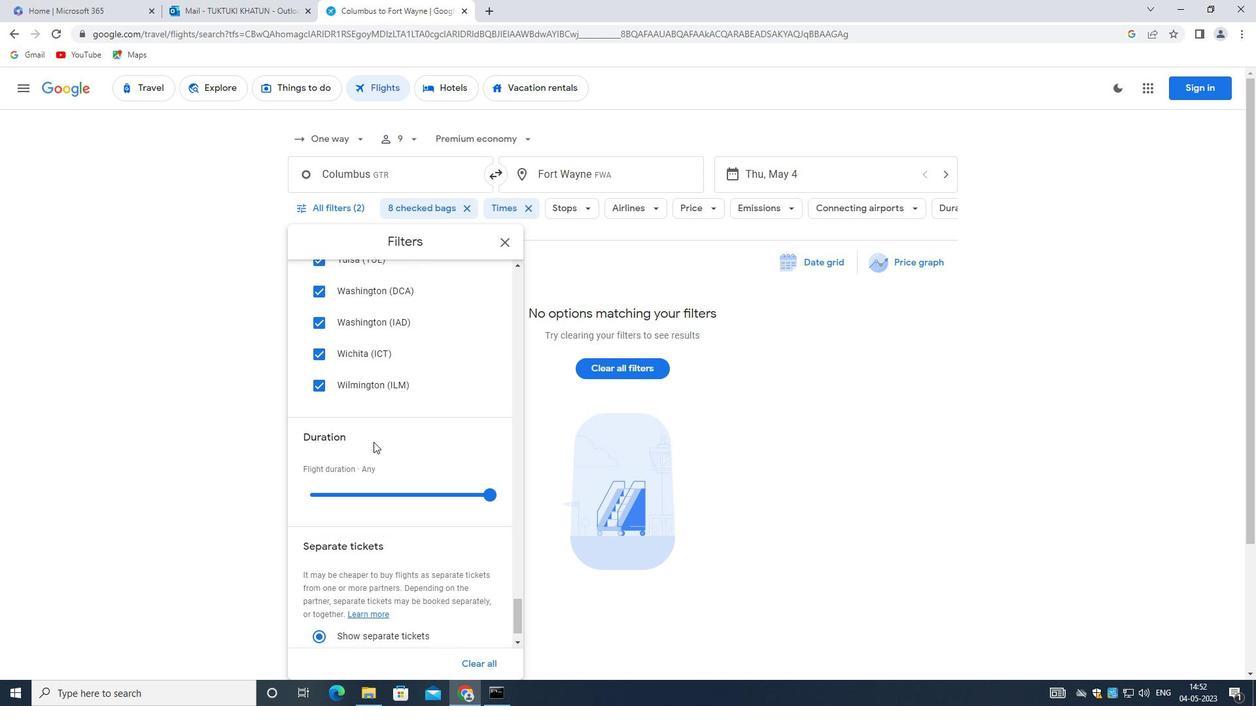 
